 Task: Look for Airbnb options in Prijedor, Bosnia and Herzegovina from 7th December, 2023 to 14th December, 2023 for 1 adult. Place can be shared room with 1  bedroom having 1 bed and 1 bathroom. Property type can be hotel. Amenities needed are: heating. Booking option can be shelf check-in. Look for 3 properties as per requirement.
Action: Mouse pressed left at (185, 115)
Screenshot: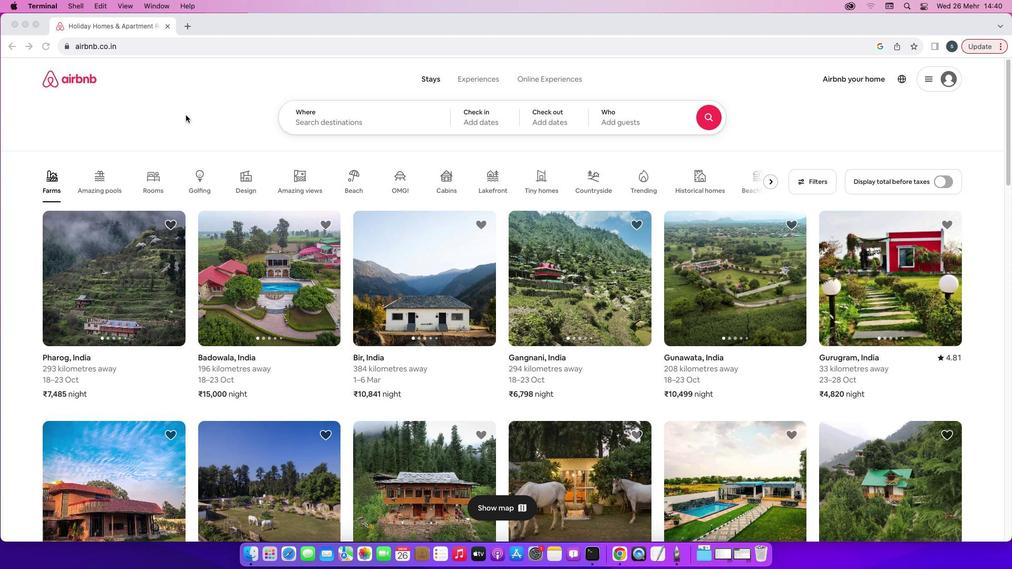 
Action: Mouse moved to (343, 126)
Screenshot: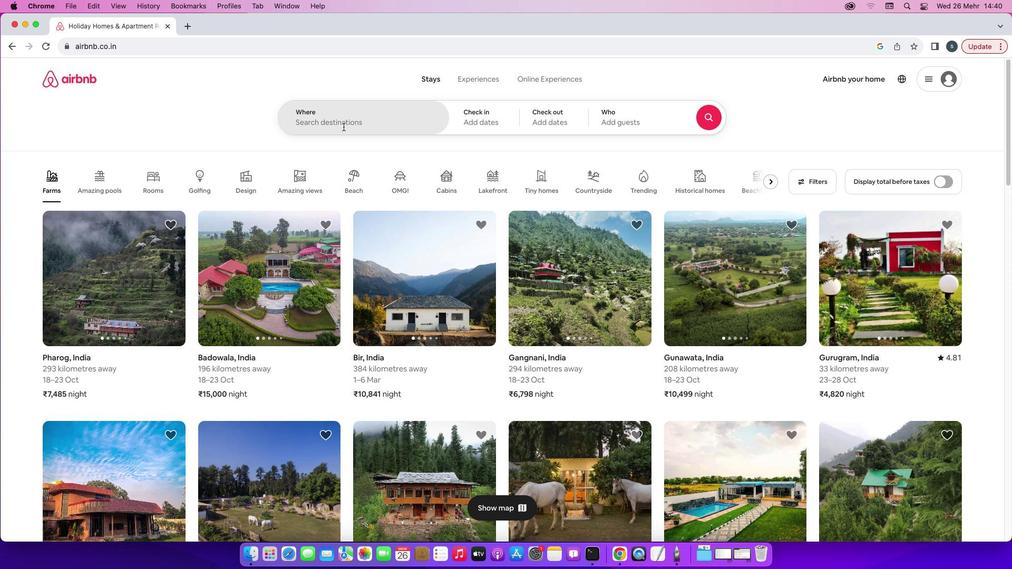 
Action: Mouse pressed left at (343, 126)
Screenshot: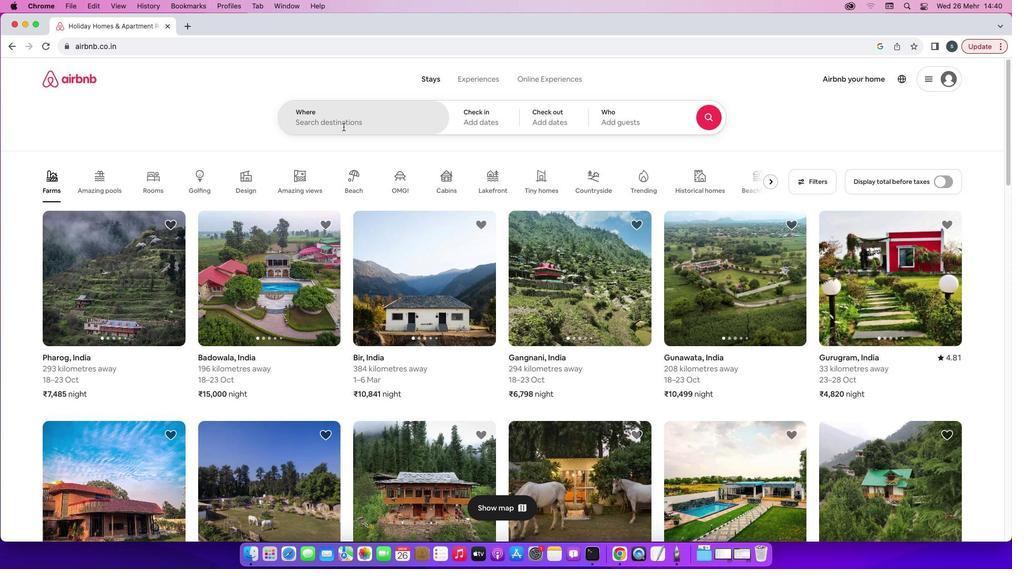 
Action: Key pressed 'P'Key.caps_lock'r''i''j''e''d''o''r'','Key.spaceKey.caps_lock'B'Key.caps_lock'o''s''n''i''a'Key.space'a''n''d'Key.spaceKey.caps_lock'H'Key.caps_lock'e''r''z''e''g''o''v''i''n''a'
Screenshot: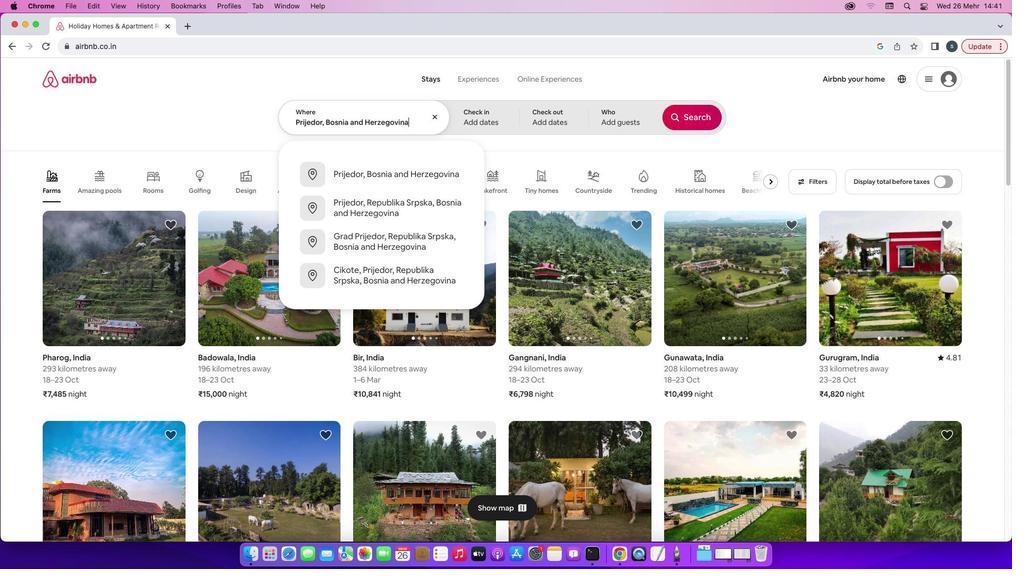 
Action: Mouse moved to (360, 200)
Screenshot: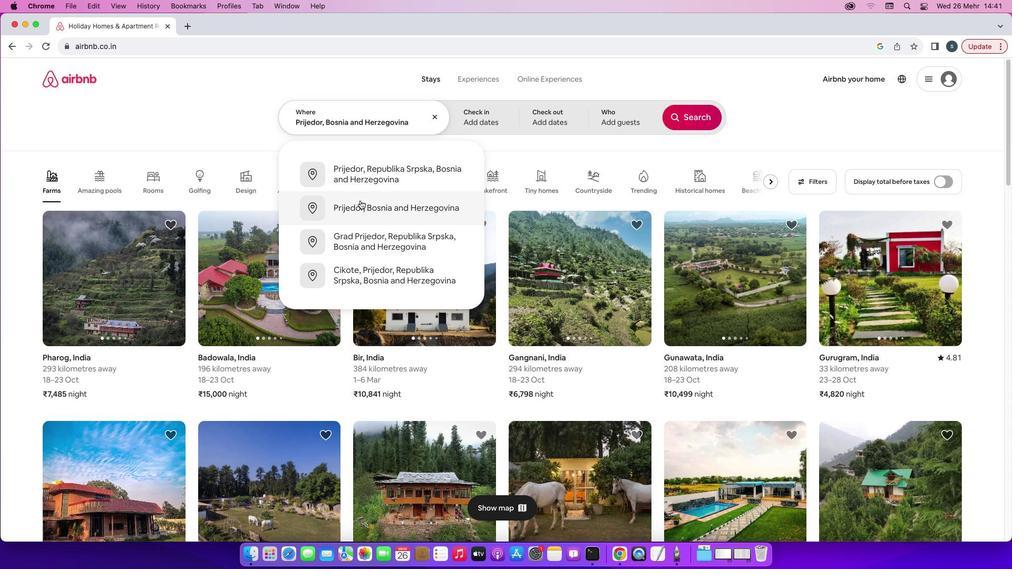 
Action: Mouse pressed left at (360, 200)
Screenshot: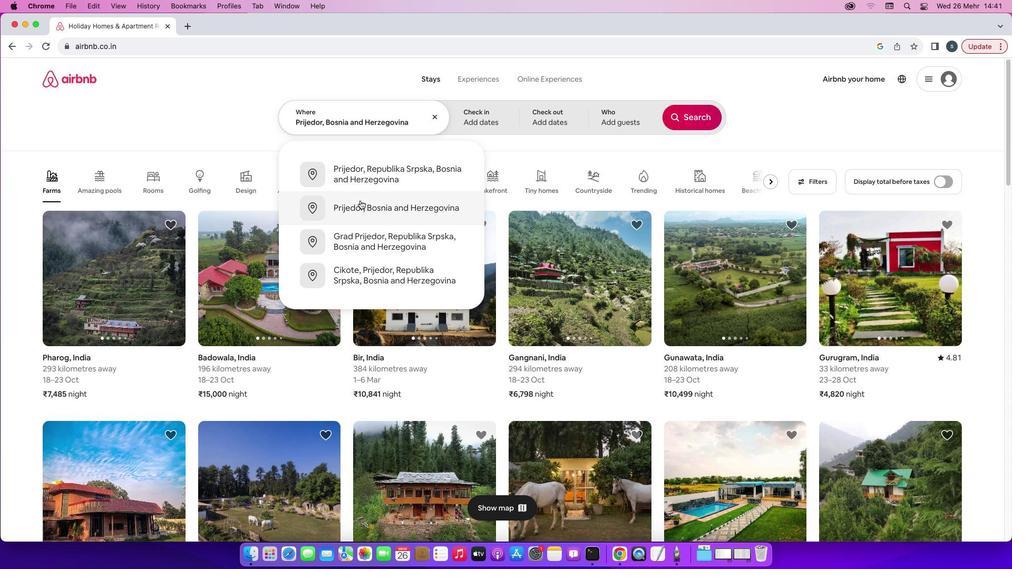 
Action: Mouse moved to (695, 200)
Screenshot: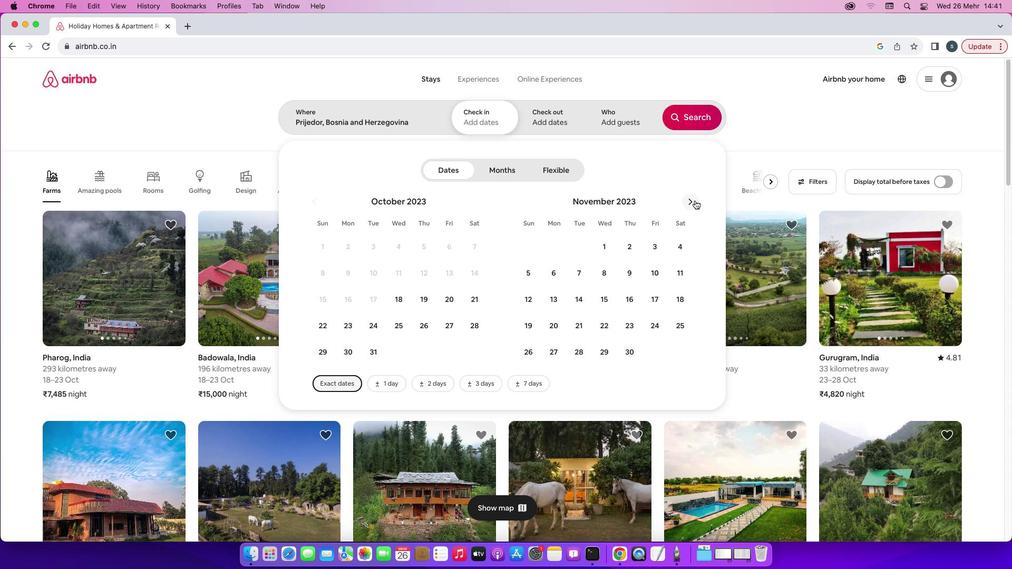 
Action: Mouse pressed left at (695, 200)
Screenshot: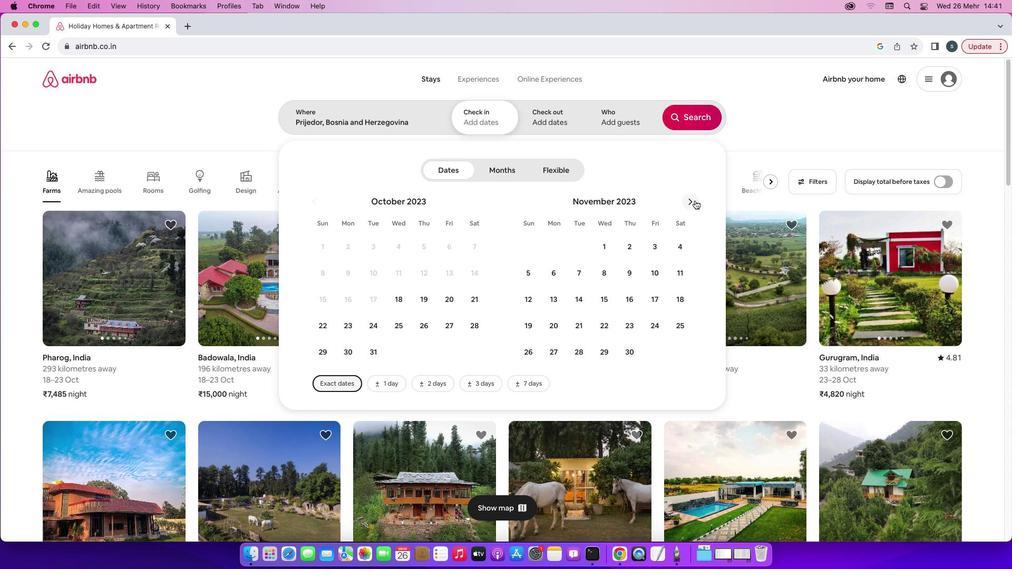 
Action: Mouse moved to (636, 275)
Screenshot: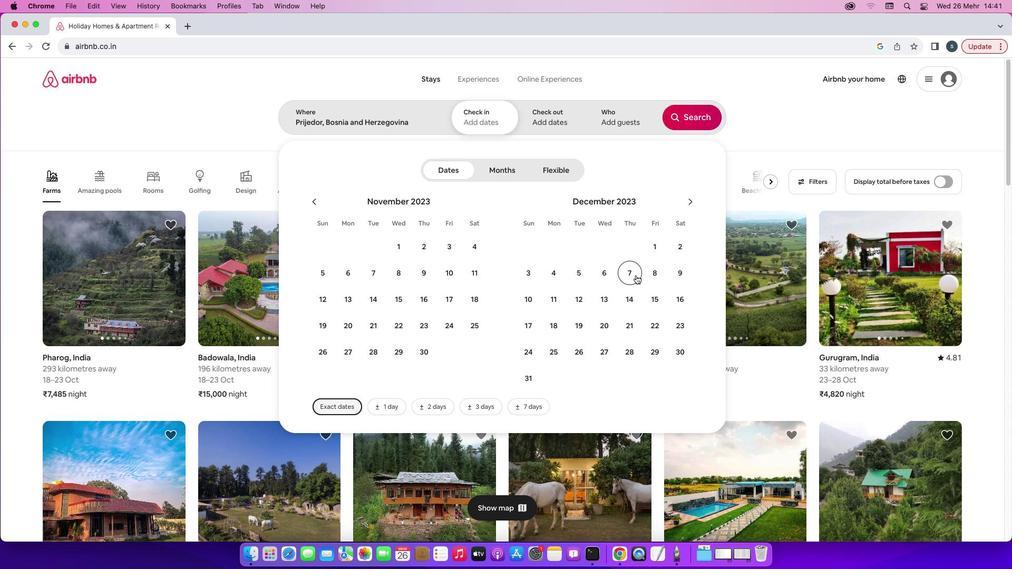 
Action: Mouse pressed left at (636, 275)
Screenshot: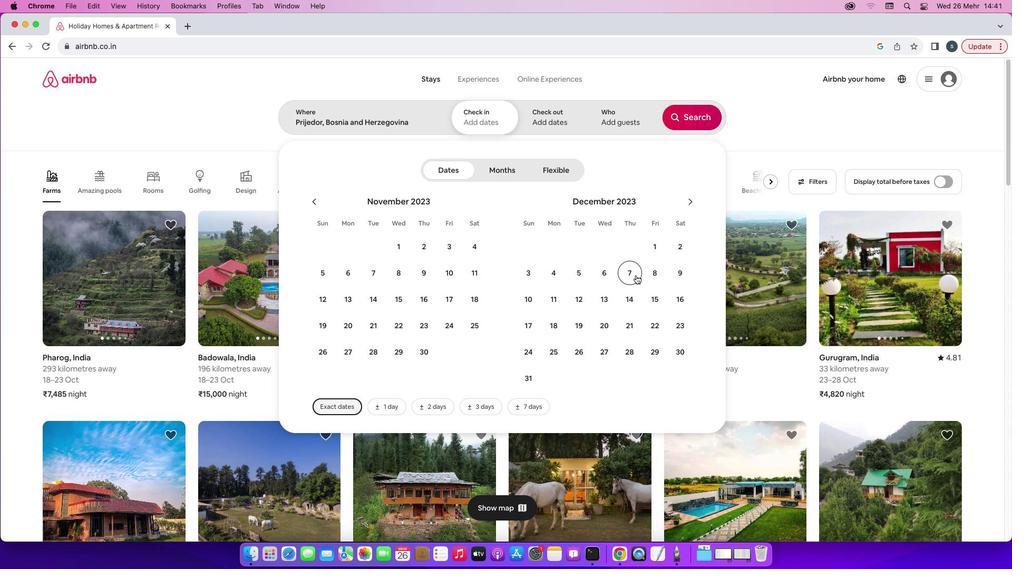 
Action: Mouse moved to (634, 299)
Screenshot: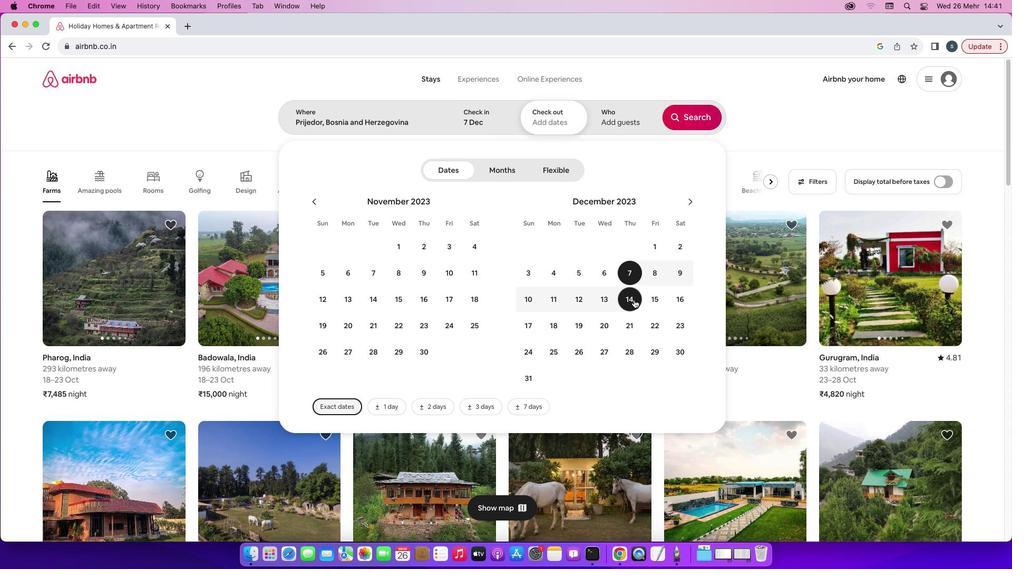 
Action: Mouse pressed left at (634, 299)
Screenshot: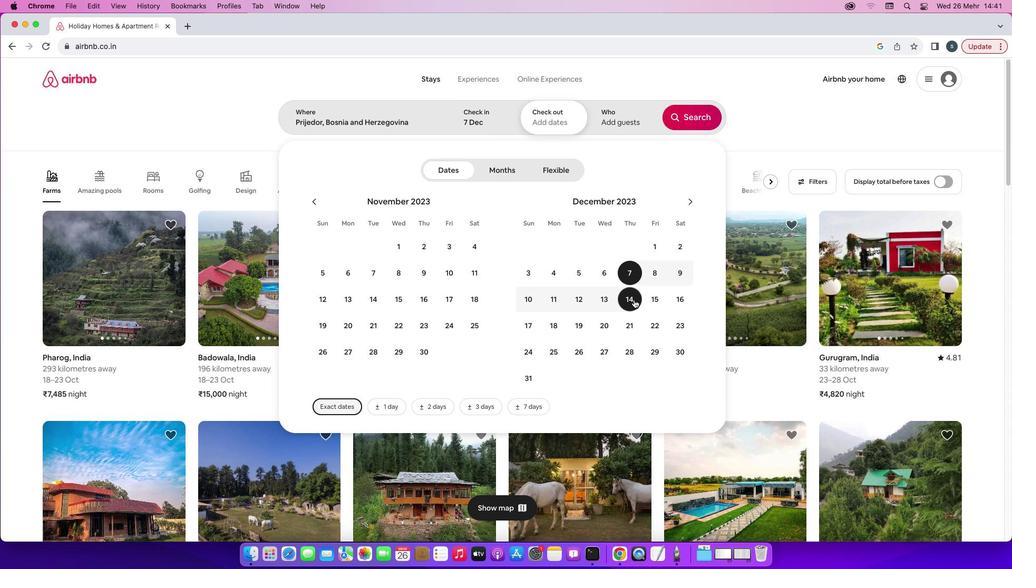 
Action: Mouse moved to (620, 123)
Screenshot: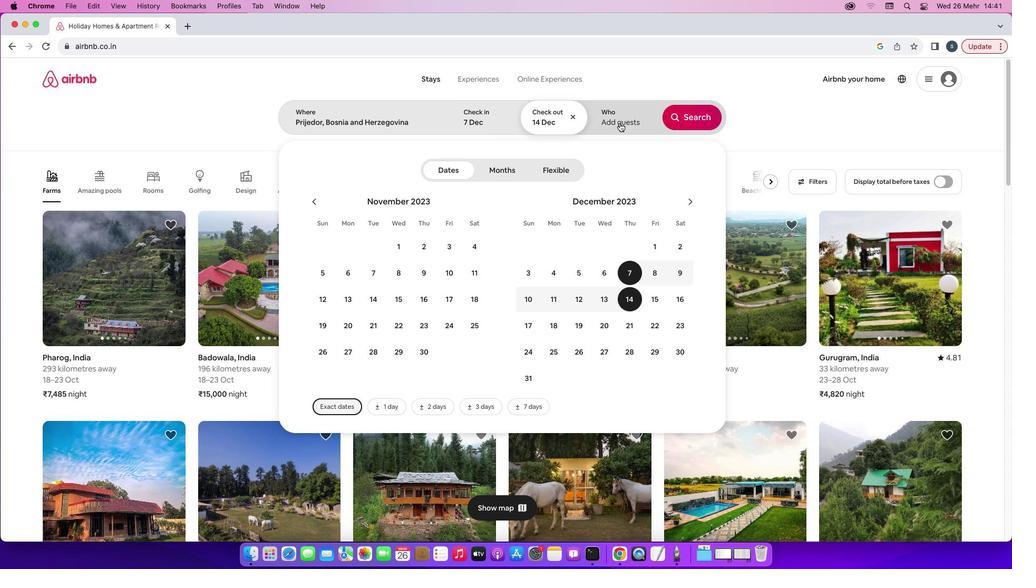 
Action: Mouse pressed left at (620, 123)
Screenshot: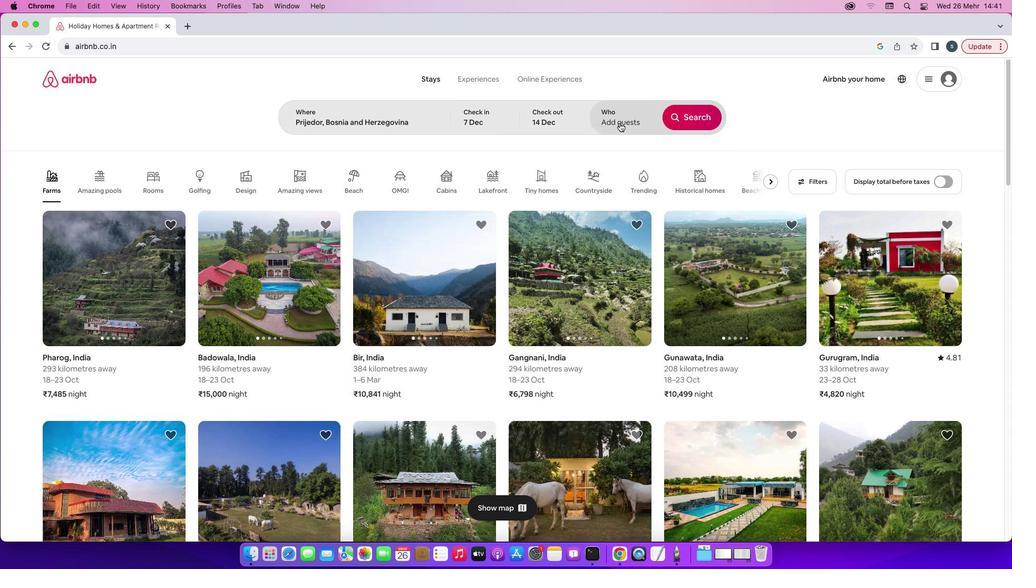 
Action: Mouse moved to (697, 171)
Screenshot: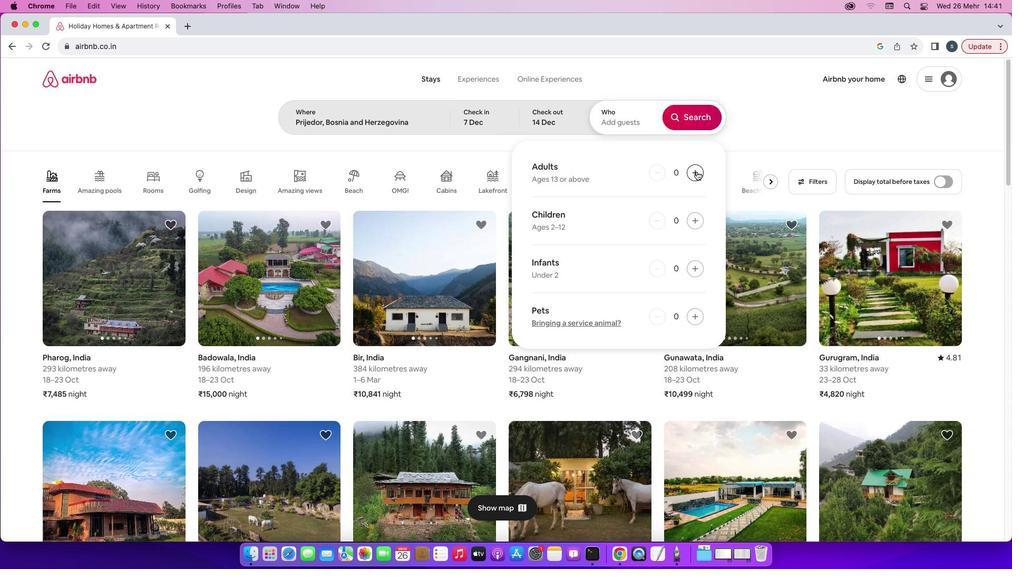 
Action: Mouse pressed left at (697, 171)
Screenshot: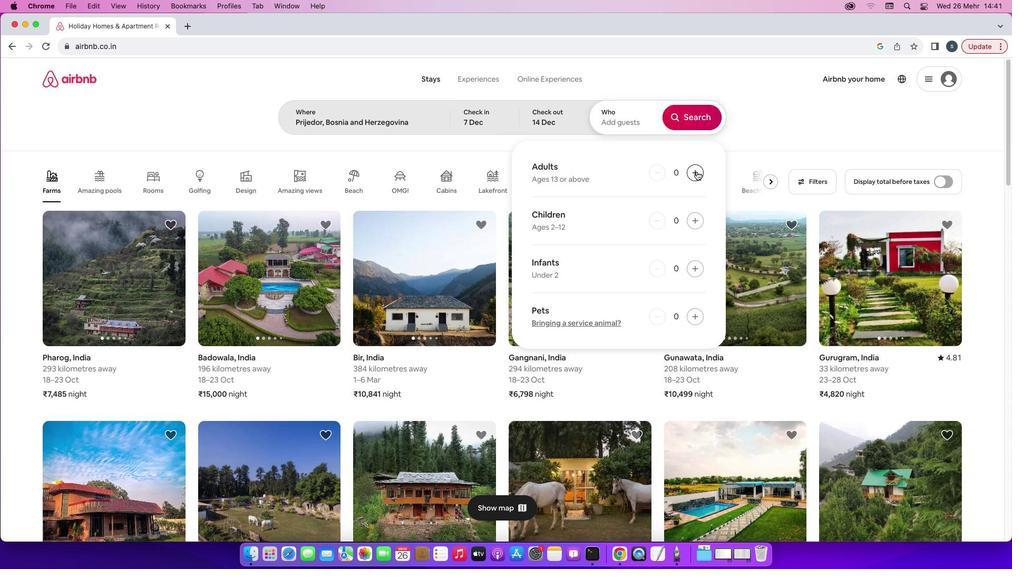 
Action: Mouse moved to (699, 120)
Screenshot: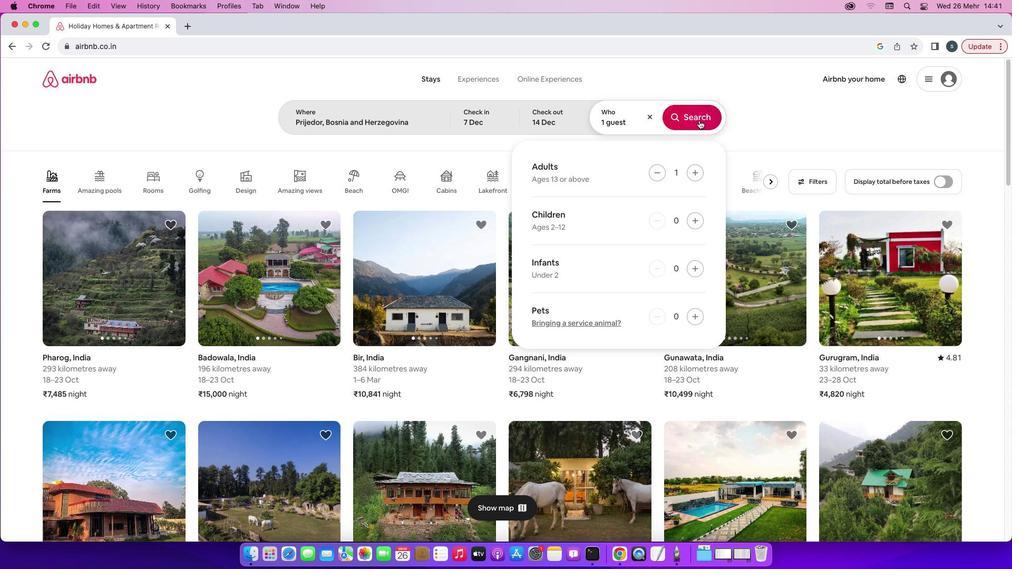 
Action: Mouse pressed left at (699, 120)
Screenshot: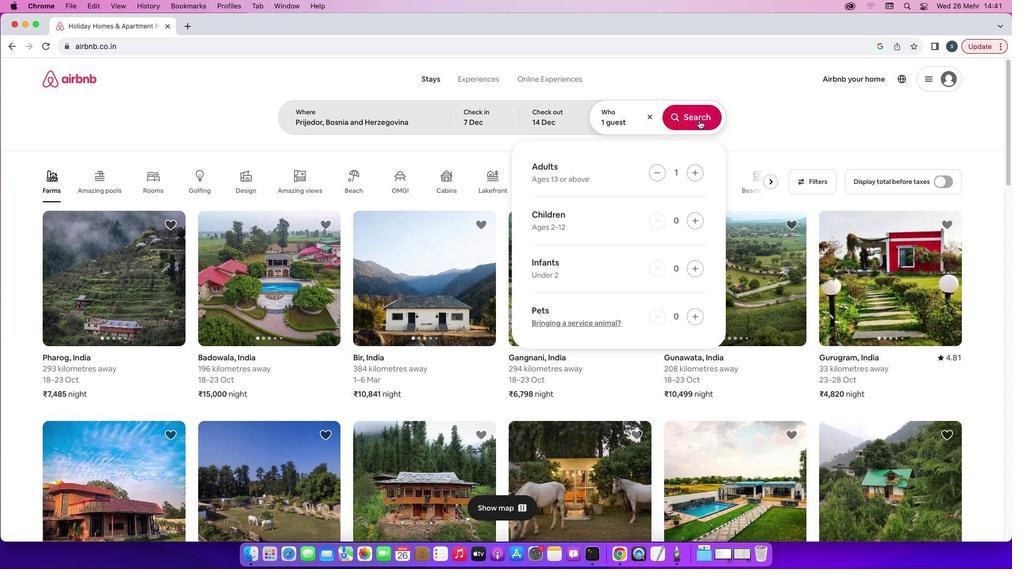 
Action: Mouse moved to (834, 119)
Screenshot: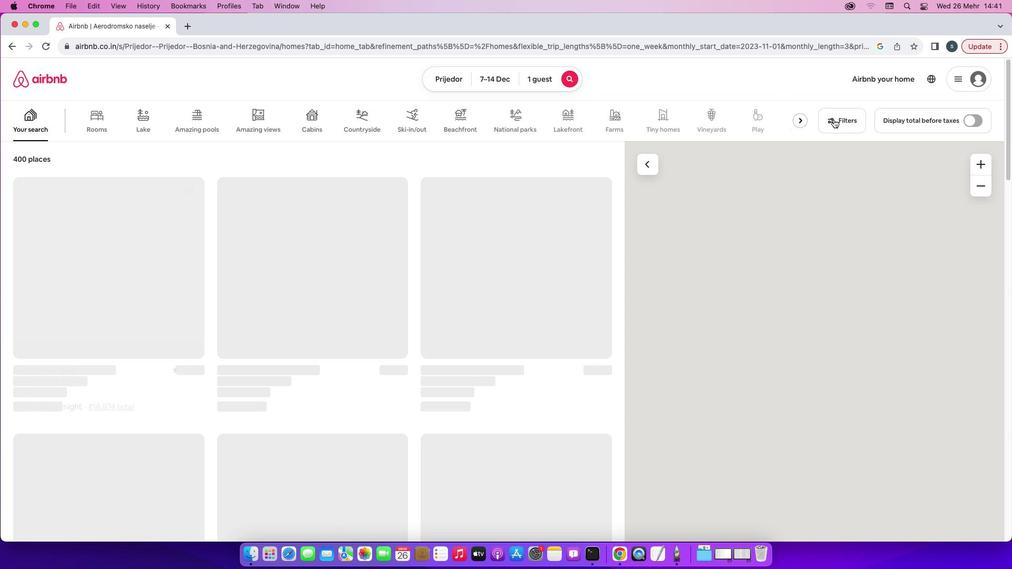 
Action: Mouse pressed left at (834, 119)
Screenshot: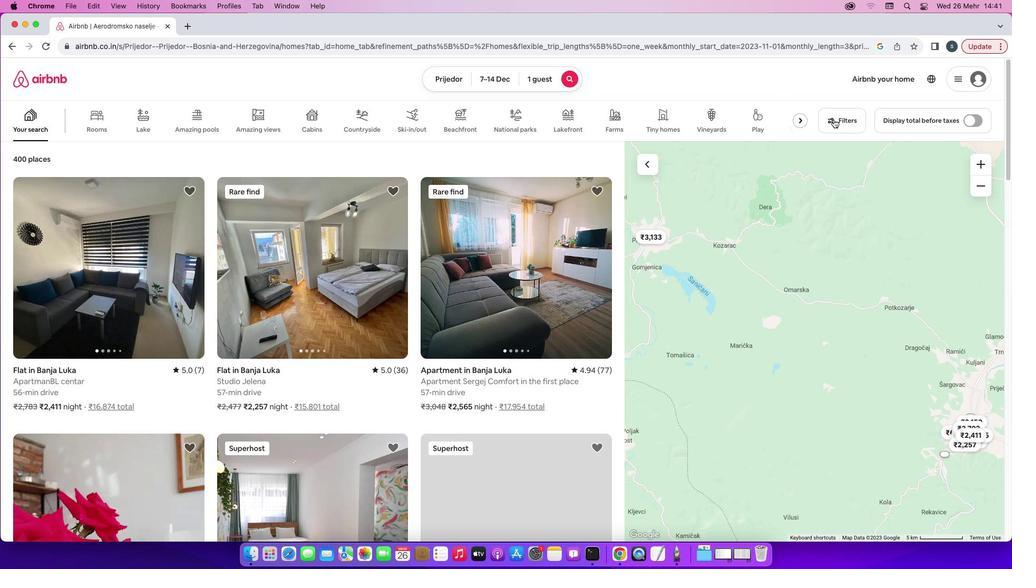 
Action: Mouse moved to (477, 242)
Screenshot: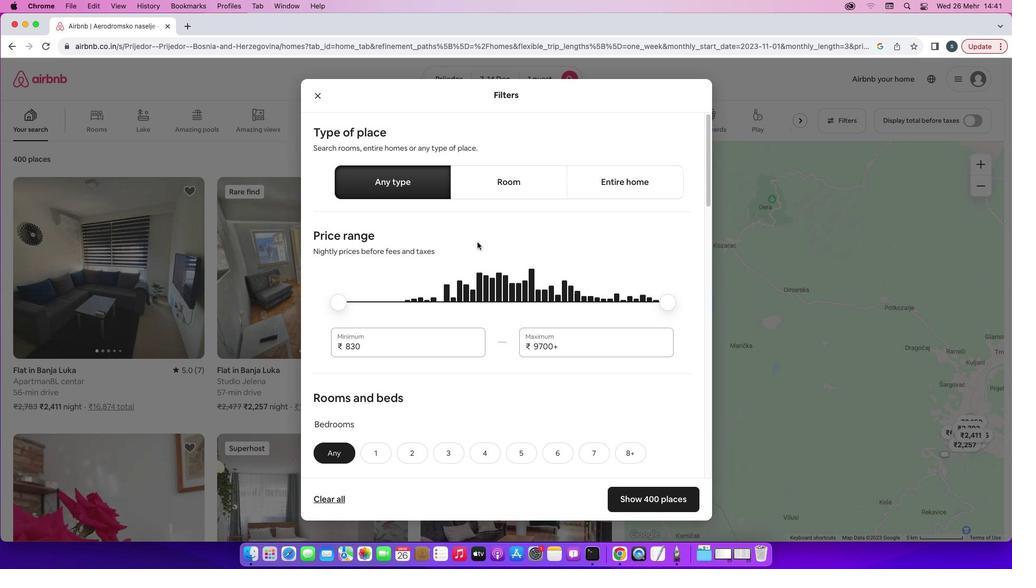 
Action: Mouse scrolled (477, 242) with delta (0, 0)
Screenshot: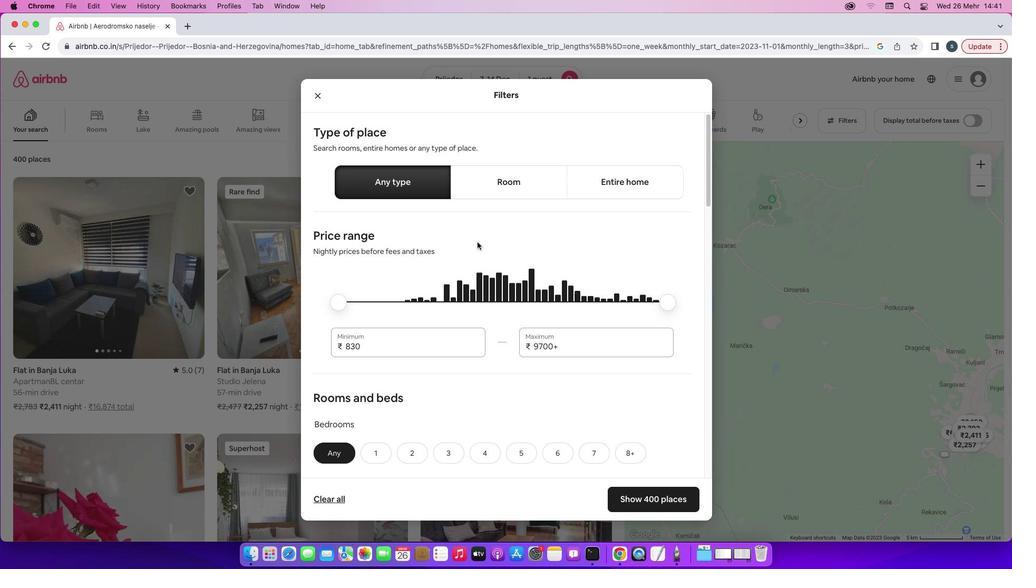 
Action: Mouse scrolled (477, 242) with delta (0, 0)
Screenshot: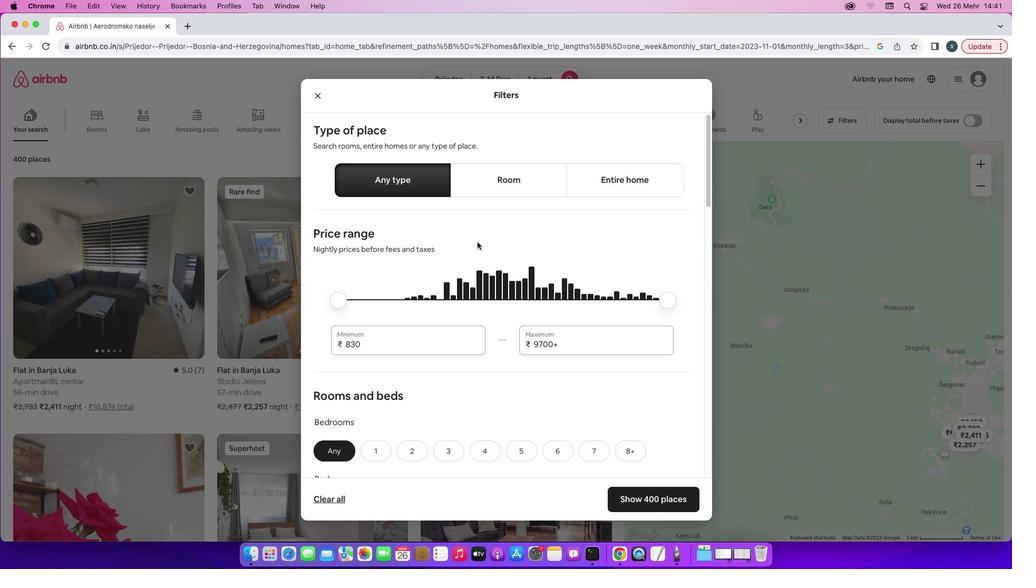 
Action: Mouse scrolled (477, 242) with delta (0, 0)
Screenshot: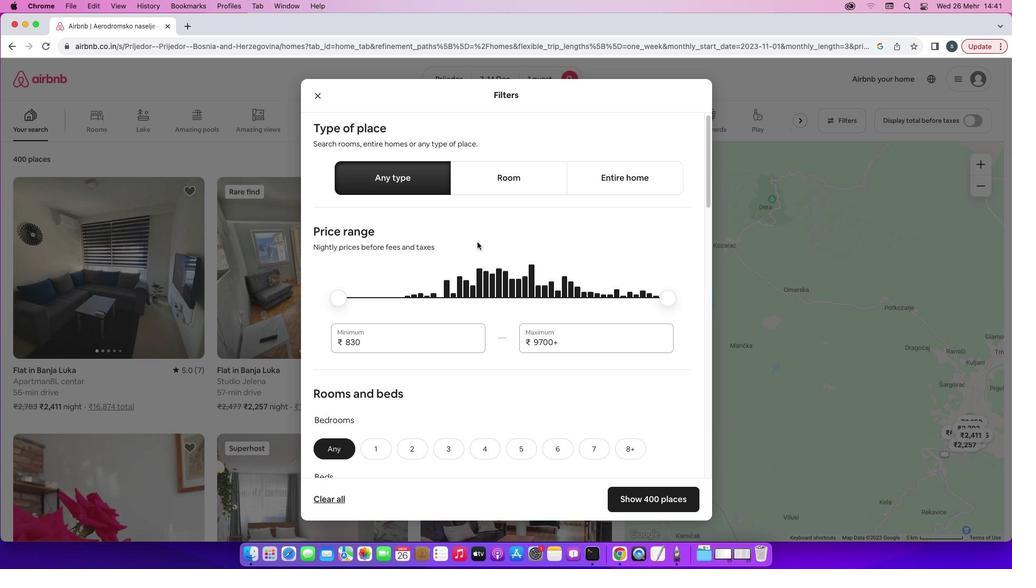 
Action: Mouse scrolled (477, 242) with delta (0, 0)
Screenshot: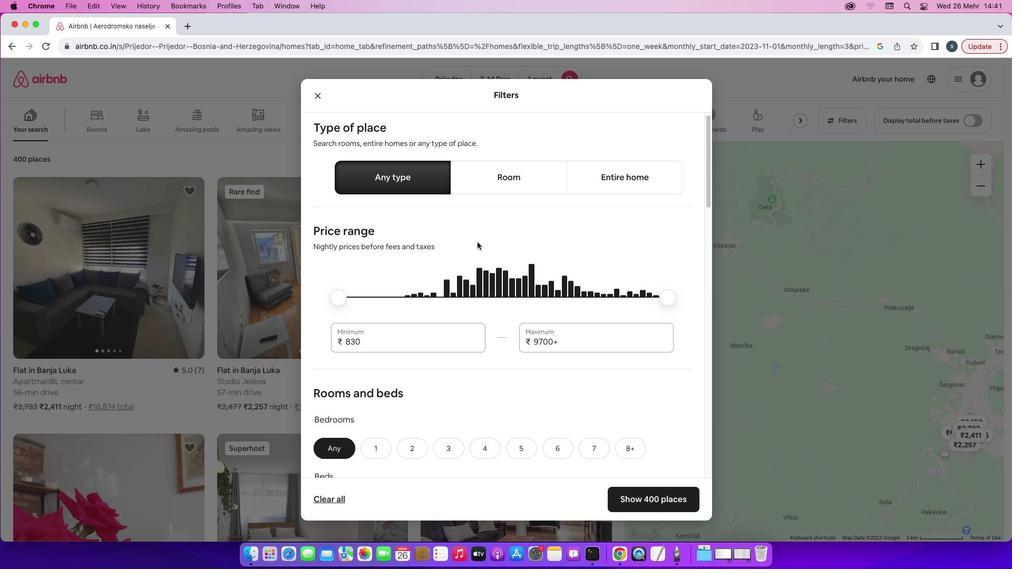 
Action: Mouse scrolled (477, 242) with delta (0, 0)
Screenshot: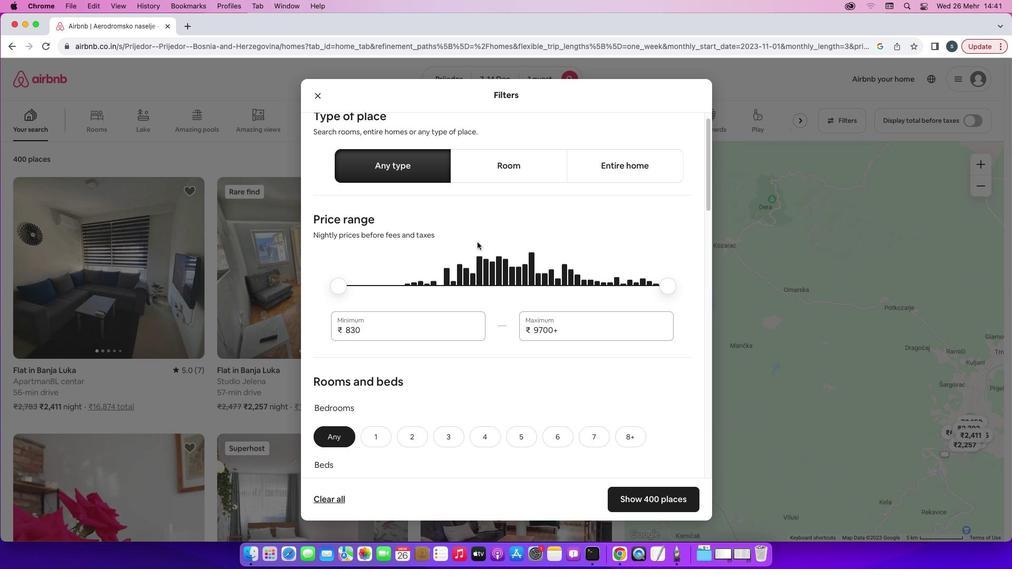
Action: Mouse scrolled (477, 242) with delta (0, 0)
Screenshot: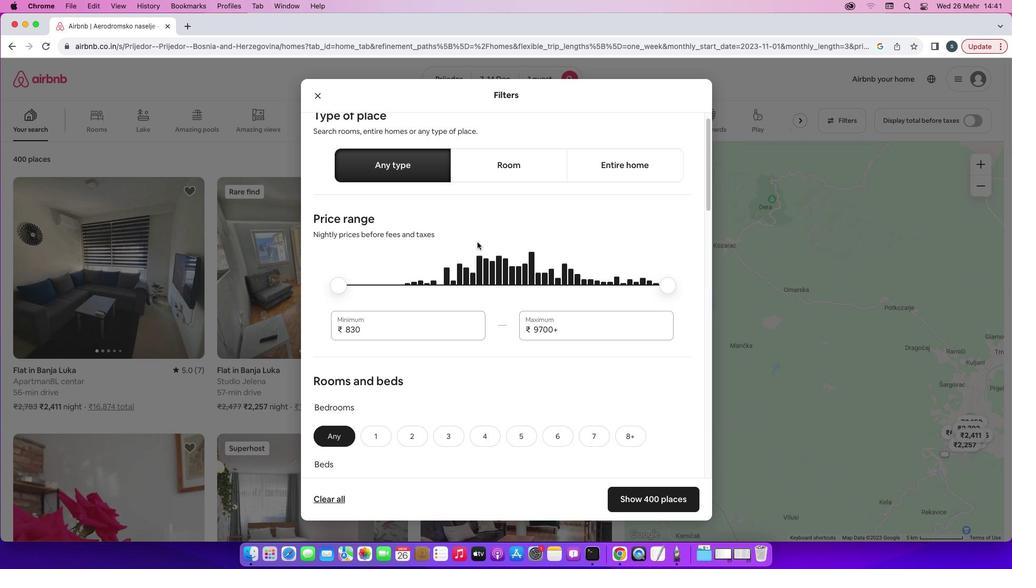
Action: Mouse scrolled (477, 242) with delta (0, -1)
Screenshot: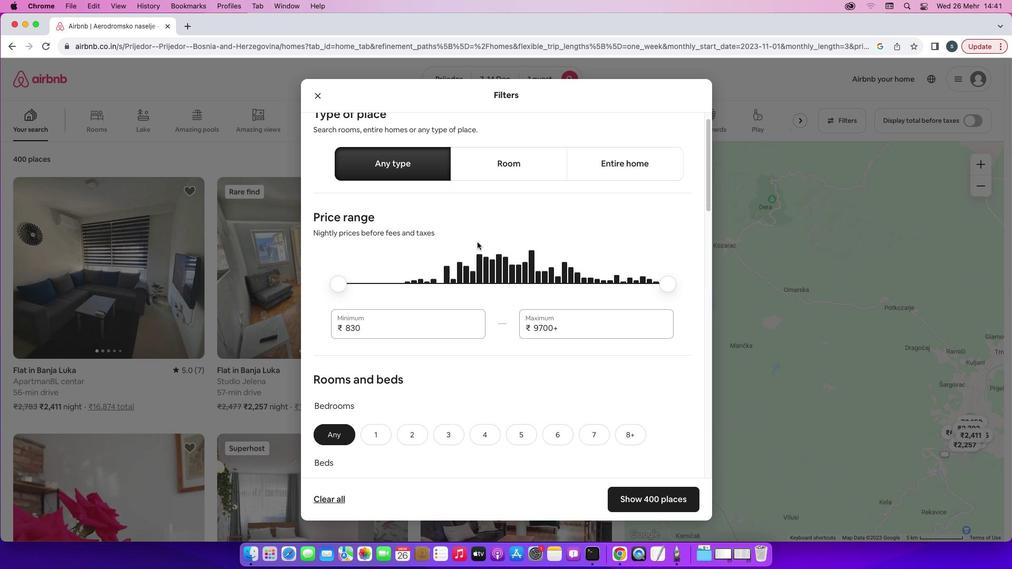 
Action: Mouse scrolled (477, 242) with delta (0, 0)
Screenshot: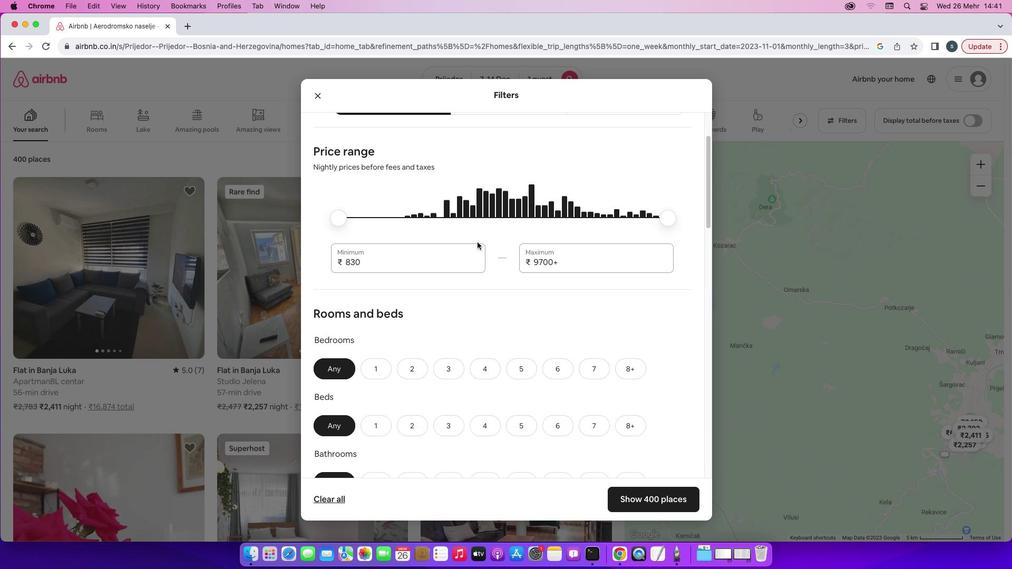 
Action: Mouse scrolled (477, 242) with delta (0, -1)
Screenshot: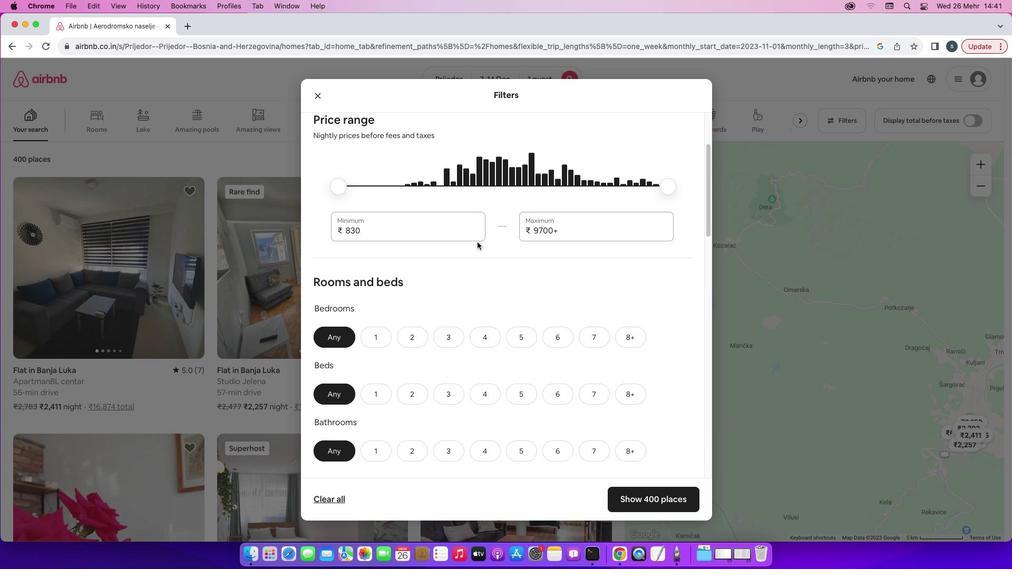 
Action: Mouse scrolled (477, 242) with delta (0, 0)
Screenshot: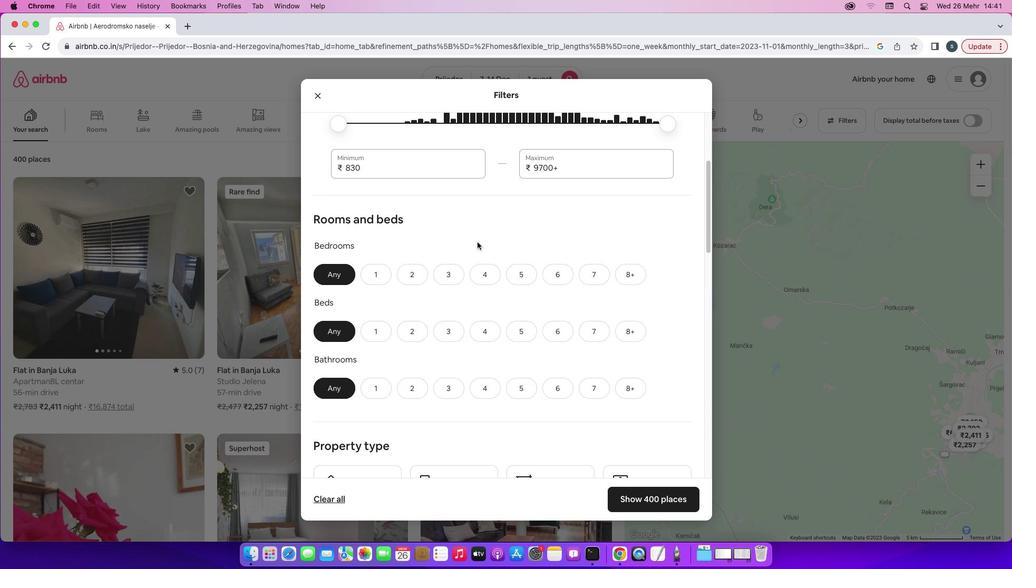 
Action: Mouse scrolled (477, 242) with delta (0, 0)
Screenshot: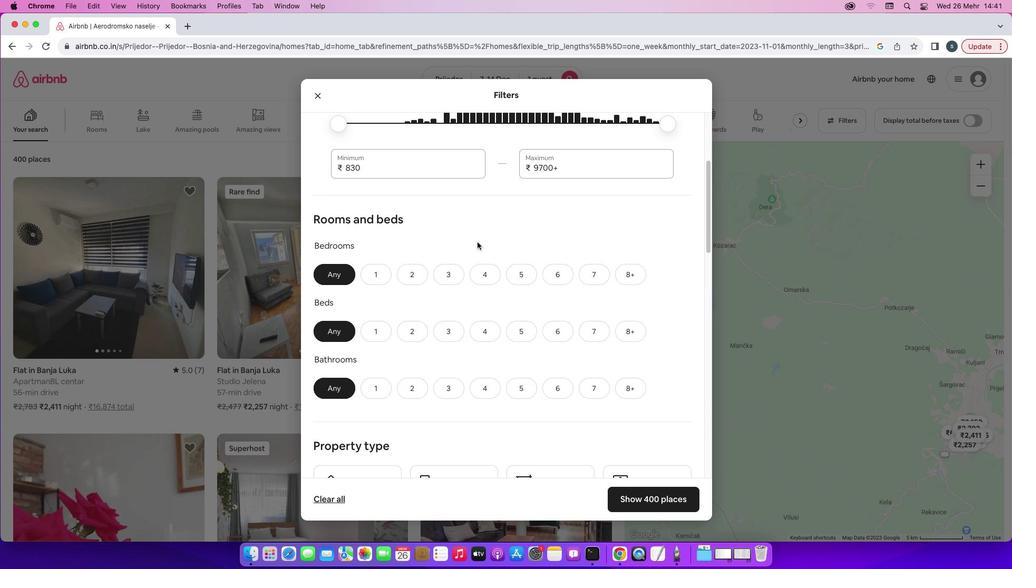 
Action: Mouse moved to (375, 261)
Screenshot: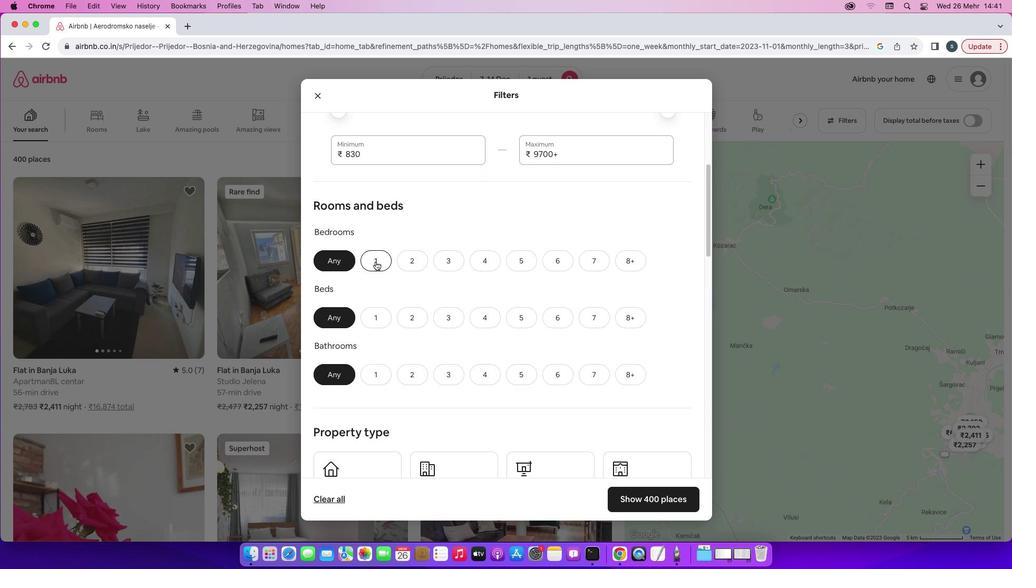 
Action: Mouse pressed left at (375, 261)
Screenshot: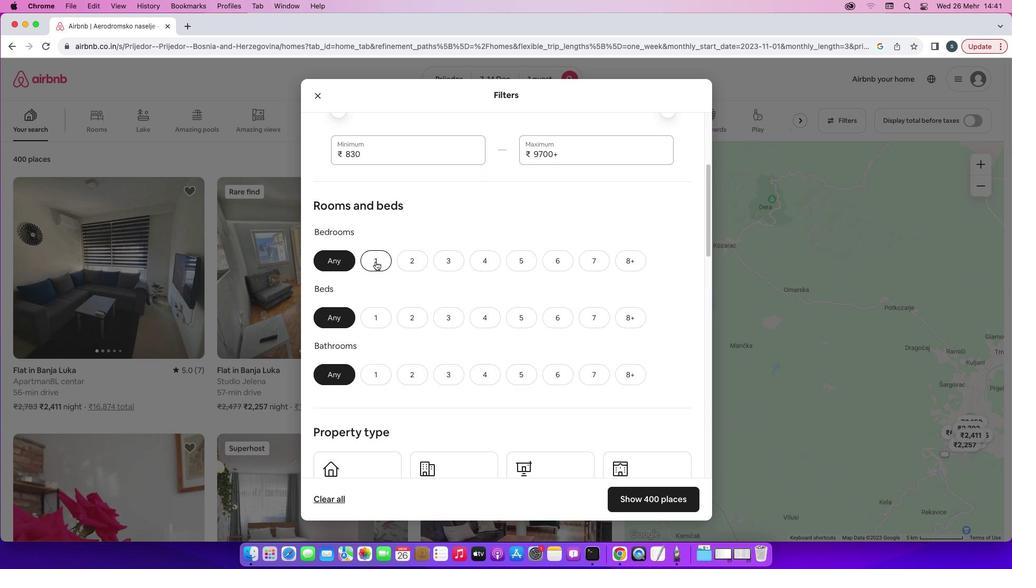 
Action: Mouse moved to (375, 315)
Screenshot: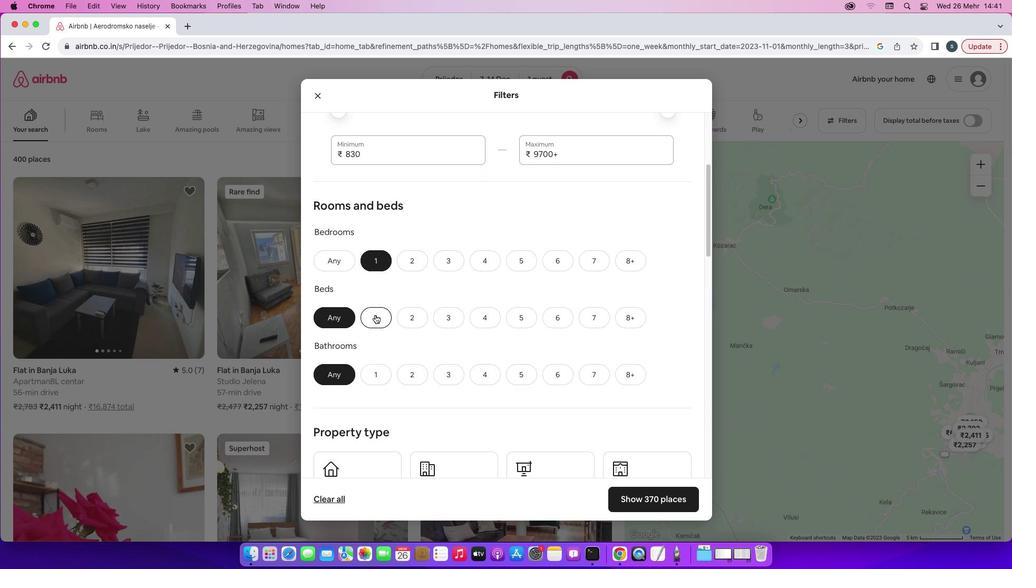 
Action: Mouse pressed left at (375, 315)
Screenshot: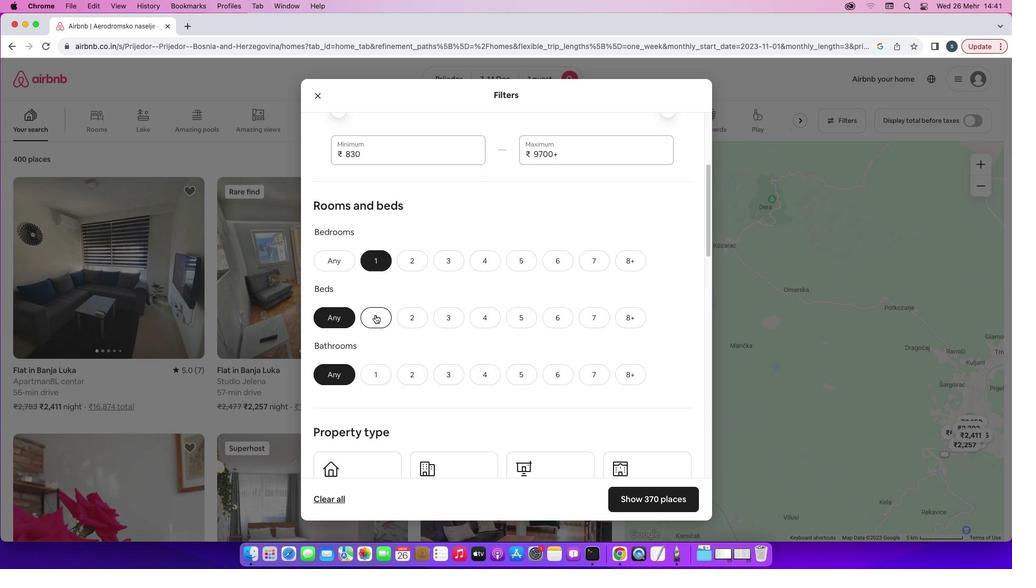 
Action: Mouse moved to (371, 375)
Screenshot: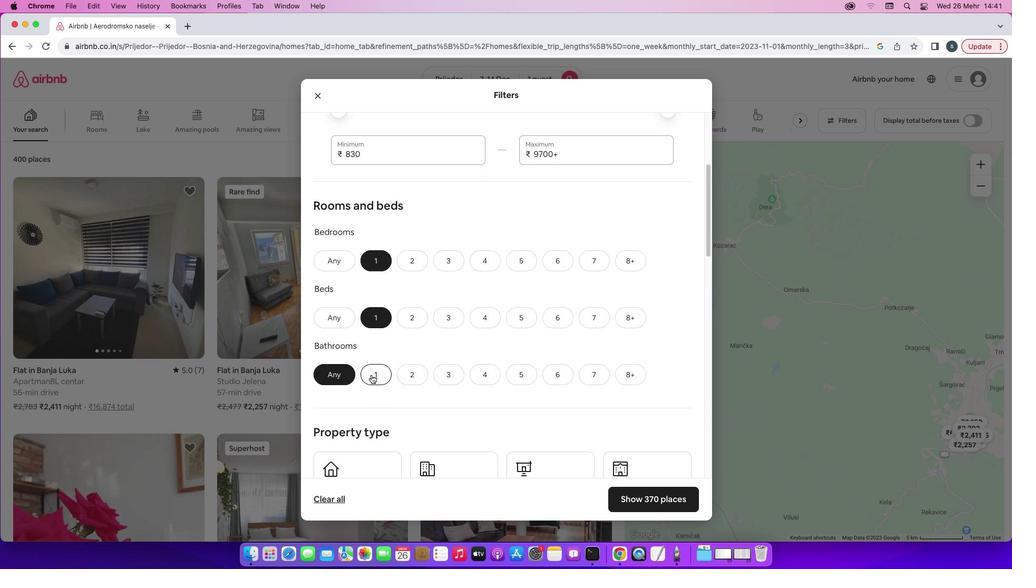 
Action: Mouse pressed left at (371, 375)
Screenshot: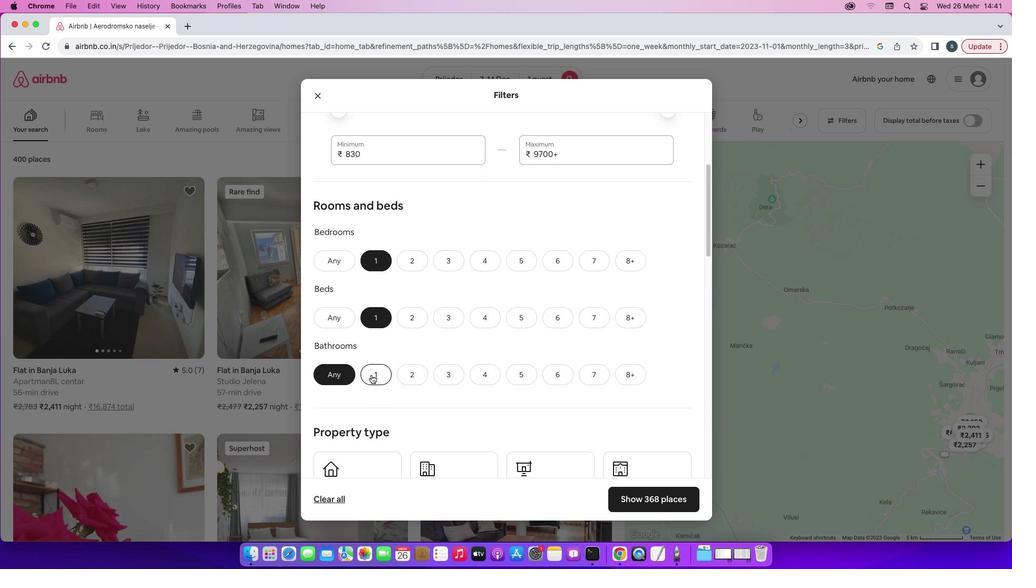 
Action: Mouse moved to (460, 329)
Screenshot: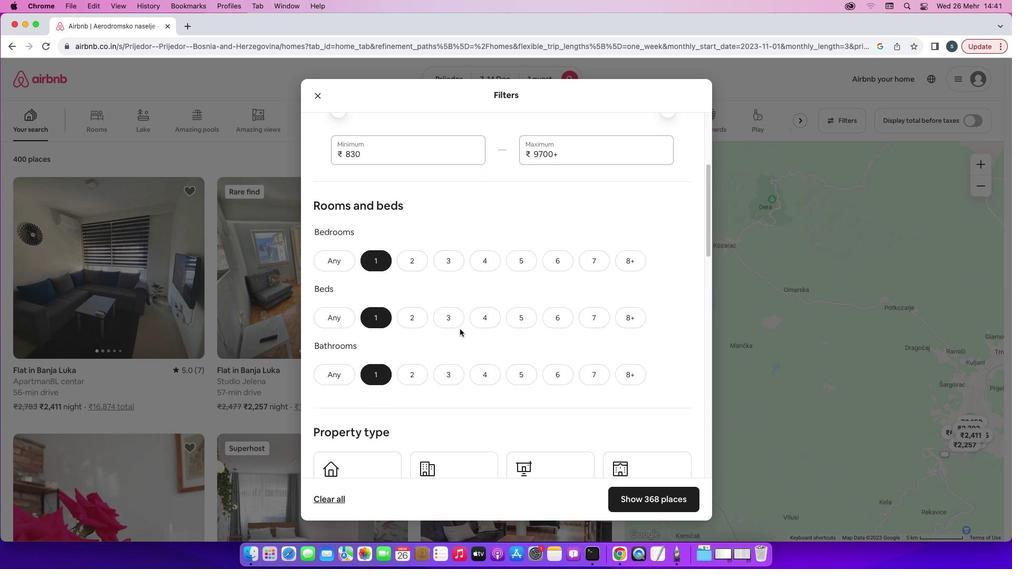 
Action: Mouse scrolled (460, 329) with delta (0, 0)
Screenshot: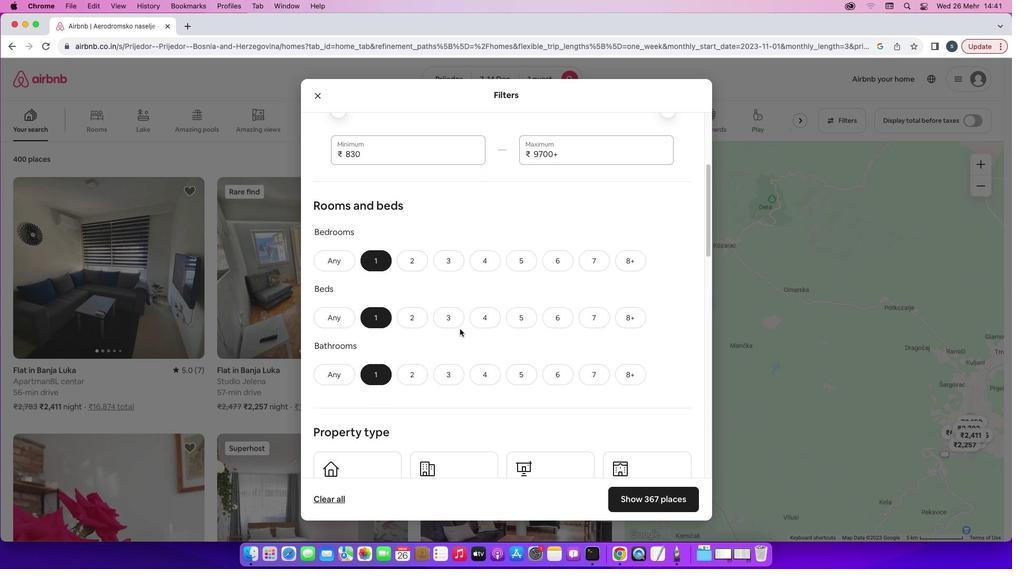 
Action: Mouse scrolled (460, 329) with delta (0, 0)
Screenshot: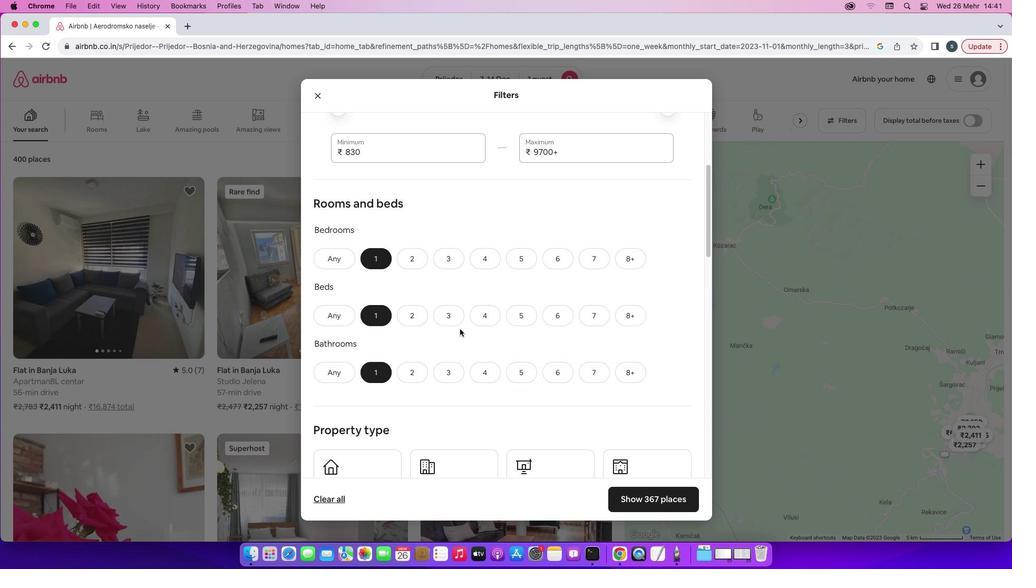 
Action: Mouse scrolled (460, 329) with delta (0, 0)
Screenshot: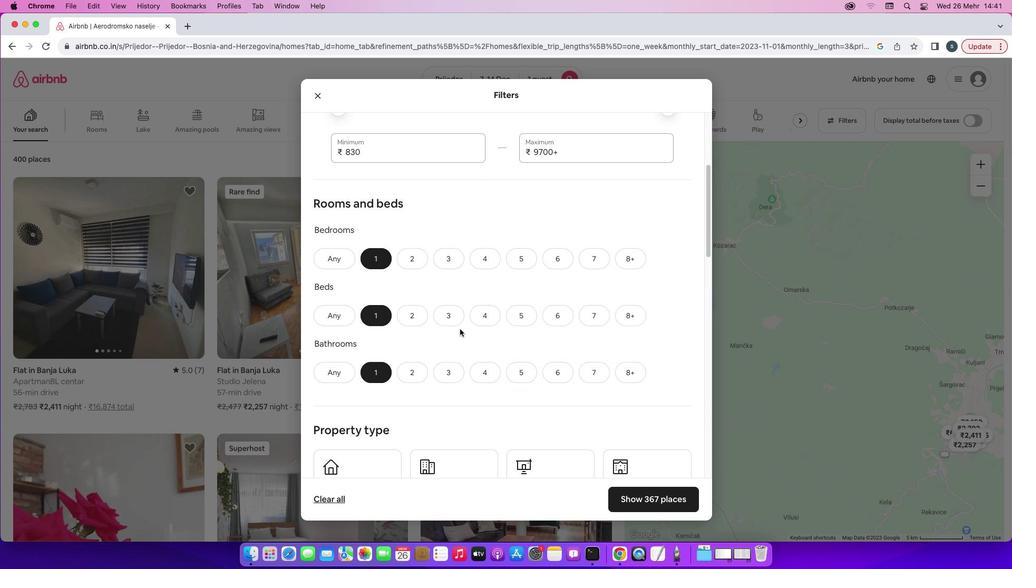 
Action: Mouse scrolled (460, 329) with delta (0, 0)
Screenshot: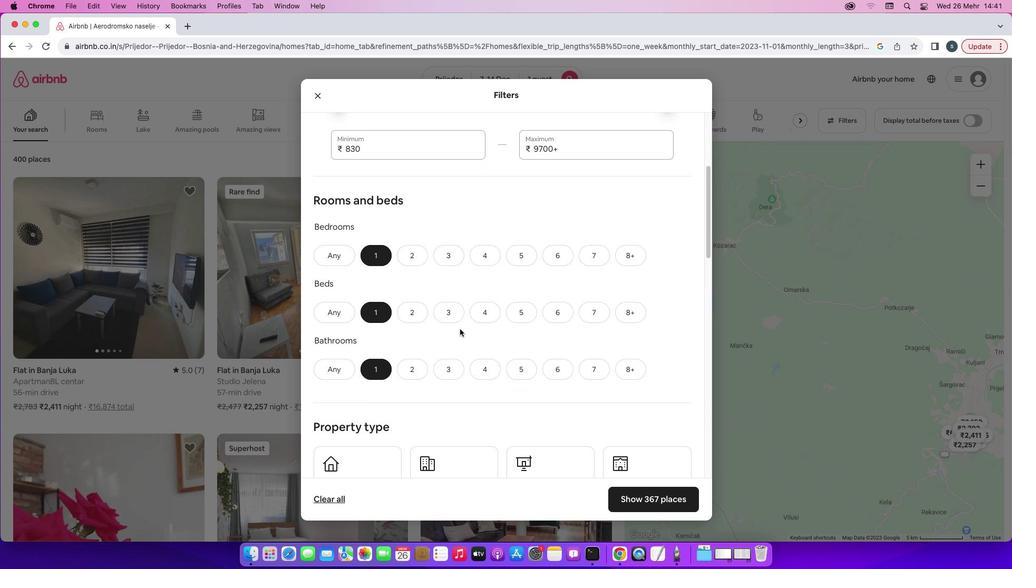 
Action: Mouse moved to (460, 329)
Screenshot: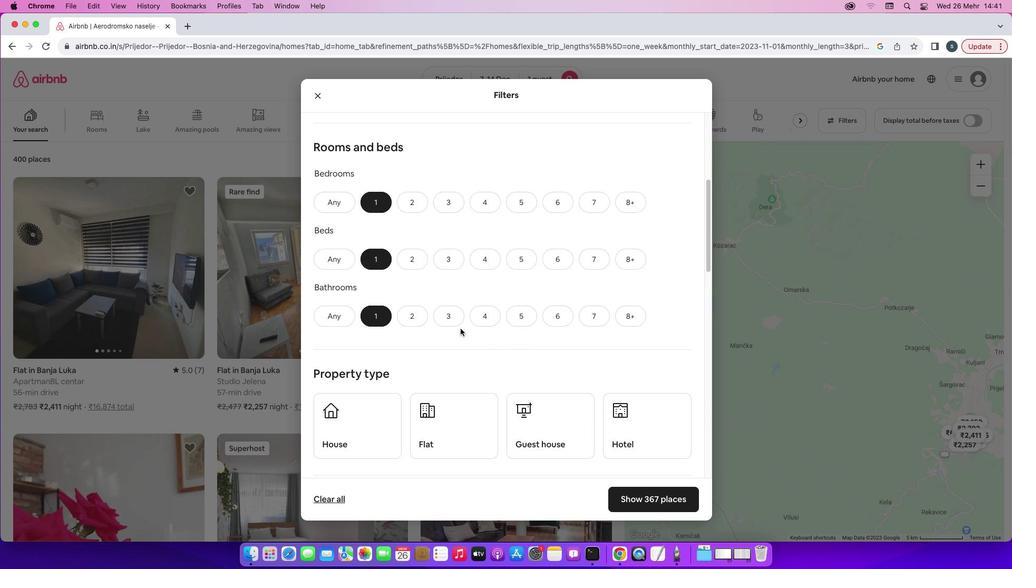 
Action: Mouse scrolled (460, 329) with delta (0, 0)
Screenshot: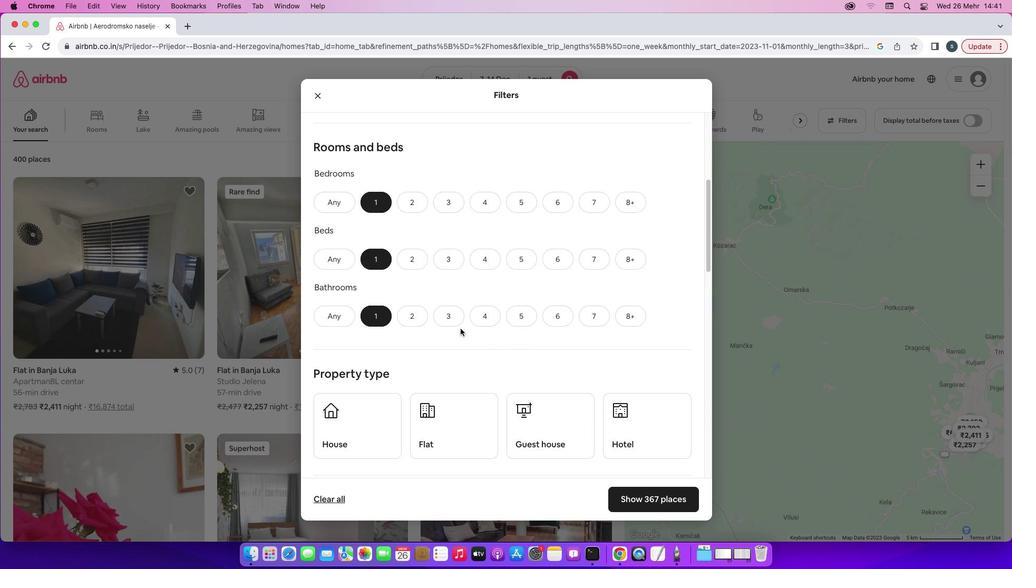 
Action: Mouse scrolled (460, 329) with delta (0, 0)
Screenshot: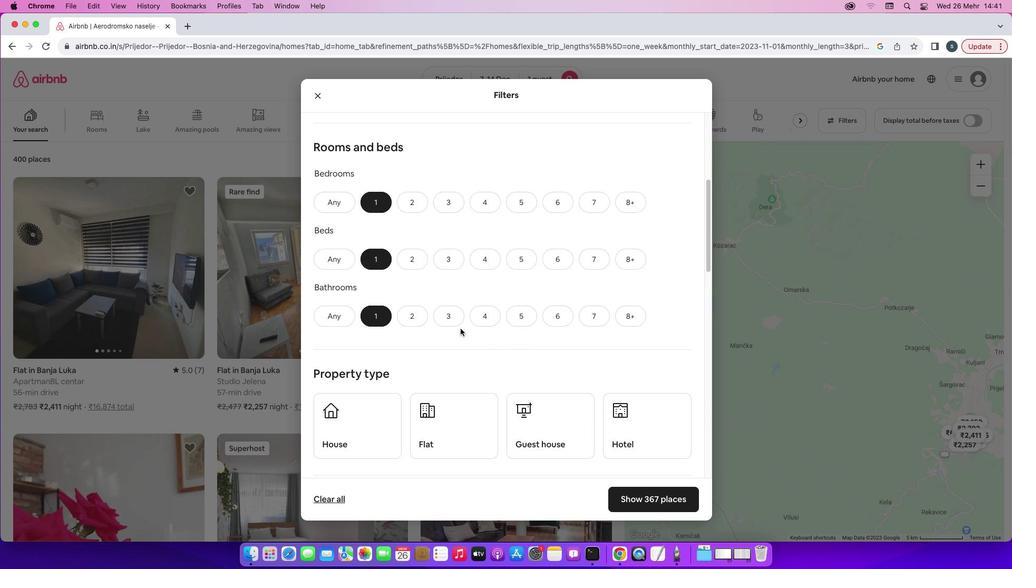 
Action: Mouse scrolled (460, 329) with delta (0, -1)
Screenshot: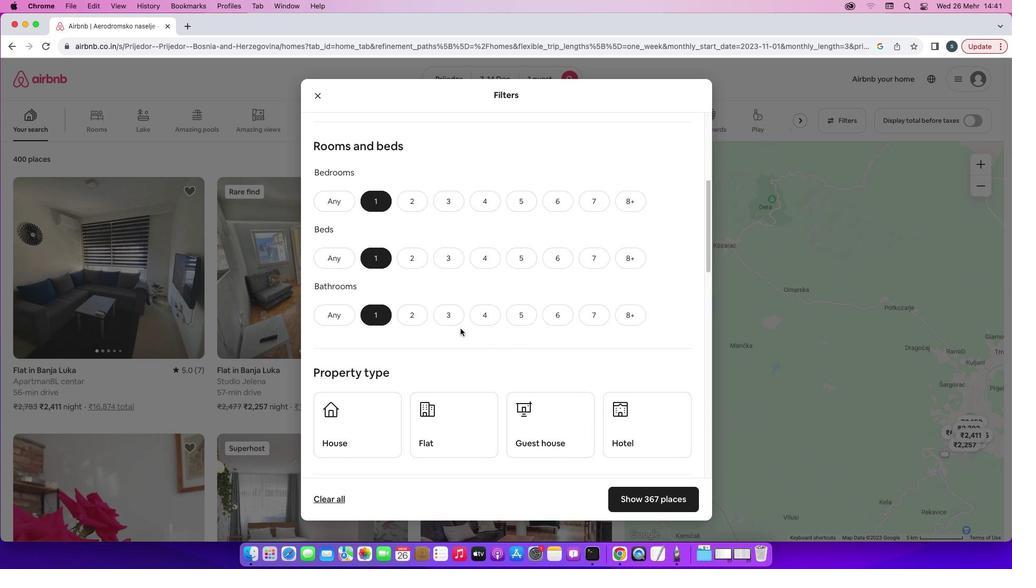 
Action: Mouse scrolled (460, 329) with delta (0, -1)
Screenshot: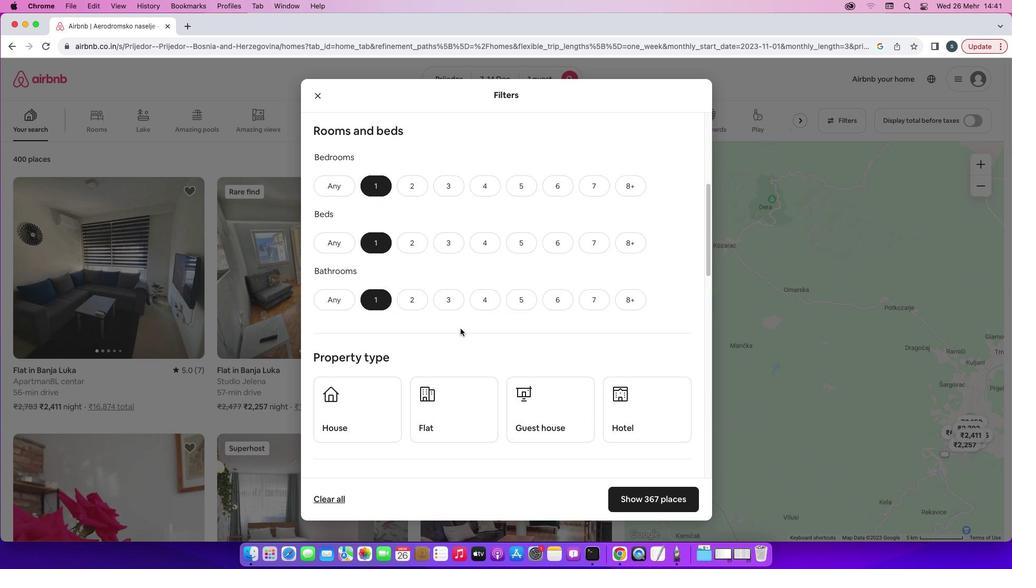 
Action: Mouse moved to (635, 289)
Screenshot: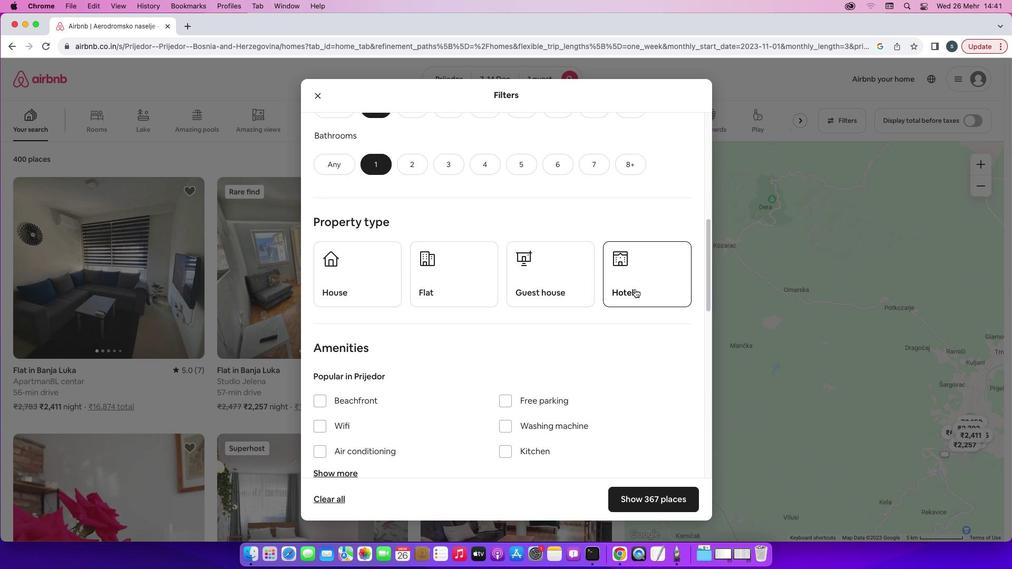 
Action: Mouse pressed left at (635, 289)
Screenshot: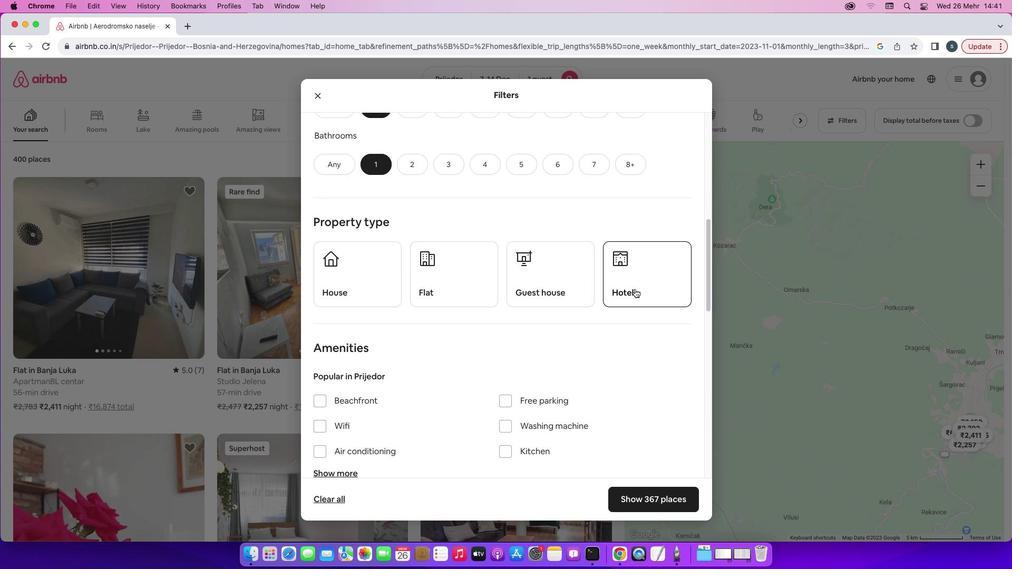 
Action: Mouse moved to (562, 359)
Screenshot: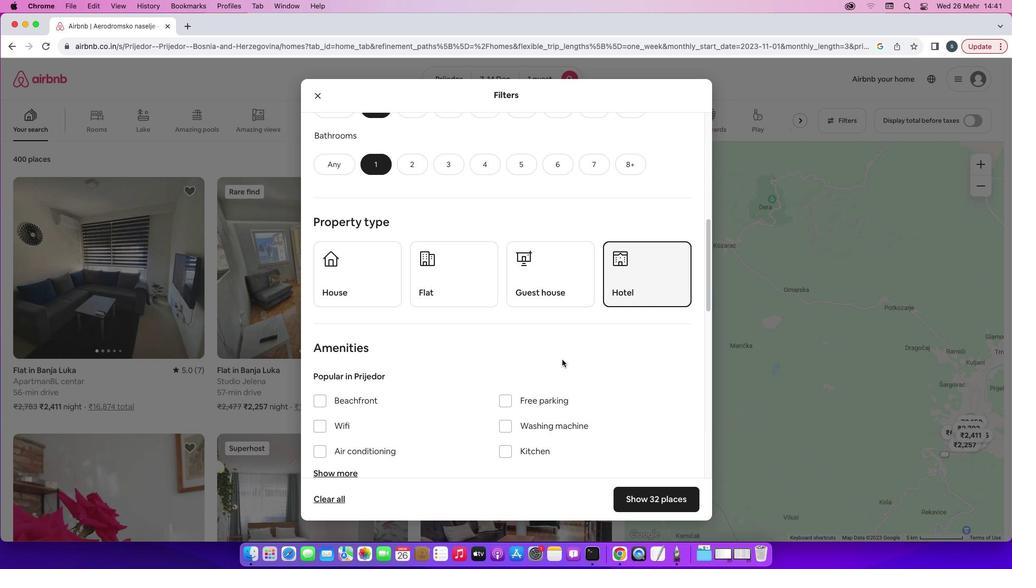 
Action: Mouse scrolled (562, 359) with delta (0, 0)
Screenshot: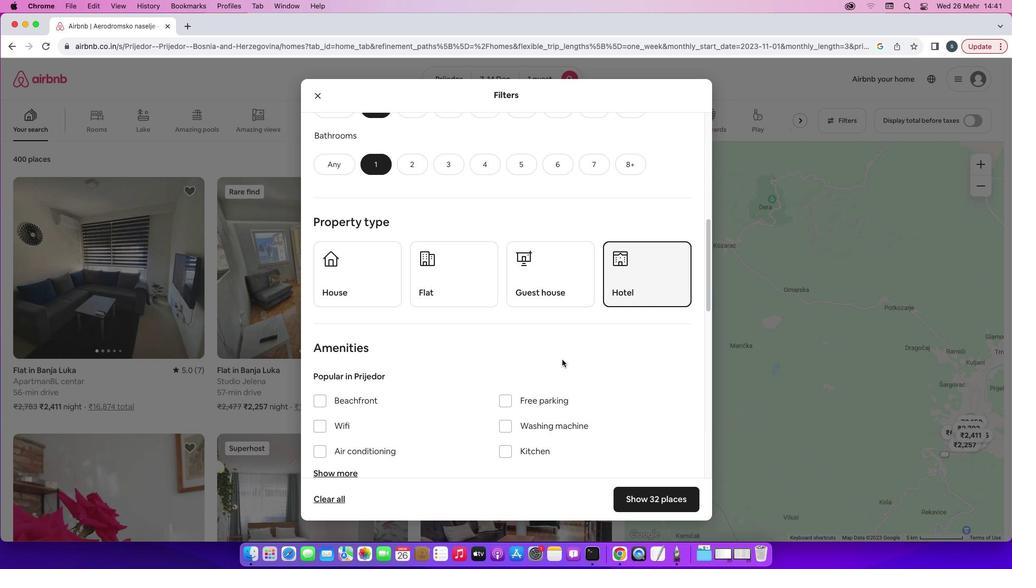 
Action: Mouse scrolled (562, 359) with delta (0, 0)
Screenshot: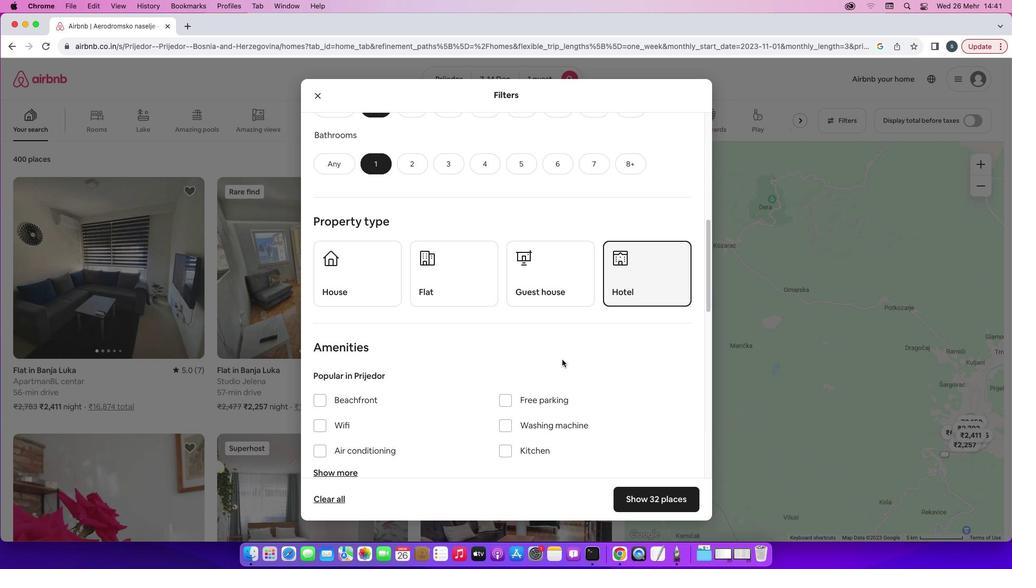 
Action: Mouse scrolled (562, 359) with delta (0, -1)
Screenshot: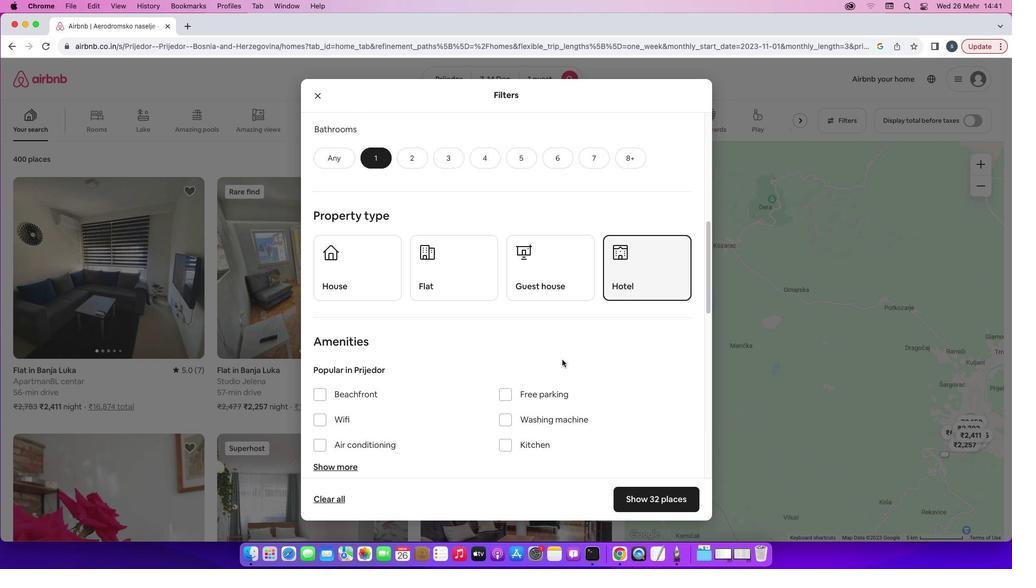 
Action: Mouse scrolled (562, 359) with delta (0, -1)
Screenshot: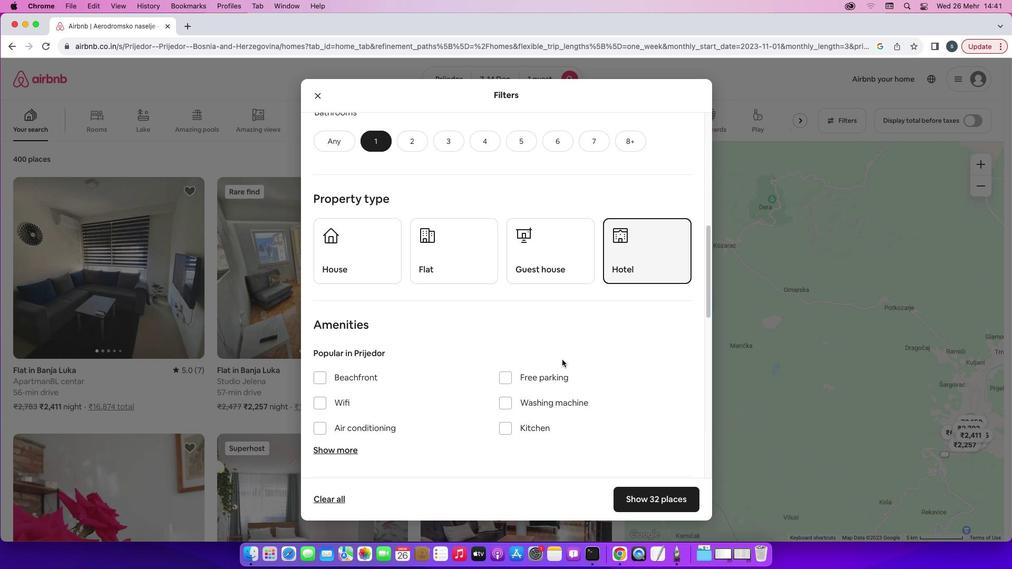 
Action: Mouse scrolled (562, 359) with delta (0, 0)
Screenshot: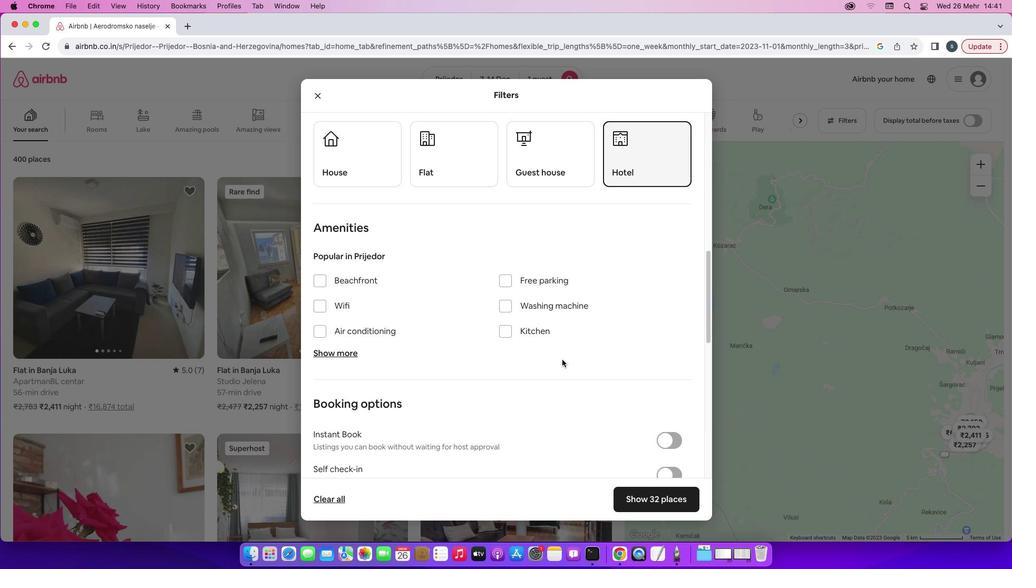 
Action: Mouse scrolled (562, 359) with delta (0, 0)
Screenshot: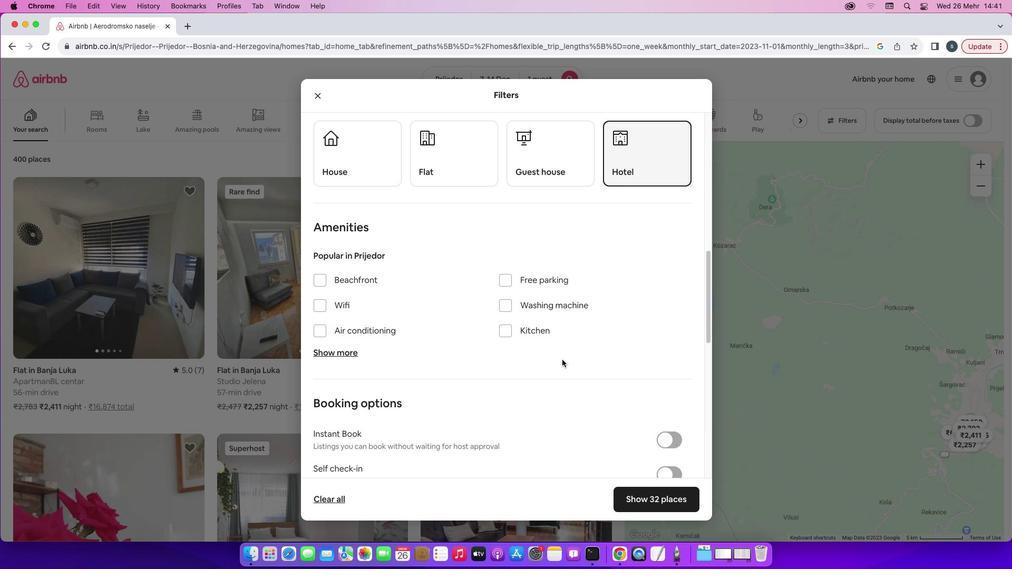 
Action: Mouse moved to (343, 336)
Screenshot: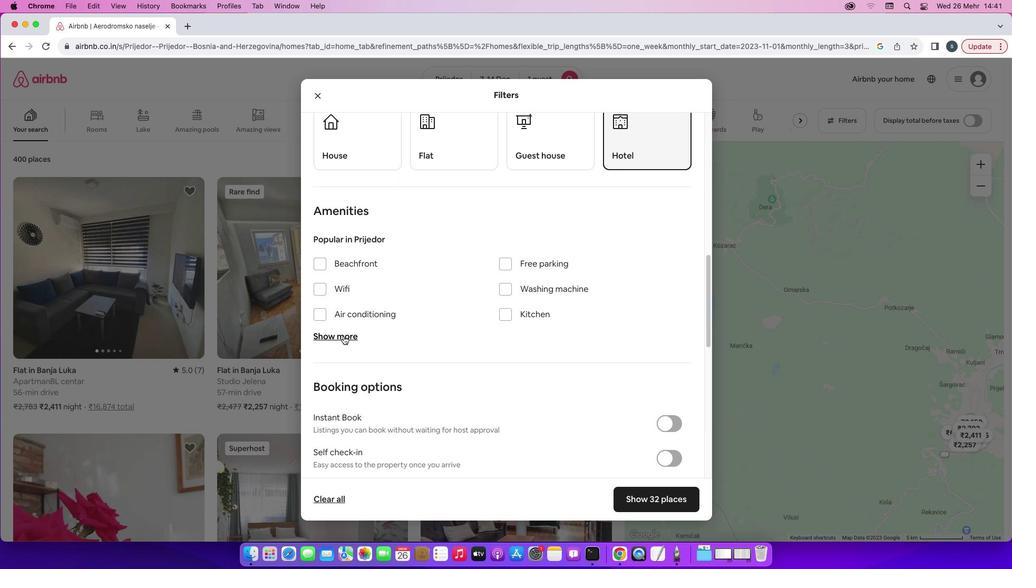
Action: Mouse pressed left at (343, 336)
Screenshot: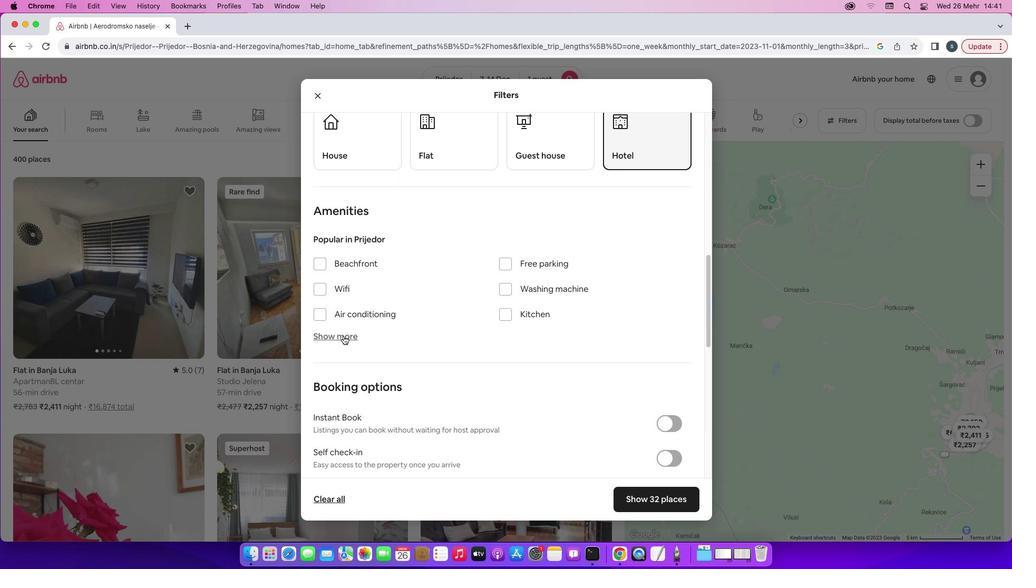 
Action: Mouse moved to (438, 379)
Screenshot: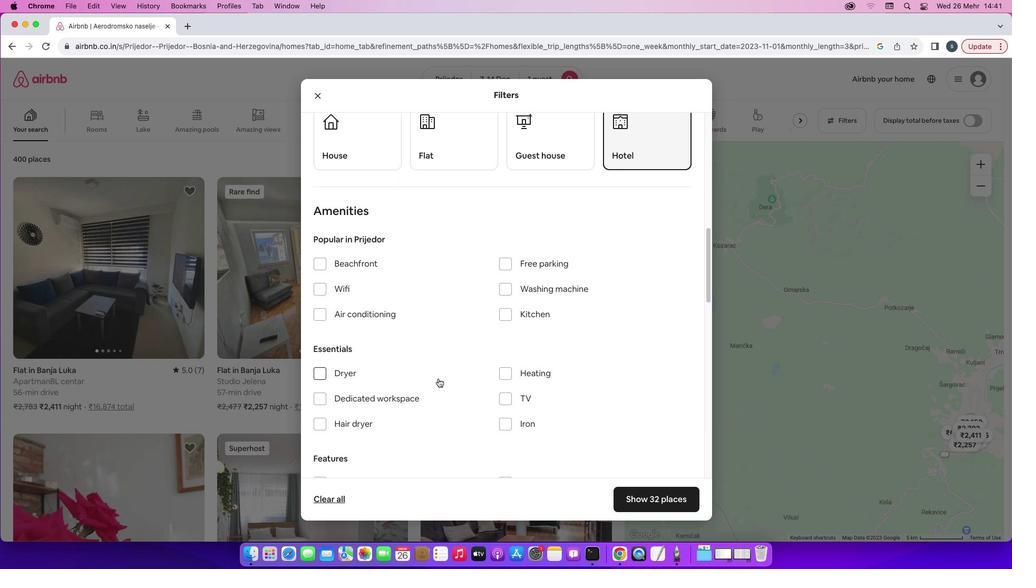 
Action: Mouse scrolled (438, 379) with delta (0, 0)
Screenshot: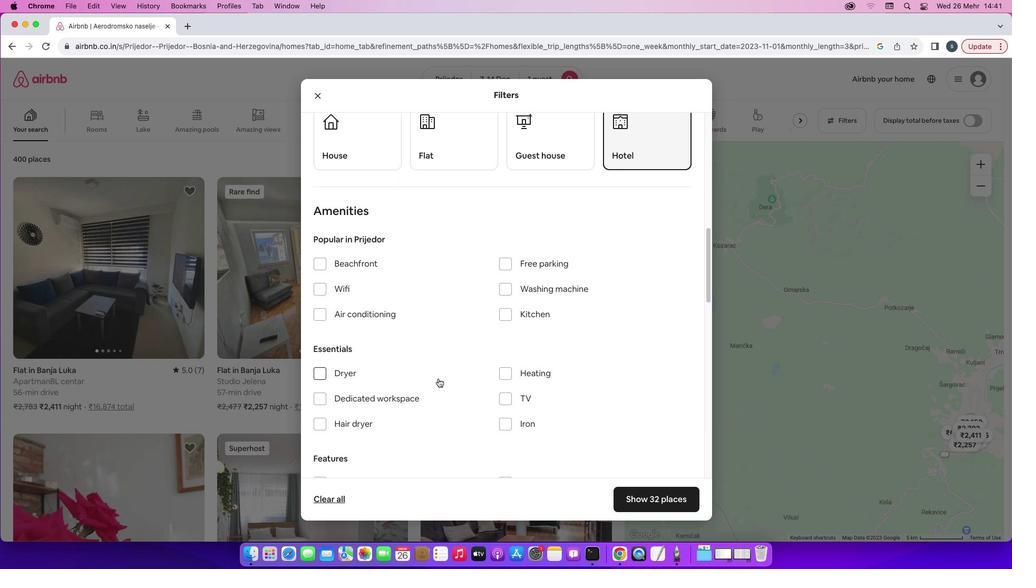 
Action: Mouse moved to (438, 378)
Screenshot: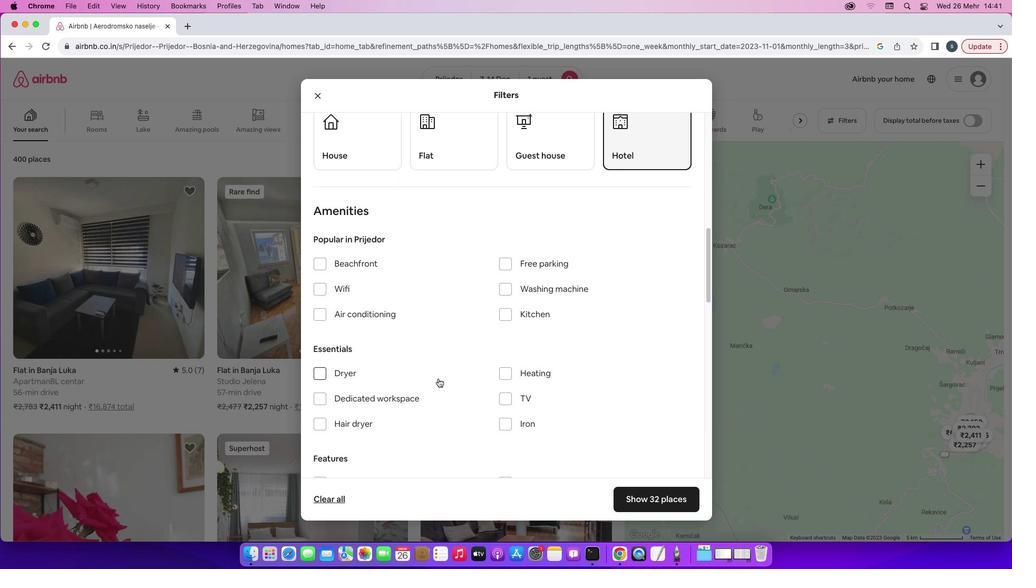 
Action: Mouse scrolled (438, 378) with delta (0, 0)
Screenshot: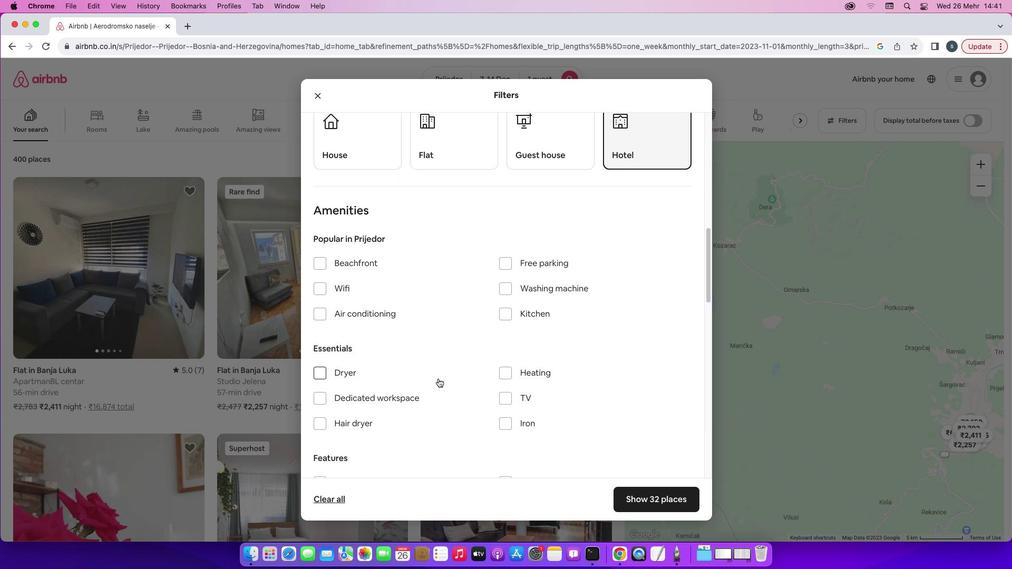 
Action: Mouse scrolled (438, 378) with delta (0, -1)
Screenshot: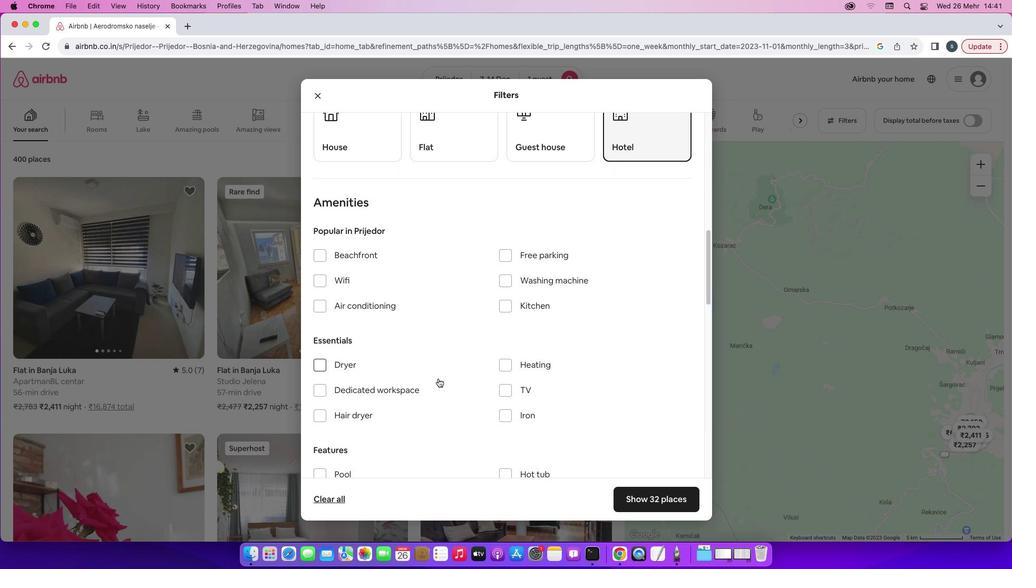 
Action: Mouse scrolled (438, 378) with delta (0, 0)
Screenshot: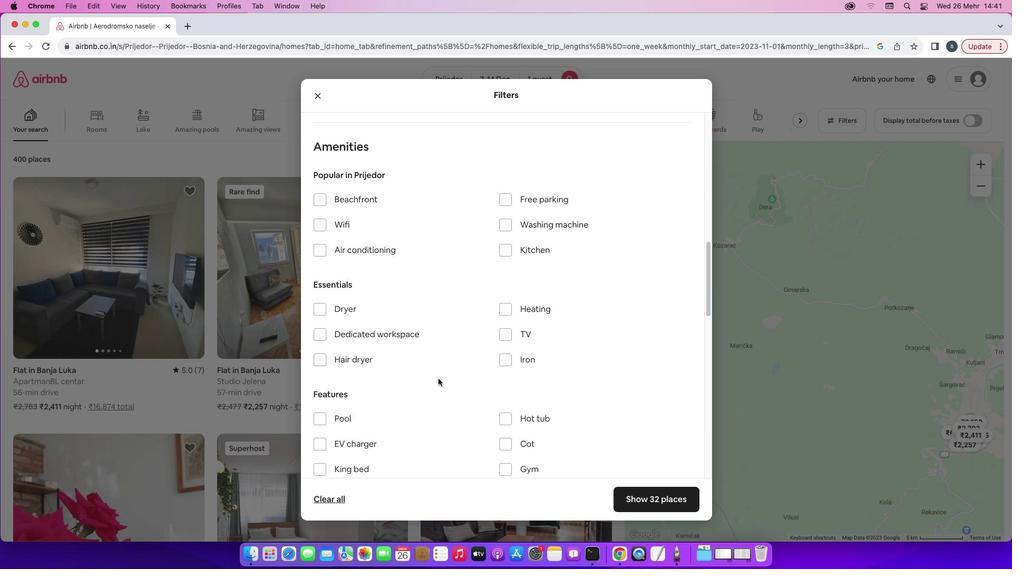 
Action: Mouse scrolled (438, 378) with delta (0, 0)
Screenshot: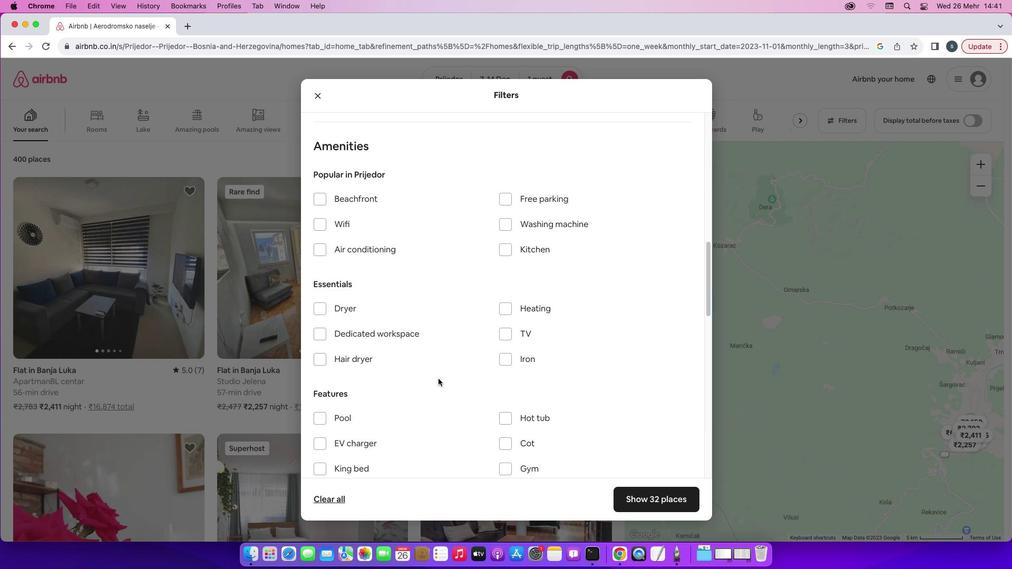 
Action: Mouse scrolled (438, 378) with delta (0, -1)
Screenshot: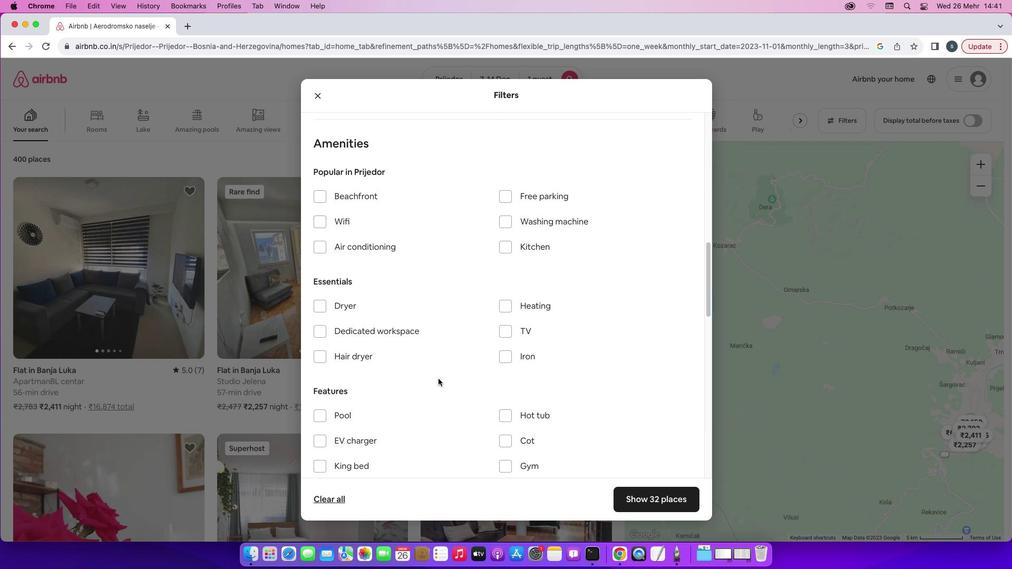 
Action: Mouse moved to (510, 232)
Screenshot: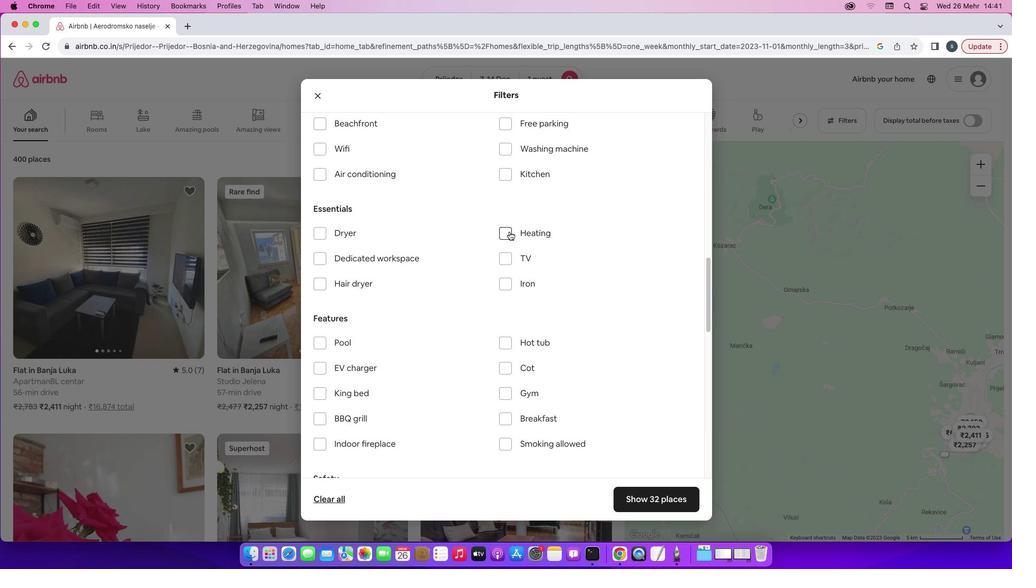 
Action: Mouse pressed left at (510, 232)
Screenshot: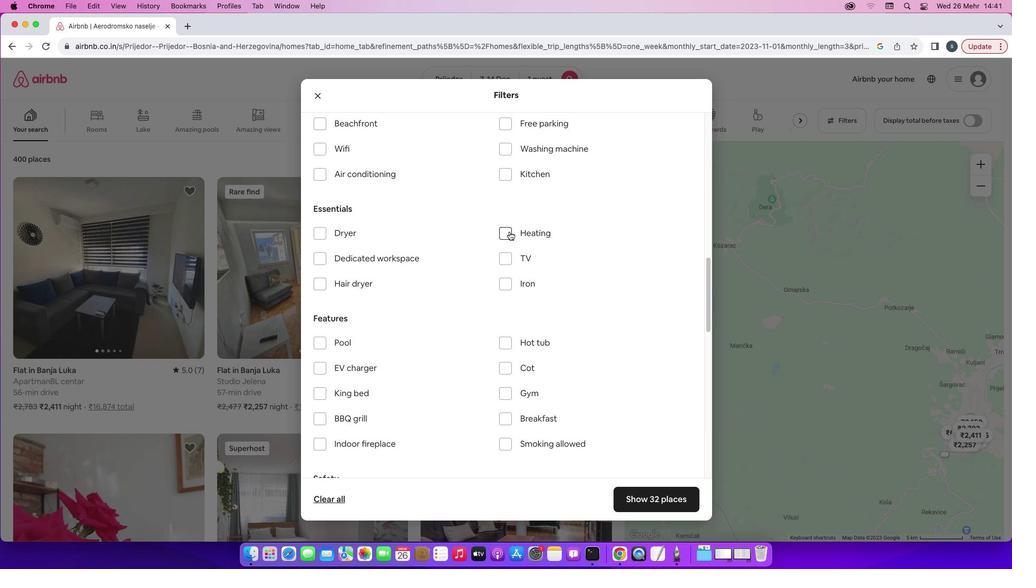 
Action: Mouse moved to (601, 373)
Screenshot: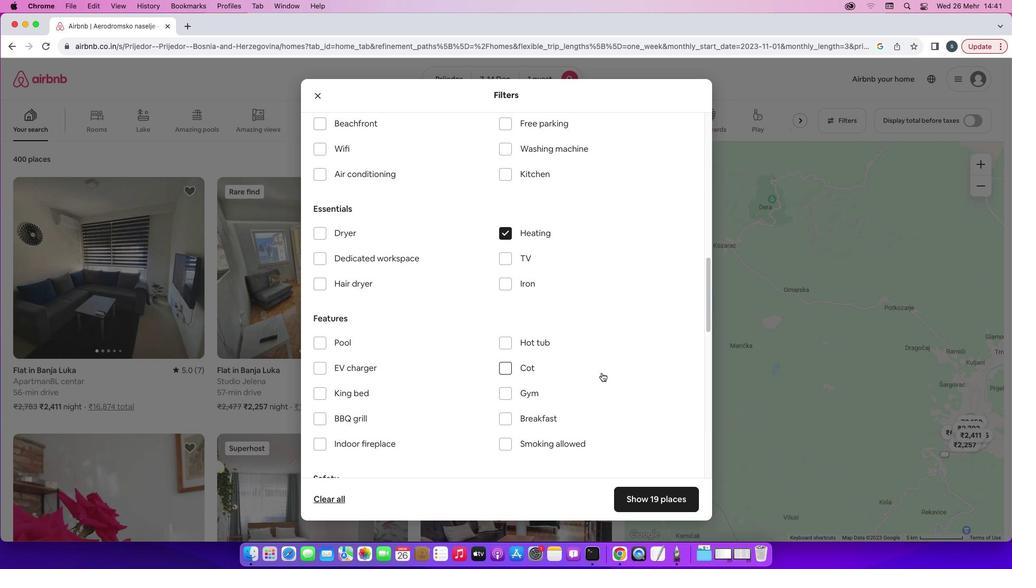 
Action: Mouse scrolled (601, 373) with delta (0, 0)
Screenshot: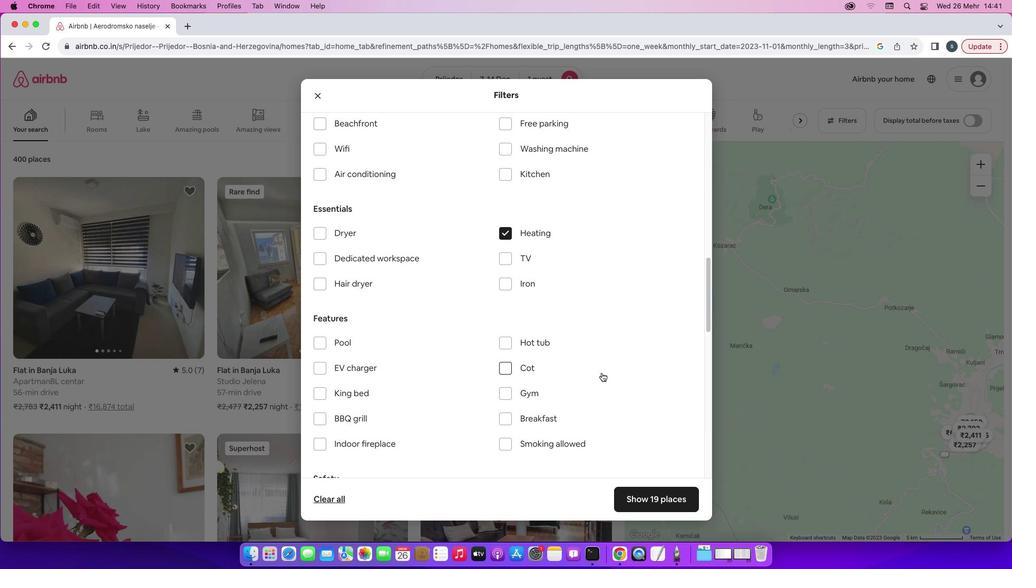 
Action: Mouse scrolled (601, 373) with delta (0, 0)
Screenshot: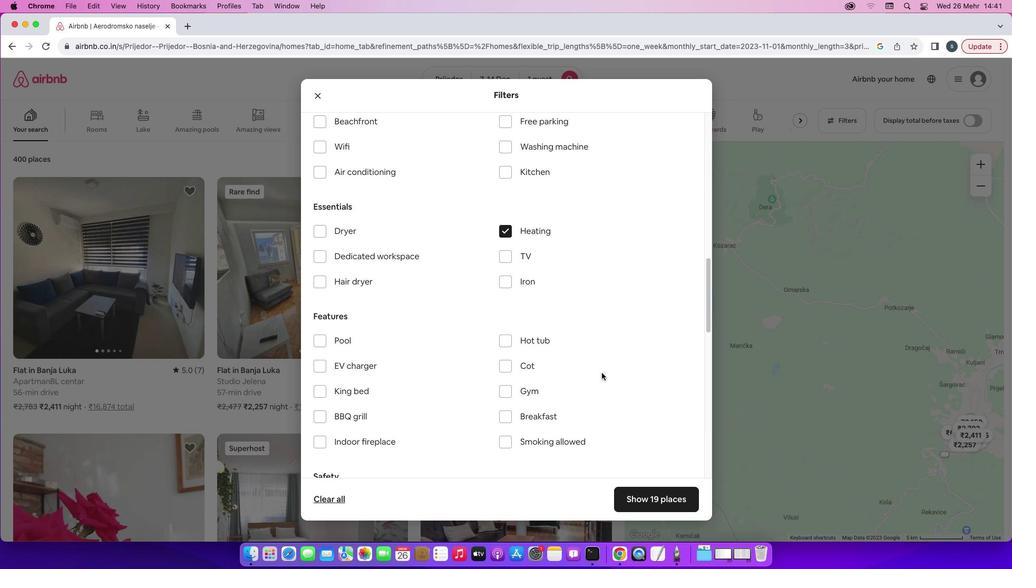 
Action: Mouse scrolled (601, 373) with delta (0, 0)
Screenshot: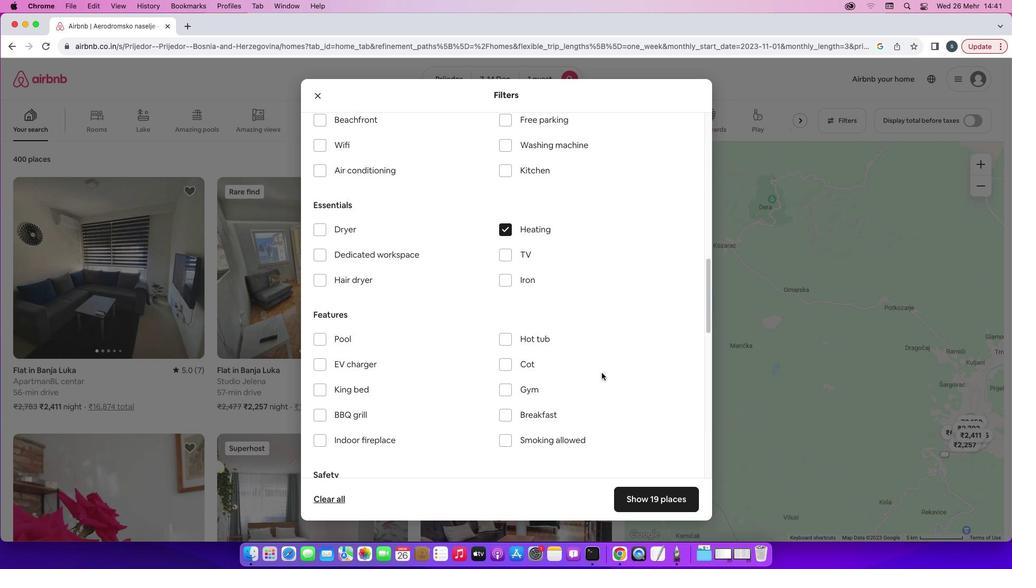 
Action: Mouse scrolled (601, 373) with delta (0, 0)
Screenshot: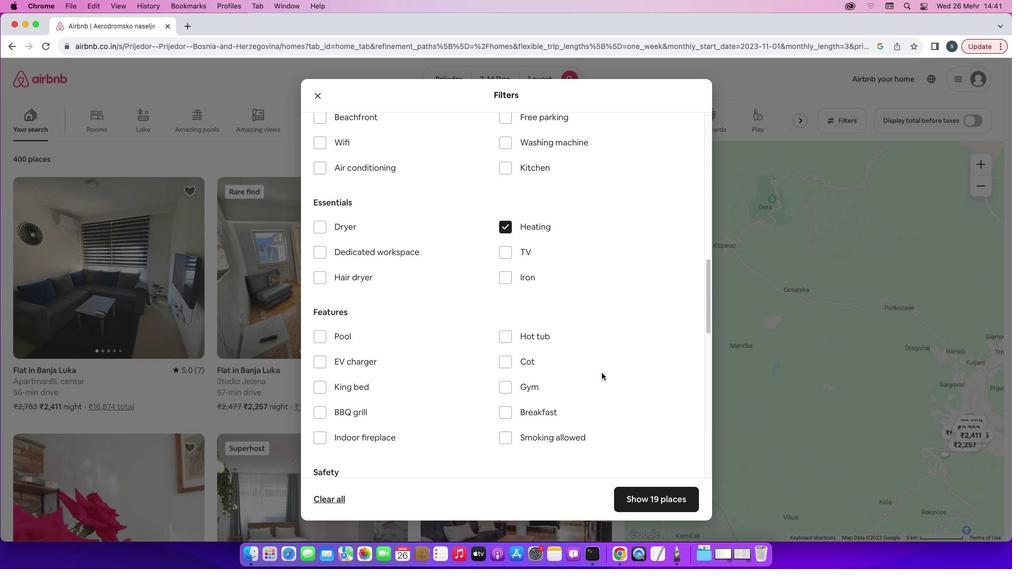 
Action: Mouse scrolled (601, 373) with delta (0, -1)
Screenshot: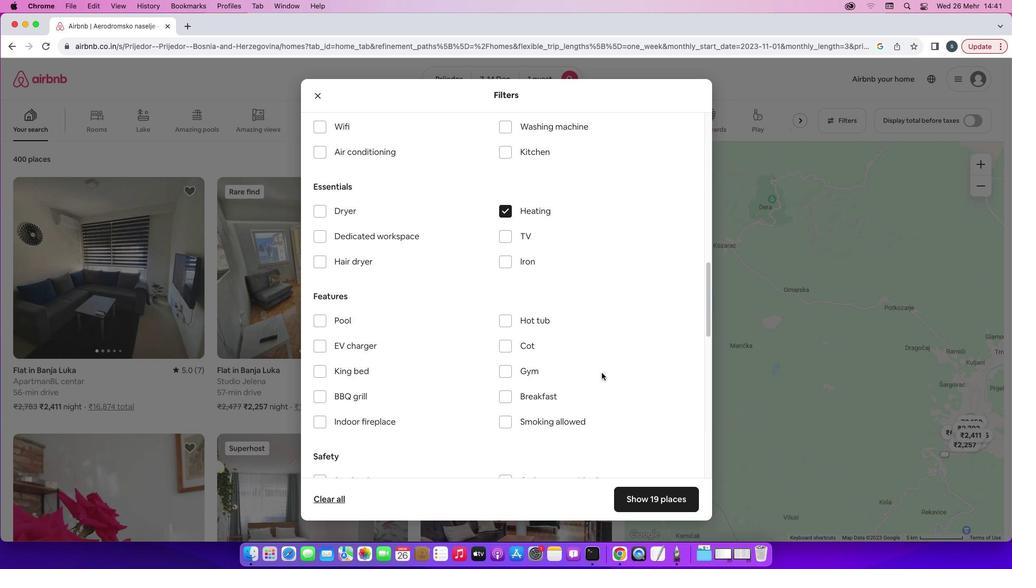 
Action: Mouse scrolled (601, 373) with delta (0, 0)
Screenshot: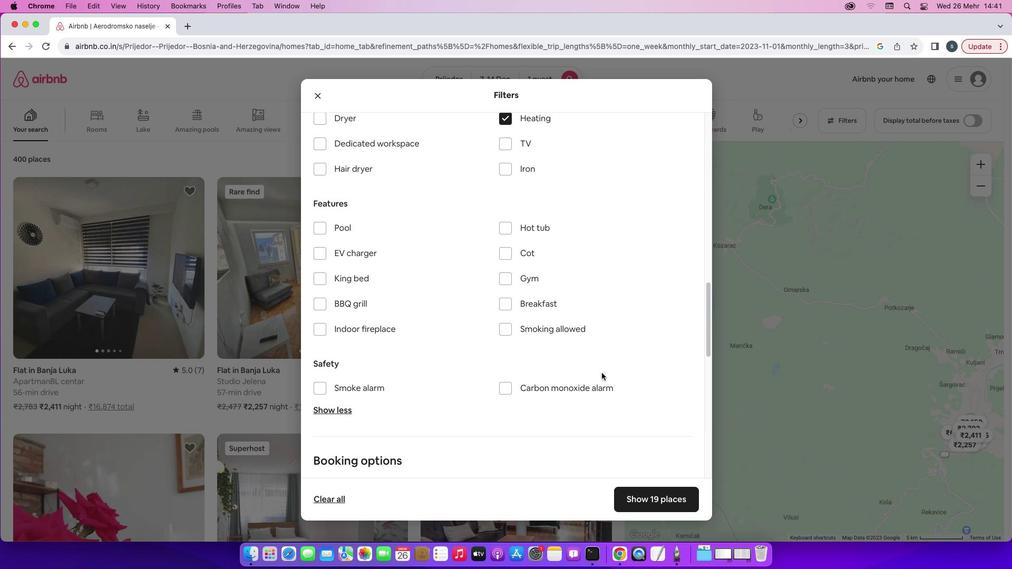 
Action: Mouse scrolled (601, 373) with delta (0, 0)
Screenshot: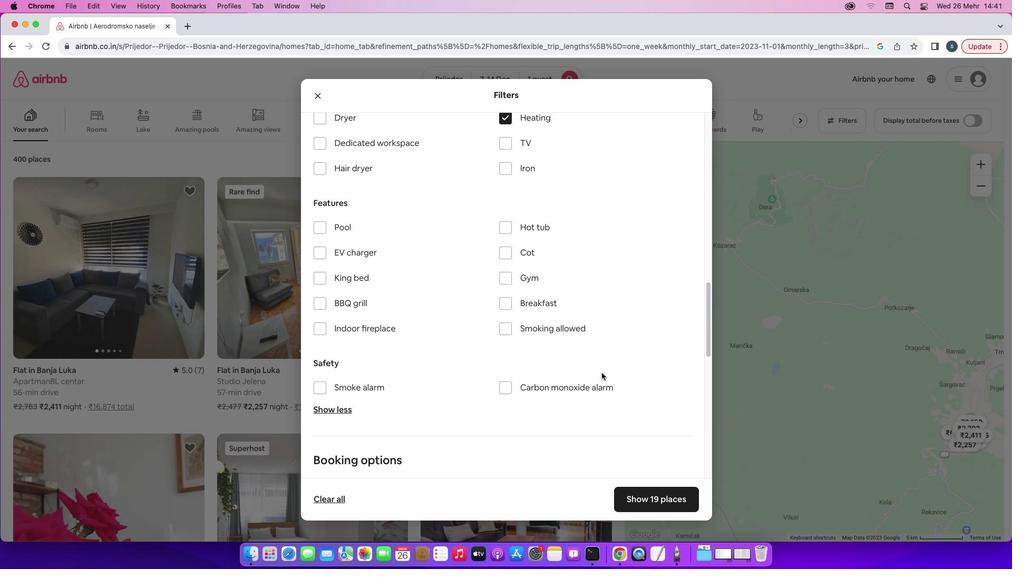 
Action: Mouse scrolled (601, 373) with delta (0, -1)
Screenshot: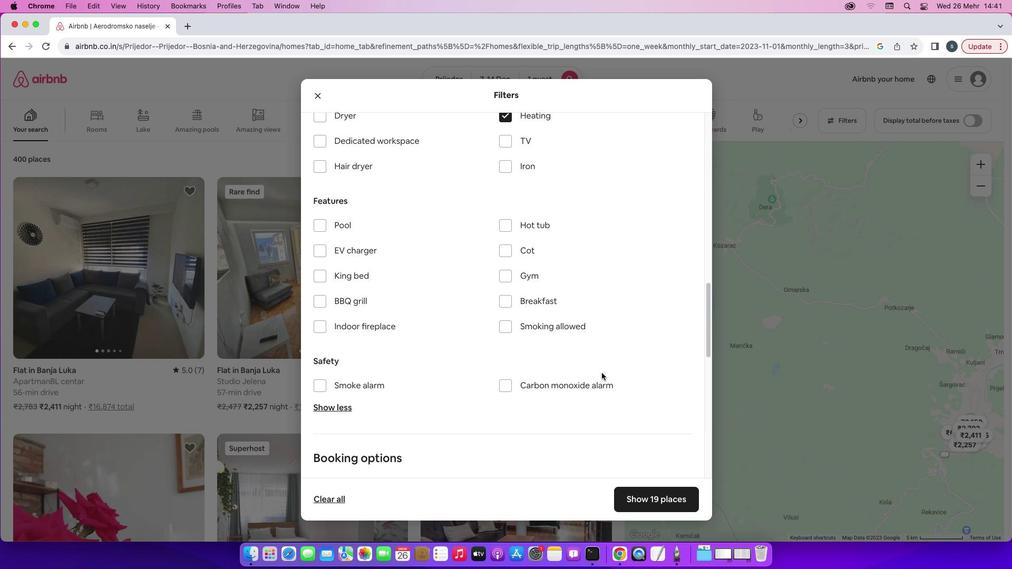 
Action: Mouse scrolled (601, 373) with delta (0, -2)
Screenshot: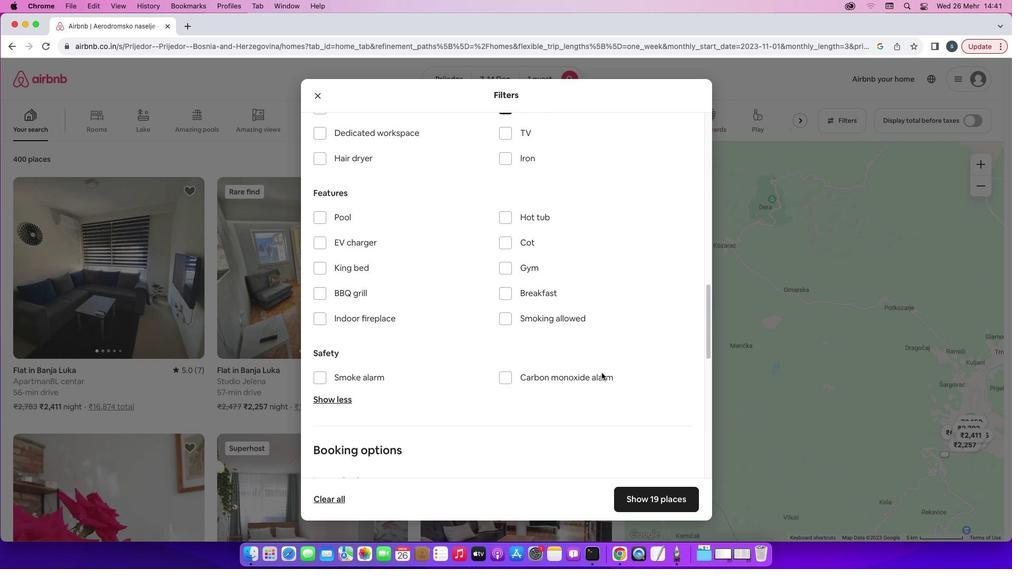 
Action: Mouse moved to (670, 375)
Screenshot: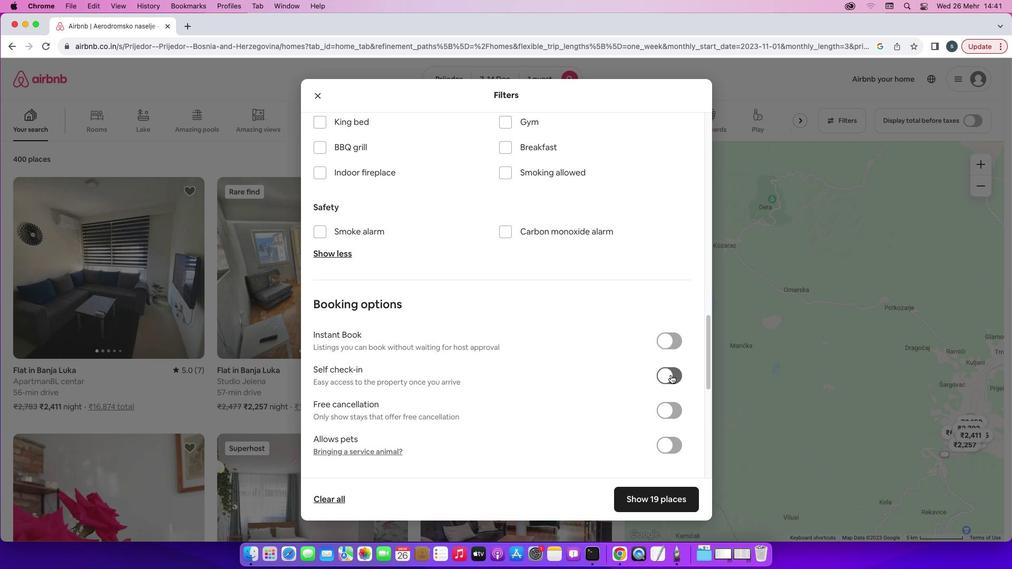 
Action: Mouse pressed left at (670, 375)
Screenshot: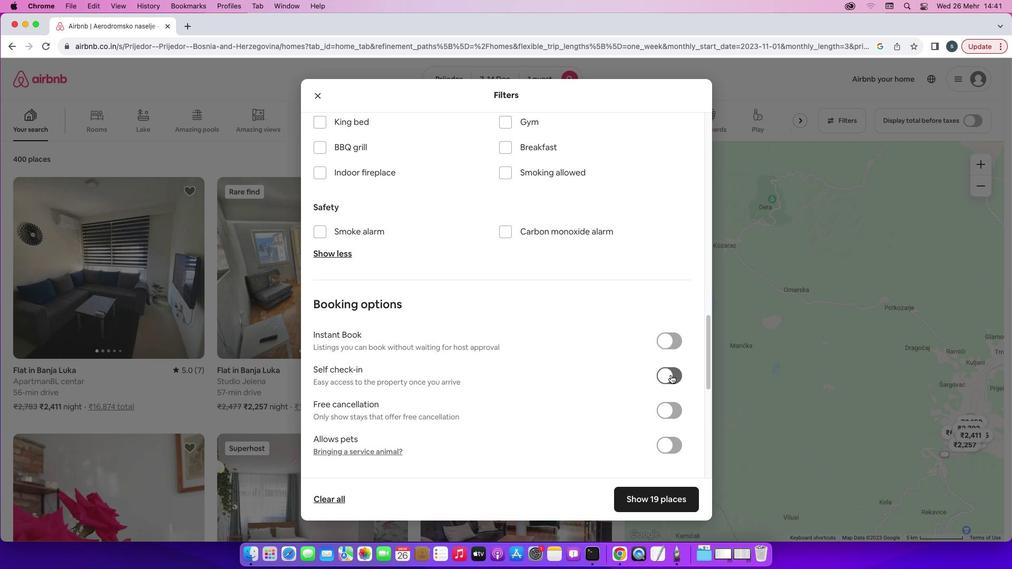 
Action: Mouse moved to (595, 383)
Screenshot: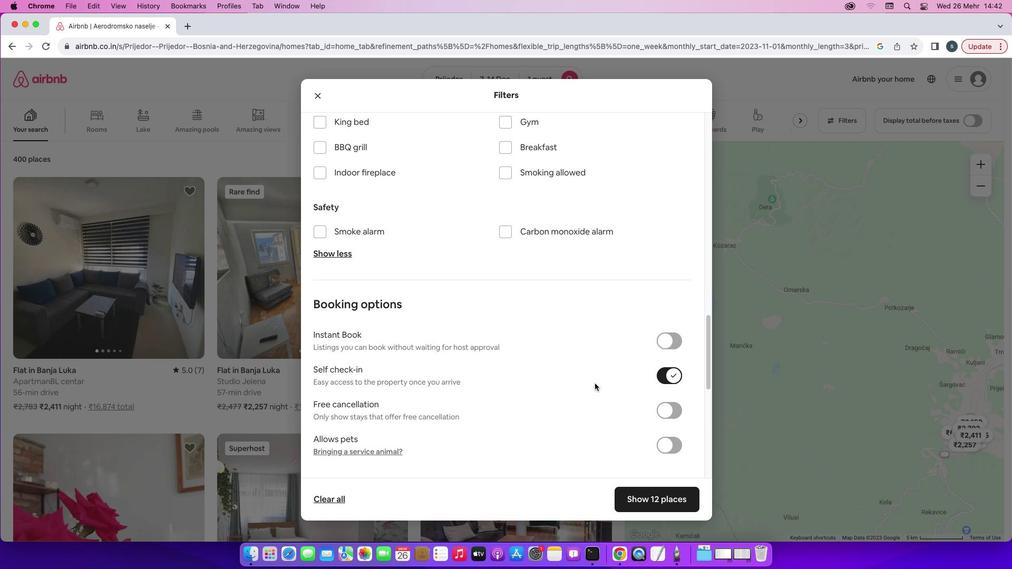 
Action: Mouse scrolled (595, 383) with delta (0, 0)
Screenshot: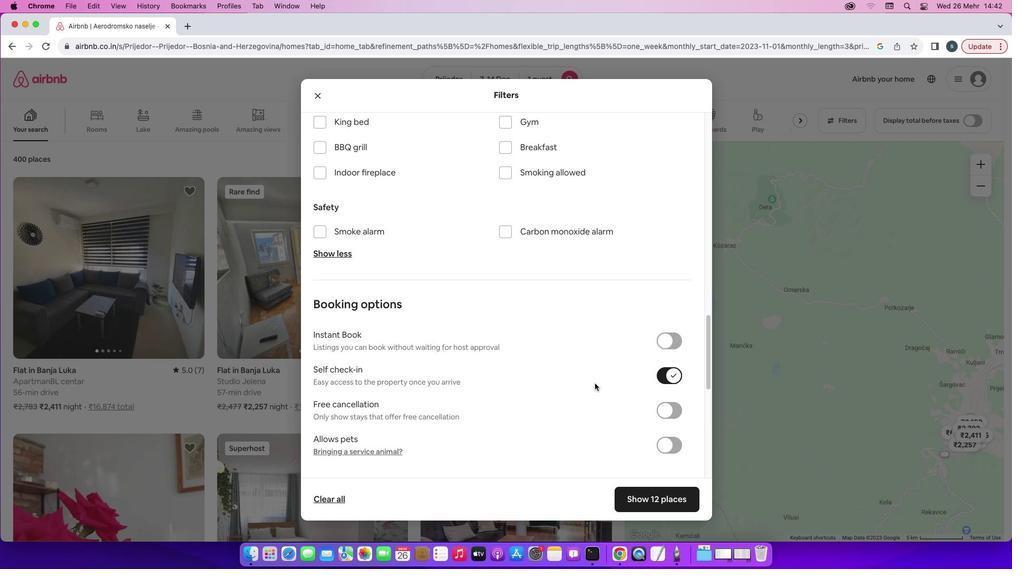 
Action: Mouse scrolled (595, 383) with delta (0, 0)
Screenshot: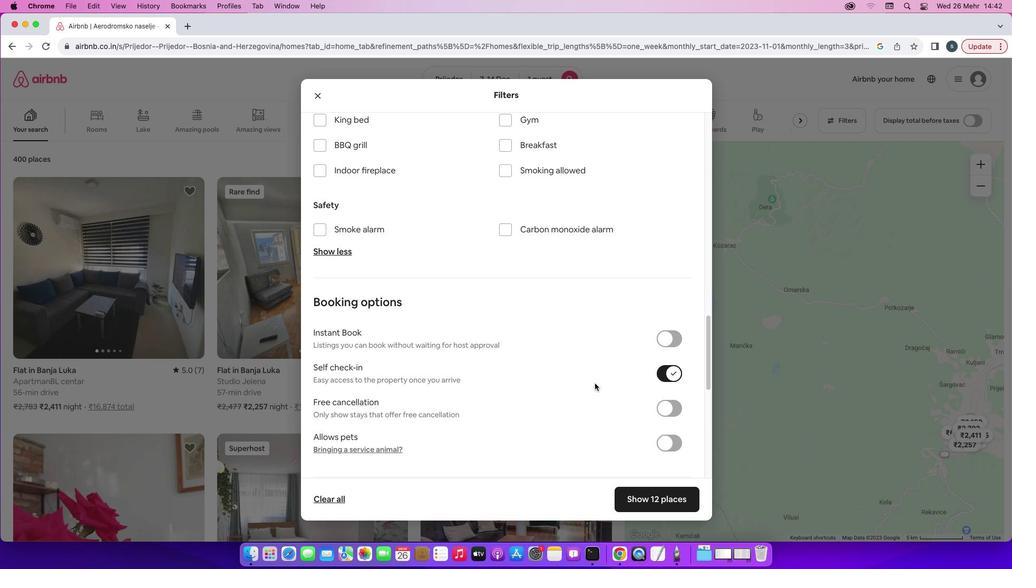 
Action: Mouse scrolled (595, 383) with delta (0, 0)
Screenshot: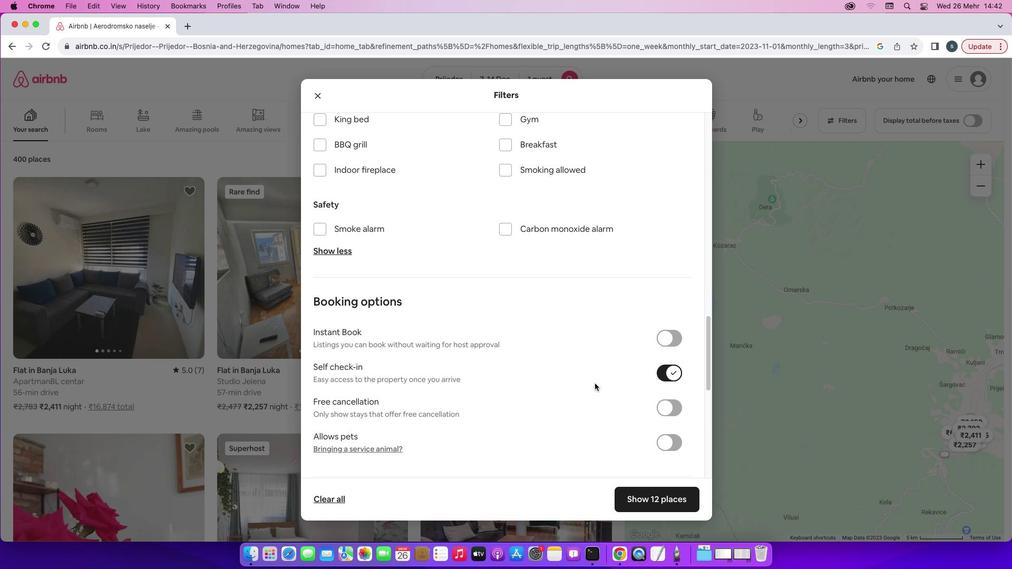 
Action: Mouse scrolled (595, 383) with delta (0, 0)
Screenshot: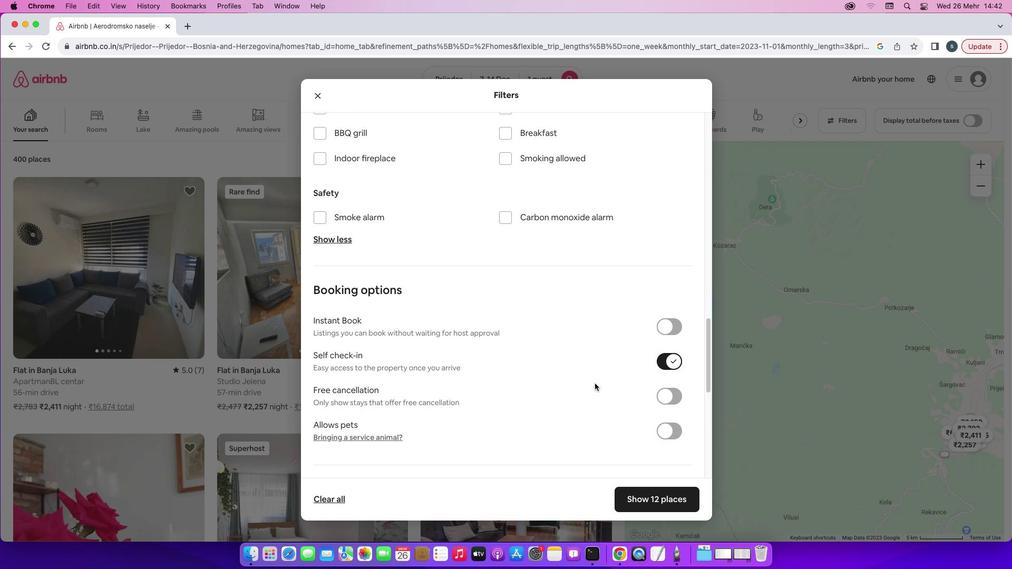 
Action: Mouse scrolled (595, 383) with delta (0, 0)
Screenshot: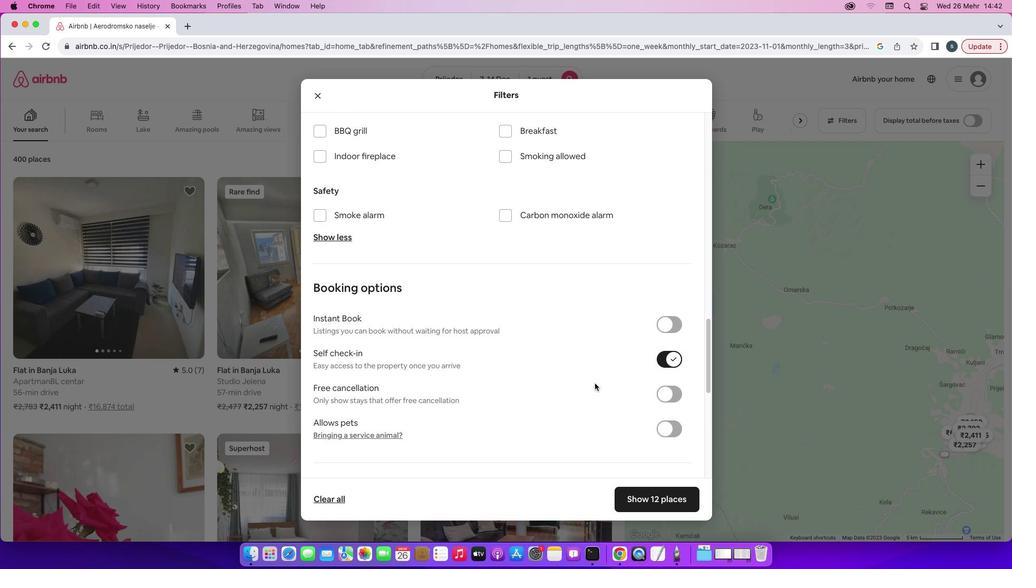 
Action: Mouse scrolled (595, 383) with delta (0, 0)
Screenshot: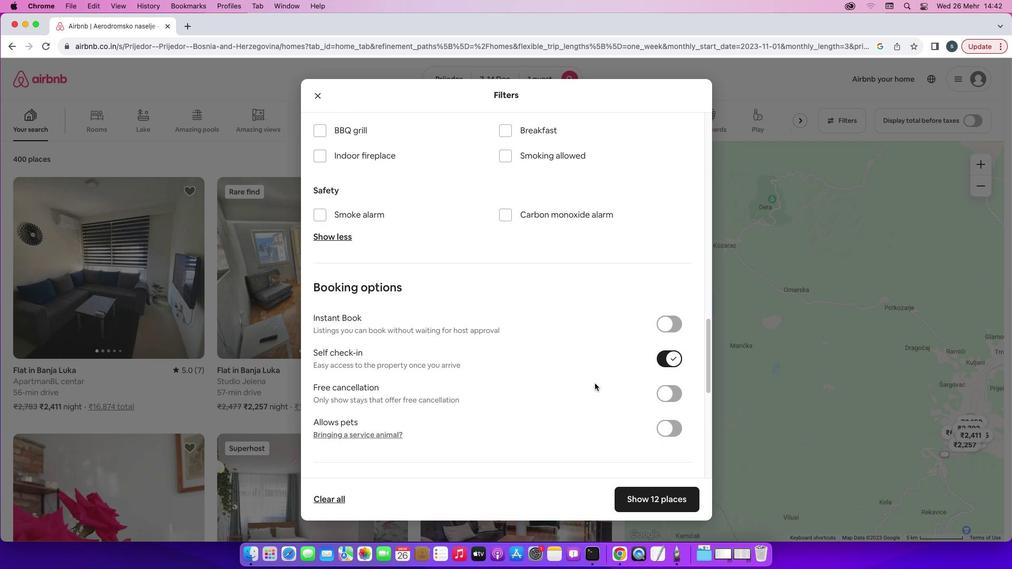 
Action: Mouse scrolled (595, 383) with delta (0, 0)
Screenshot: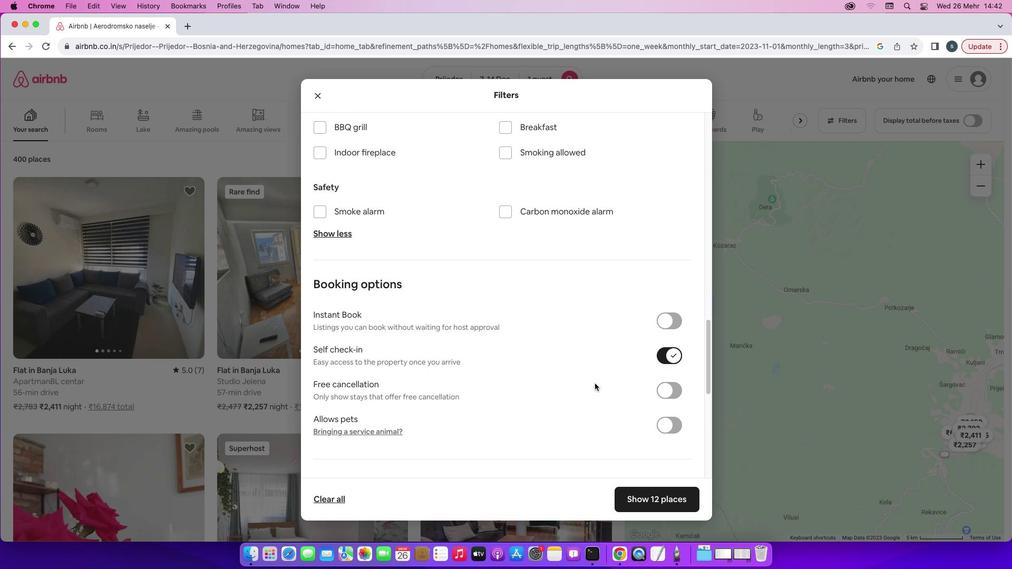 
Action: Mouse scrolled (595, 383) with delta (0, 0)
Screenshot: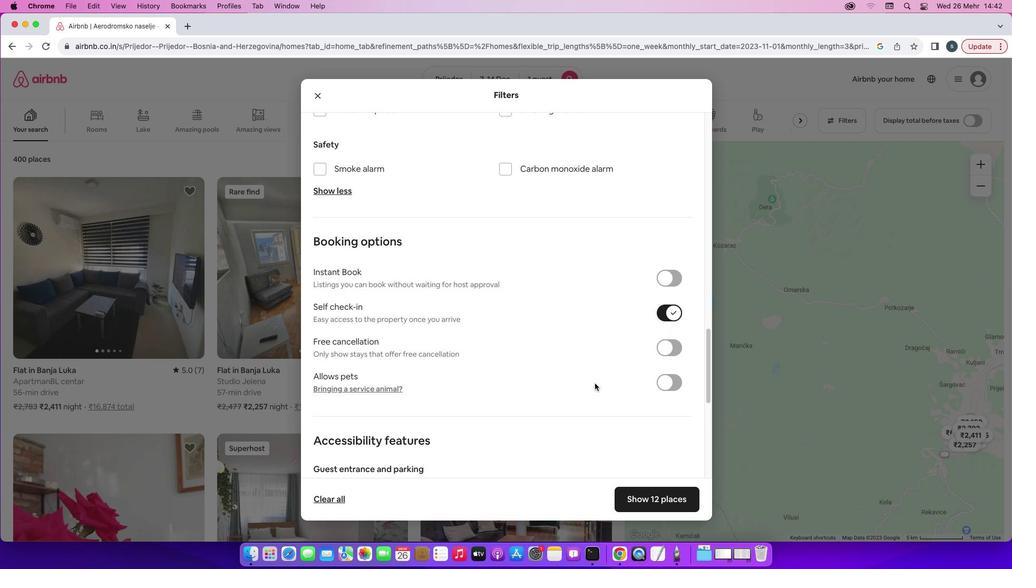 
Action: Mouse scrolled (595, 383) with delta (0, 0)
Screenshot: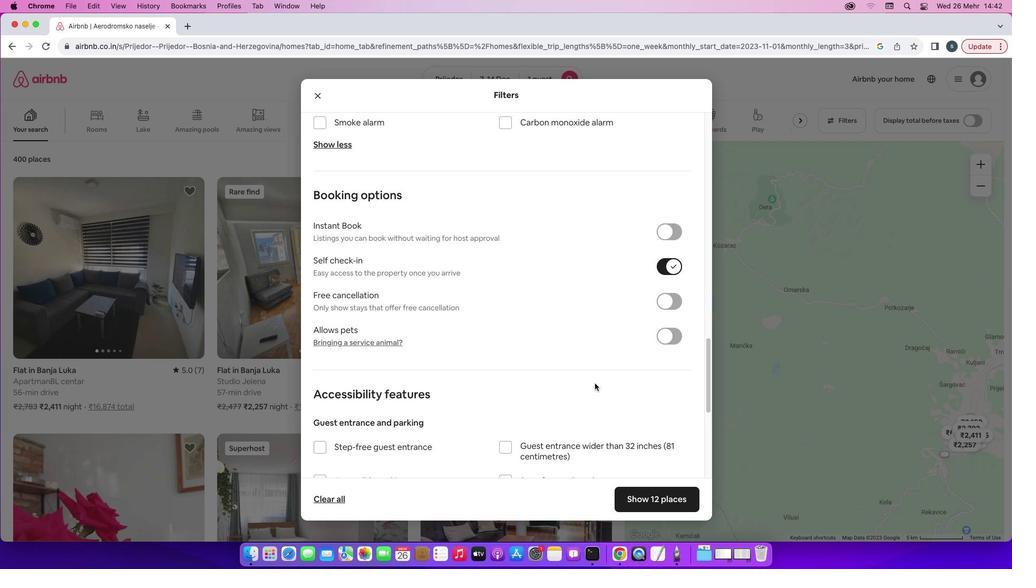 
Action: Mouse scrolled (595, 383) with delta (0, 0)
Screenshot: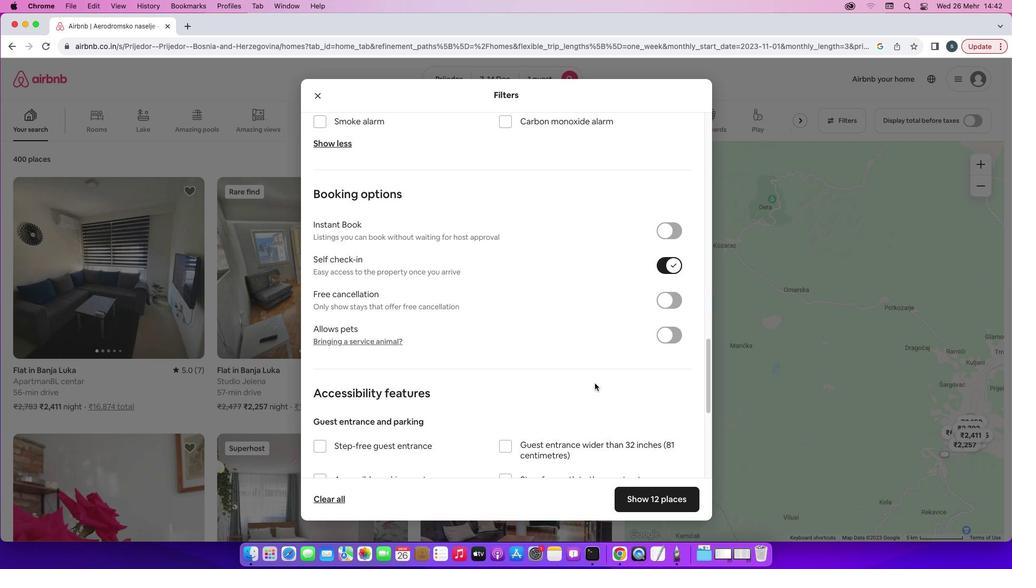 
Action: Mouse scrolled (595, 383) with delta (0, 0)
Screenshot: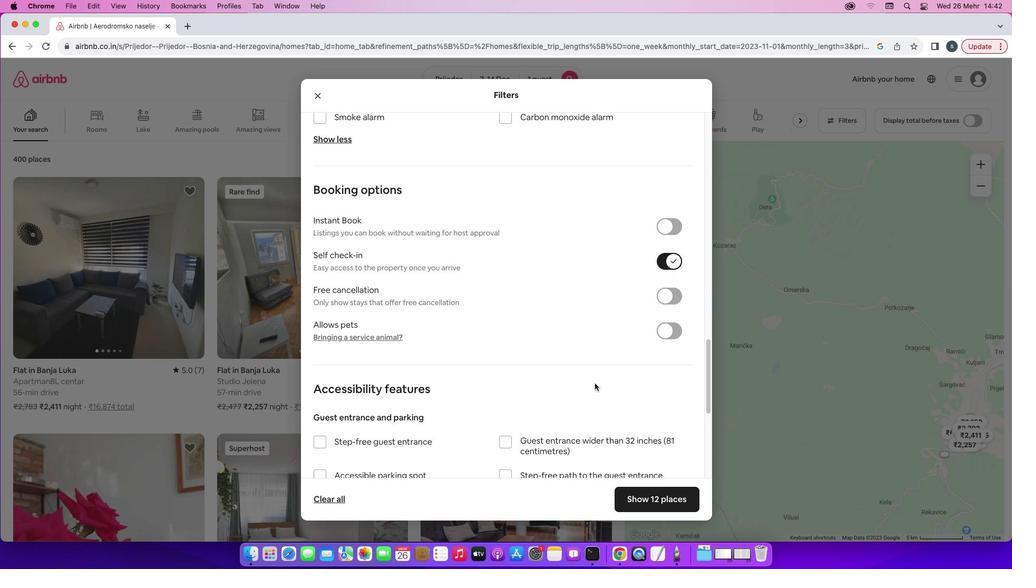 
Action: Mouse scrolled (595, 383) with delta (0, -1)
Screenshot: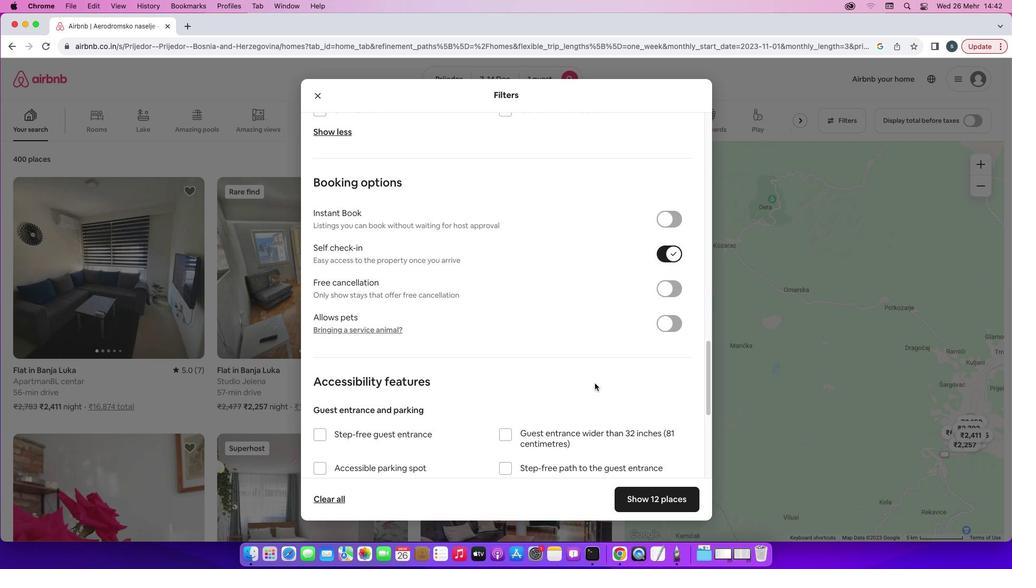
Action: Mouse moved to (635, 500)
Screenshot: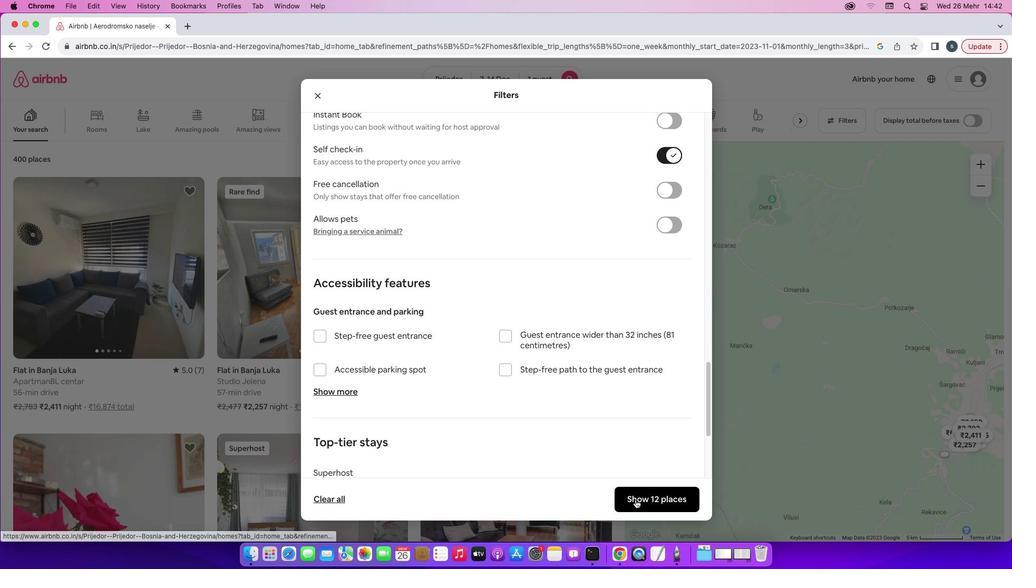 
Action: Mouse pressed left at (635, 500)
Screenshot: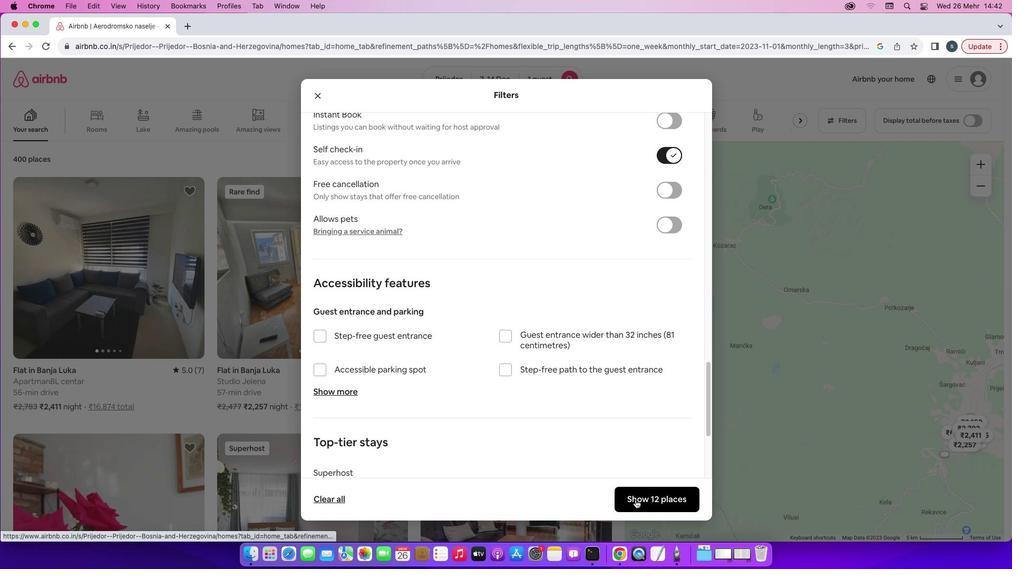 
Action: Mouse moved to (361, 290)
Screenshot: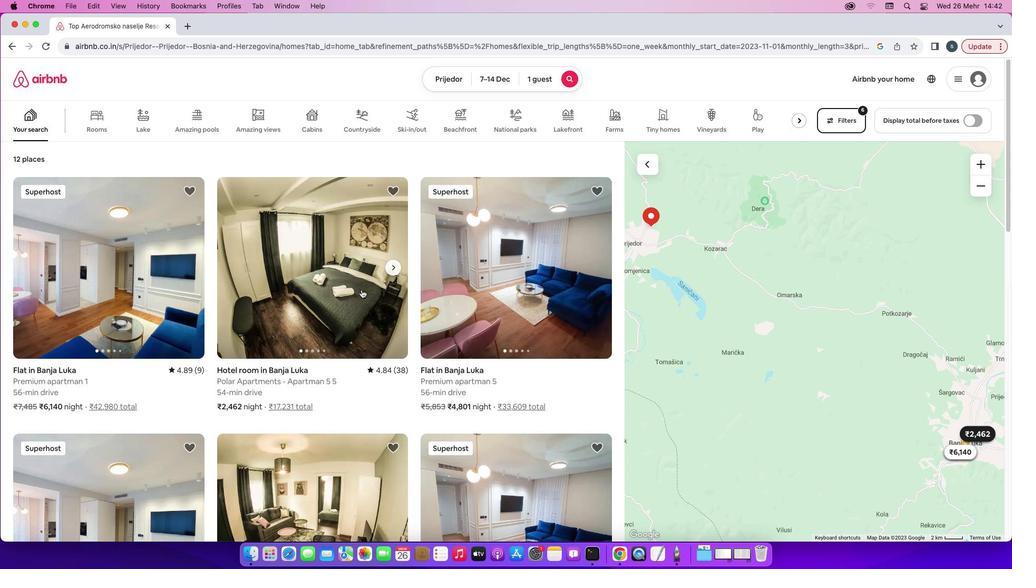 
Action: Mouse scrolled (361, 290) with delta (0, 0)
Screenshot: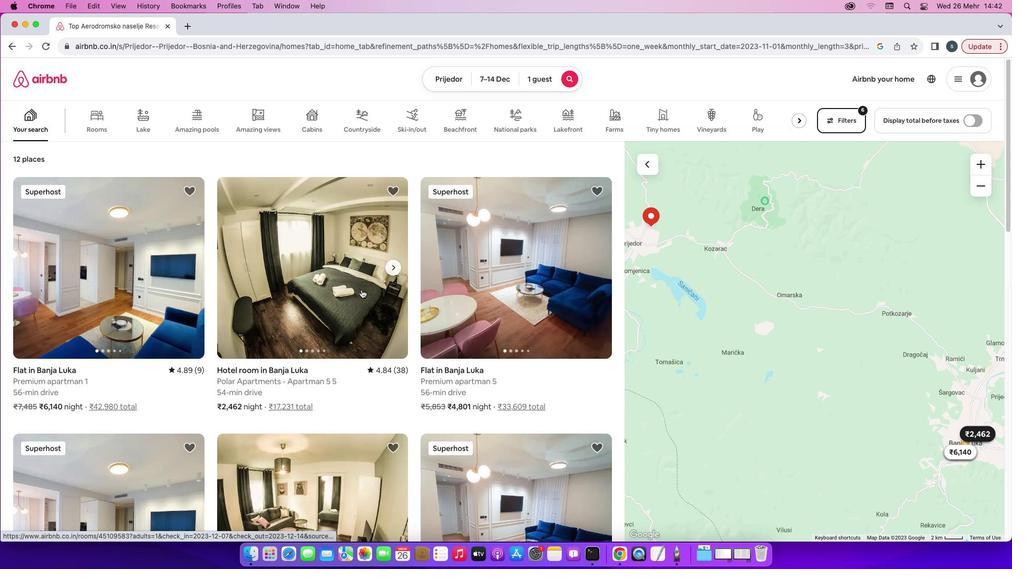 
Action: Mouse scrolled (361, 290) with delta (0, 0)
Screenshot: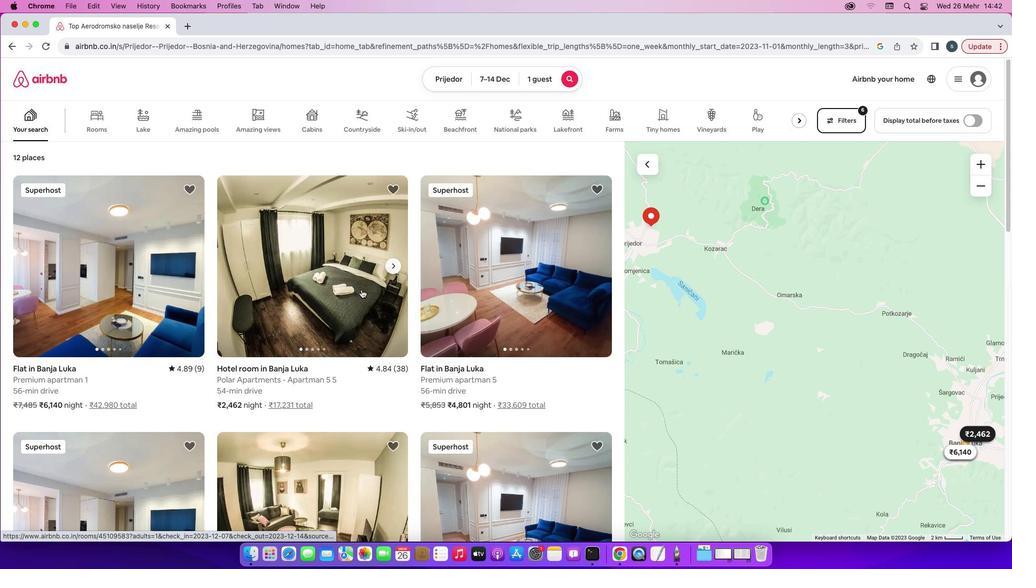 
Action: Mouse scrolled (361, 290) with delta (0, 0)
Screenshot: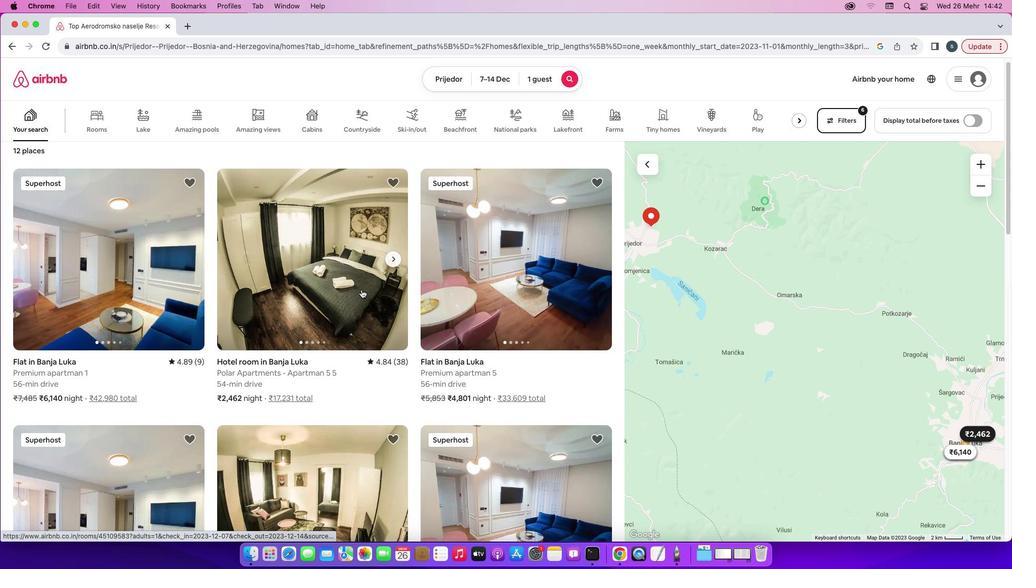 
Action: Mouse scrolled (361, 290) with delta (0, -1)
Screenshot: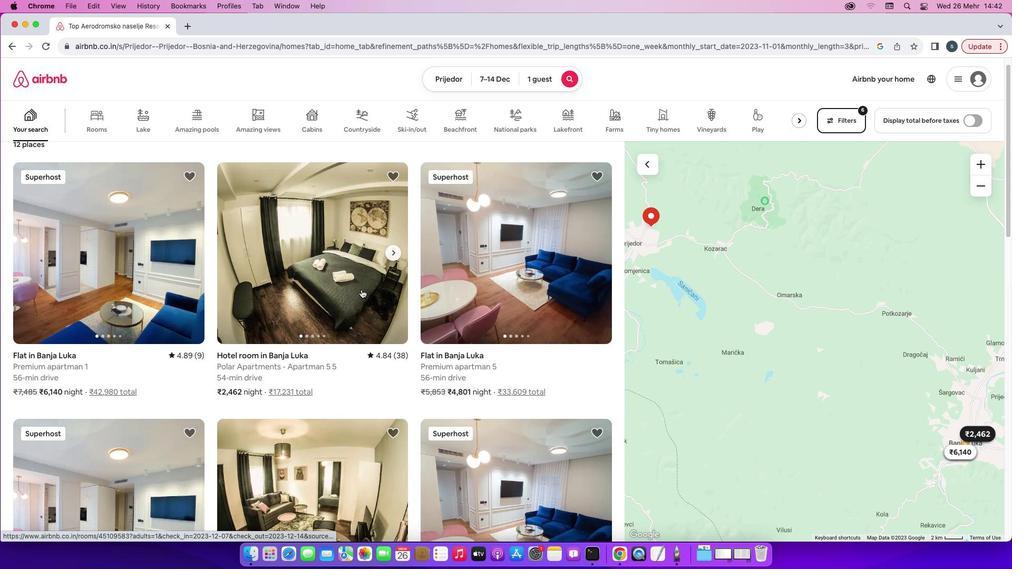 
Action: Mouse scrolled (361, 290) with delta (0, -1)
Screenshot: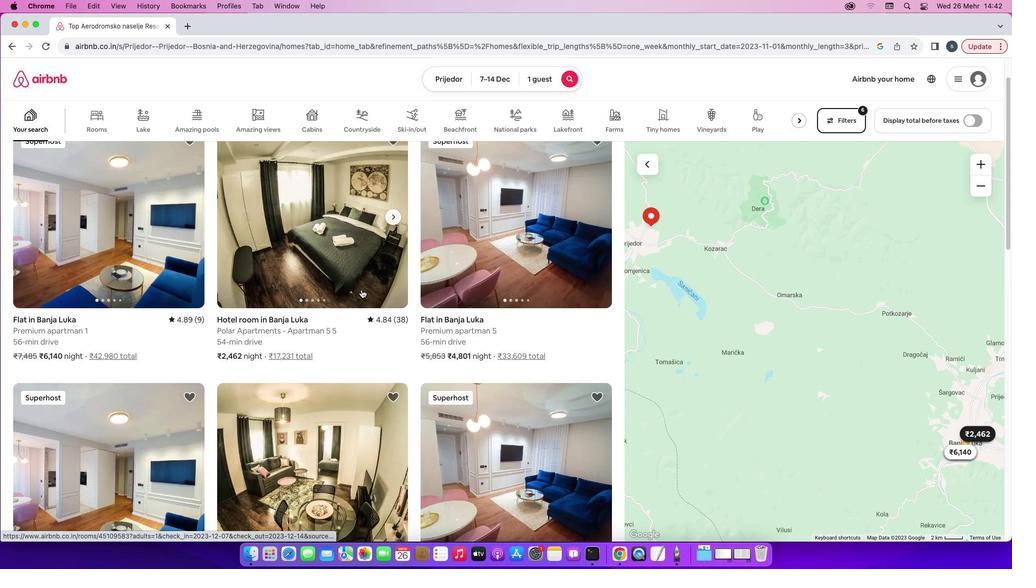 
Action: Mouse scrolled (361, 290) with delta (0, 0)
Screenshot: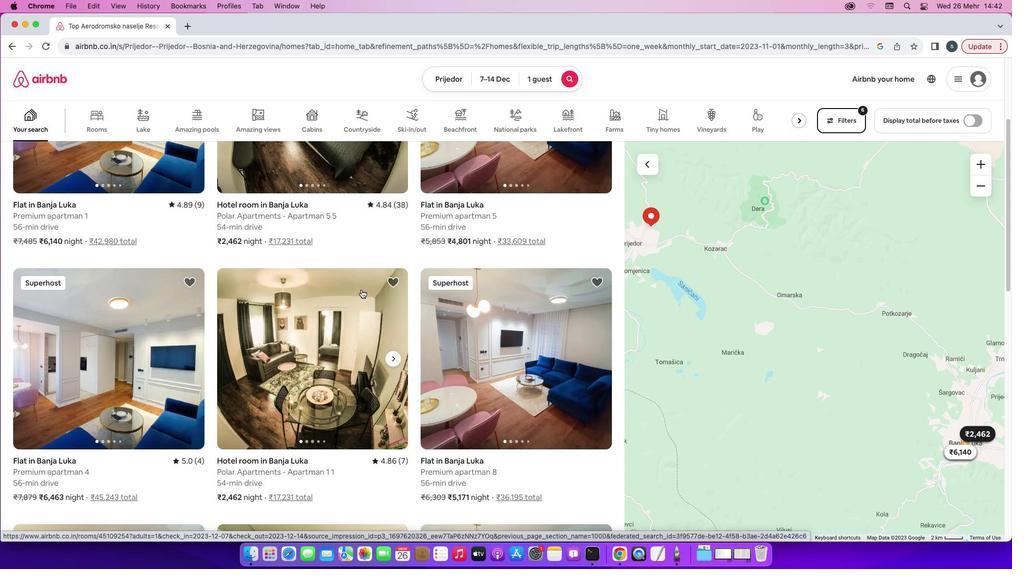 
Action: Mouse scrolled (361, 290) with delta (0, 0)
Screenshot: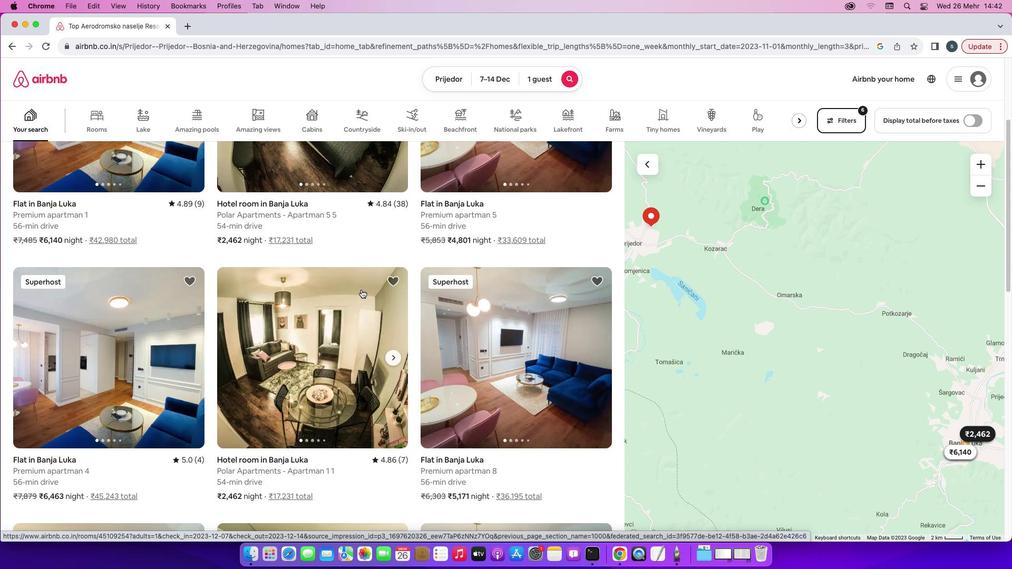 
Action: Mouse scrolled (361, 290) with delta (0, -1)
Screenshot: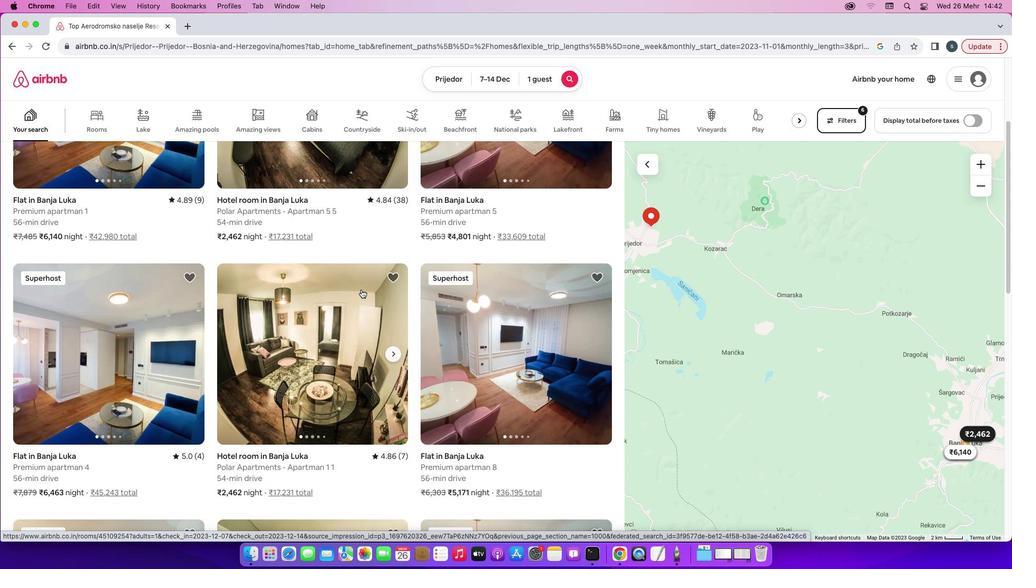 
Action: Mouse scrolled (361, 290) with delta (0, -1)
Screenshot: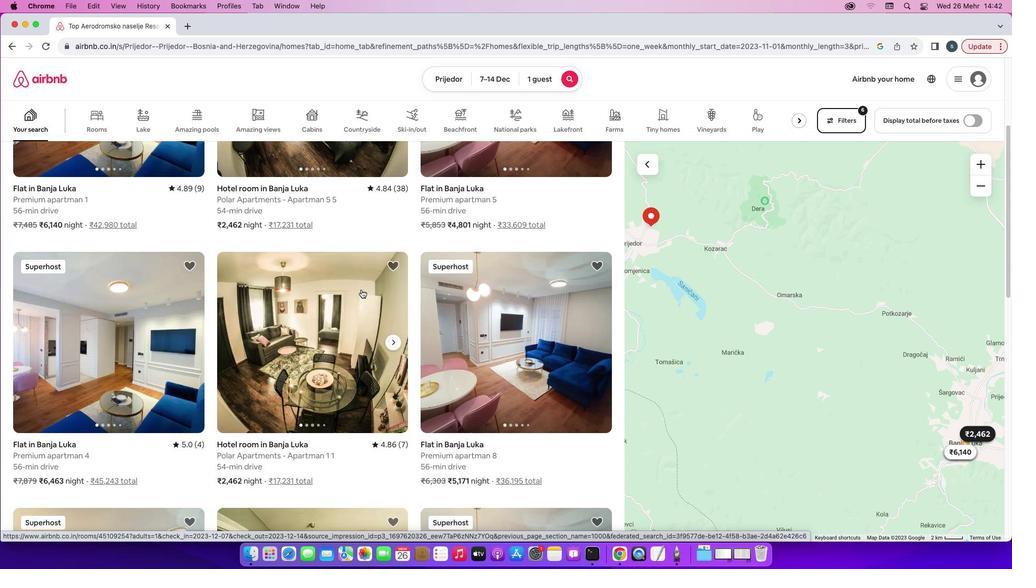 
Action: Mouse scrolled (361, 290) with delta (0, -1)
Screenshot: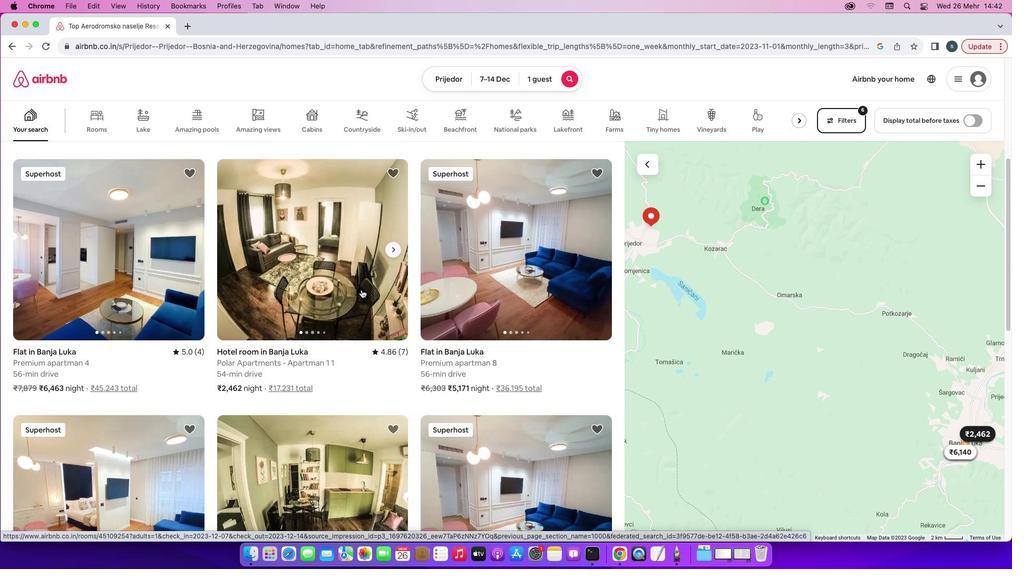 
Action: Mouse scrolled (361, 290) with delta (0, 0)
Screenshot: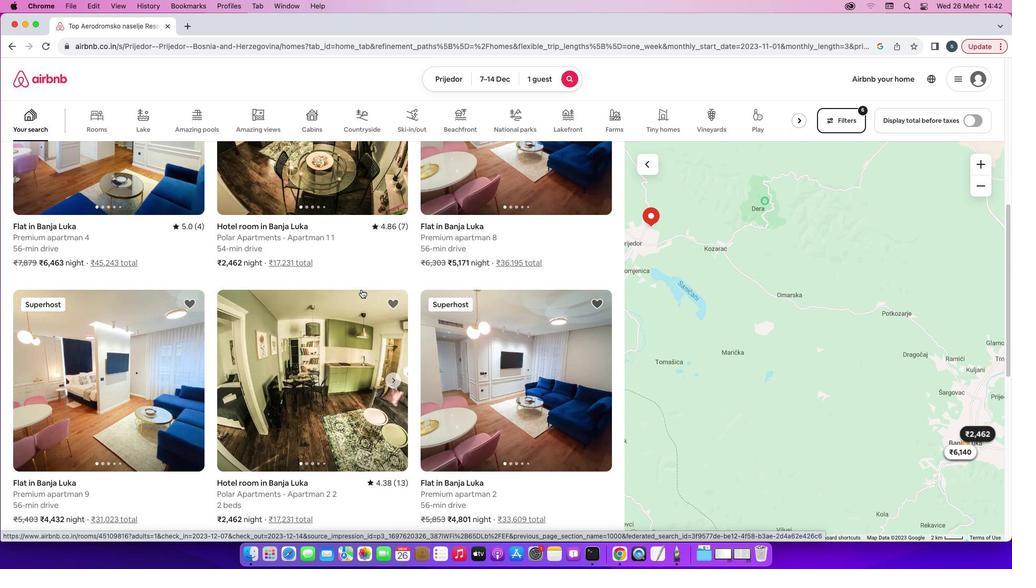 
Action: Mouse scrolled (361, 290) with delta (0, 0)
Screenshot: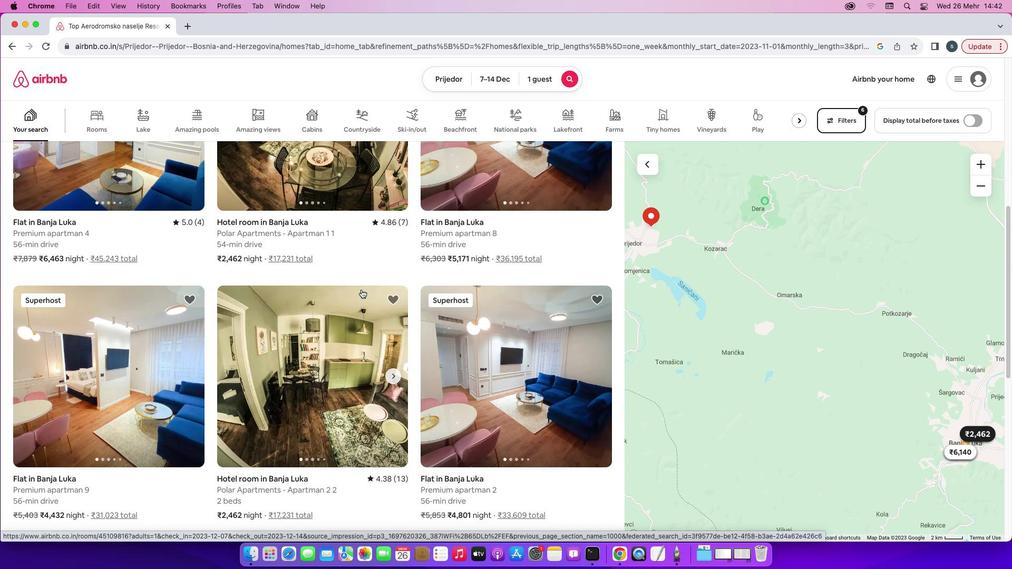 
Action: Mouse scrolled (361, 290) with delta (0, -1)
Screenshot: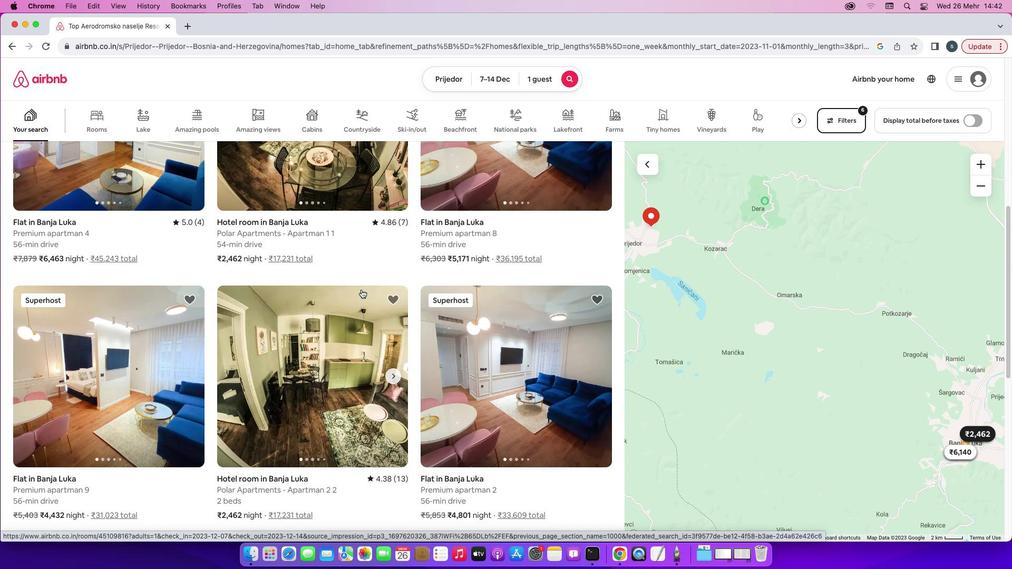 
Action: Mouse scrolled (361, 290) with delta (0, -2)
Screenshot: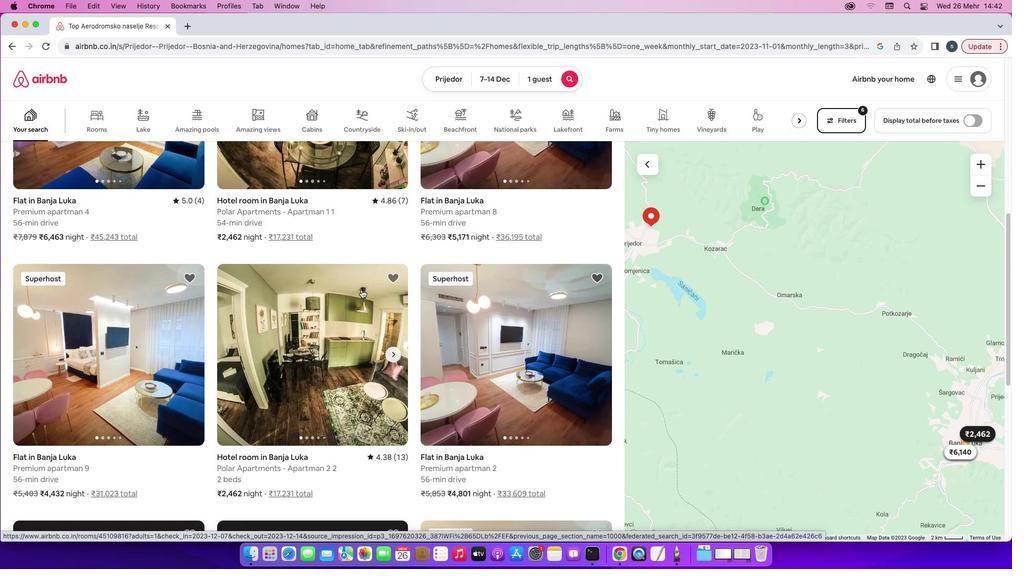 
Action: Mouse scrolled (361, 290) with delta (0, 0)
Screenshot: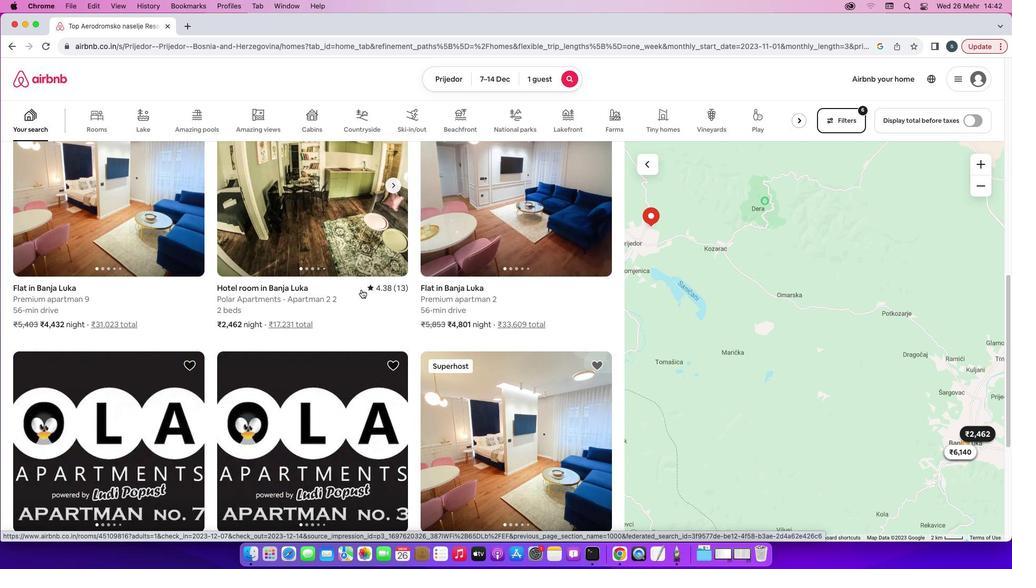 
Action: Mouse scrolled (361, 290) with delta (0, 0)
Screenshot: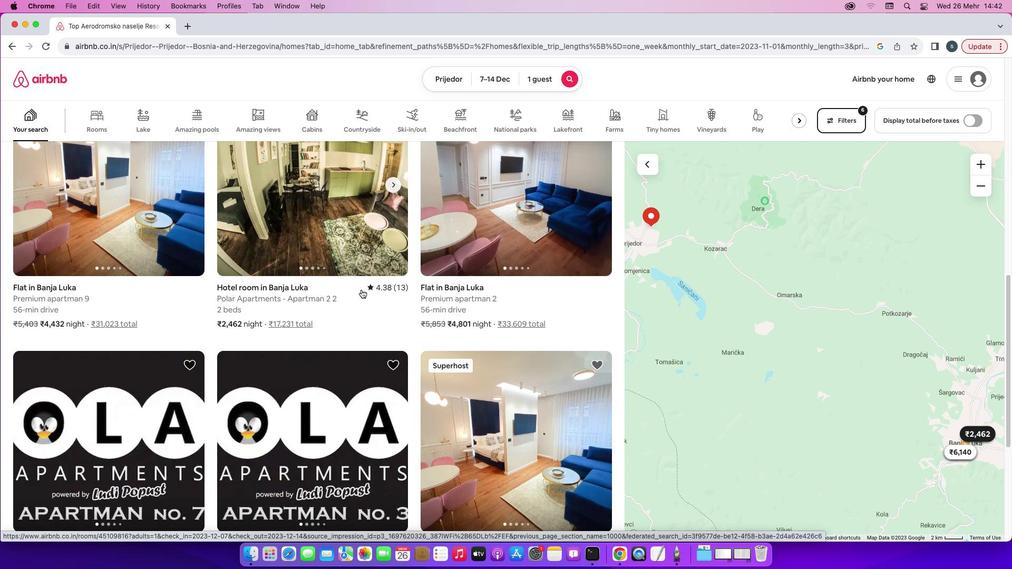 
Action: Mouse scrolled (361, 290) with delta (0, -1)
Screenshot: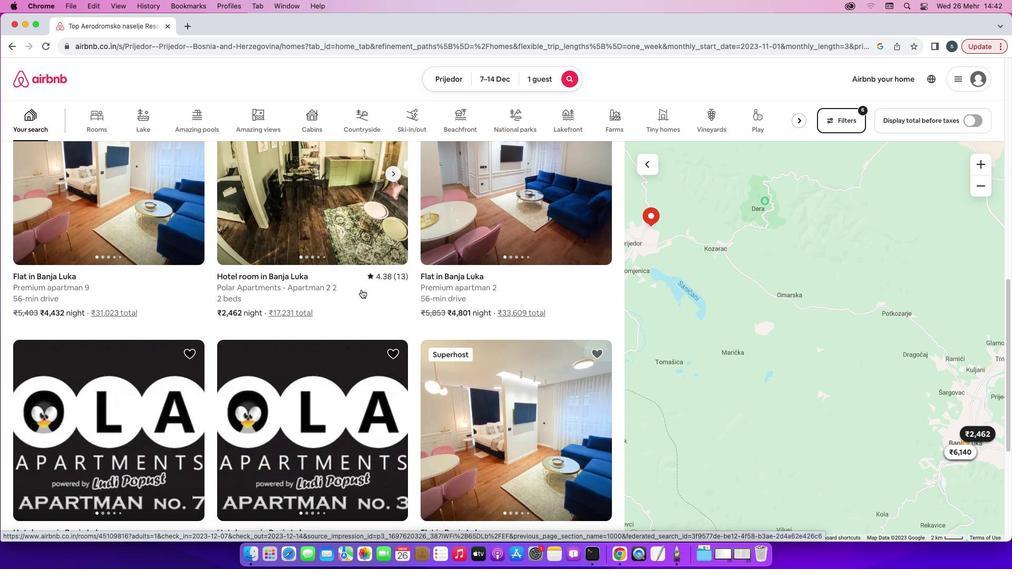 
Action: Mouse scrolled (361, 290) with delta (0, -1)
Screenshot: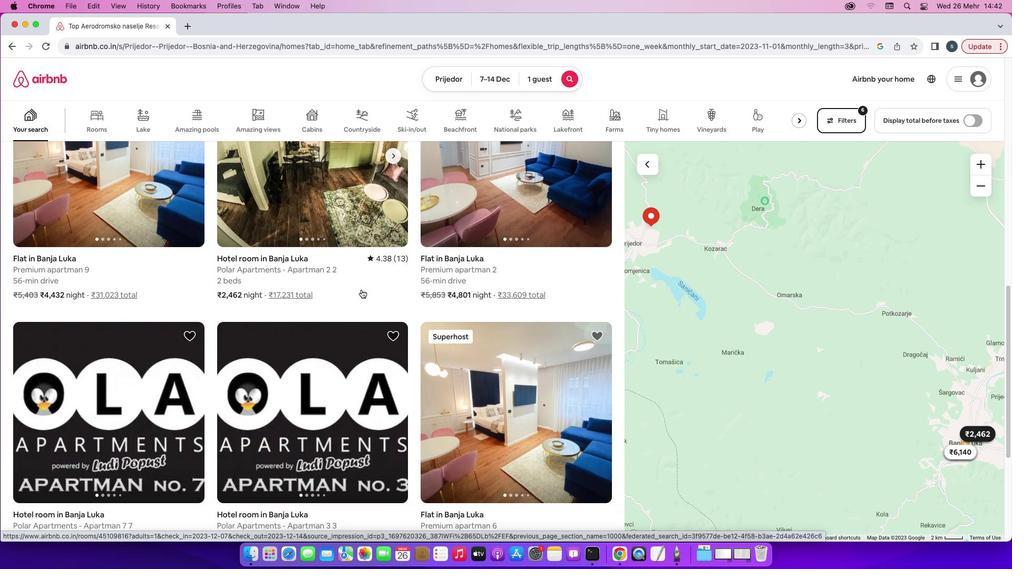 
Action: Mouse scrolled (361, 290) with delta (0, -1)
Screenshot: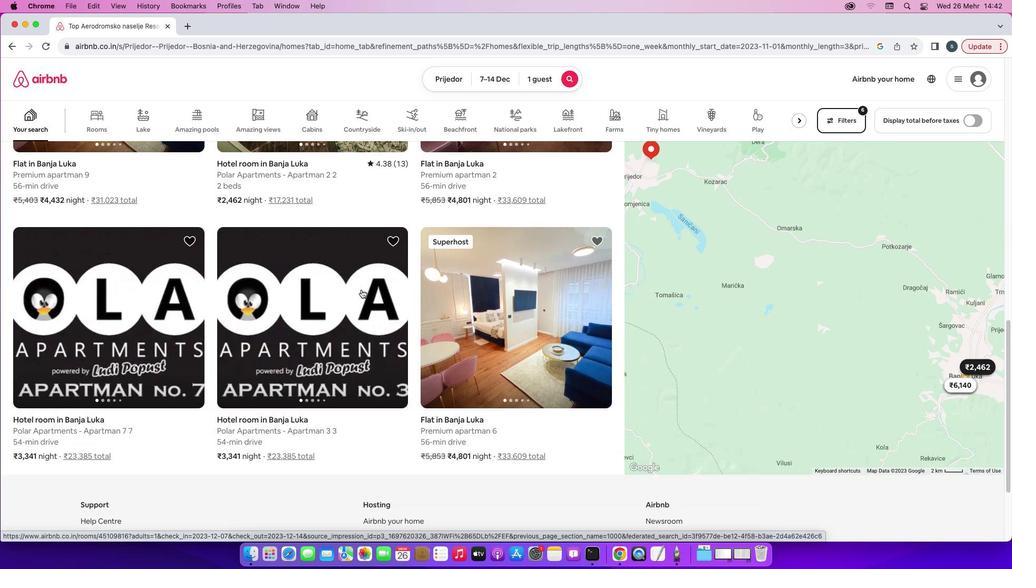
Action: Mouse scrolled (361, 290) with delta (0, 0)
Screenshot: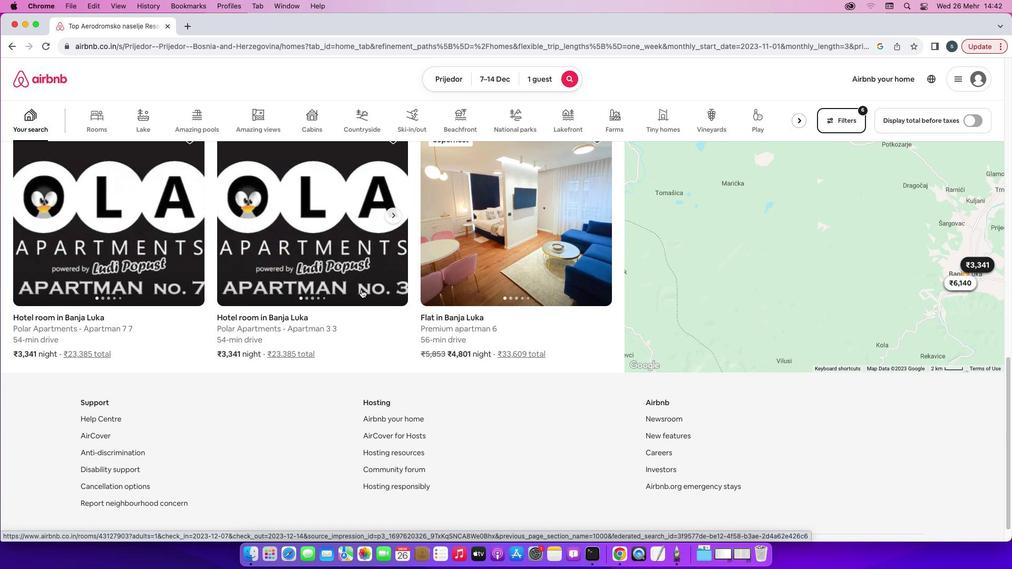 
Action: Mouse scrolled (361, 290) with delta (0, 0)
Screenshot: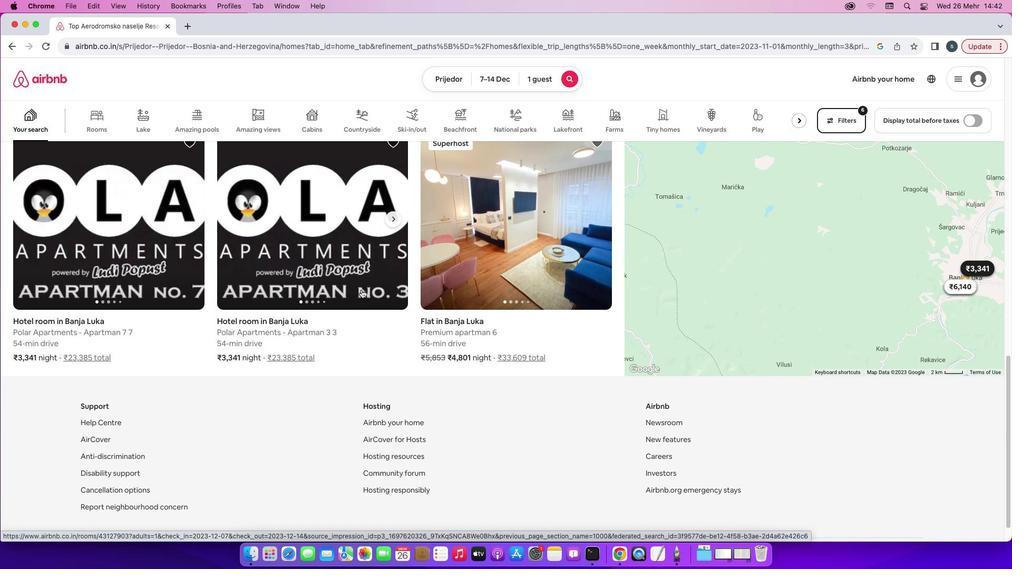 
Action: Mouse scrolled (361, 290) with delta (0, 1)
Screenshot: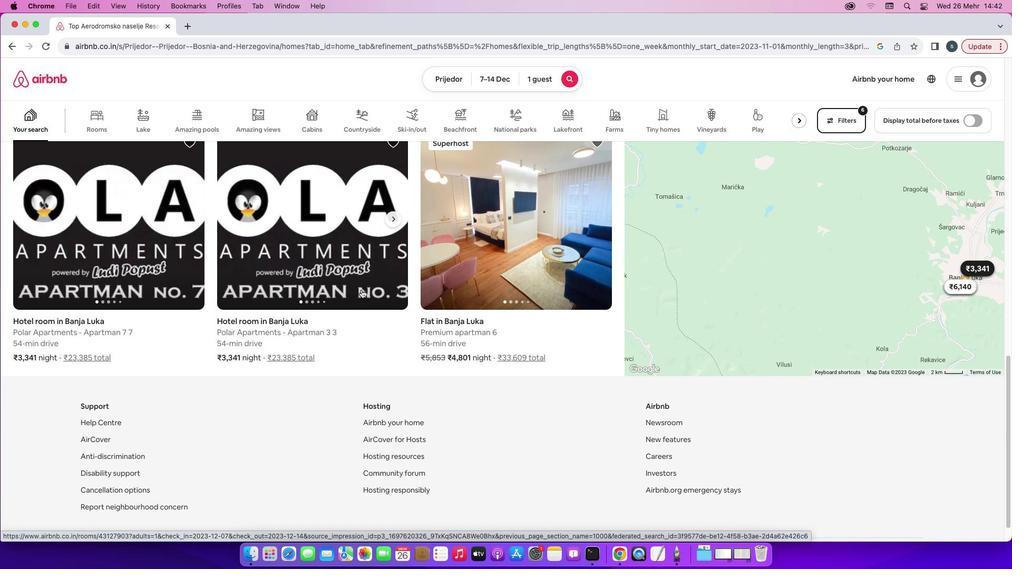
Action: Mouse scrolled (361, 290) with delta (0, 2)
Screenshot: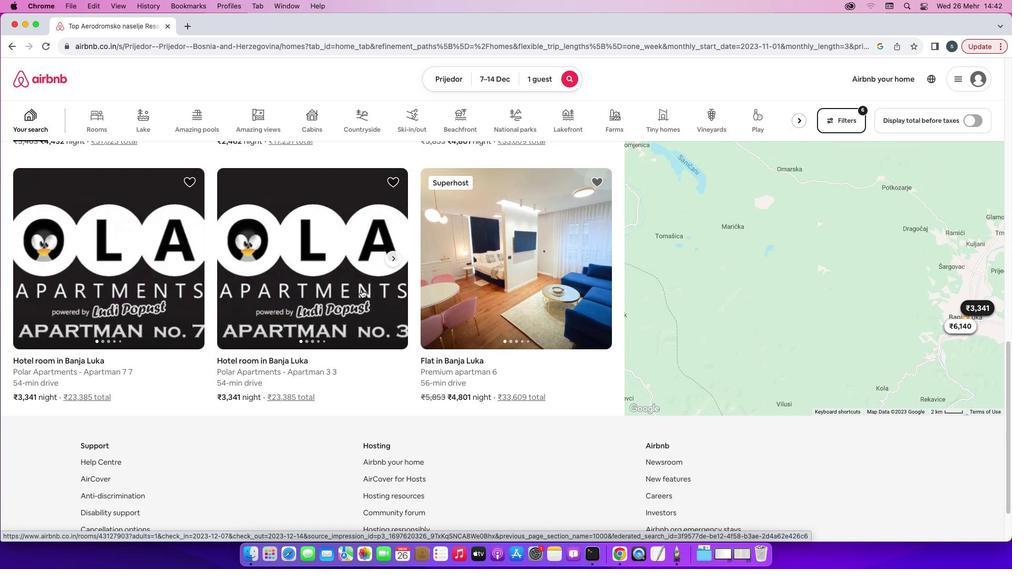 
Action: Mouse scrolled (361, 290) with delta (0, 3)
Screenshot: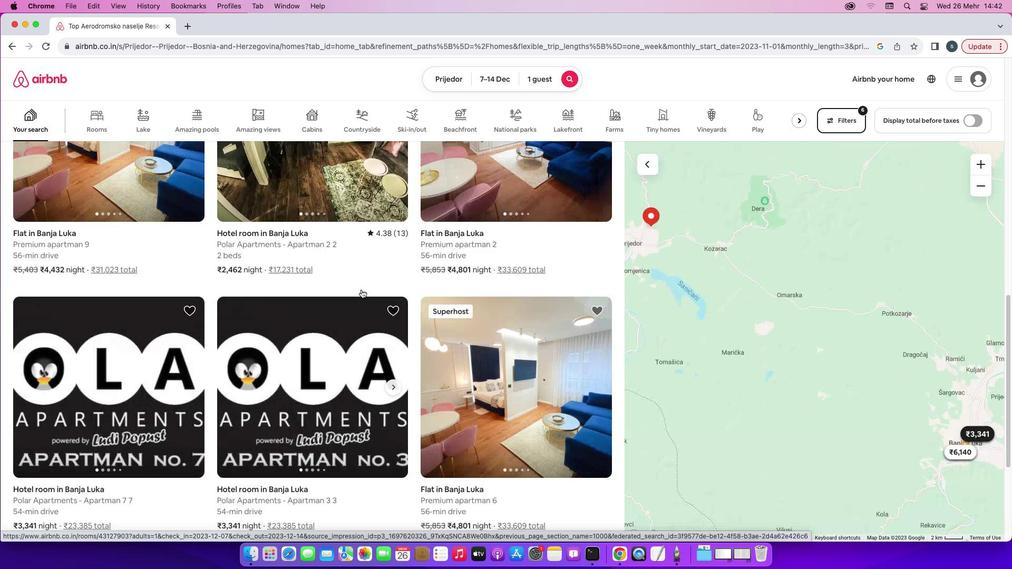 
Action: Mouse scrolled (361, 290) with delta (0, 0)
Screenshot: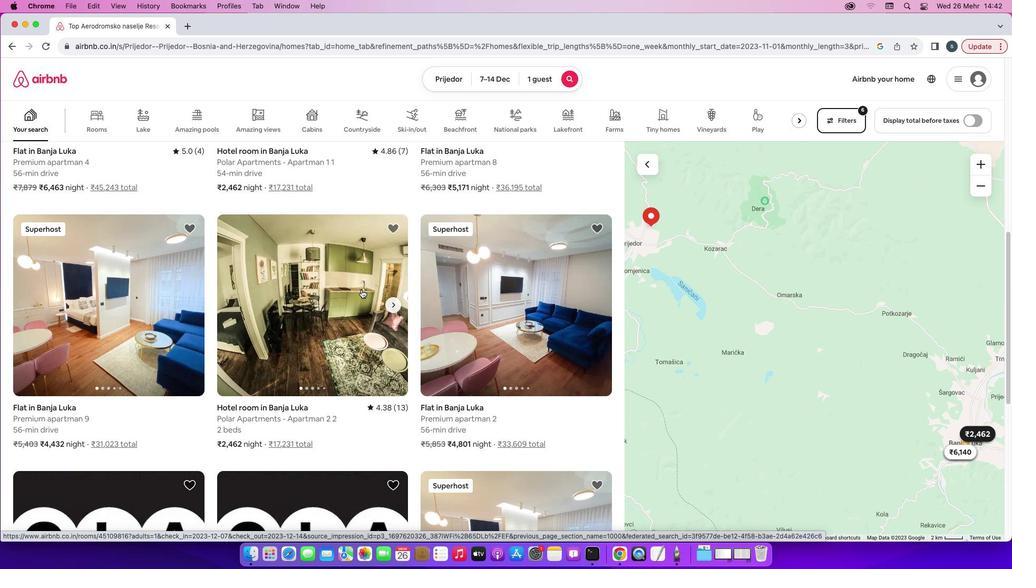 
Action: Mouse scrolled (361, 290) with delta (0, 0)
Screenshot: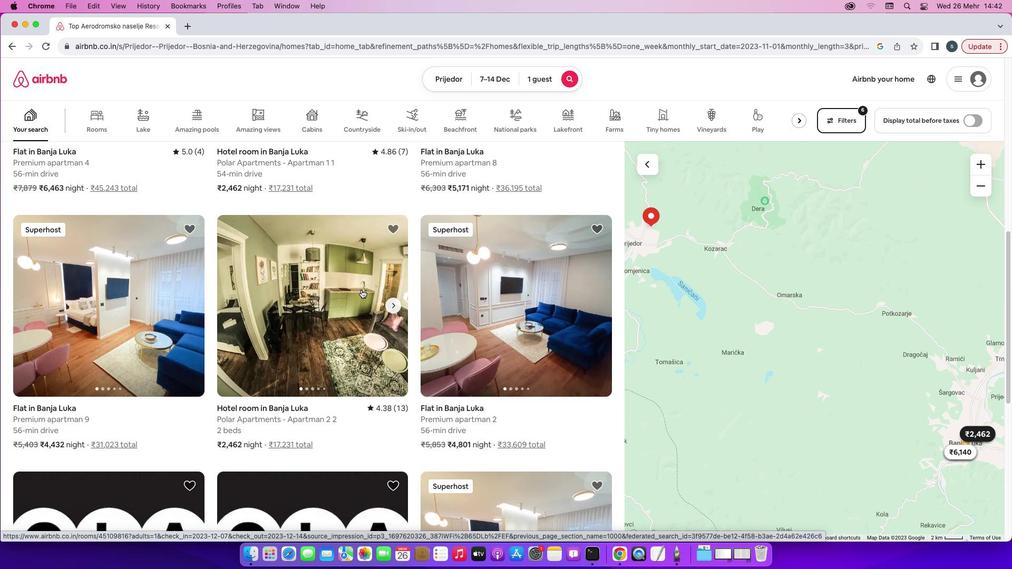 
Action: Mouse moved to (129, 275)
Screenshot: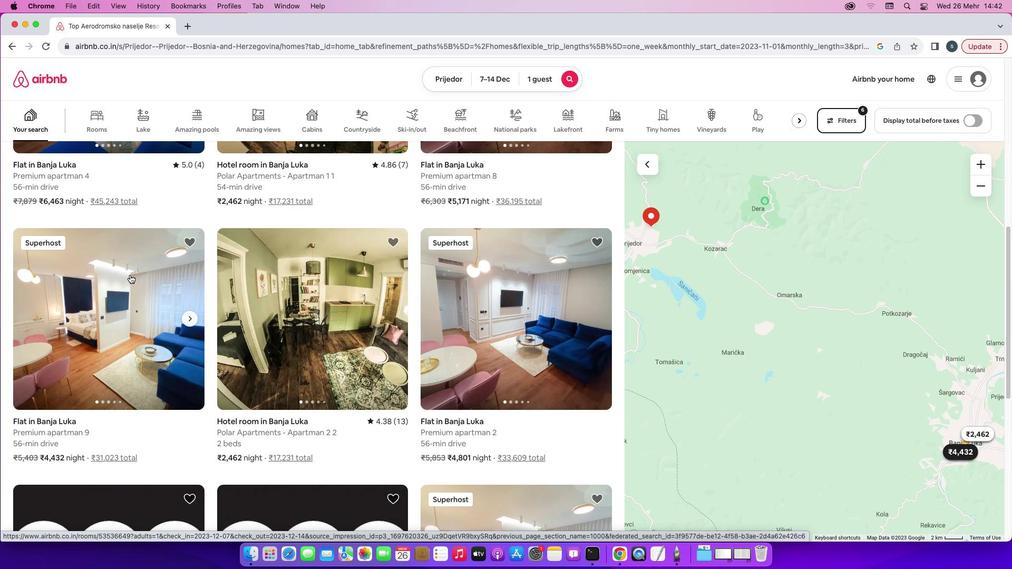 
Action: Mouse scrolled (129, 275) with delta (0, 0)
Screenshot: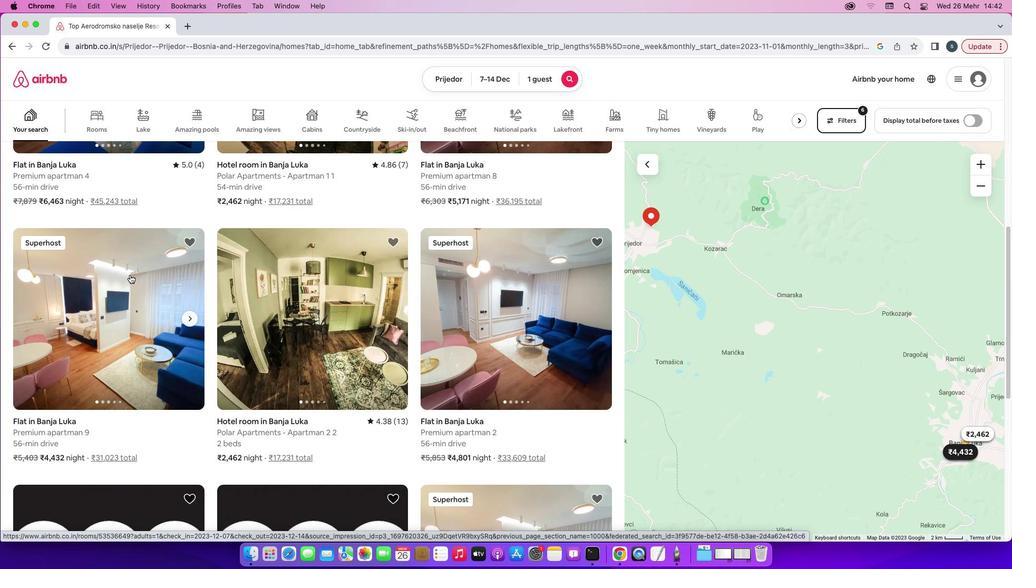 
Action: Mouse scrolled (129, 275) with delta (0, 0)
Screenshot: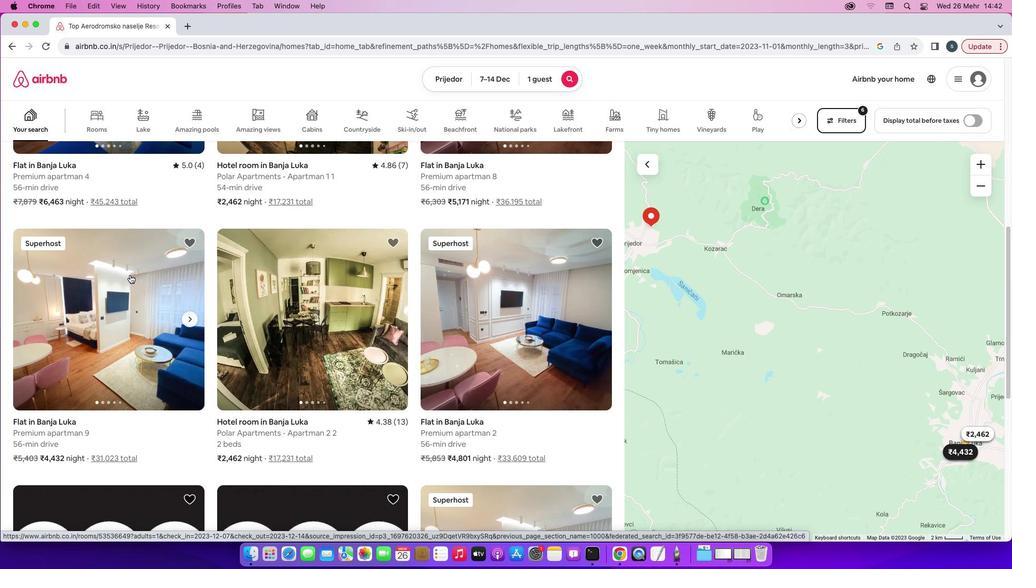 
Action: Mouse scrolled (129, 275) with delta (0, 1)
Screenshot: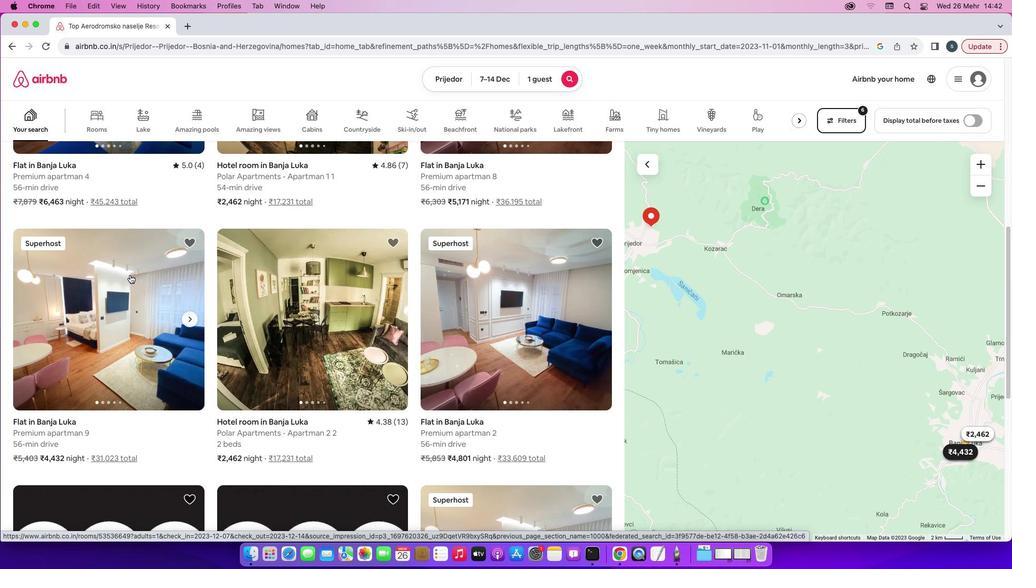 
Action: Mouse scrolled (129, 275) with delta (0, 2)
Screenshot: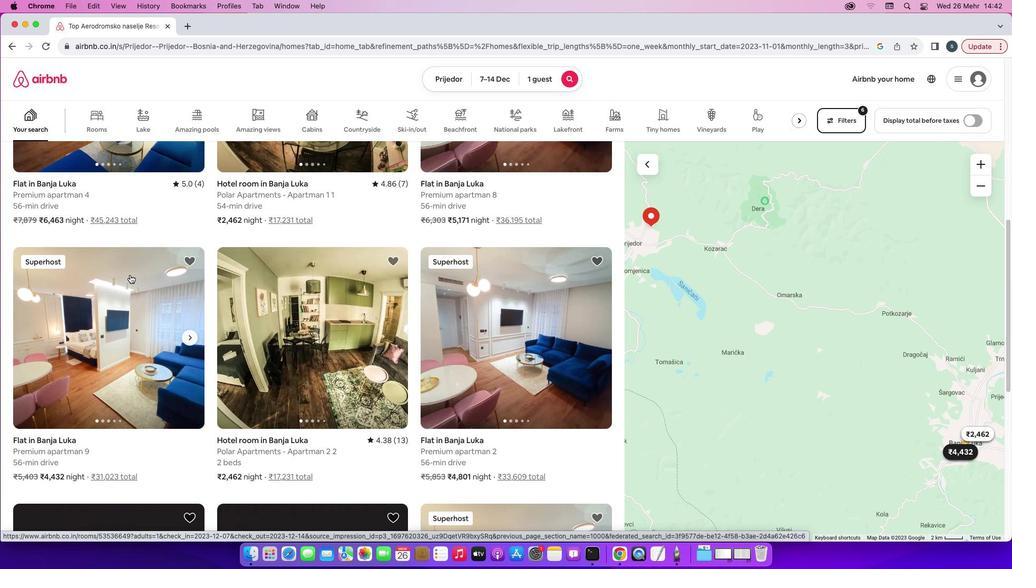 
Action: Mouse scrolled (129, 275) with delta (0, 2)
Screenshot: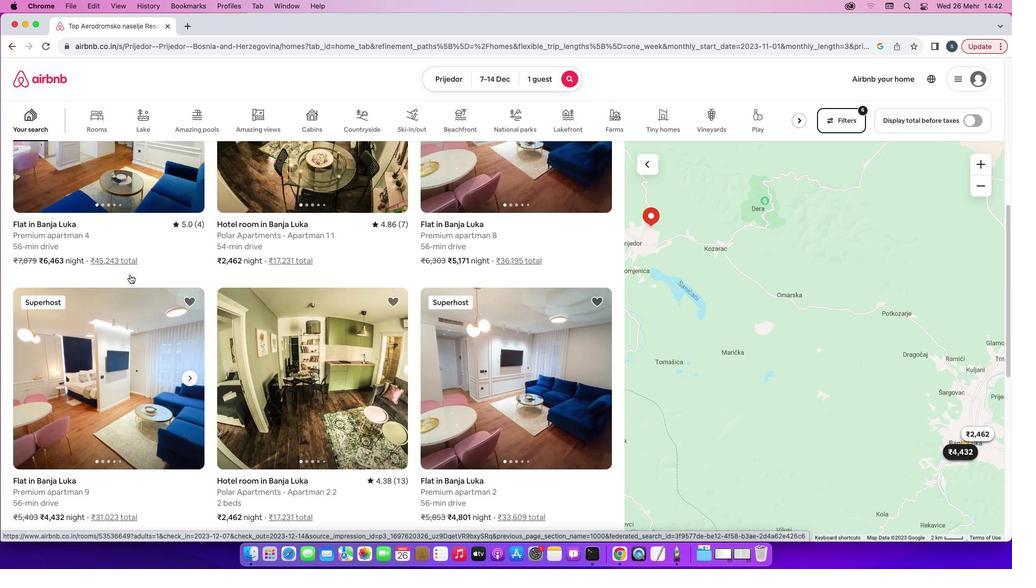 
Action: Mouse moved to (133, 270)
Screenshot: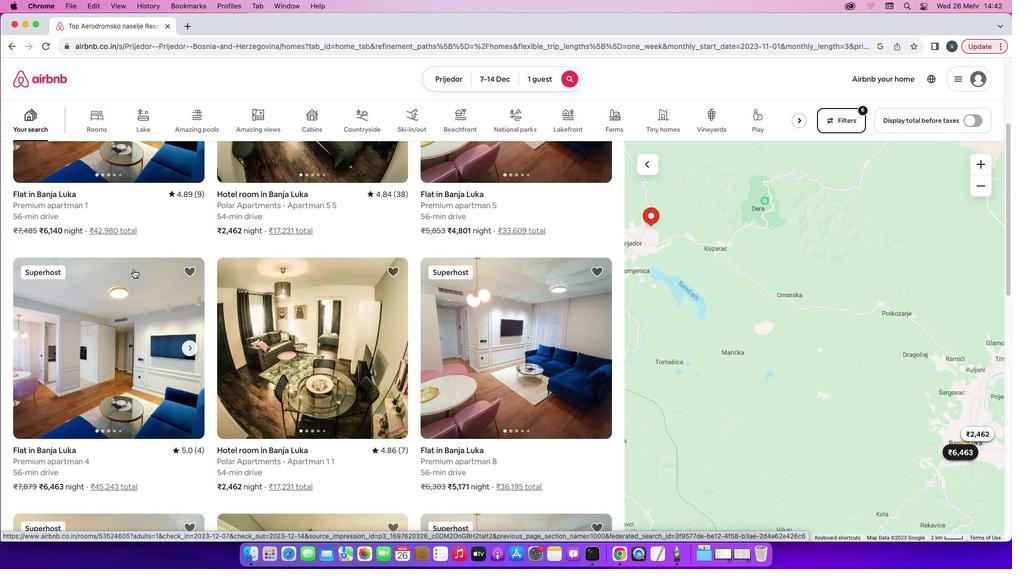 
Action: Mouse scrolled (133, 270) with delta (0, 0)
Screenshot: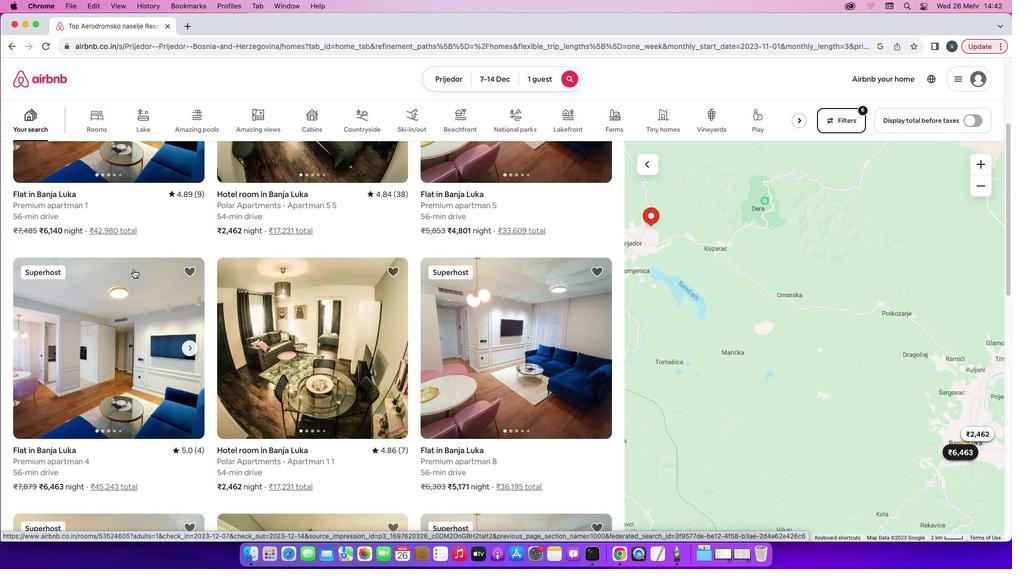 
Action: Mouse scrolled (133, 270) with delta (0, 0)
Screenshot: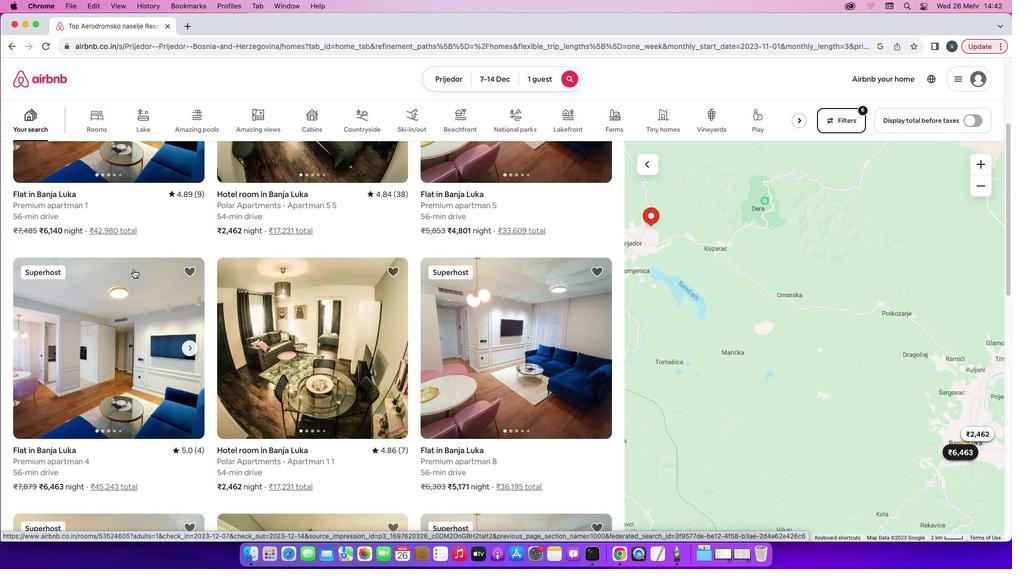 
Action: Mouse scrolled (133, 270) with delta (0, 1)
Screenshot: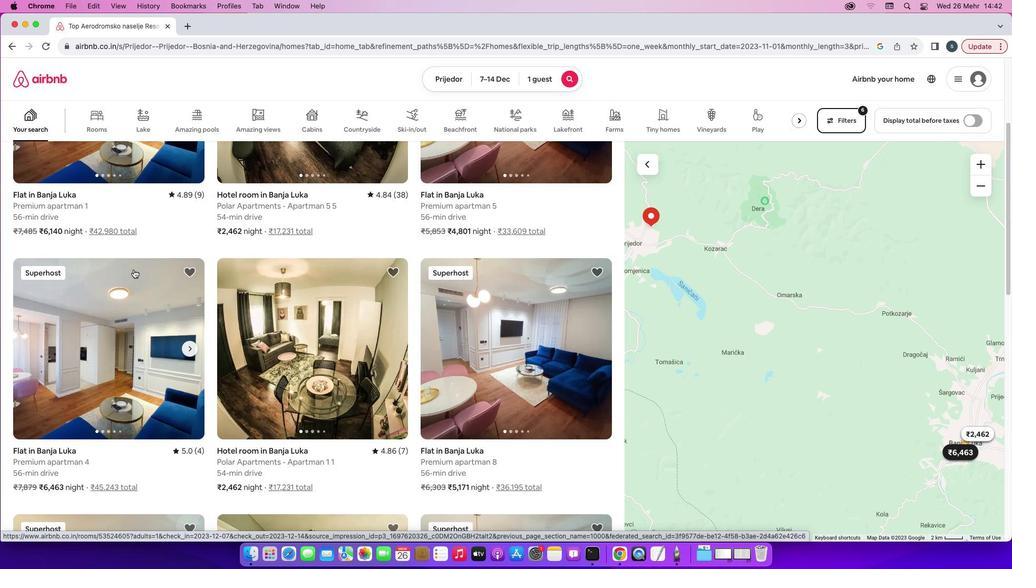 
Action: Mouse scrolled (133, 270) with delta (0, 2)
Screenshot: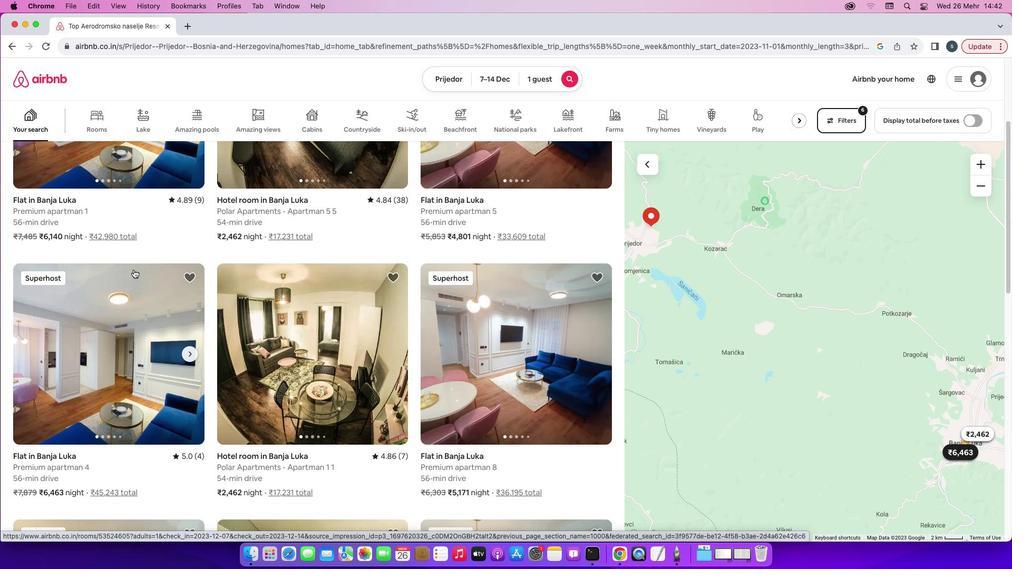 
Action: Mouse moved to (132, 227)
Screenshot: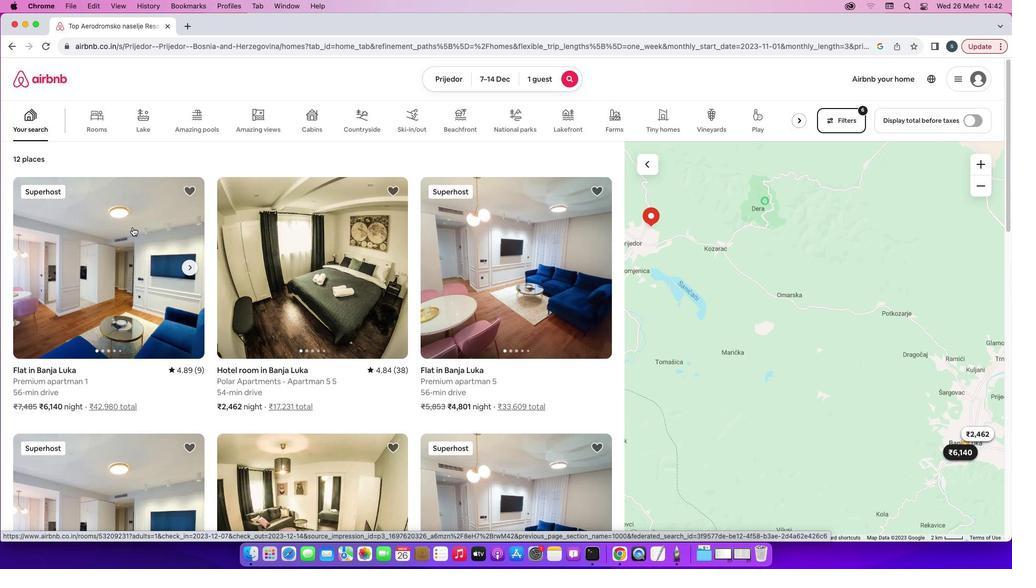 
Action: Mouse pressed left at (132, 227)
Screenshot: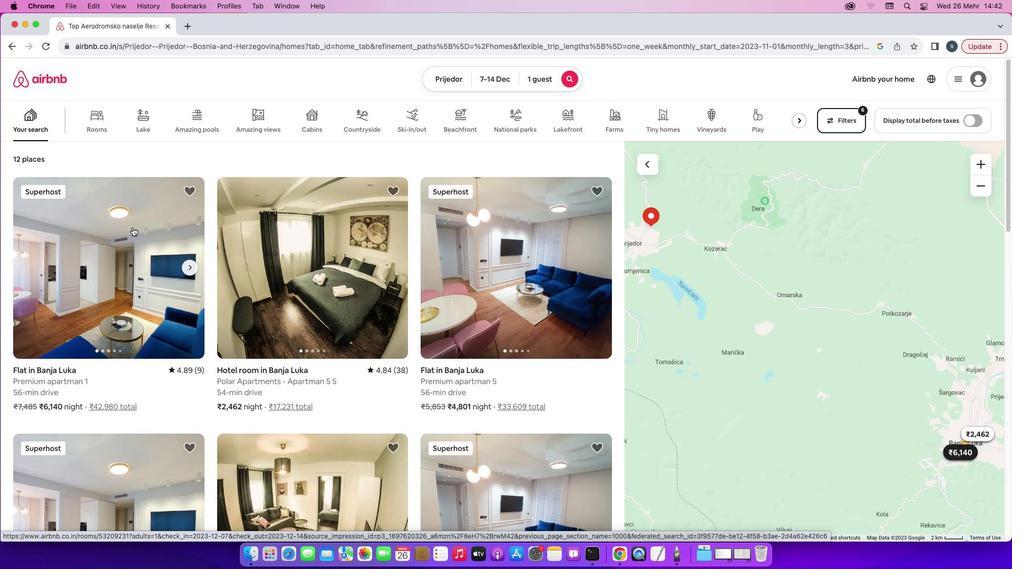 
Action: Mouse moved to (756, 393)
Screenshot: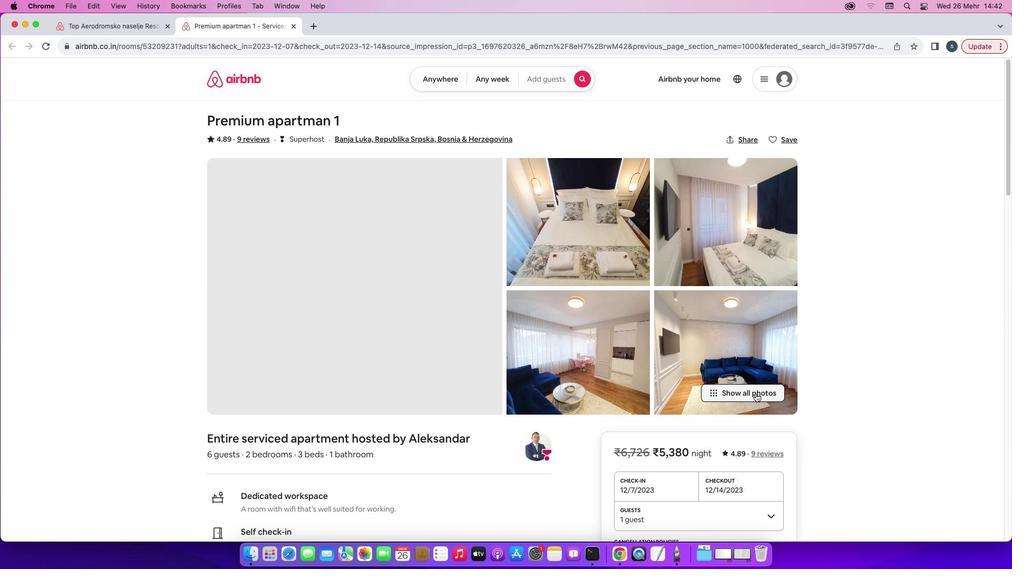 
Action: Mouse pressed left at (756, 393)
Screenshot: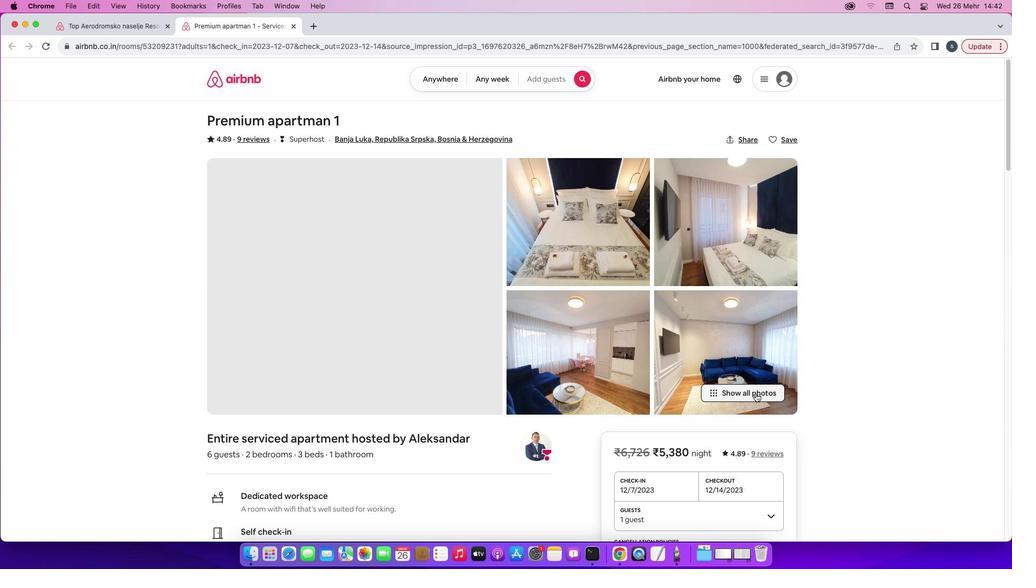 
Action: Mouse moved to (861, 413)
Screenshot: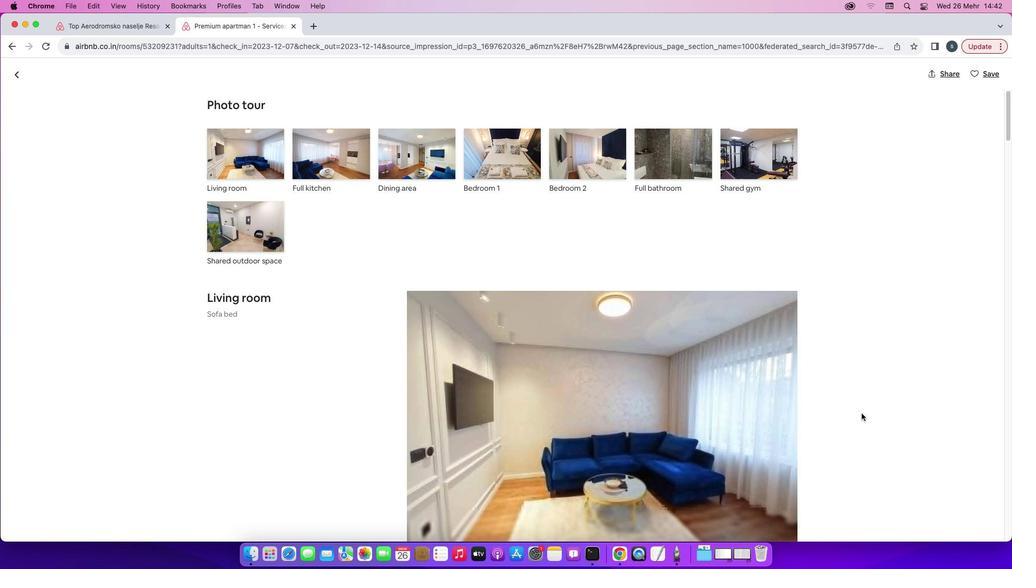 
Action: Mouse scrolled (861, 413) with delta (0, 0)
Screenshot: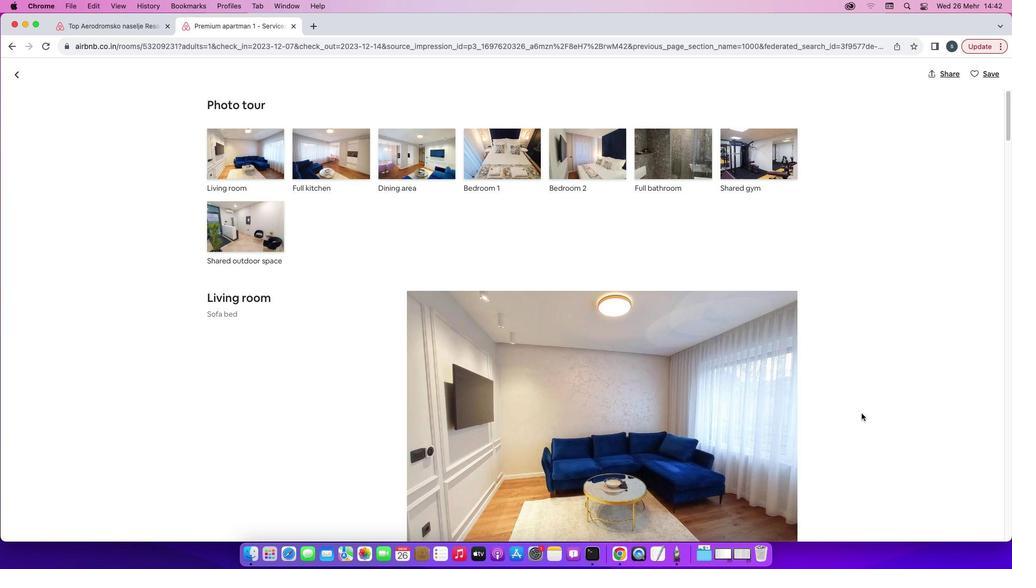 
Action: Mouse scrolled (861, 413) with delta (0, 0)
Screenshot: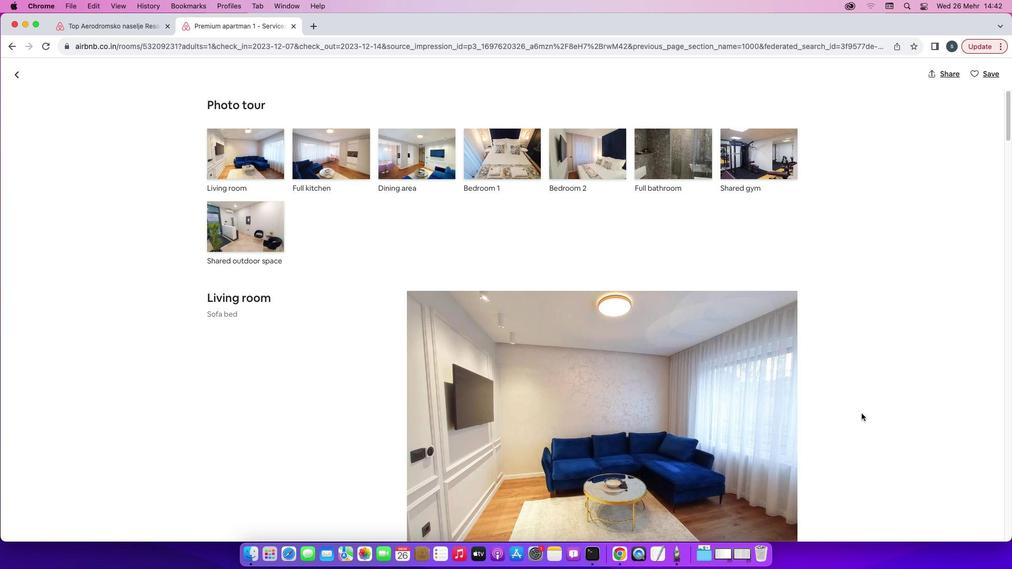
Action: Mouse scrolled (861, 413) with delta (0, -1)
Screenshot: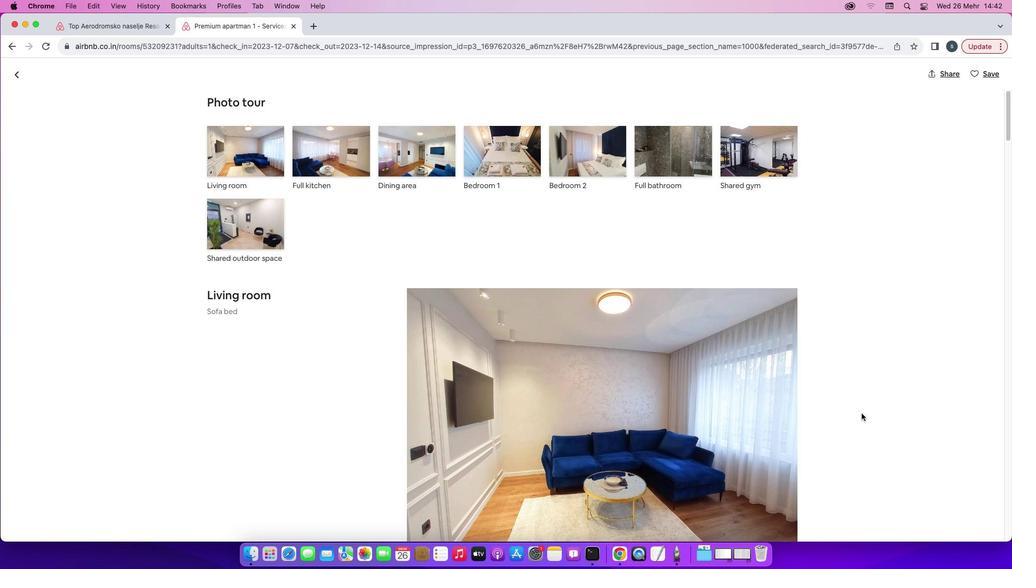 
Action: Mouse scrolled (861, 413) with delta (0, -1)
Screenshot: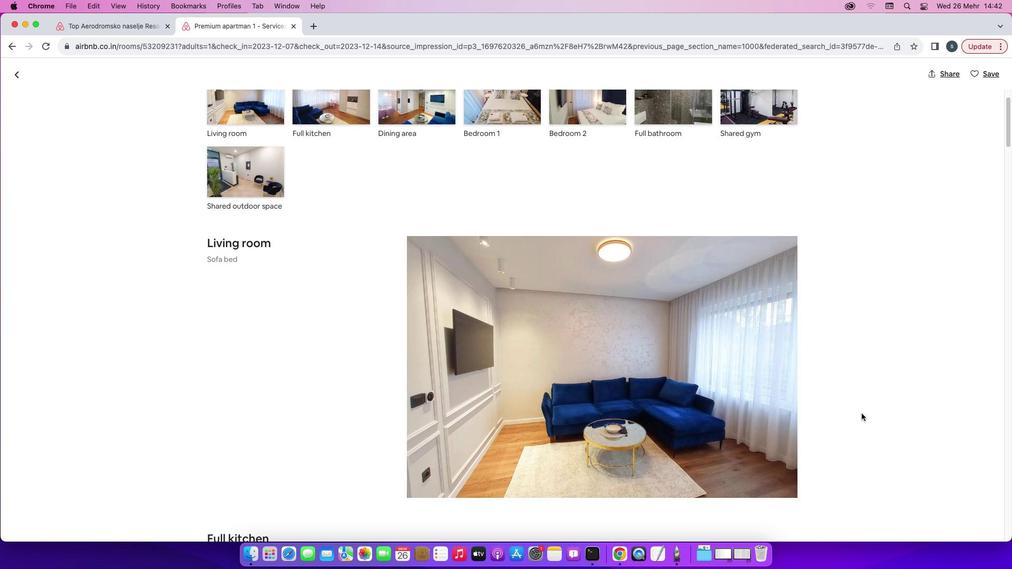 
Action: Mouse scrolled (861, 413) with delta (0, -1)
Screenshot: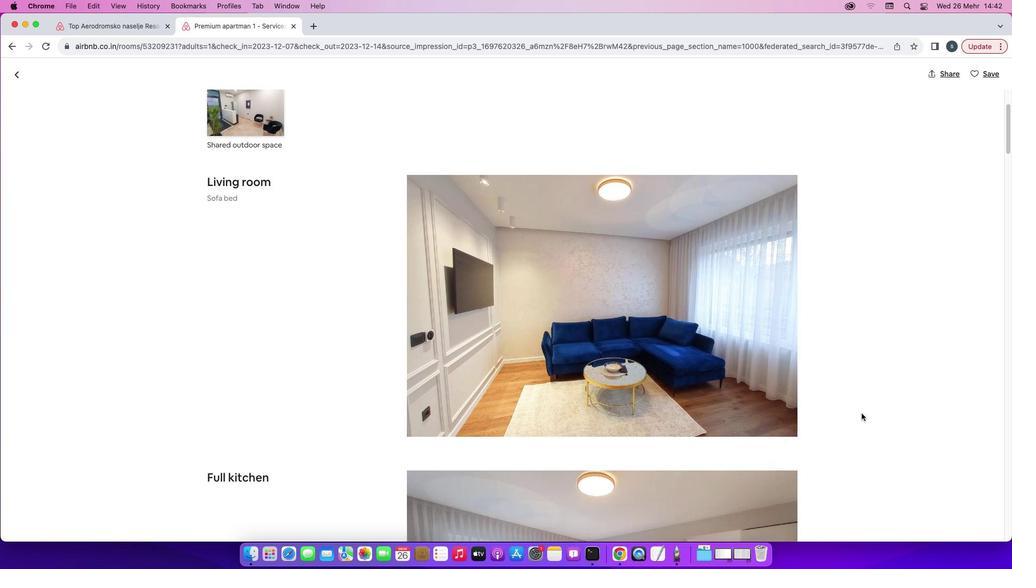 
Action: Mouse scrolled (861, 413) with delta (0, 0)
Screenshot: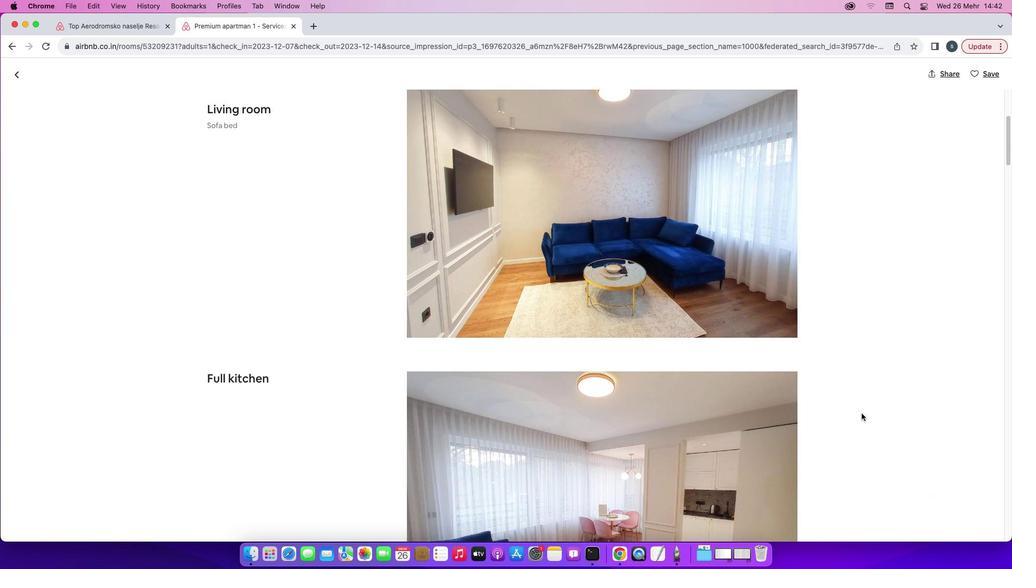 
Action: Mouse scrolled (861, 413) with delta (0, 0)
Screenshot: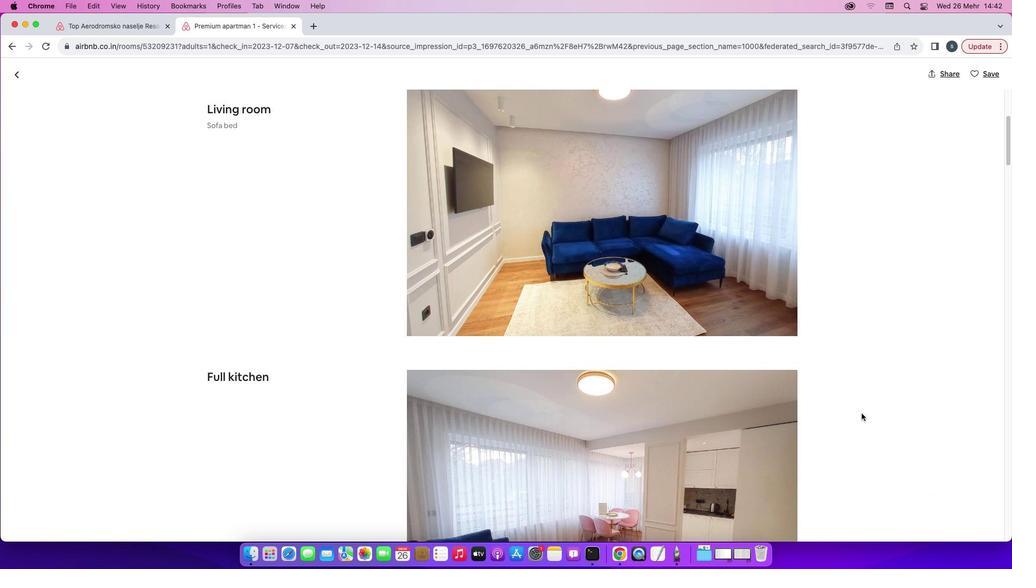 
Action: Mouse scrolled (861, 413) with delta (0, -1)
Screenshot: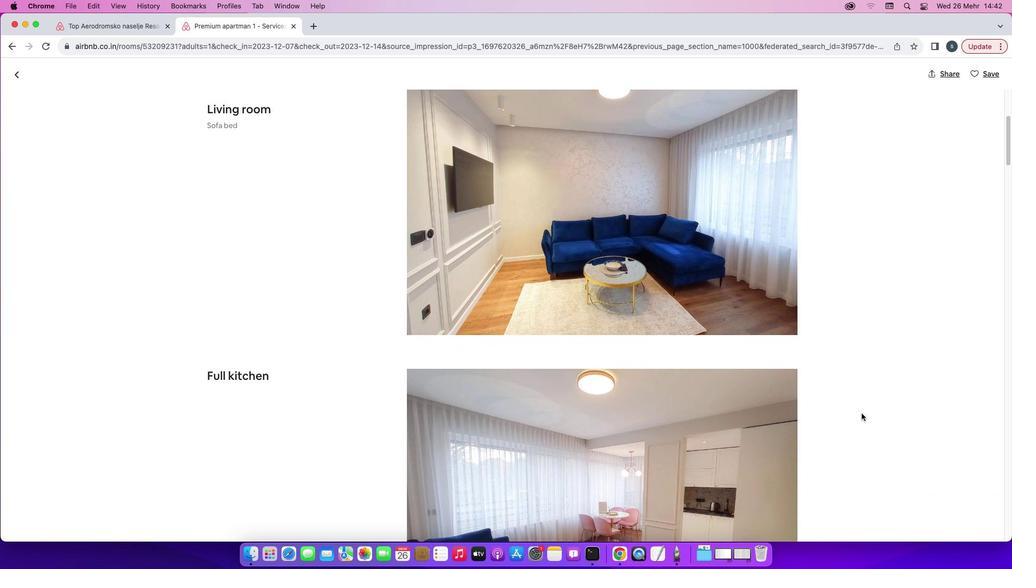 
Action: Mouse scrolled (861, 413) with delta (0, -1)
Screenshot: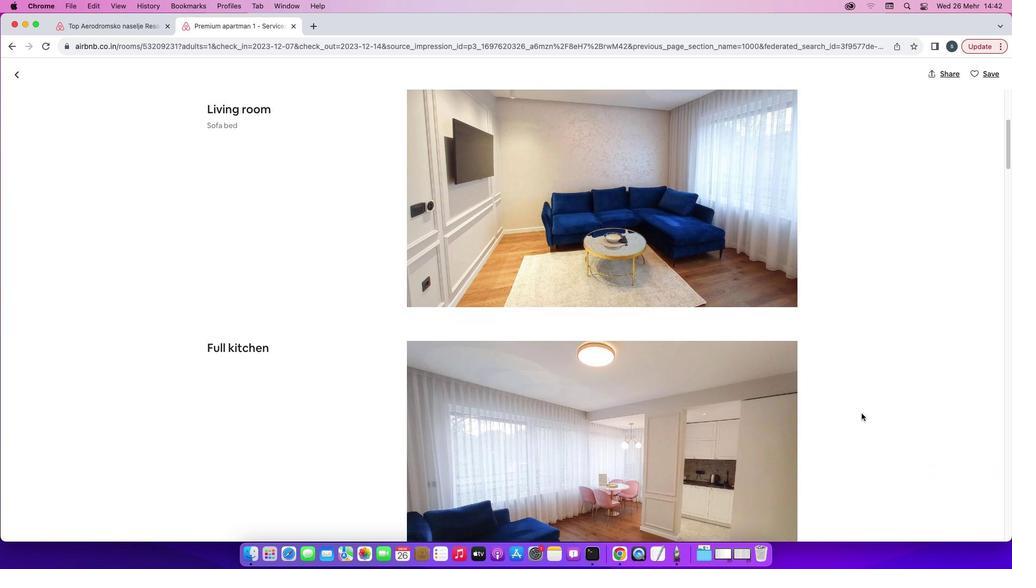 
Action: Mouse scrolled (861, 413) with delta (0, -1)
Screenshot: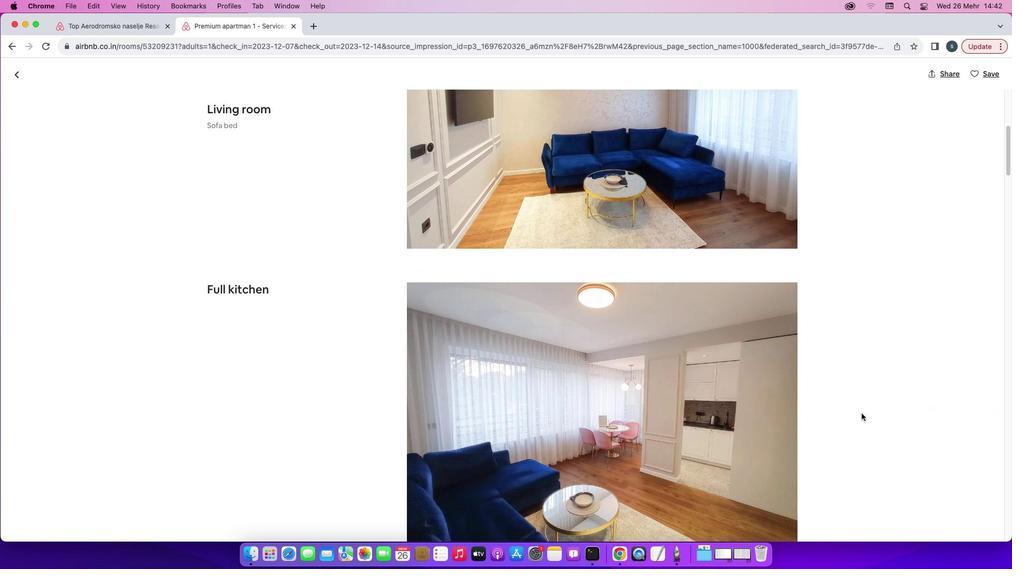 
Action: Mouse scrolled (861, 413) with delta (0, 0)
Screenshot: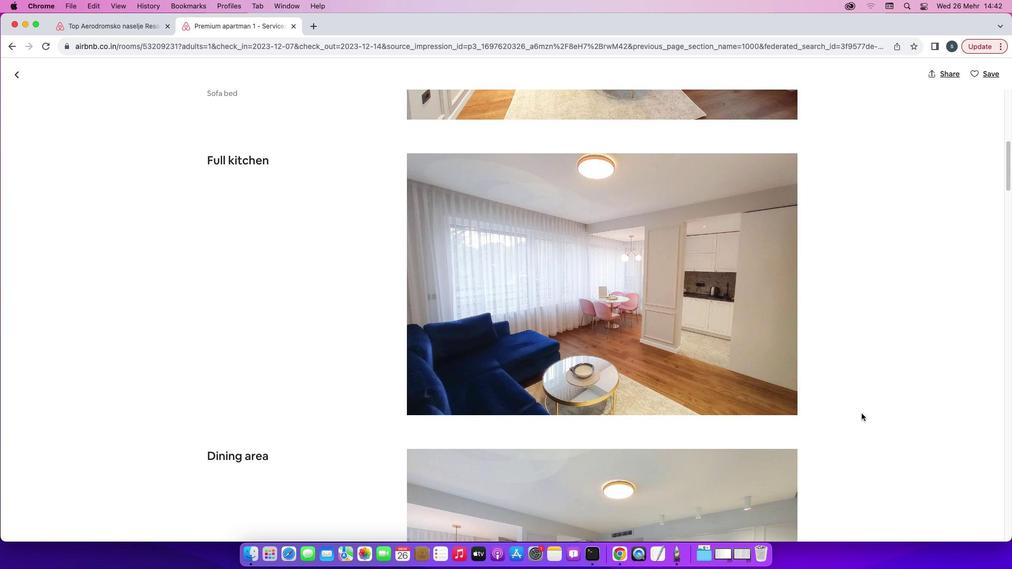 
Action: Mouse scrolled (861, 413) with delta (0, 0)
Screenshot: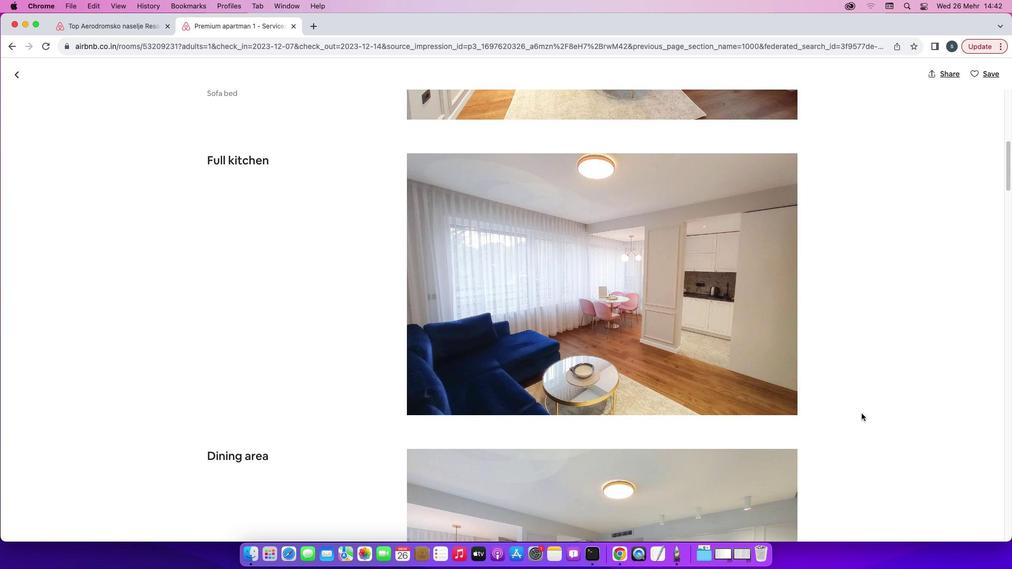 
Action: Mouse scrolled (861, 413) with delta (0, -1)
Screenshot: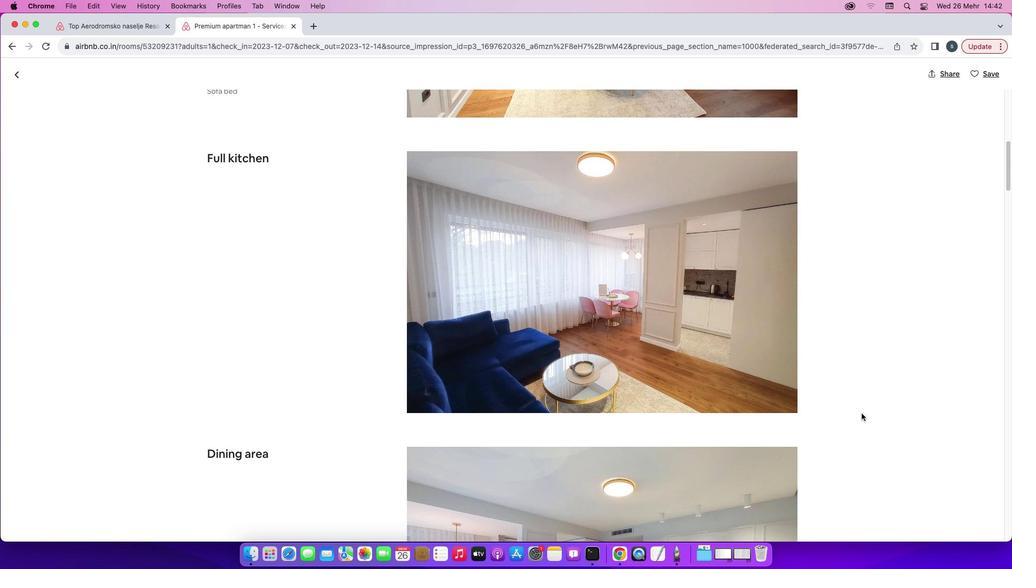 
Action: Mouse scrolled (861, 413) with delta (0, -2)
Screenshot: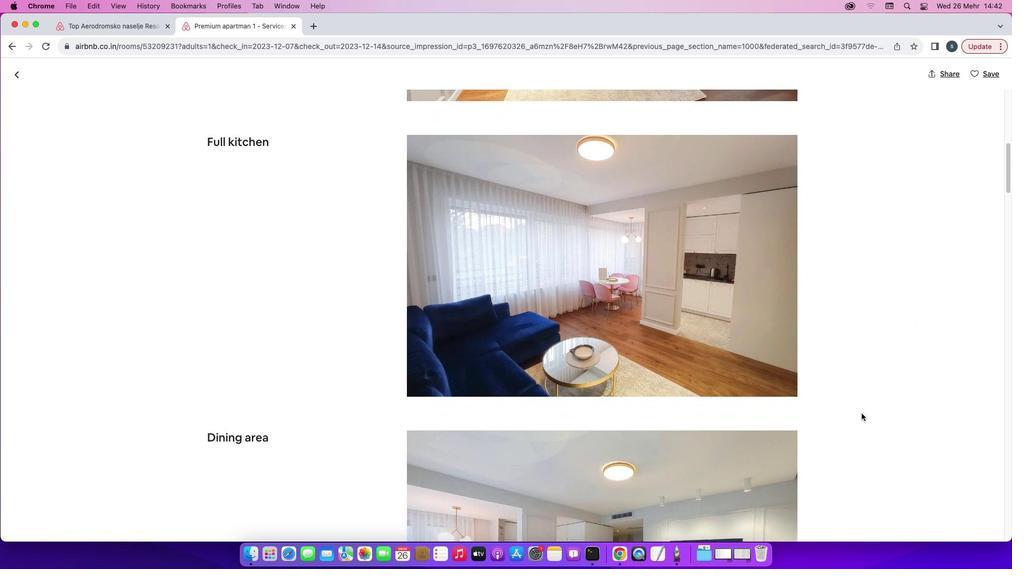 
Action: Mouse scrolled (861, 413) with delta (0, -2)
Screenshot: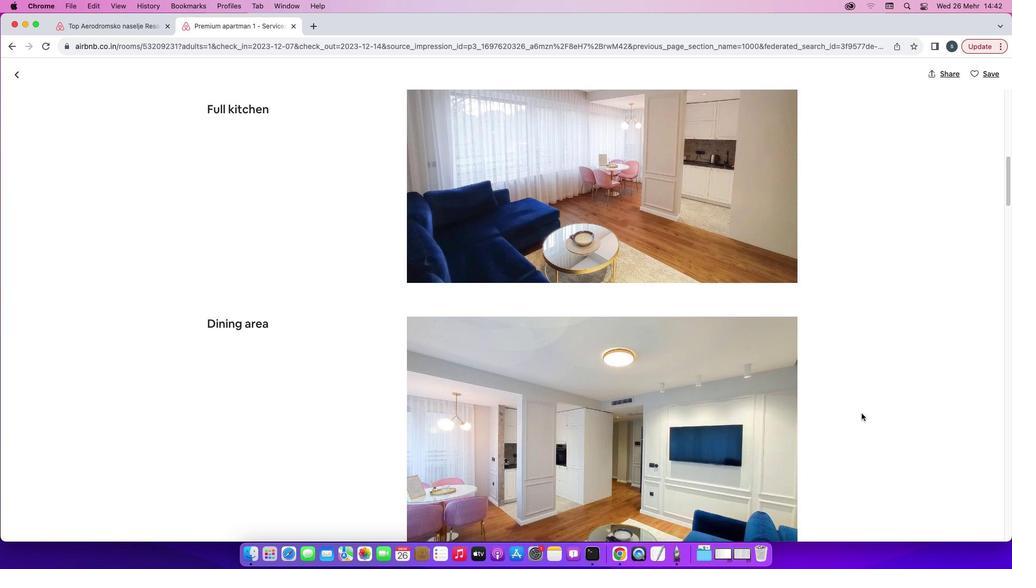 
Action: Mouse scrolled (861, 413) with delta (0, 0)
Screenshot: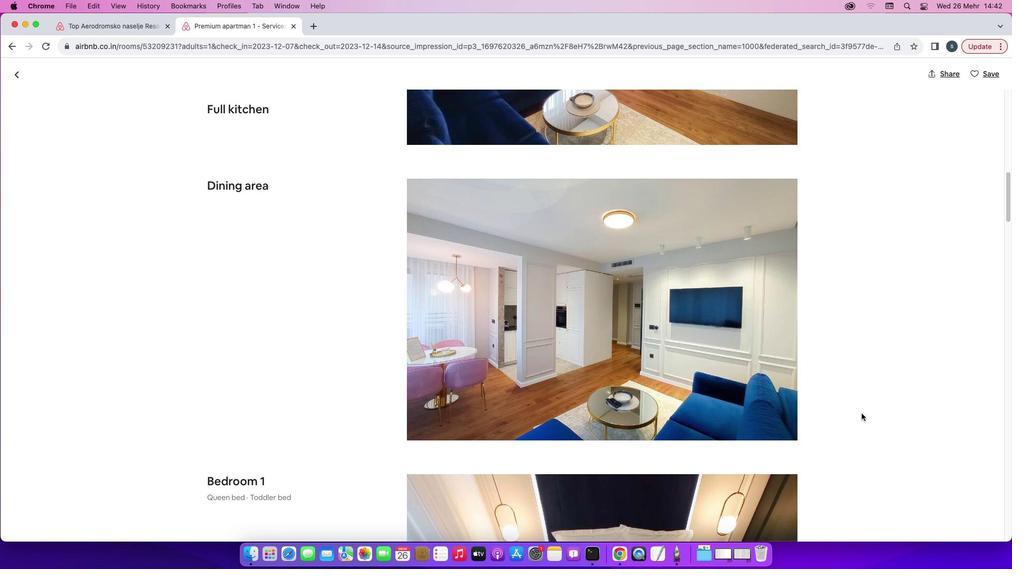 
Action: Mouse scrolled (861, 413) with delta (0, 0)
Screenshot: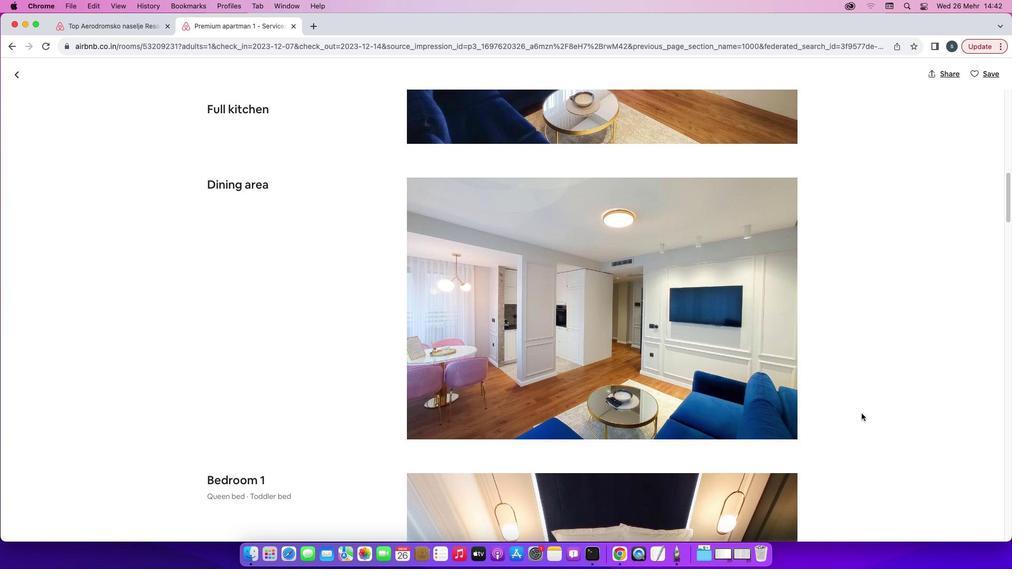 
Action: Mouse scrolled (861, 413) with delta (0, 0)
Screenshot: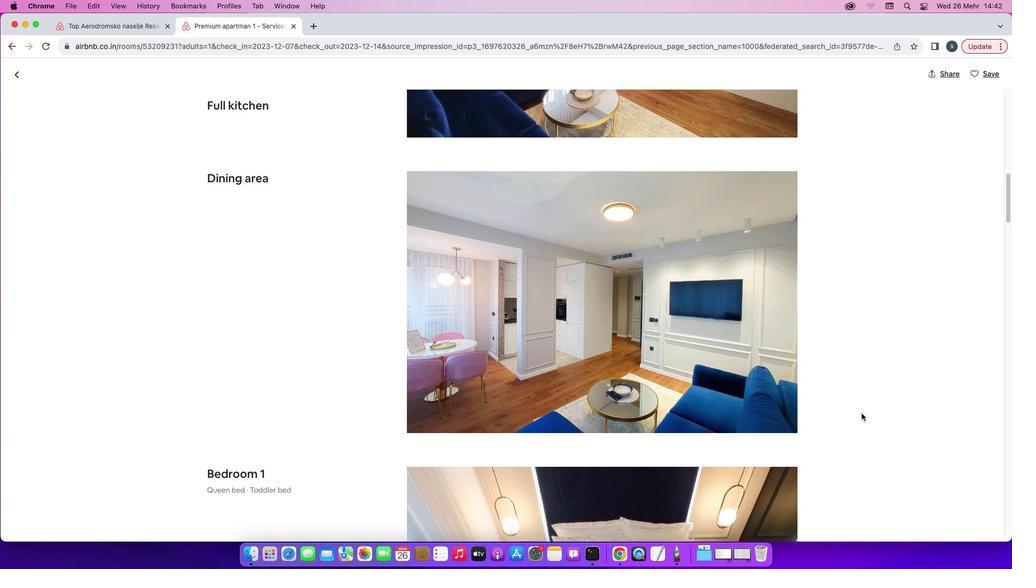 
Action: Mouse scrolled (861, 413) with delta (0, 0)
Screenshot: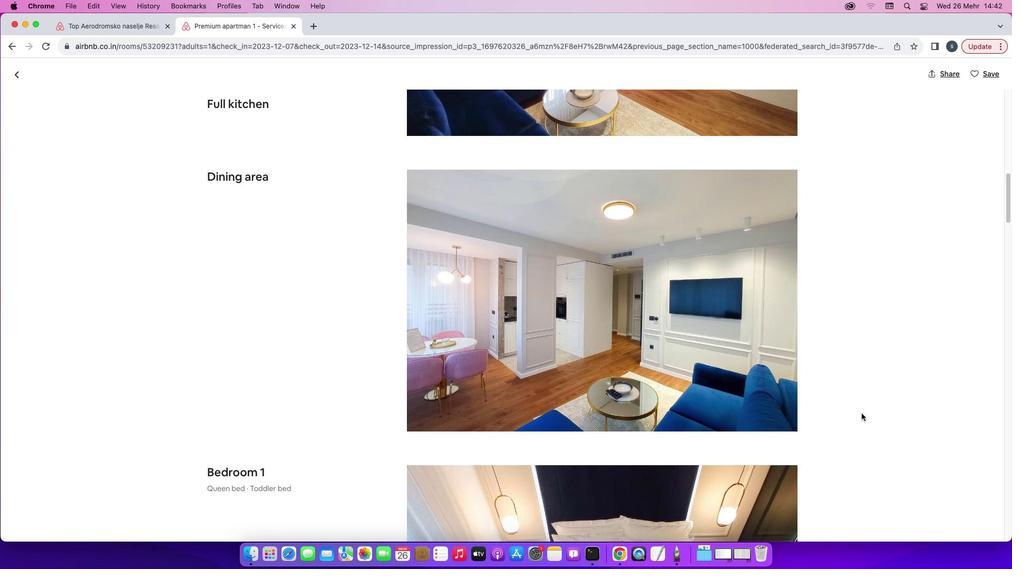 
Action: Mouse scrolled (861, 413) with delta (0, -1)
Screenshot: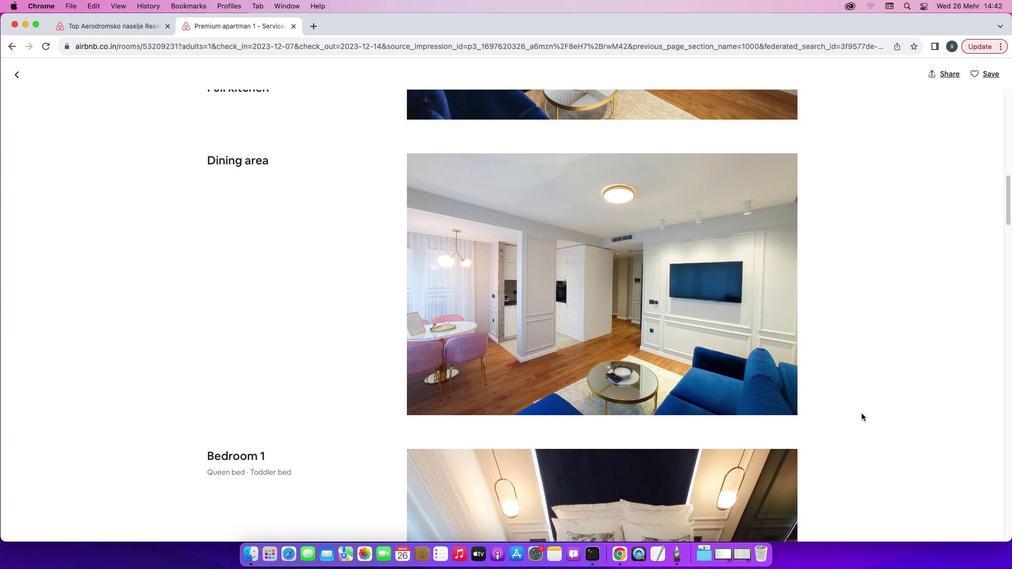 
Action: Mouse moved to (861, 413)
Screenshot: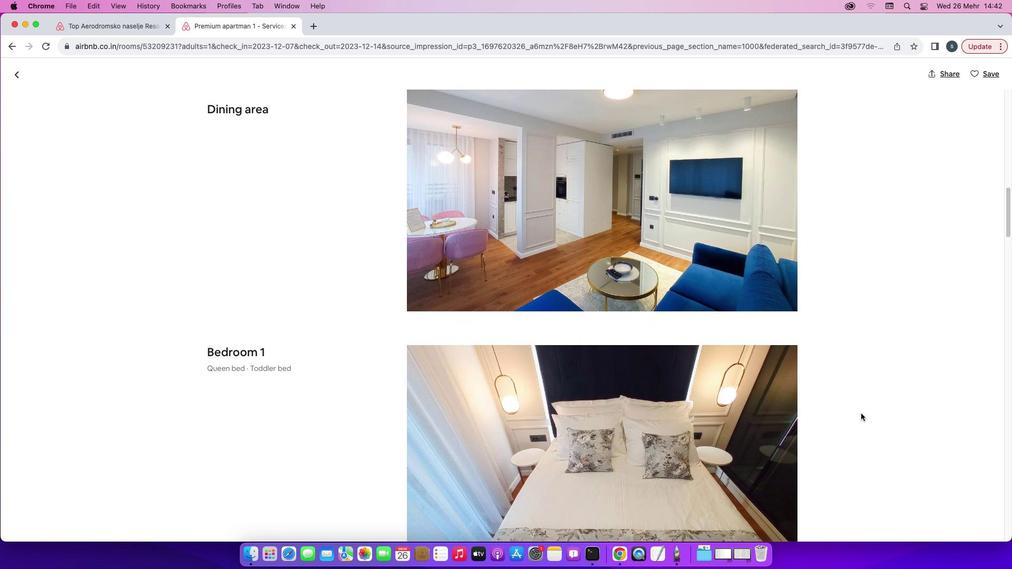 
Action: Mouse scrolled (861, 413) with delta (0, 0)
Screenshot: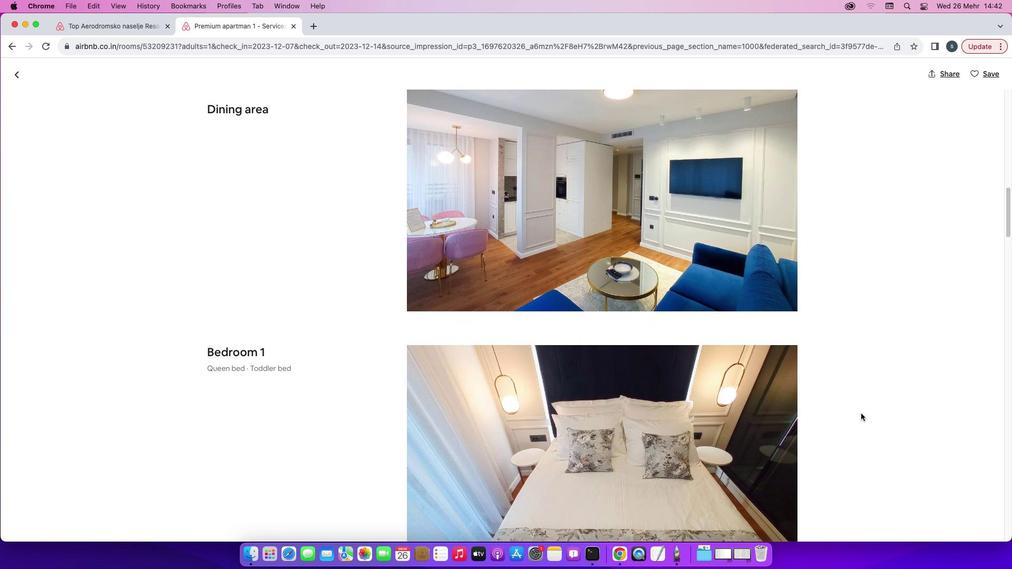
Action: Mouse scrolled (861, 413) with delta (0, 0)
Screenshot: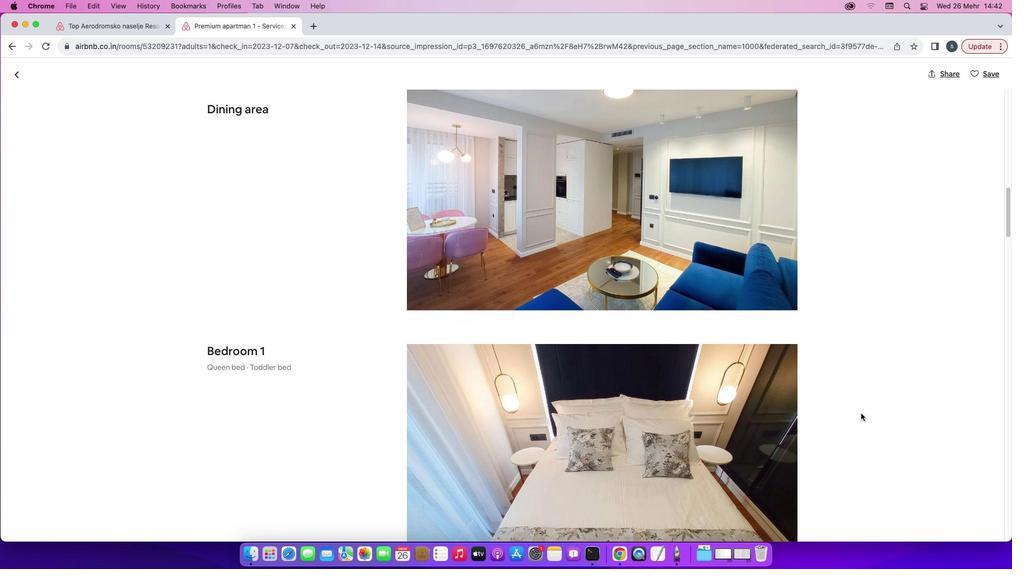 
Action: Mouse scrolled (861, 413) with delta (0, -1)
Screenshot: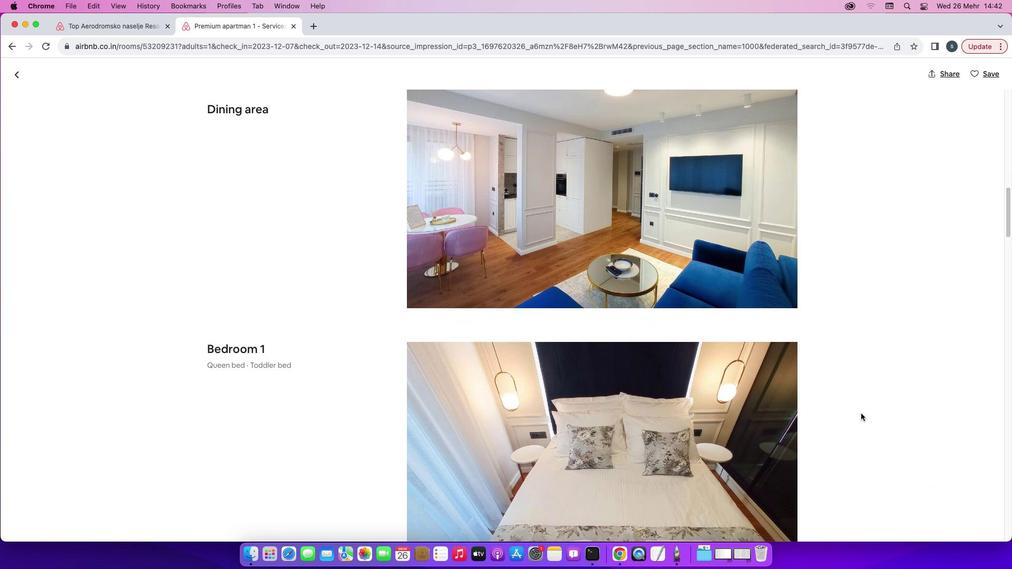 
Action: Mouse moved to (861, 414)
Screenshot: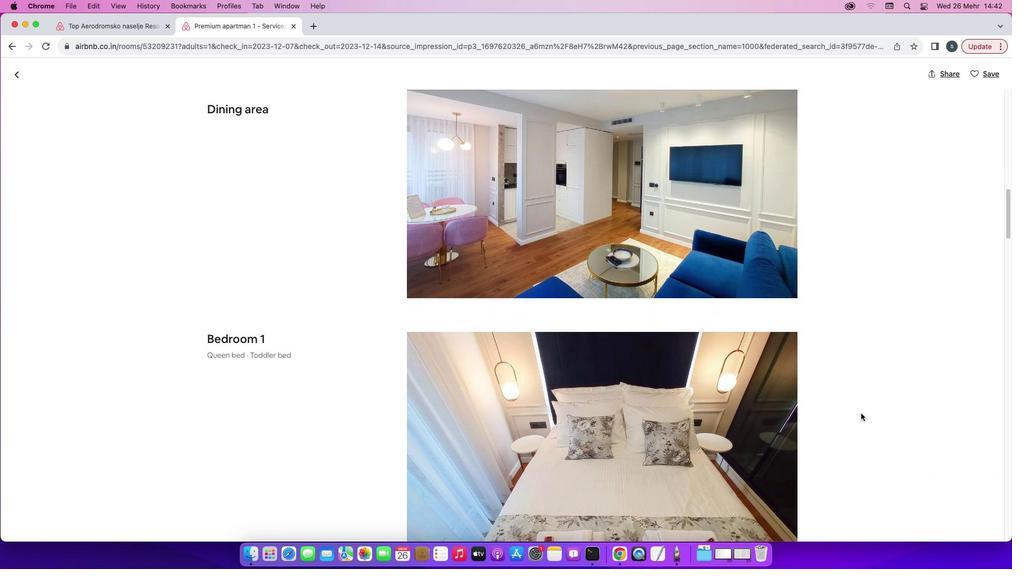 
Action: Mouse scrolled (861, 414) with delta (0, -1)
Screenshot: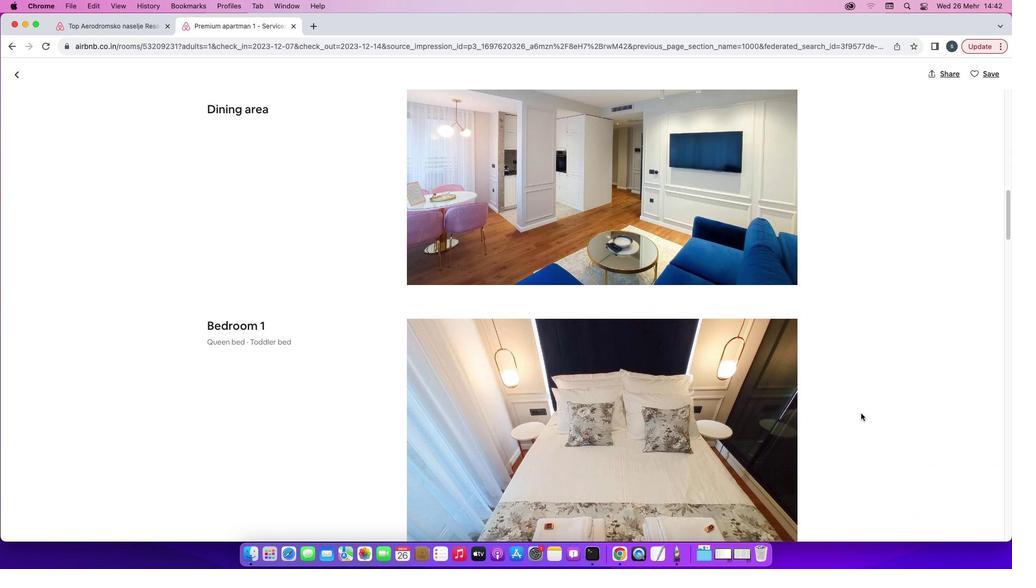 
Action: Mouse scrolled (861, 414) with delta (0, 0)
Screenshot: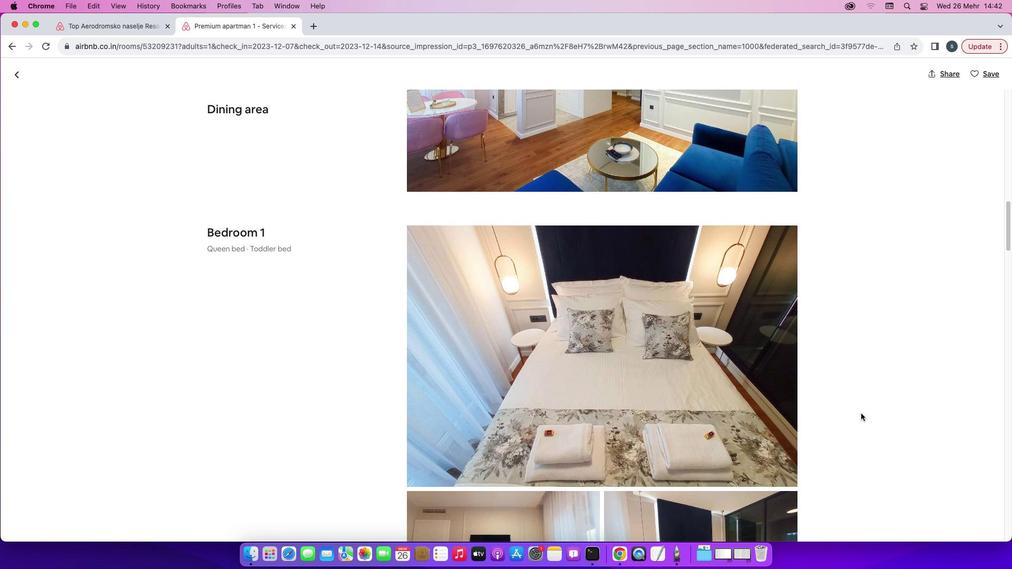 
Action: Mouse scrolled (861, 414) with delta (0, 0)
Screenshot: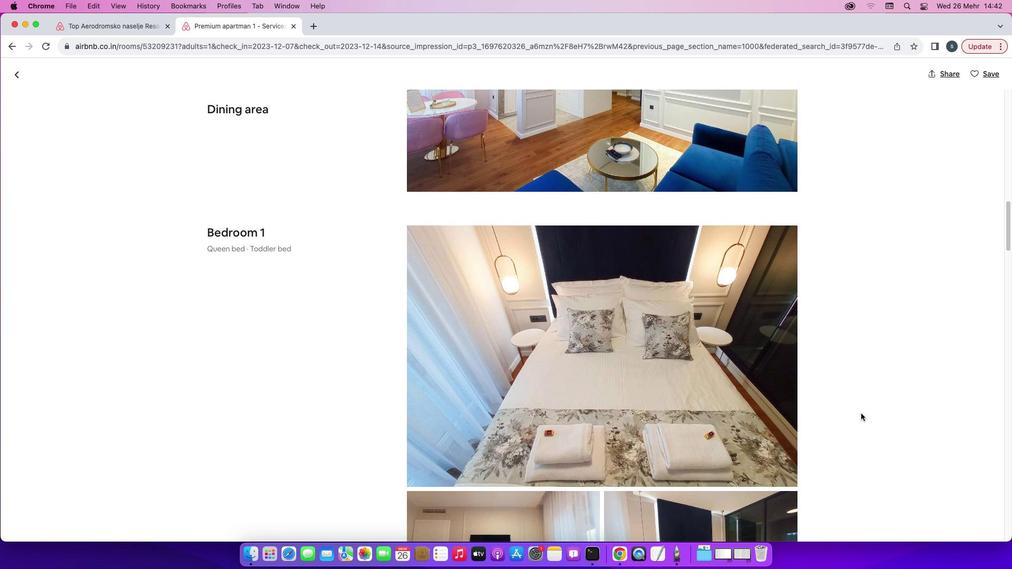 
Action: Mouse scrolled (861, 414) with delta (0, -1)
Screenshot: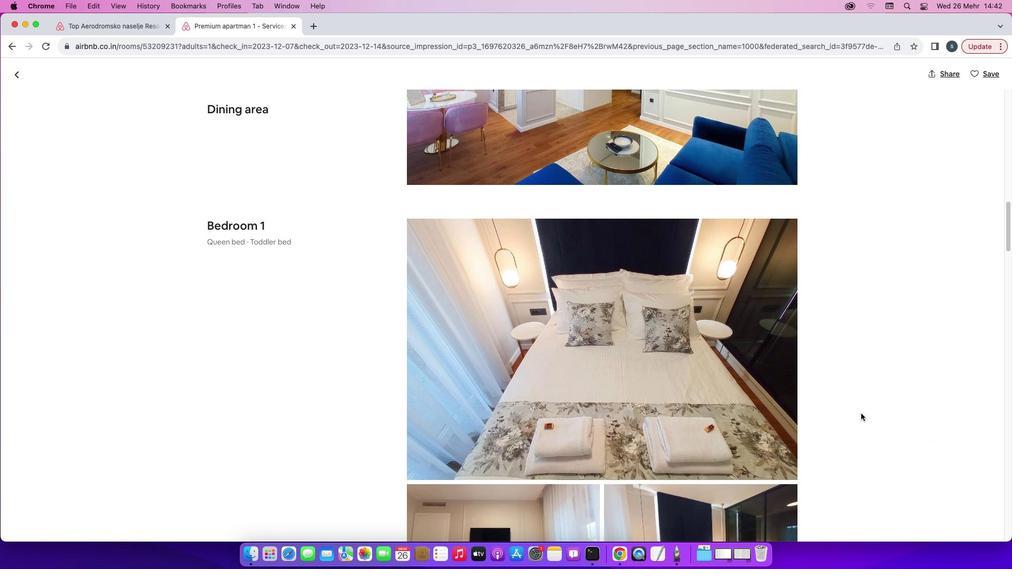 
Action: Mouse scrolled (861, 414) with delta (0, -1)
Screenshot: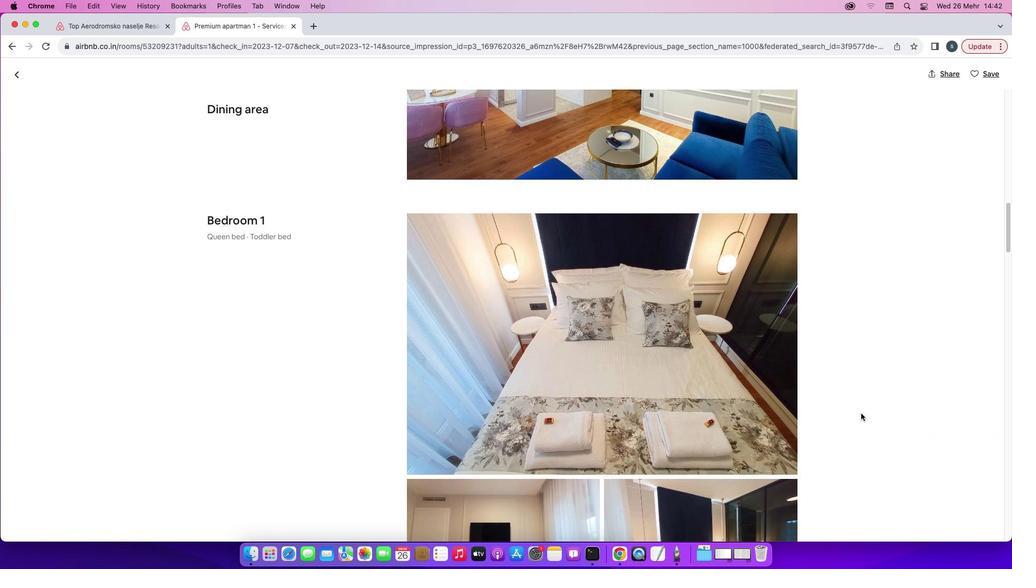 
Action: Mouse moved to (851, 410)
Screenshot: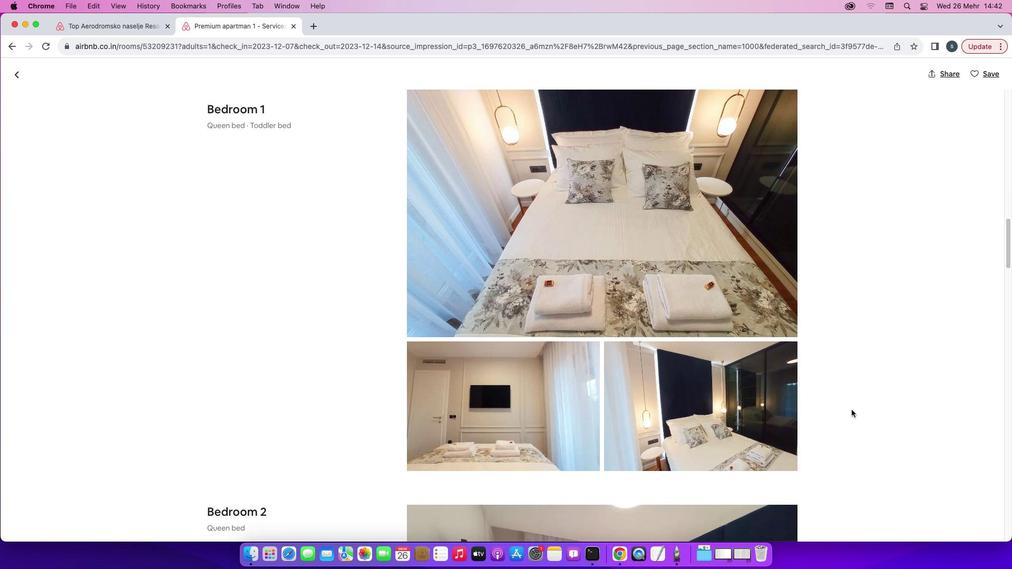 
Action: Mouse scrolled (851, 410) with delta (0, 0)
Screenshot: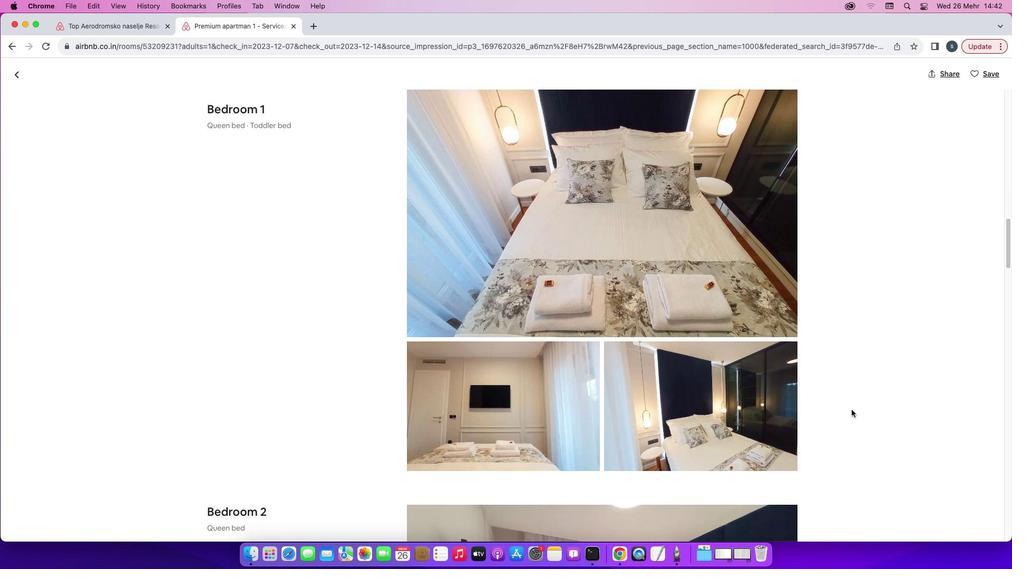 
Action: Mouse scrolled (851, 410) with delta (0, 0)
Screenshot: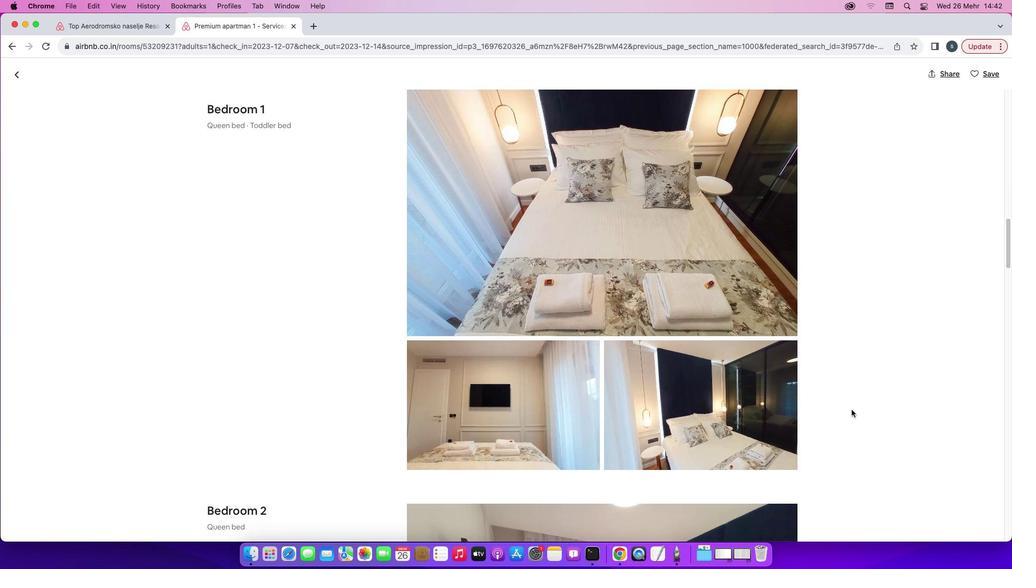 
Action: Mouse scrolled (851, 410) with delta (0, 0)
Screenshot: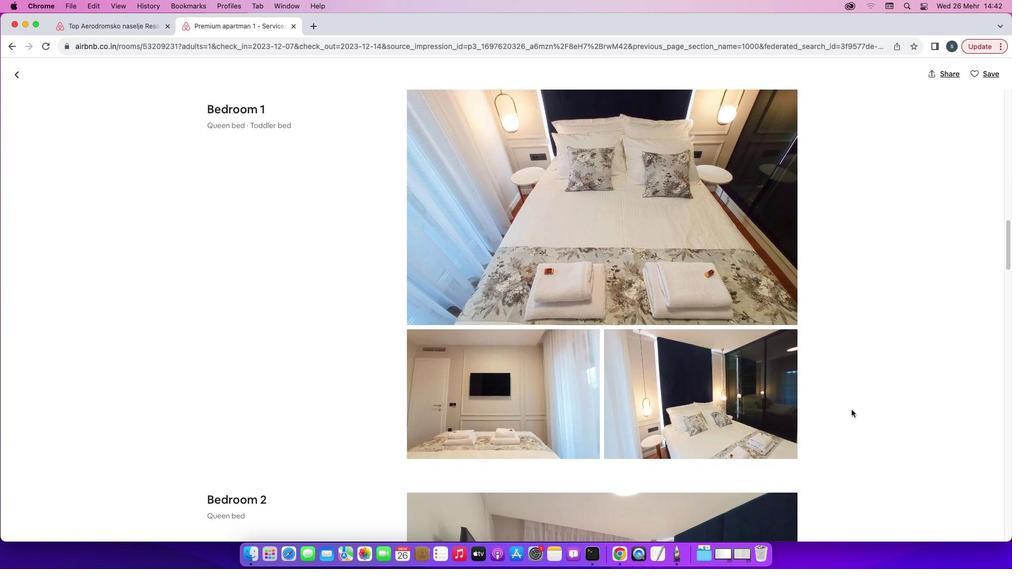 
Action: Mouse scrolled (851, 410) with delta (0, 0)
Screenshot: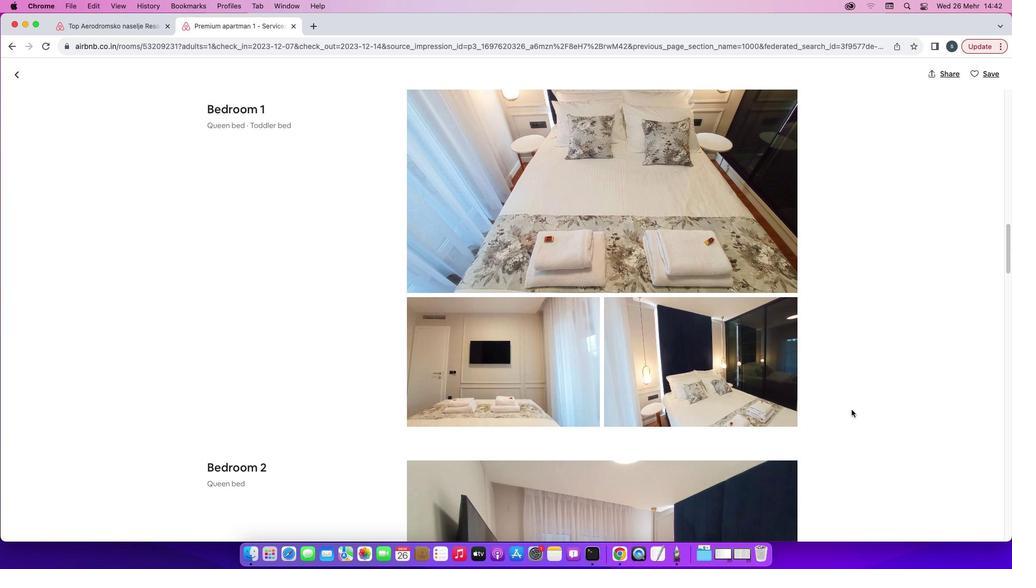 
Action: Mouse scrolled (851, 410) with delta (0, 0)
Screenshot: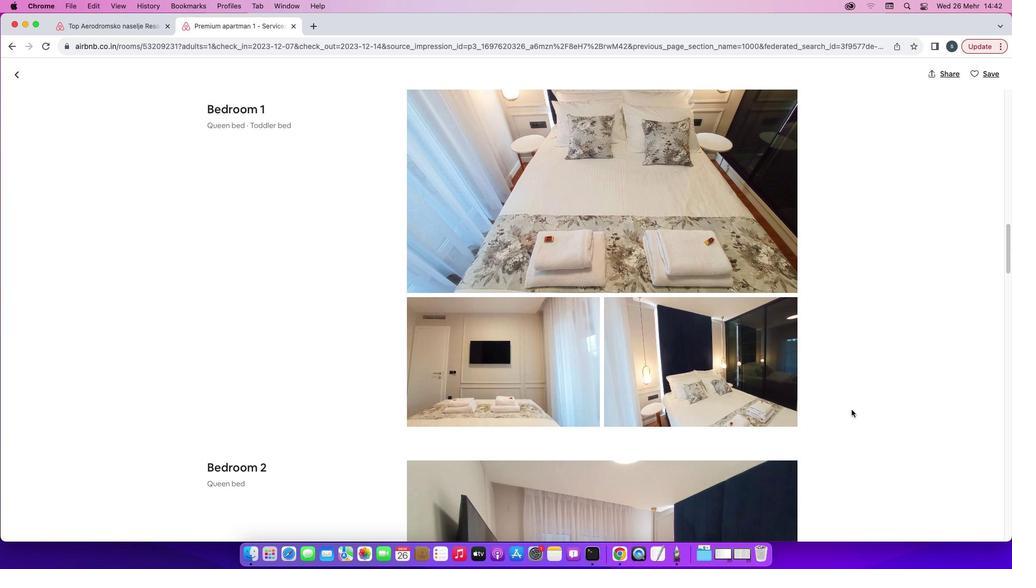 
Action: Mouse scrolled (851, 410) with delta (0, -1)
Screenshot: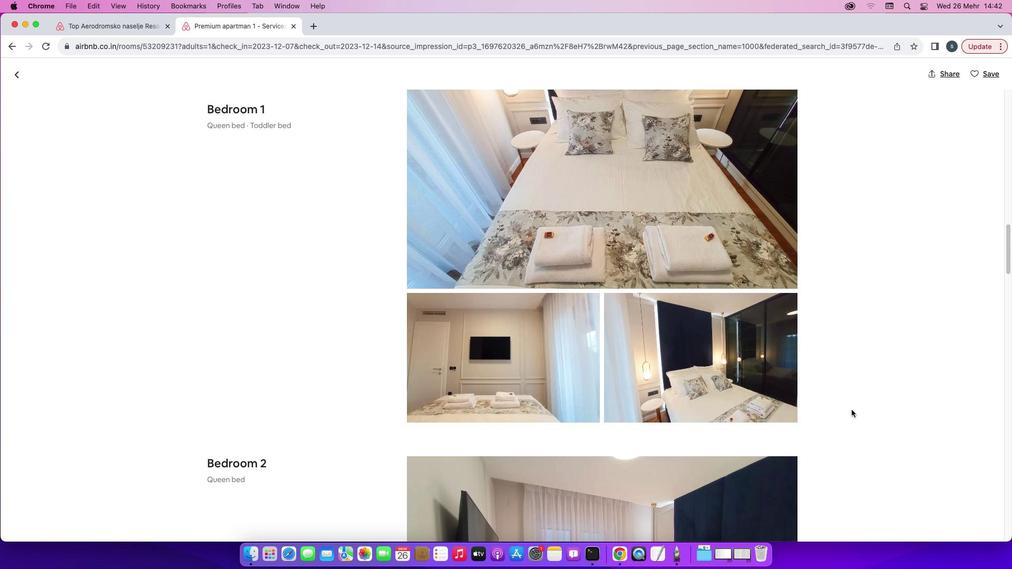 
Action: Mouse scrolled (851, 410) with delta (0, -2)
Screenshot: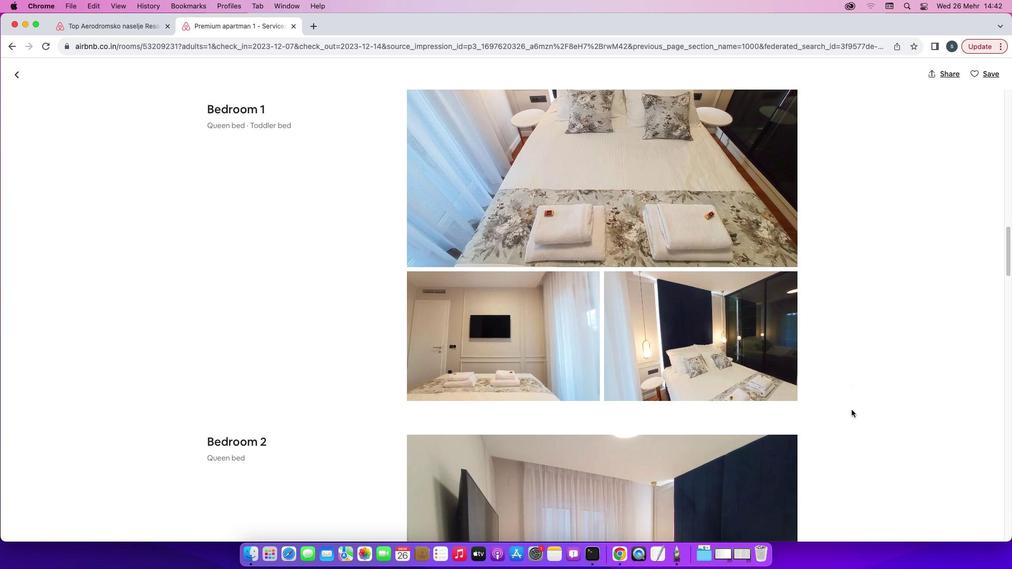
Action: Mouse scrolled (851, 410) with delta (0, 0)
Screenshot: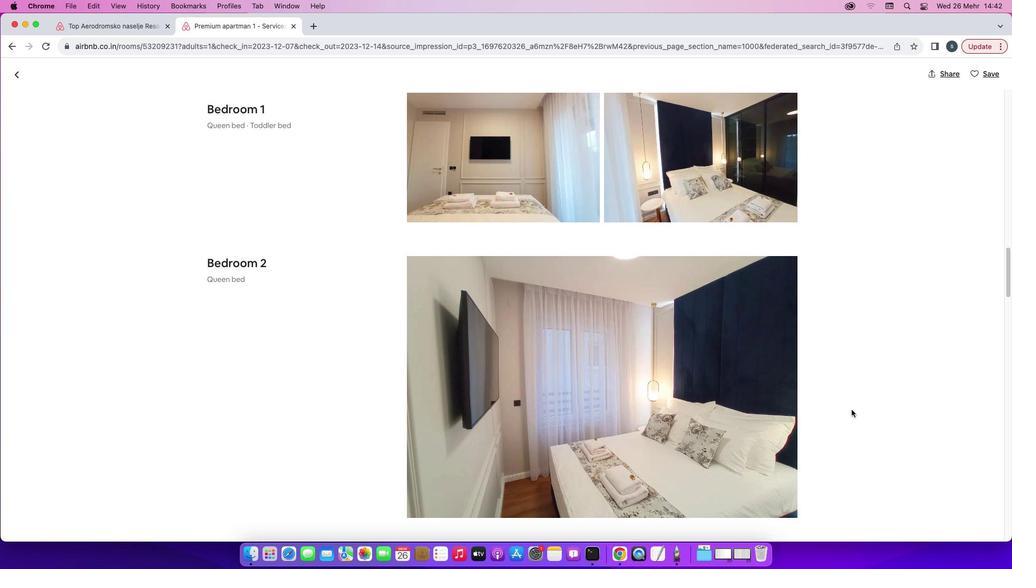 
Action: Mouse scrolled (851, 410) with delta (0, 0)
Screenshot: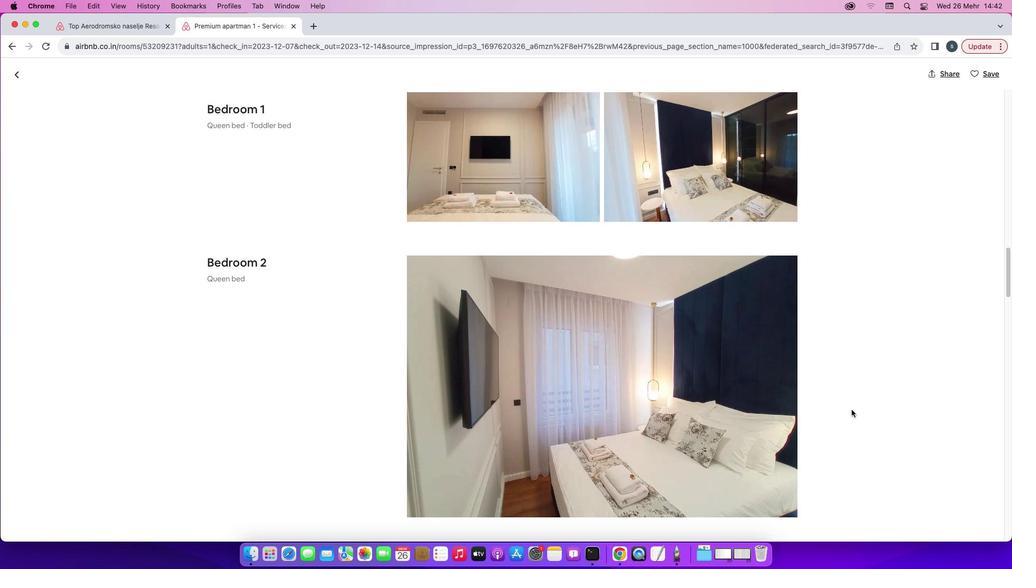 
Action: Mouse scrolled (851, 410) with delta (0, -1)
Screenshot: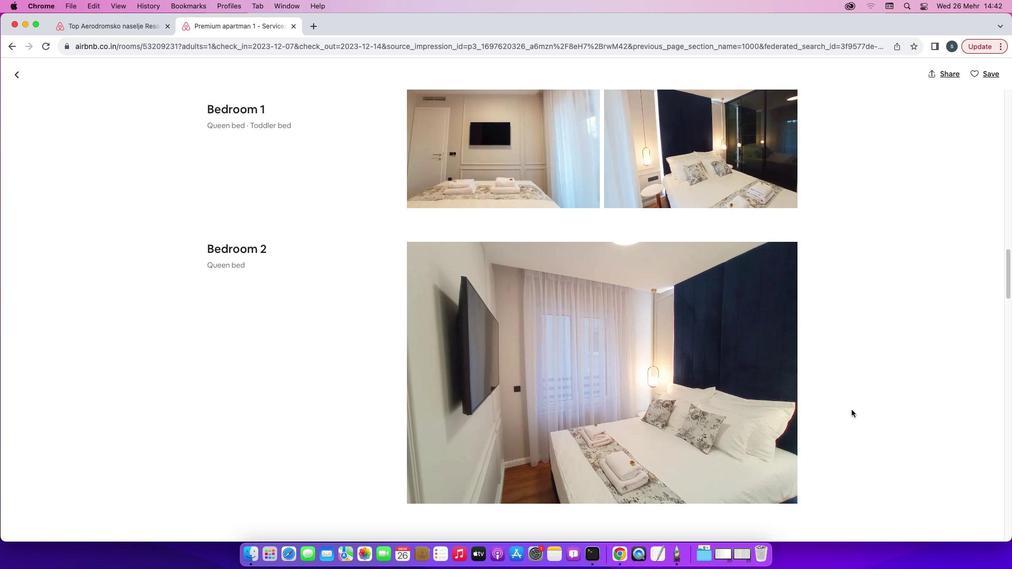 
Action: Mouse scrolled (851, 410) with delta (0, -2)
Screenshot: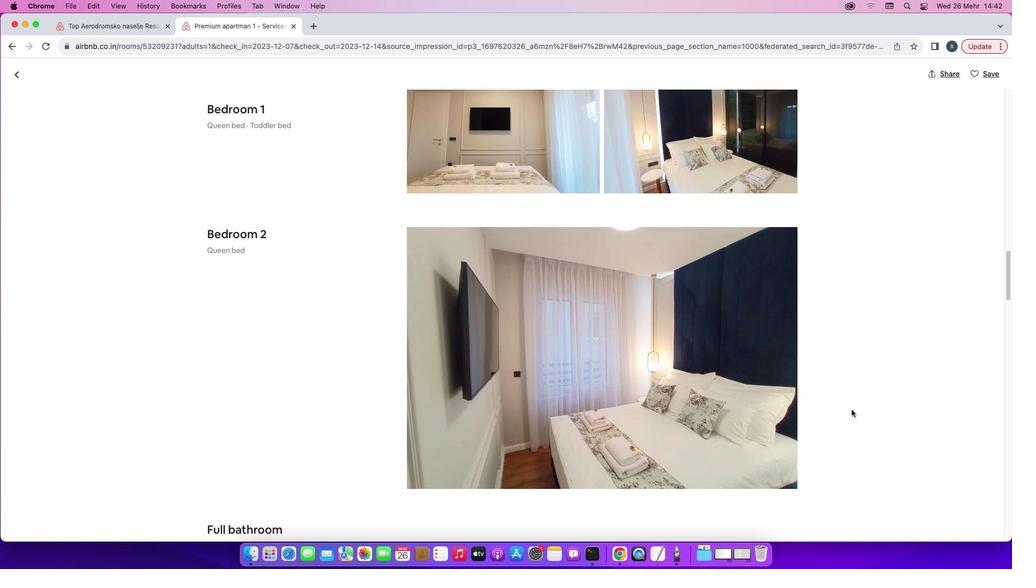
Action: Mouse scrolled (851, 410) with delta (0, 0)
Screenshot: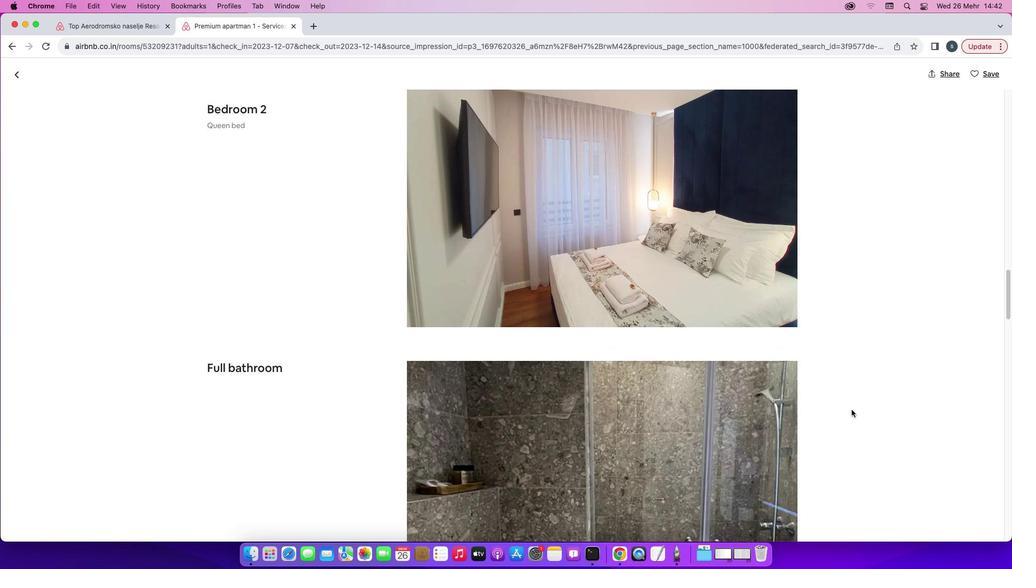 
Action: Mouse scrolled (851, 410) with delta (0, 0)
Screenshot: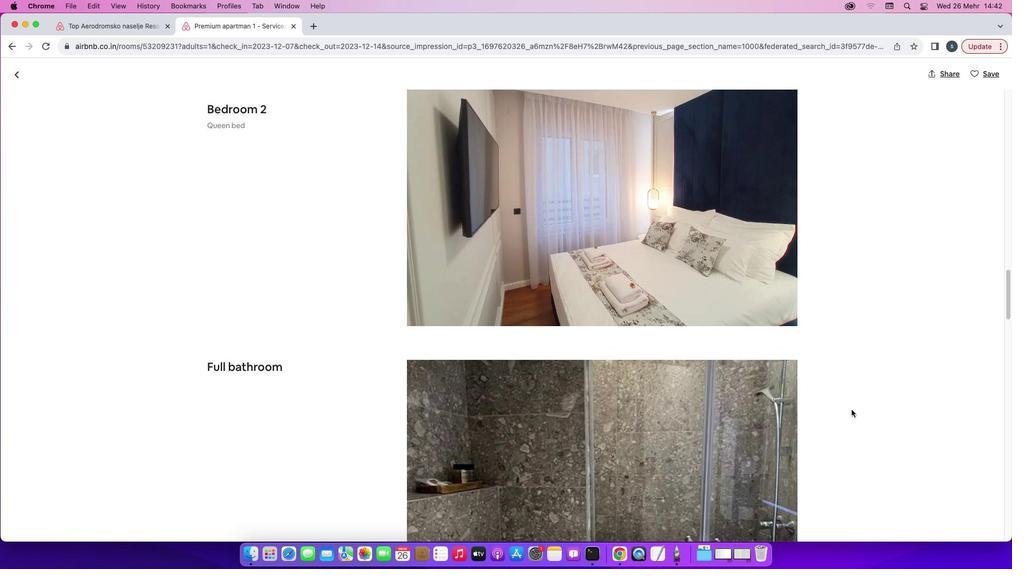 
Action: Mouse scrolled (851, 410) with delta (0, 0)
Screenshot: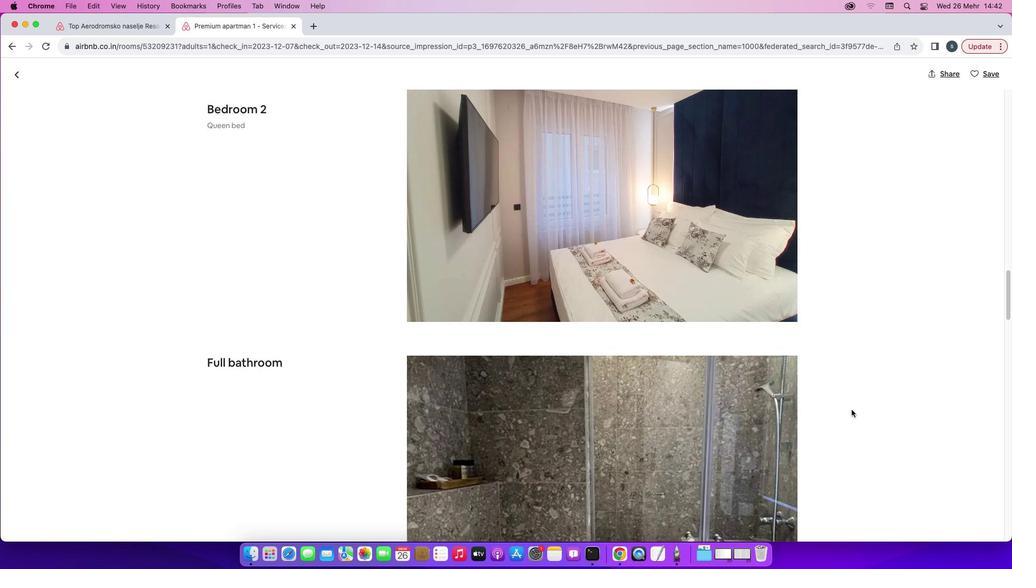 
Action: Mouse scrolled (851, 410) with delta (0, -1)
Screenshot: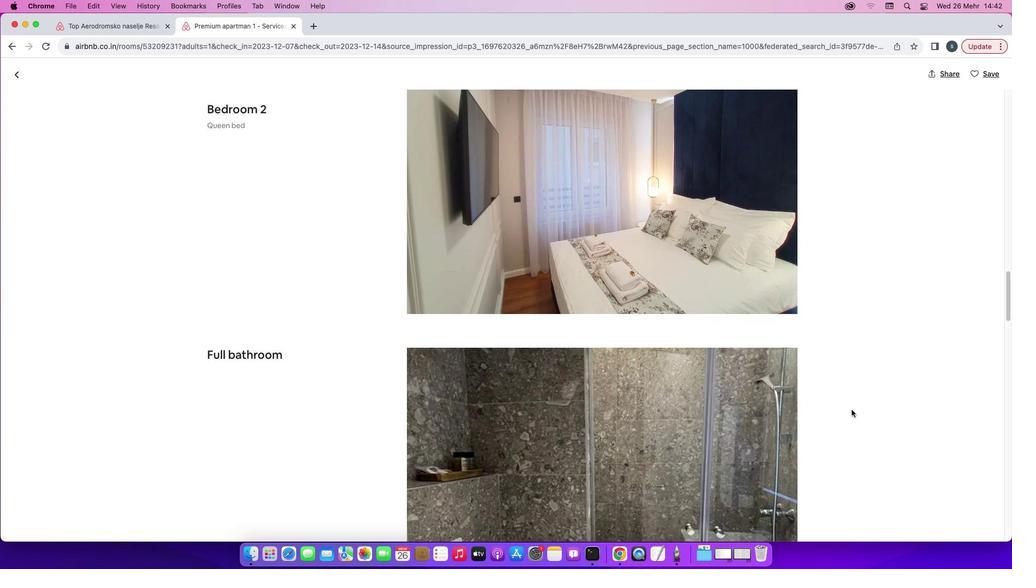 
Action: Mouse moved to (851, 410)
Screenshot: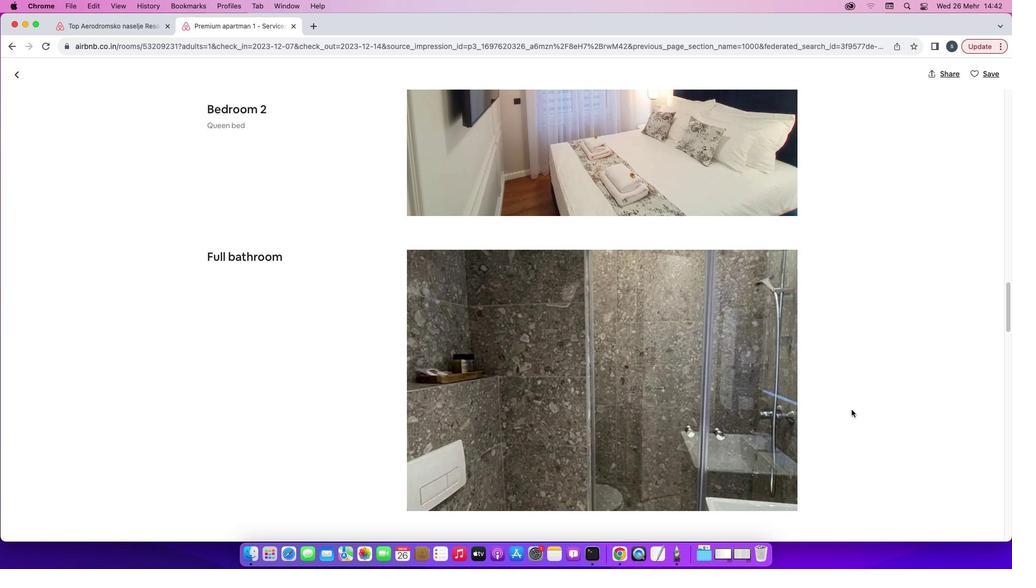 
Action: Mouse scrolled (851, 410) with delta (0, 0)
Screenshot: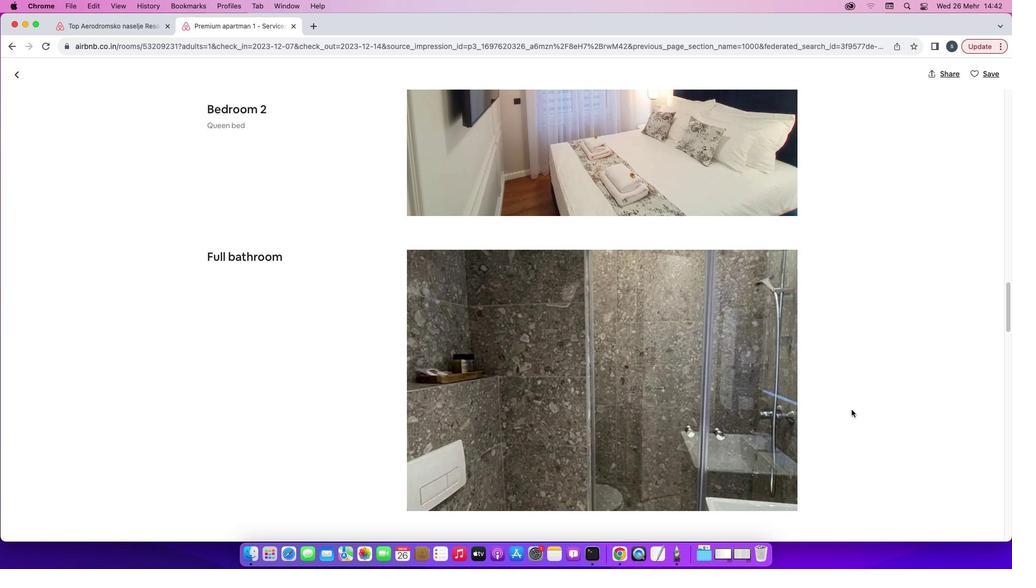 
Action: Mouse scrolled (851, 410) with delta (0, 0)
Screenshot: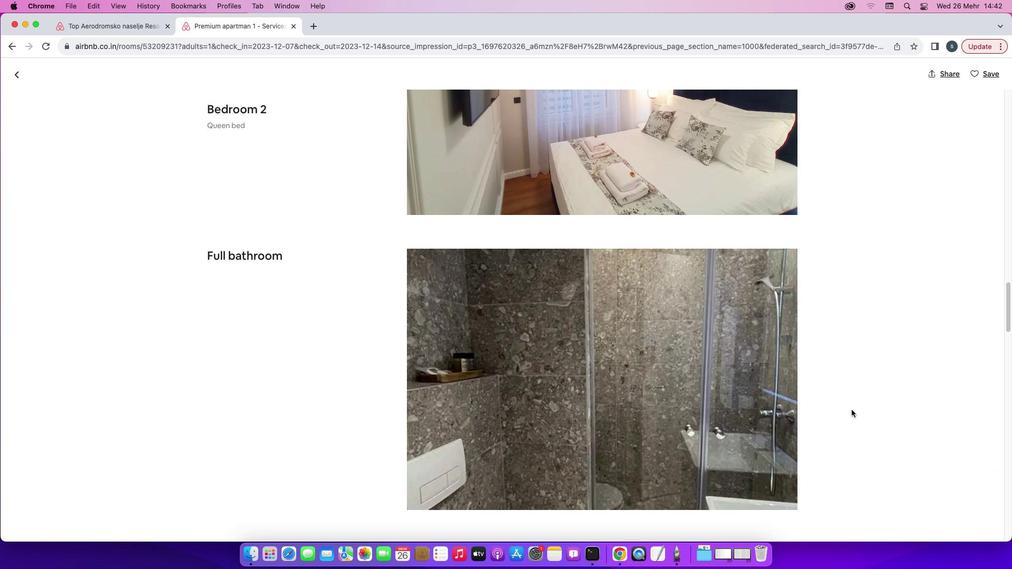 
Action: Mouse scrolled (851, 410) with delta (0, 0)
Screenshot: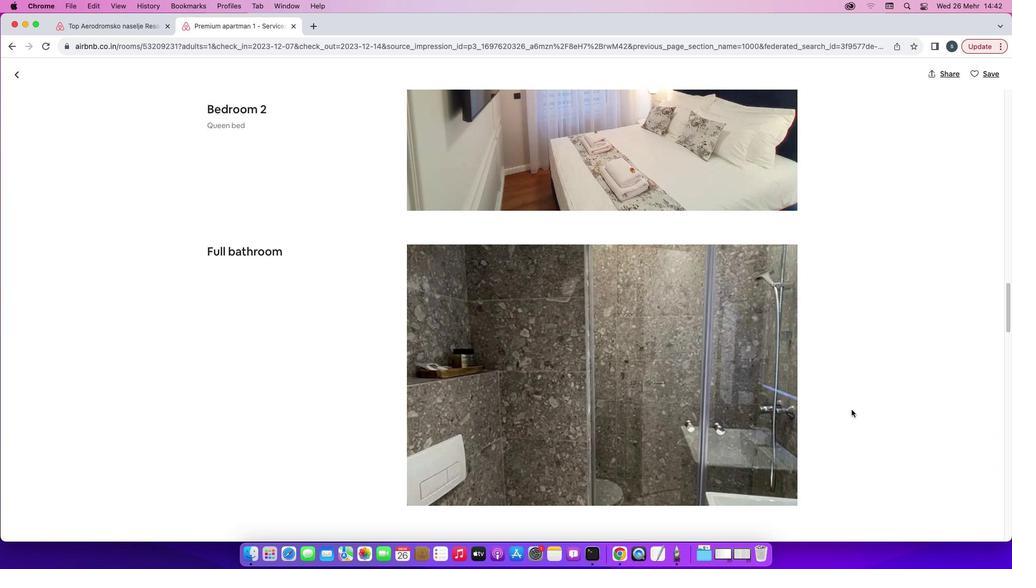 
Action: Mouse scrolled (851, 410) with delta (0, -1)
Screenshot: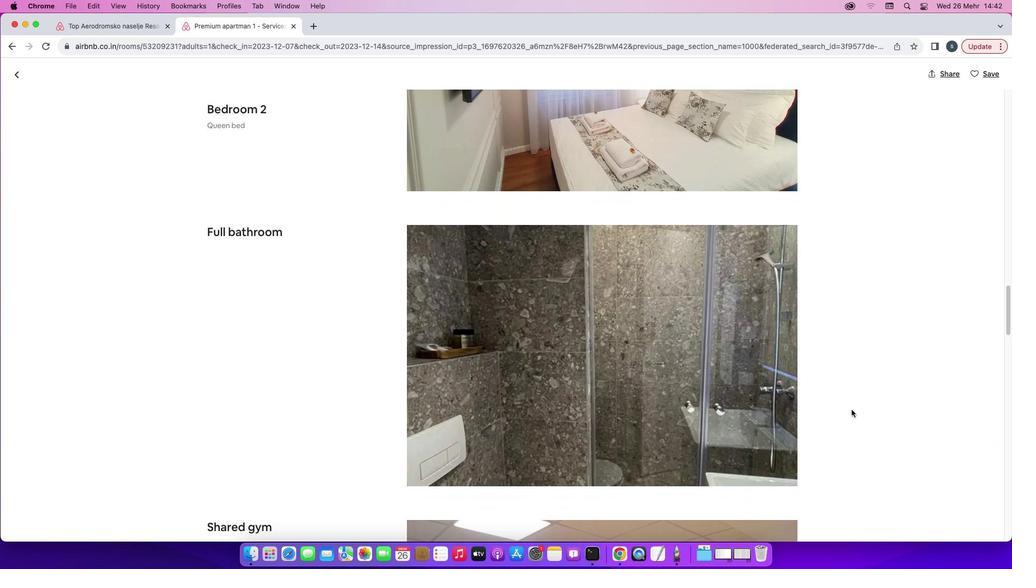 
Action: Mouse scrolled (851, 410) with delta (0, -1)
Screenshot: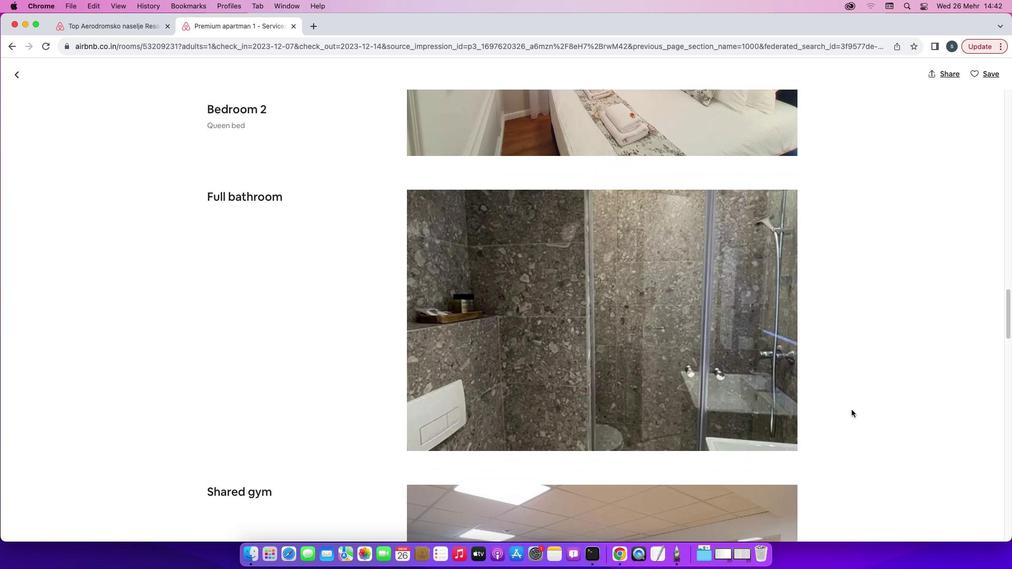 
Action: Mouse moved to (850, 410)
Screenshot: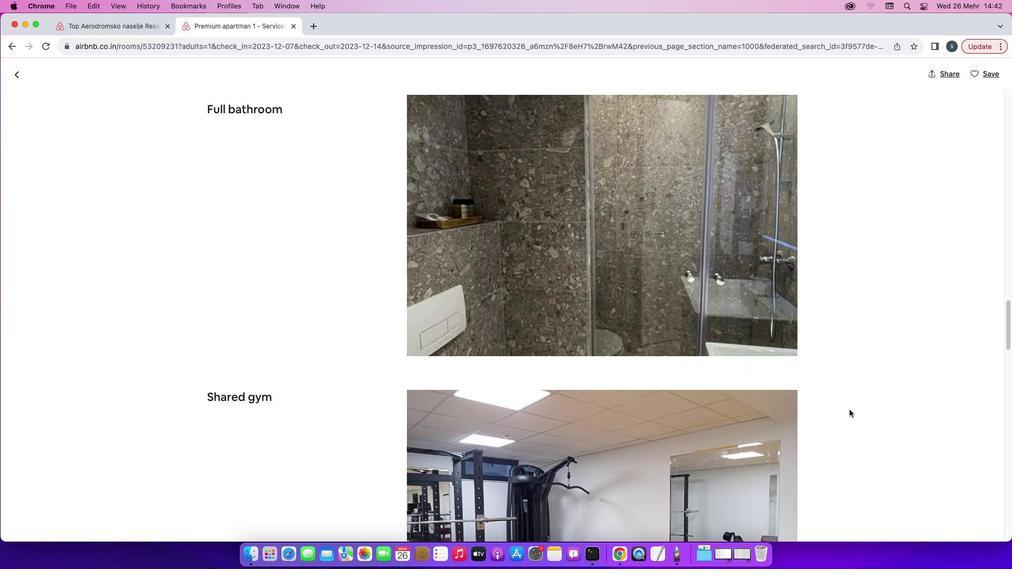 
Action: Mouse scrolled (850, 410) with delta (0, 0)
Screenshot: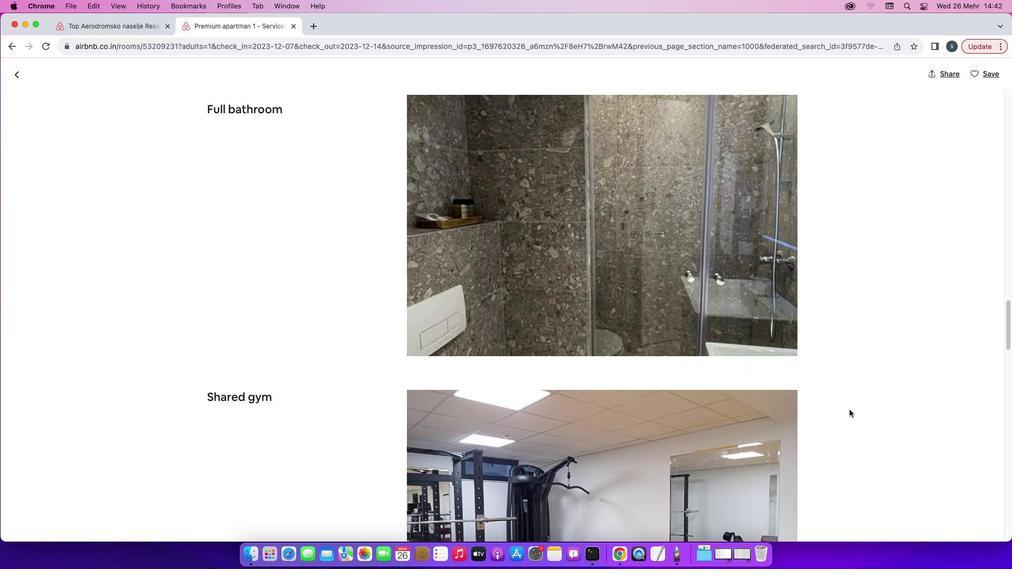 
Action: Mouse scrolled (850, 410) with delta (0, 0)
Screenshot: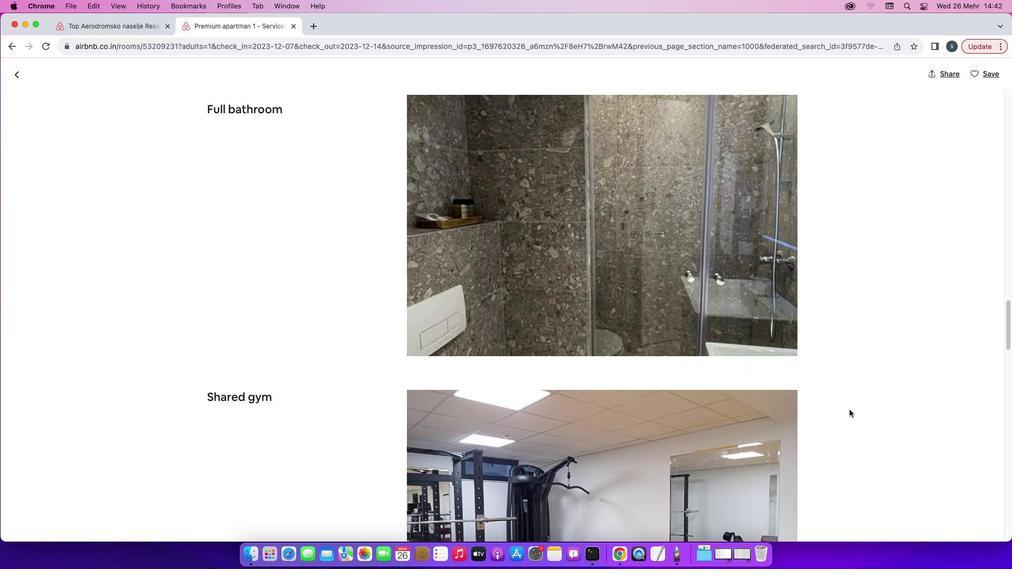 
Action: Mouse scrolled (850, 410) with delta (0, 0)
Screenshot: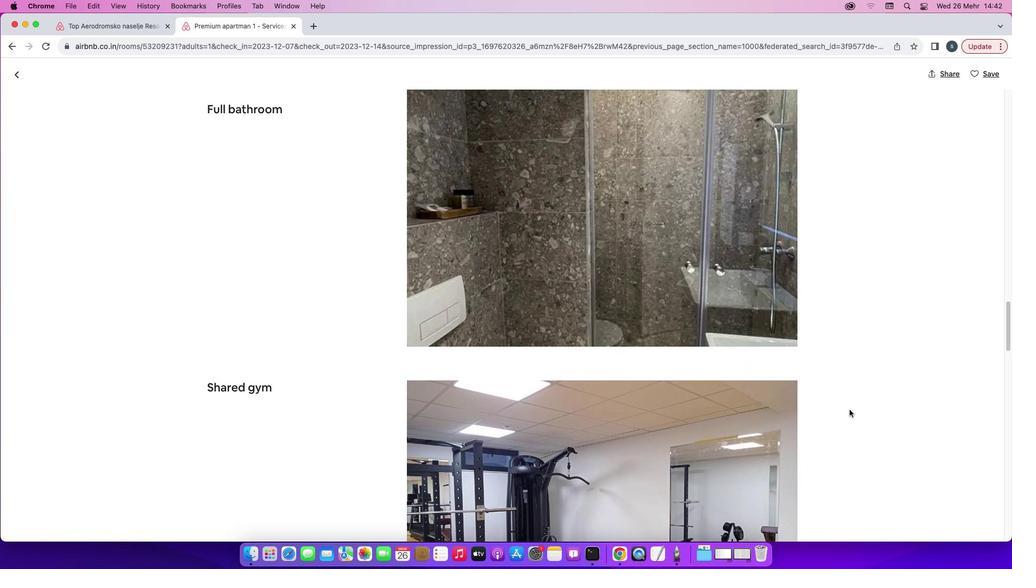 
Action: Mouse scrolled (850, 410) with delta (0, -1)
Screenshot: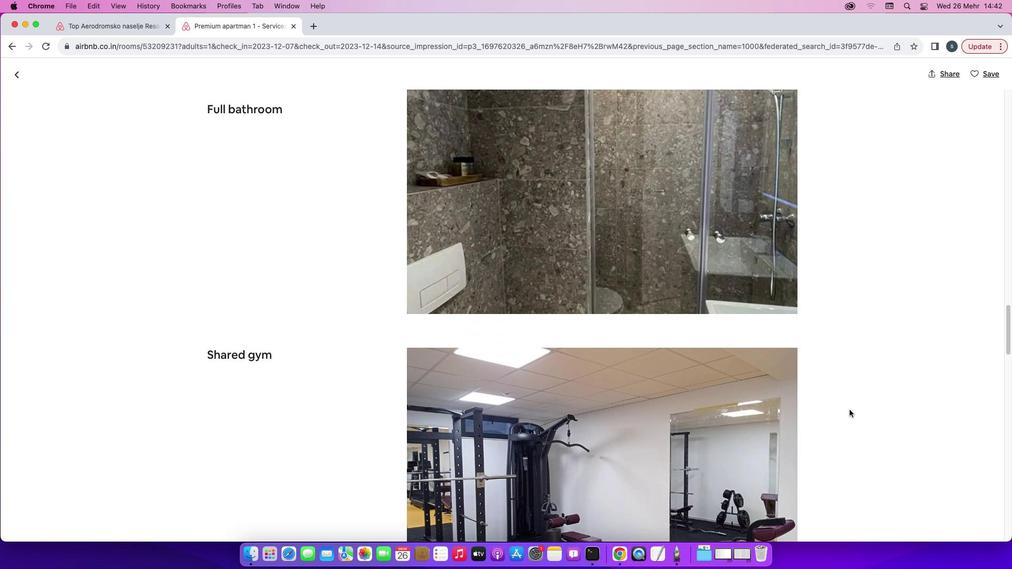
Action: Mouse scrolled (850, 410) with delta (0, -1)
Screenshot: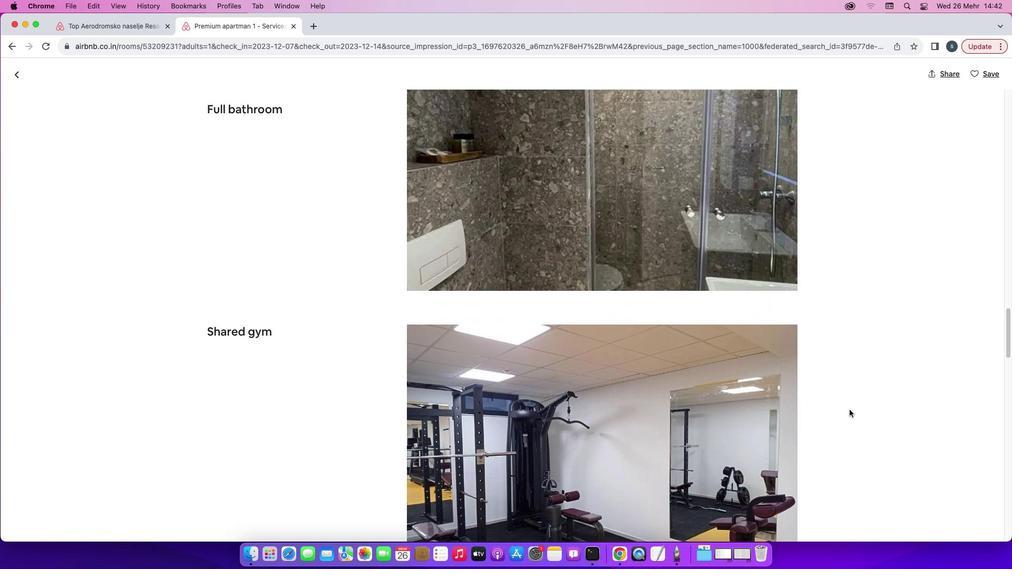 
Action: Mouse scrolled (850, 410) with delta (0, 0)
Screenshot: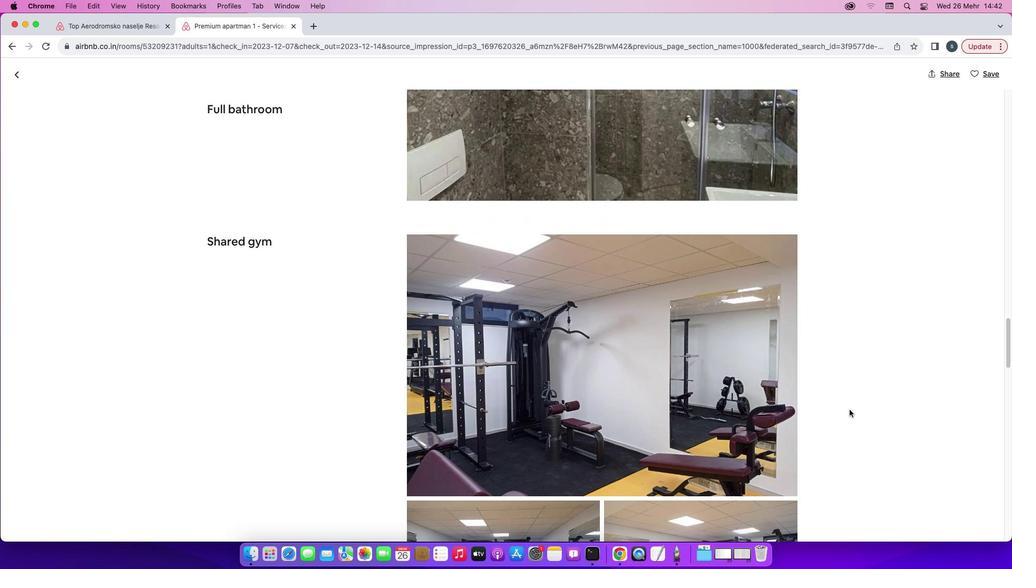 
Action: Mouse scrolled (850, 410) with delta (0, 0)
Screenshot: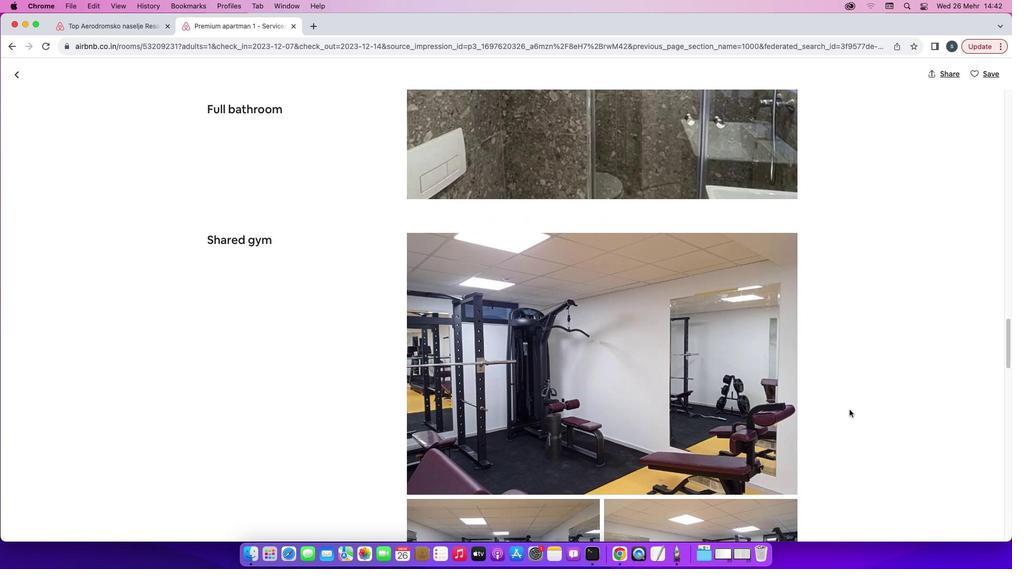 
Action: Mouse scrolled (850, 410) with delta (0, -1)
Screenshot: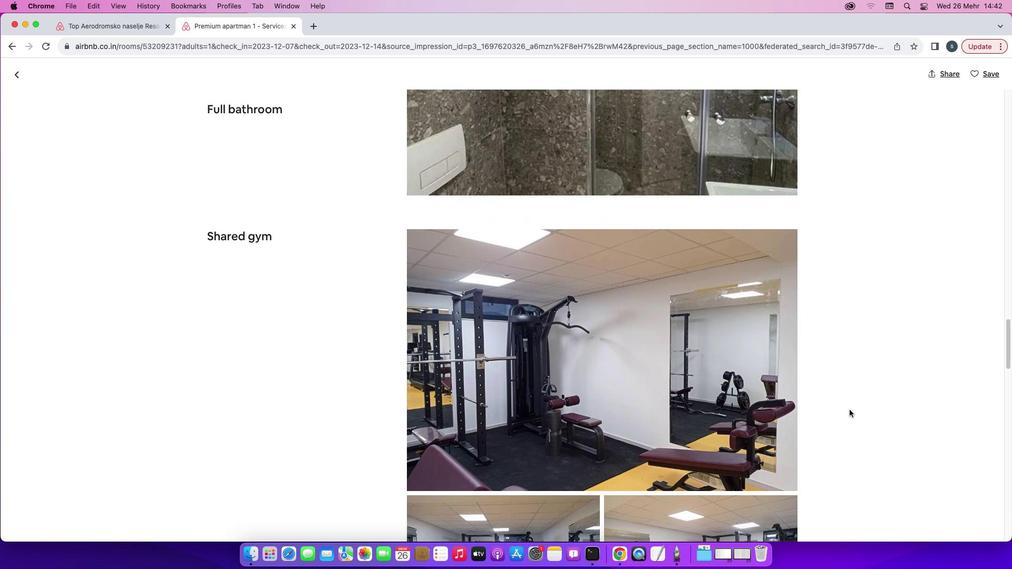 
Action: Mouse scrolled (850, 410) with delta (0, 0)
Screenshot: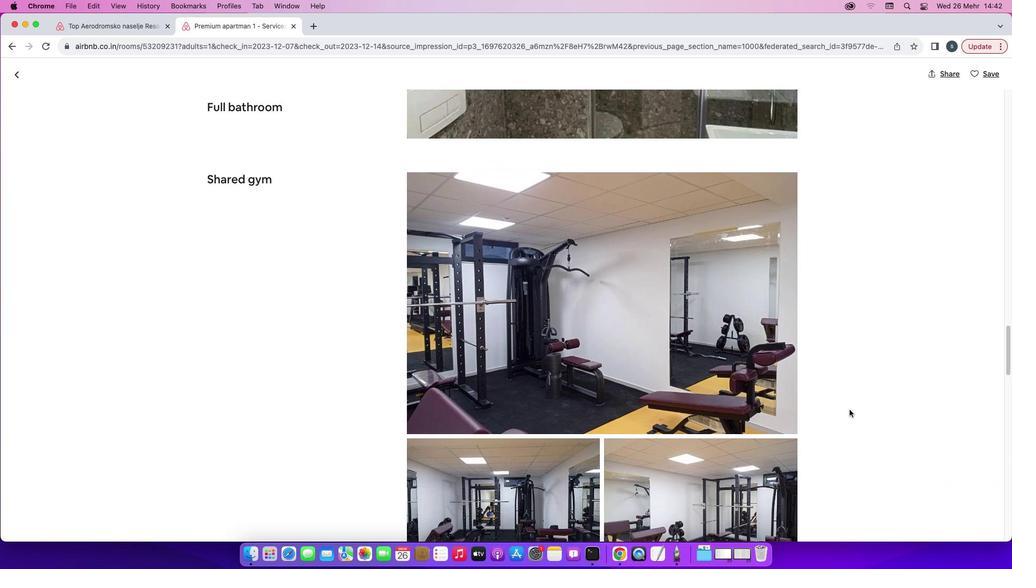 
Action: Mouse scrolled (850, 410) with delta (0, 0)
Screenshot: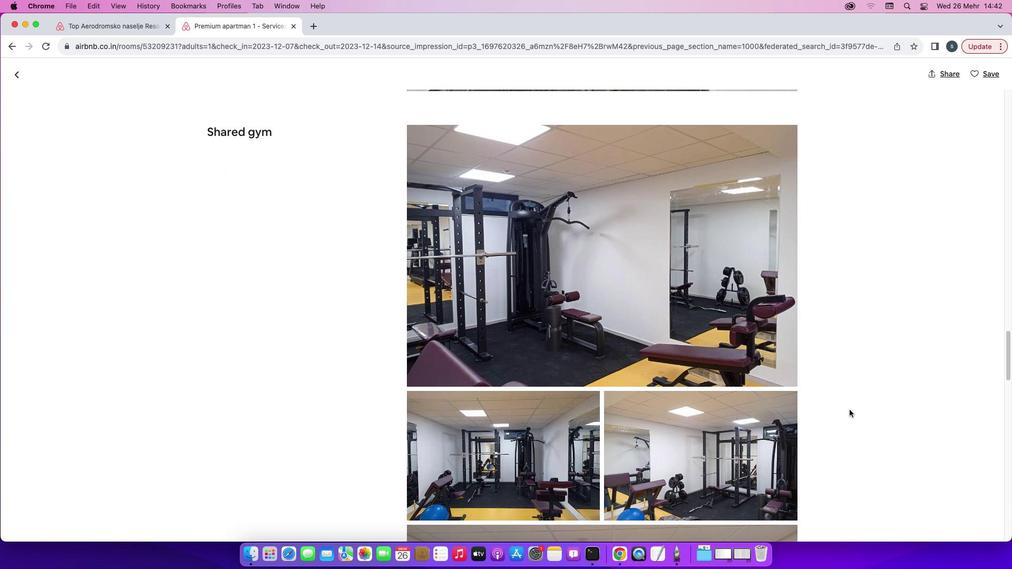 
Action: Mouse scrolled (850, 410) with delta (0, 0)
Screenshot: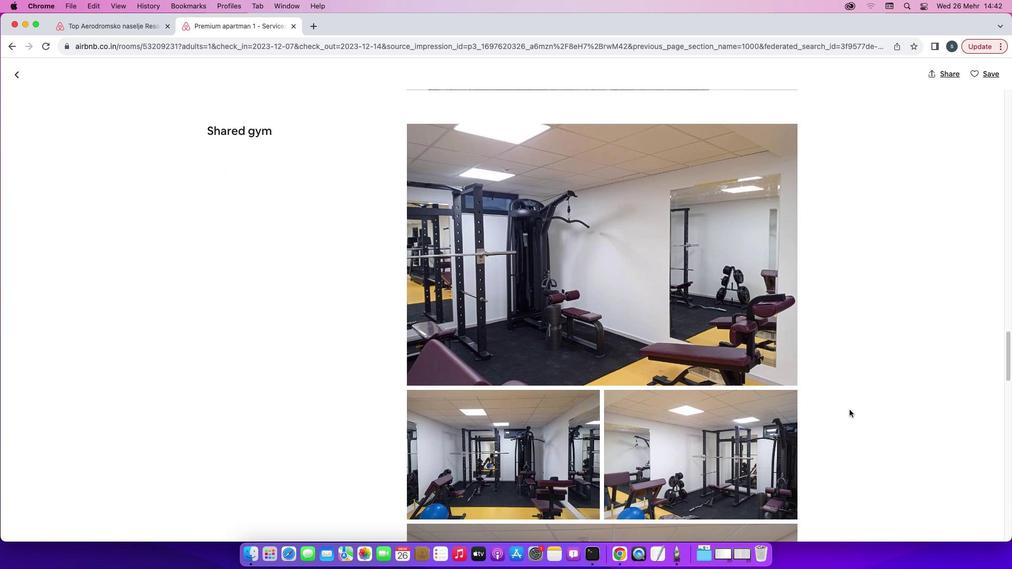 
Action: Mouse scrolled (850, 410) with delta (0, 0)
Screenshot: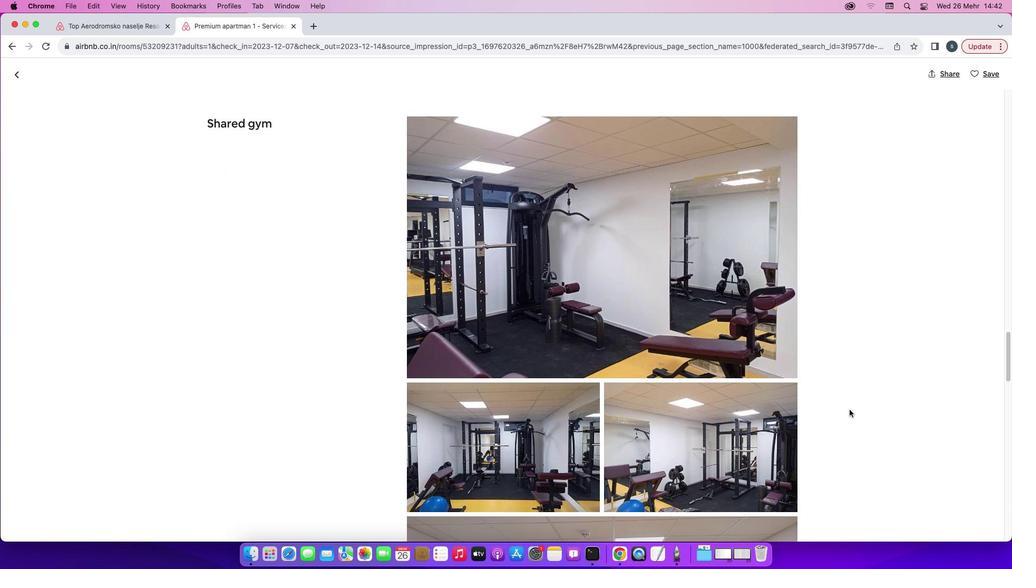 
Action: Mouse scrolled (850, 410) with delta (0, 0)
Screenshot: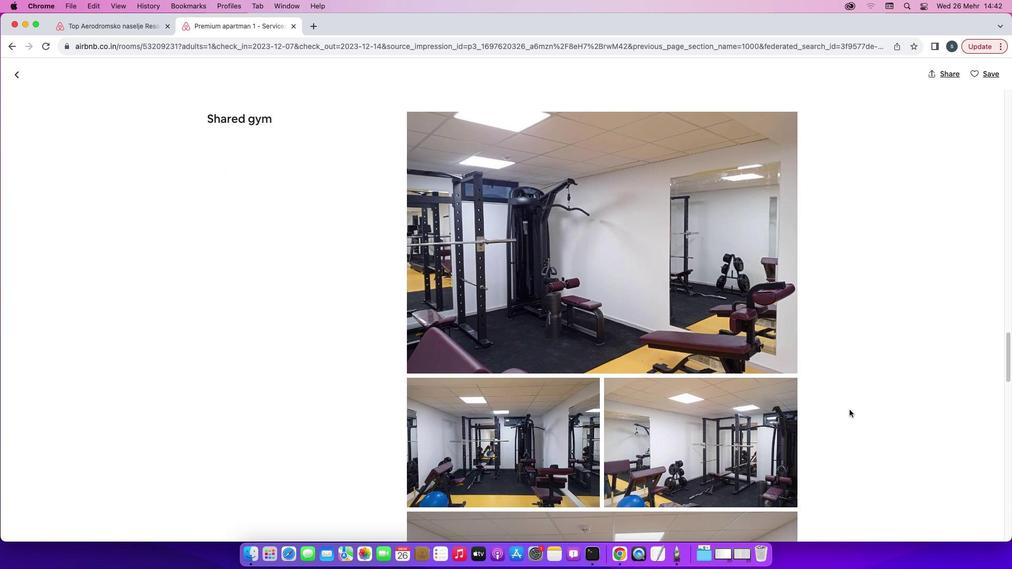 
Action: Mouse scrolled (850, 410) with delta (0, 0)
Screenshot: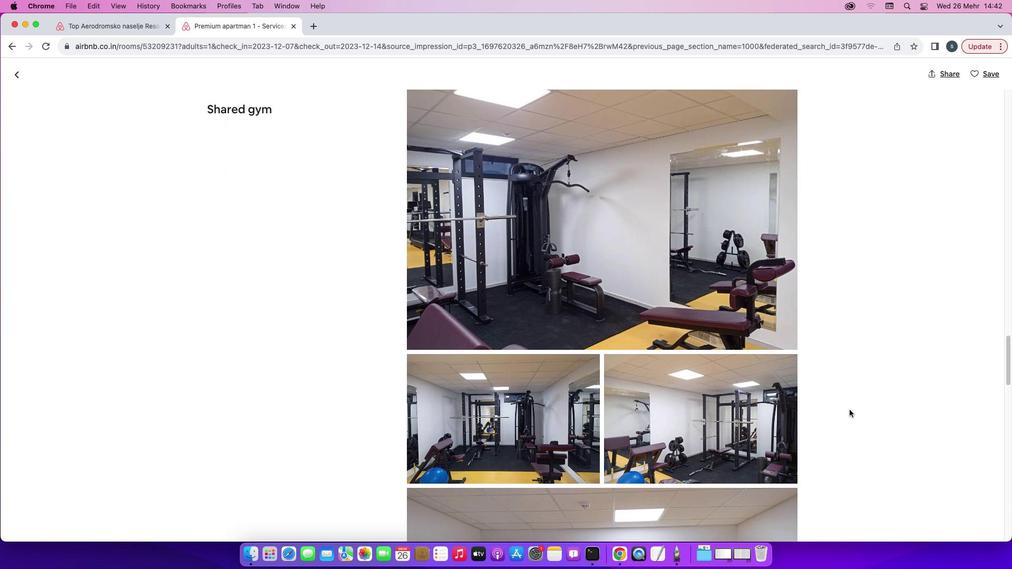 
Action: Mouse scrolled (850, 410) with delta (0, 0)
Screenshot: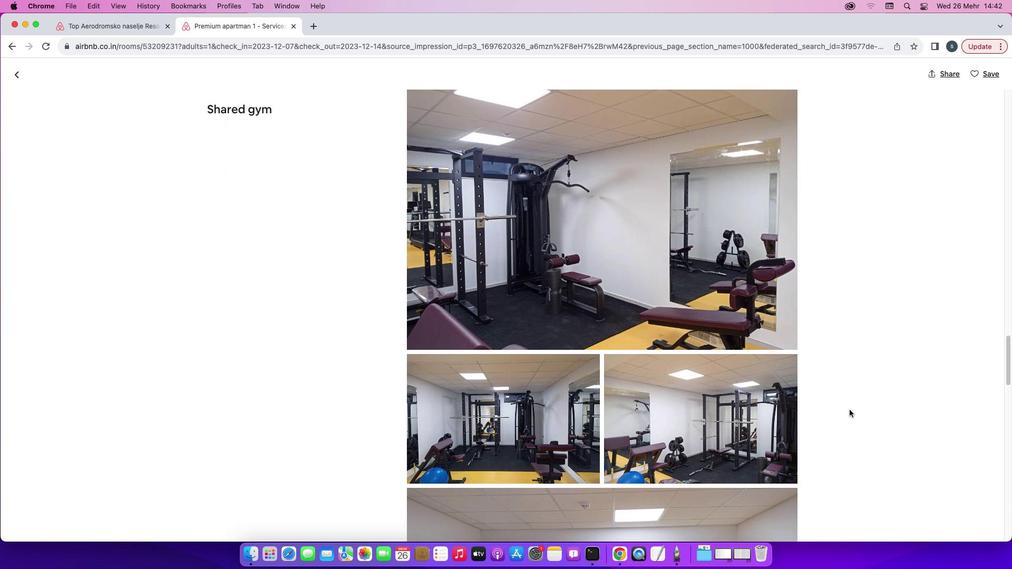 
Action: Mouse scrolled (850, 410) with delta (0, 0)
Screenshot: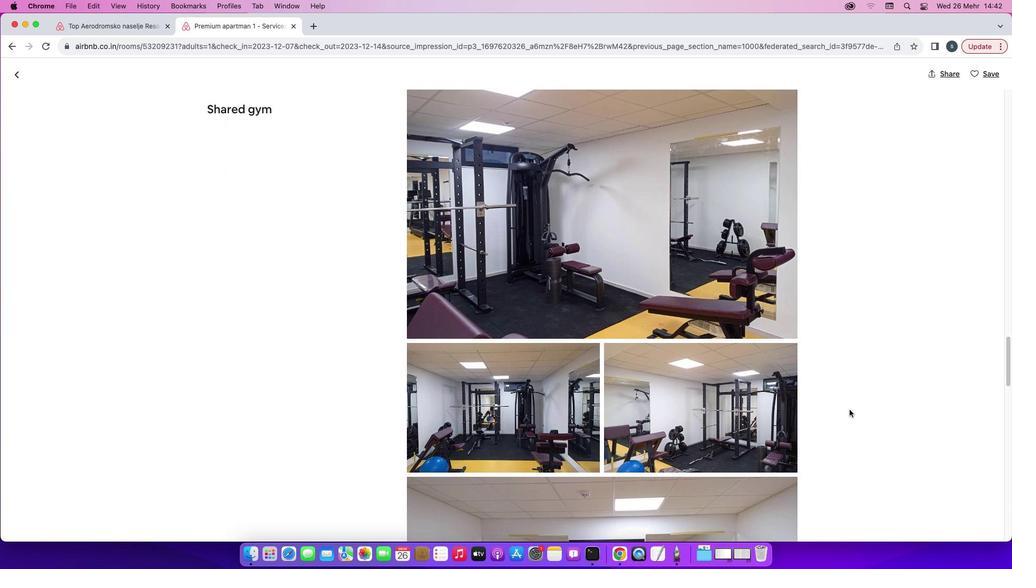 
Action: Mouse scrolled (850, 410) with delta (0, 0)
Screenshot: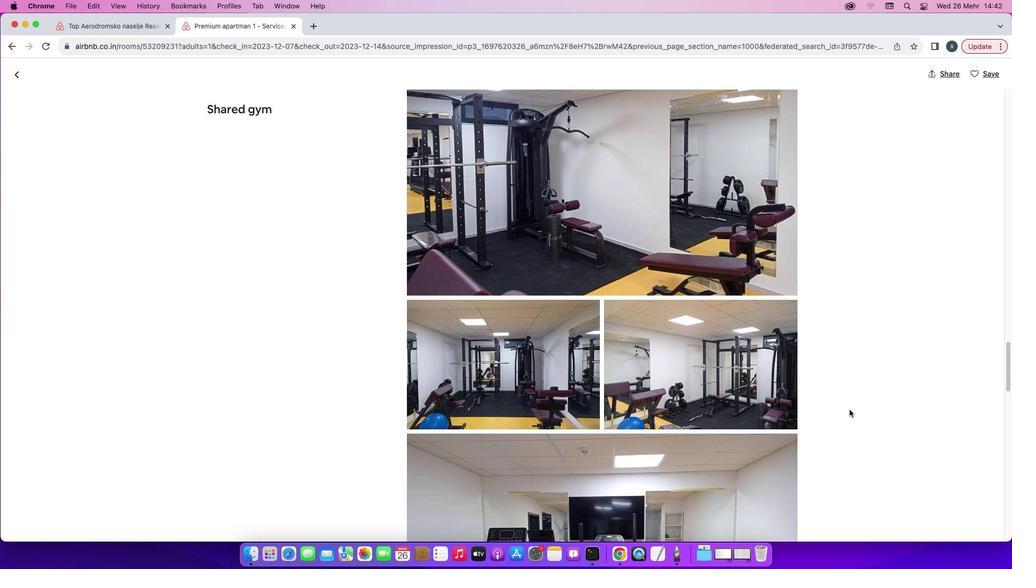
Action: Mouse scrolled (850, 410) with delta (0, 0)
Screenshot: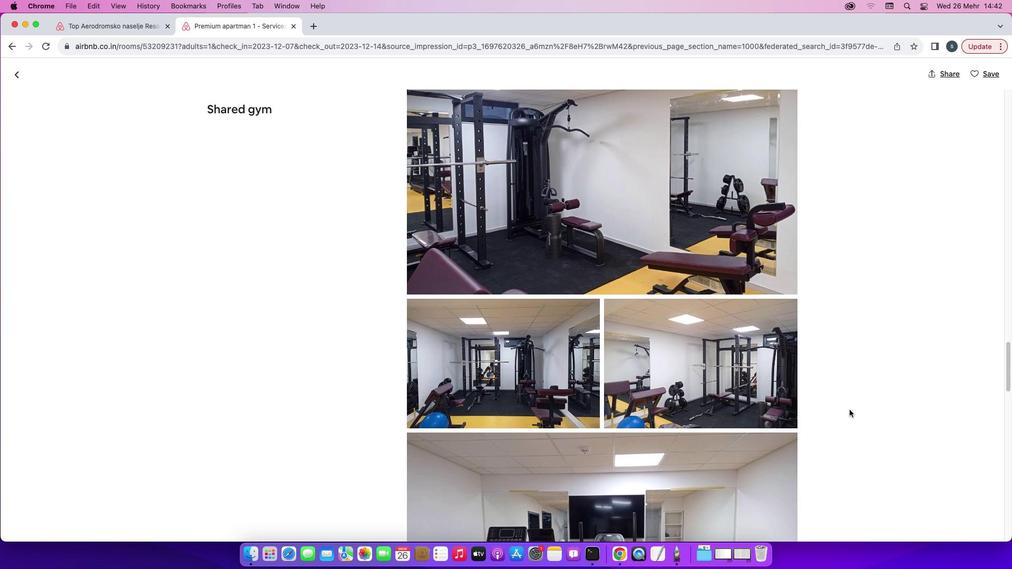 
Action: Mouse scrolled (850, 410) with delta (0, 0)
Screenshot: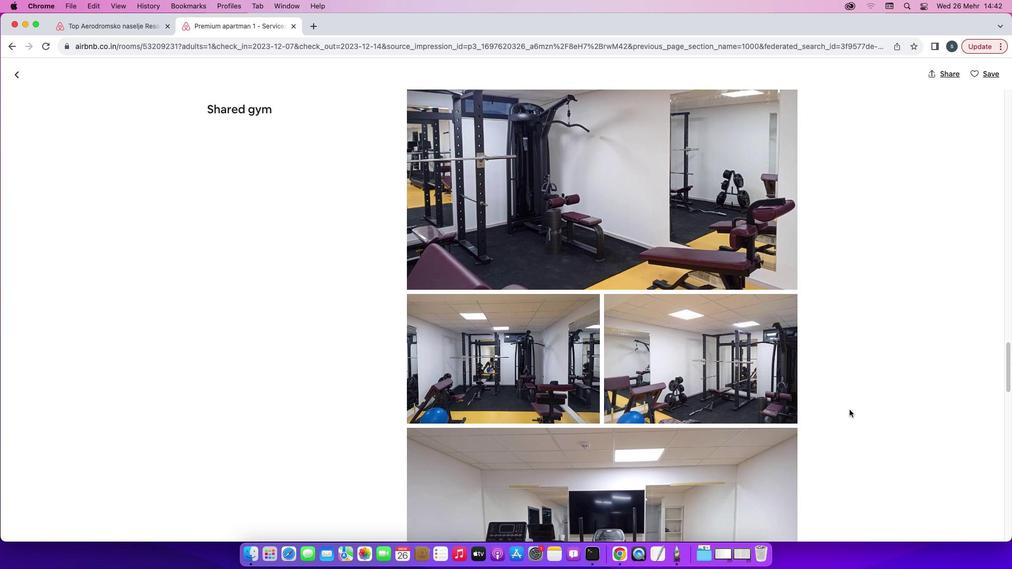 
Action: Mouse scrolled (850, 410) with delta (0, -1)
Screenshot: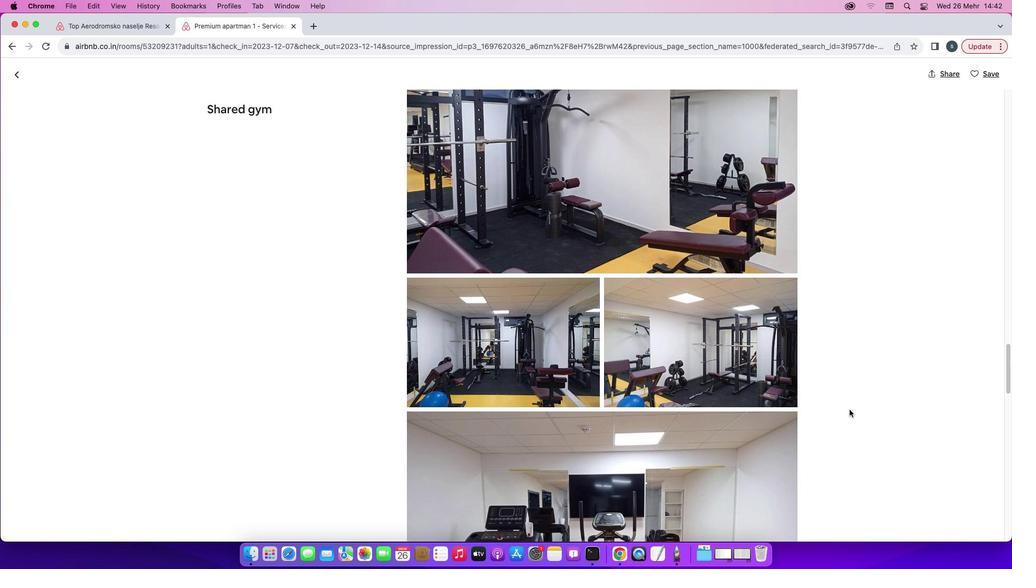 
Action: Mouse scrolled (850, 410) with delta (0, 0)
Screenshot: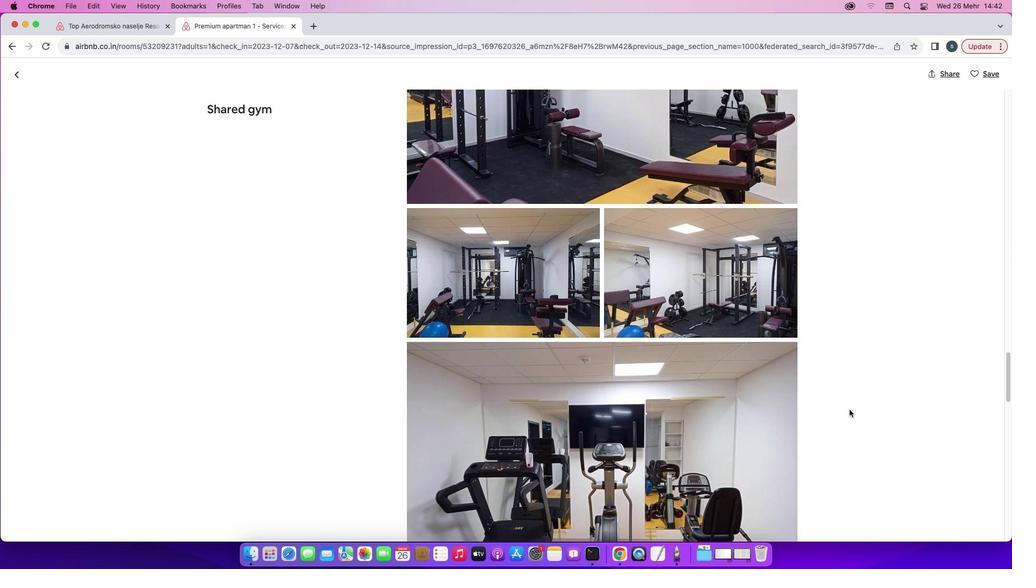 
Action: Mouse scrolled (850, 410) with delta (0, 0)
Screenshot: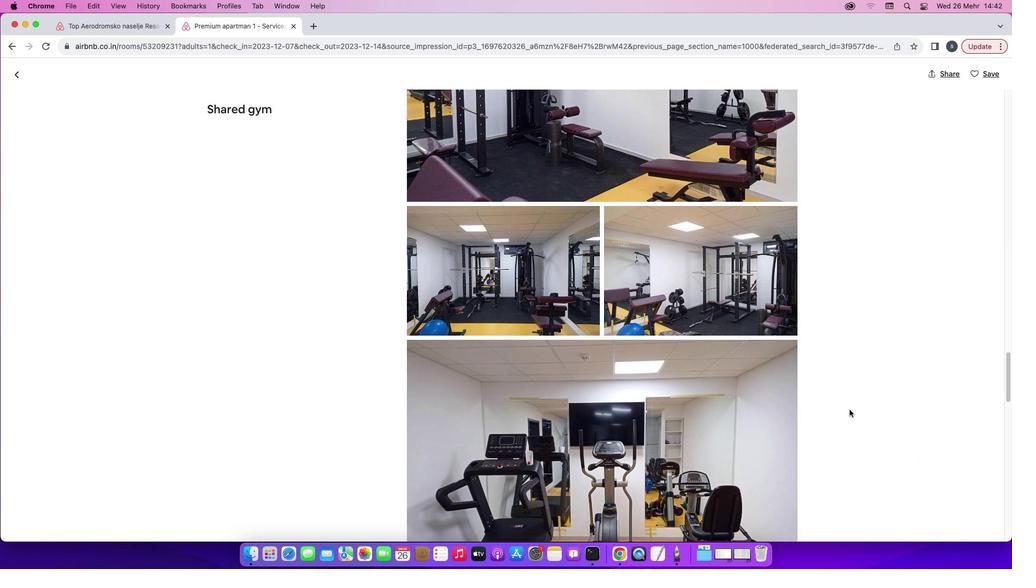 
Action: Mouse scrolled (850, 410) with delta (0, 0)
Screenshot: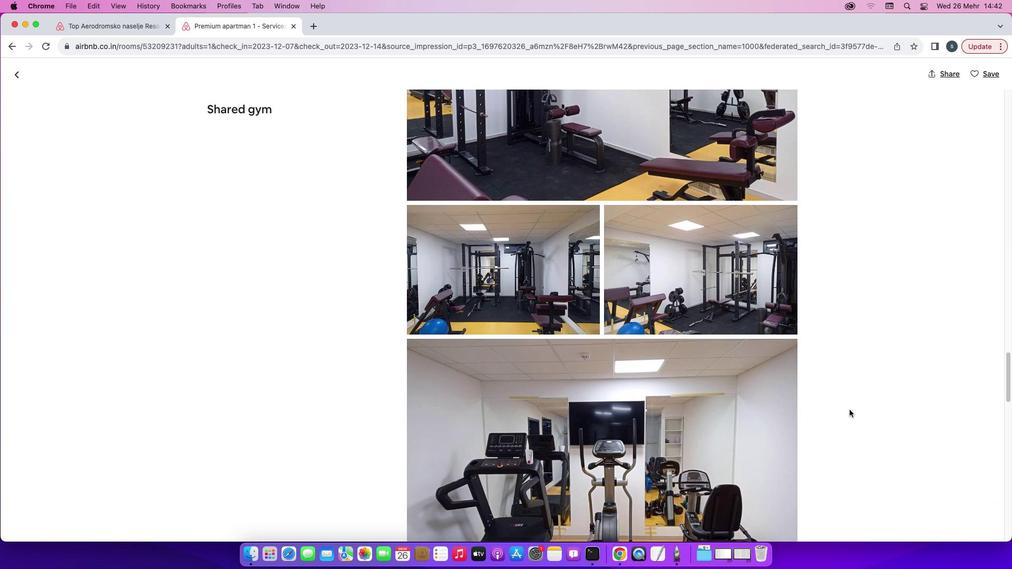 
Action: Mouse scrolled (850, 410) with delta (0, -1)
Screenshot: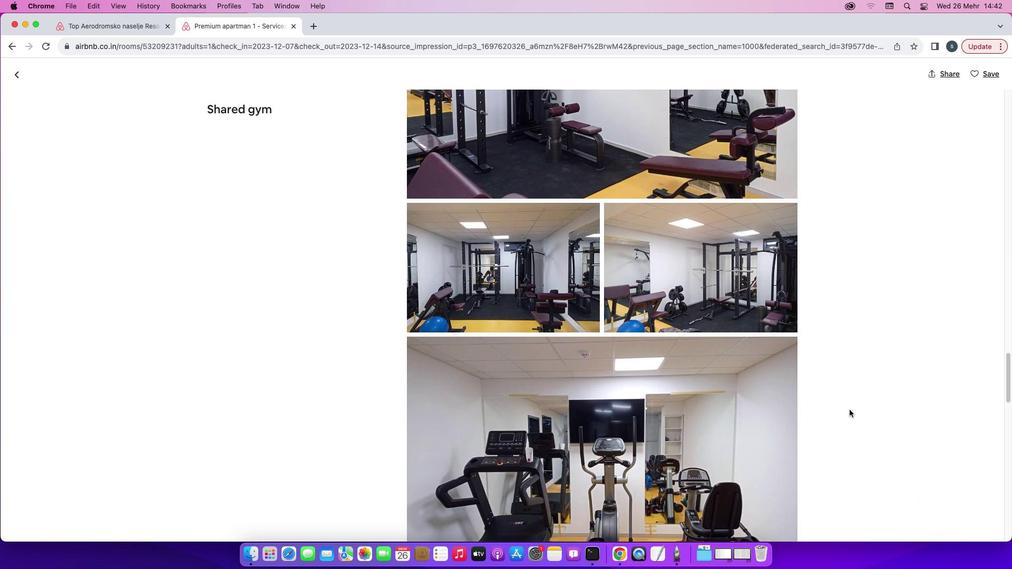 
Action: Mouse scrolled (850, 410) with delta (0, -2)
Screenshot: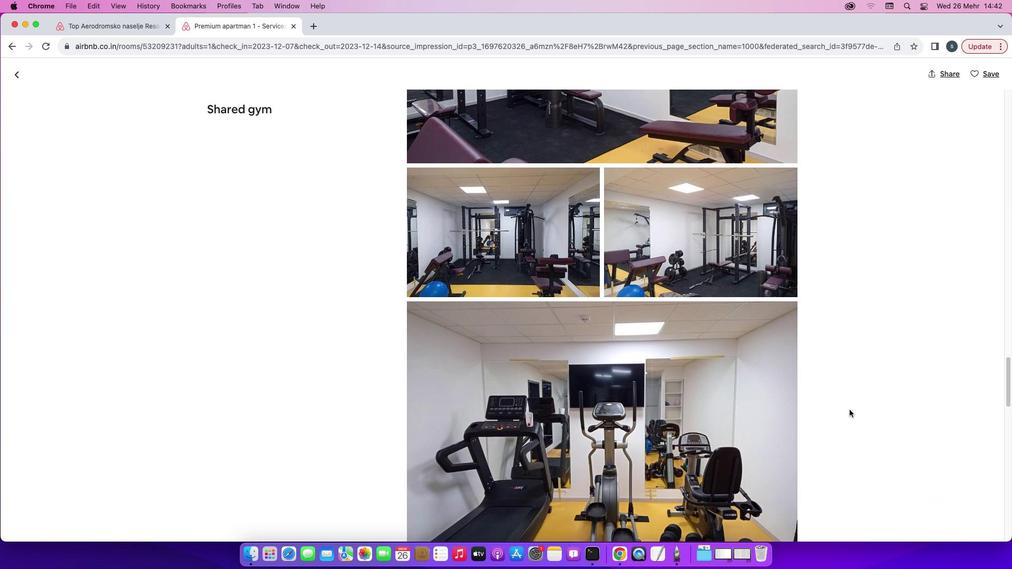 
Action: Mouse moved to (847, 411)
Screenshot: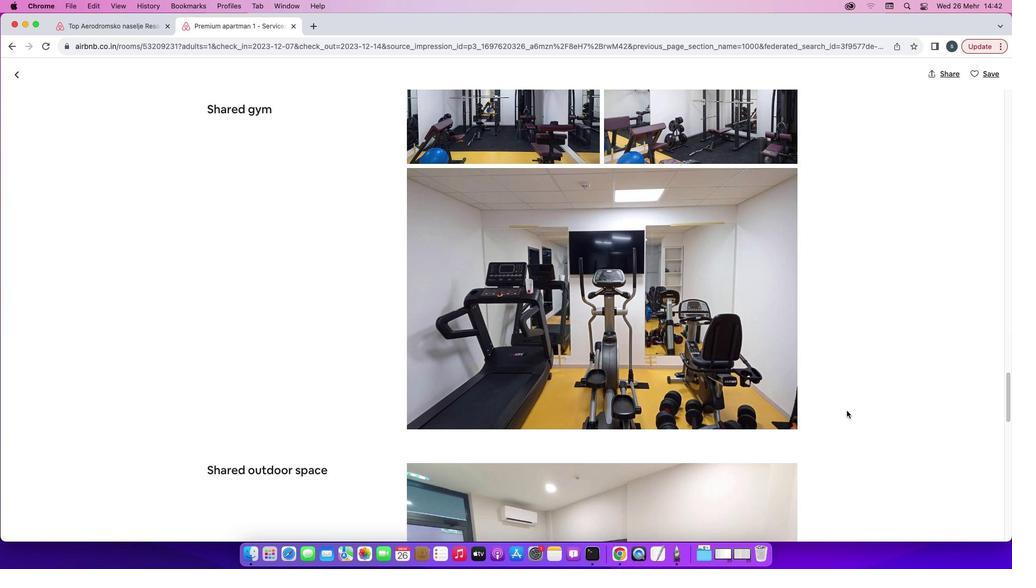
Action: Mouse scrolled (847, 411) with delta (0, 0)
Screenshot: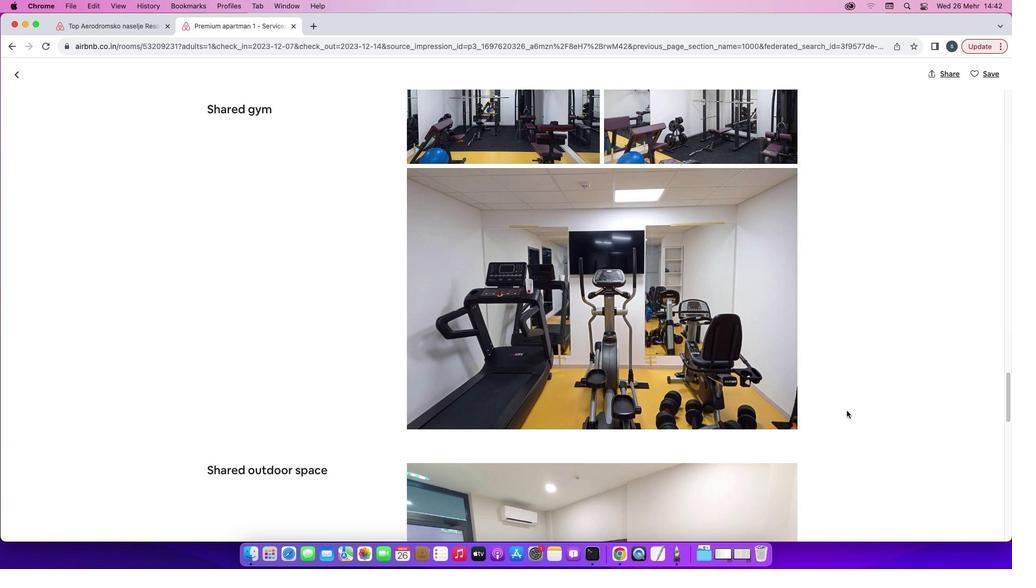 
Action: Mouse scrolled (847, 411) with delta (0, 0)
Screenshot: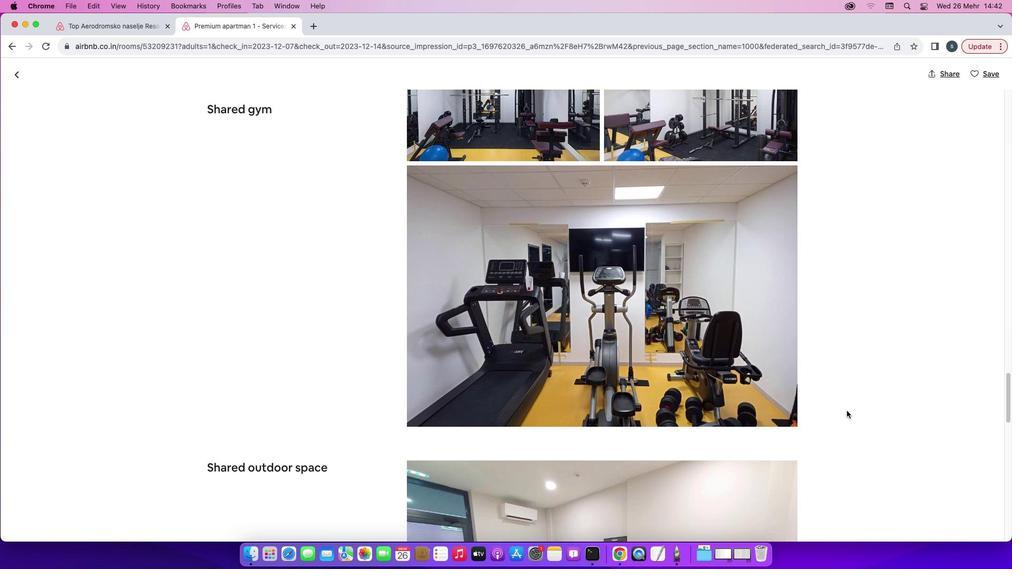 
Action: Mouse scrolled (847, 411) with delta (0, -1)
Screenshot: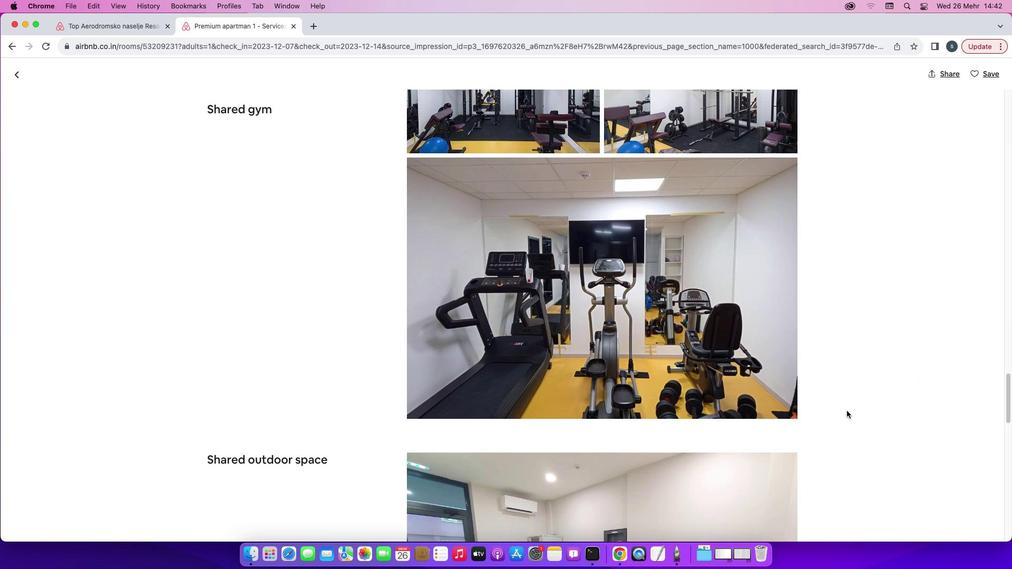 
Action: Mouse moved to (847, 411)
Screenshot: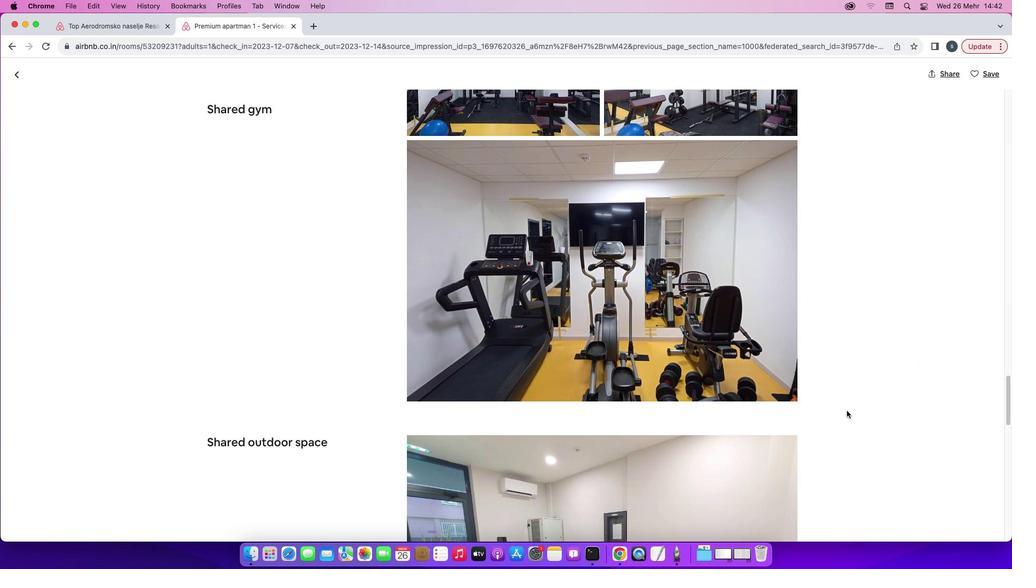 
Action: Mouse scrolled (847, 411) with delta (0, -1)
Screenshot: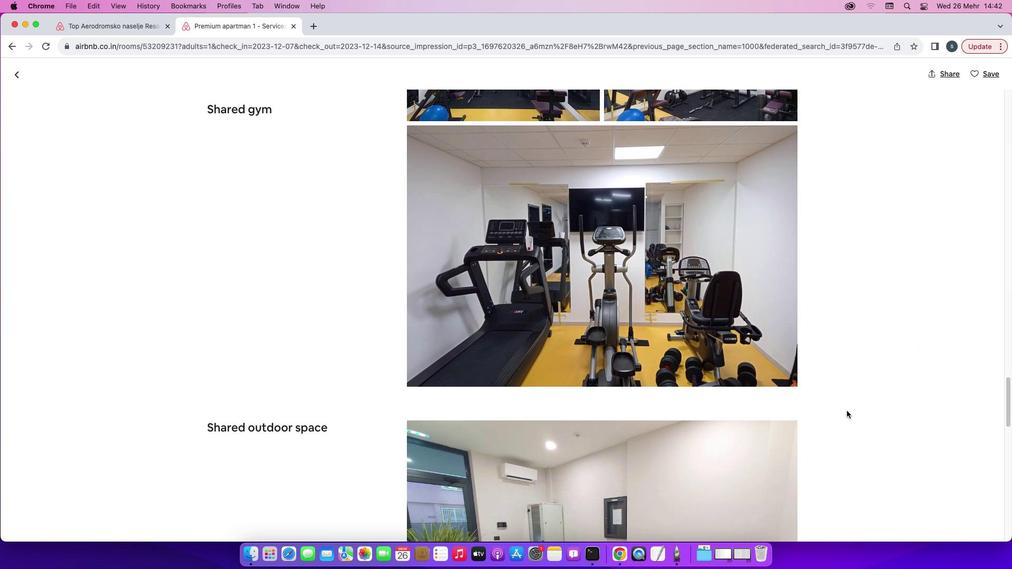 
Action: Mouse scrolled (847, 411) with delta (0, 0)
Screenshot: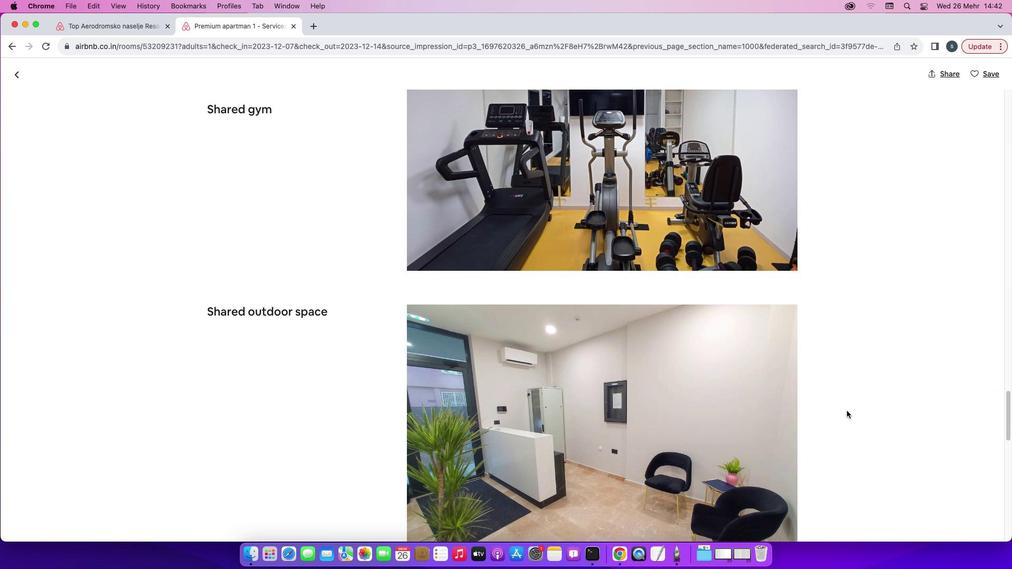 
Action: Mouse scrolled (847, 411) with delta (0, 0)
Screenshot: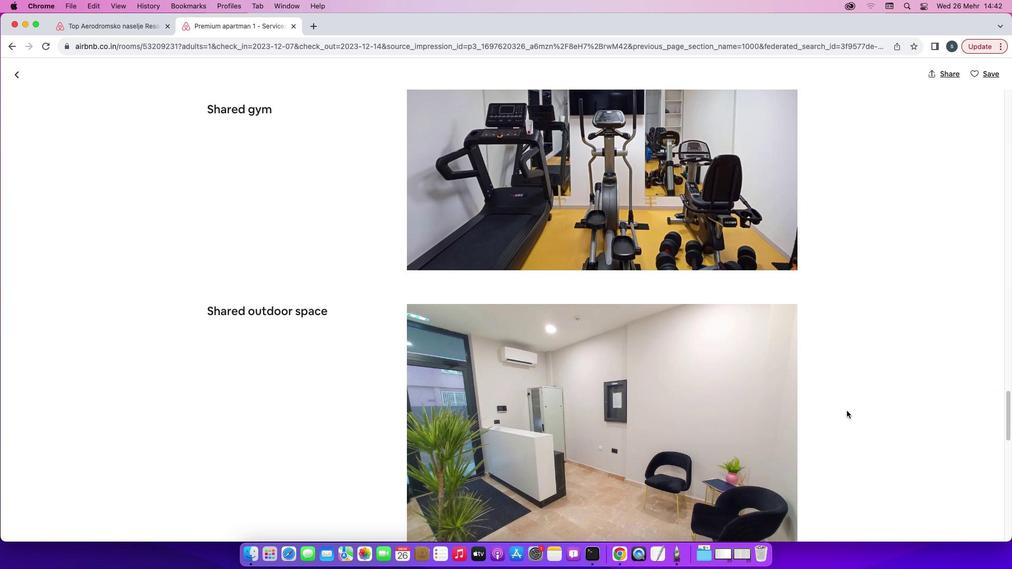 
Action: Mouse scrolled (847, 411) with delta (0, -1)
Screenshot: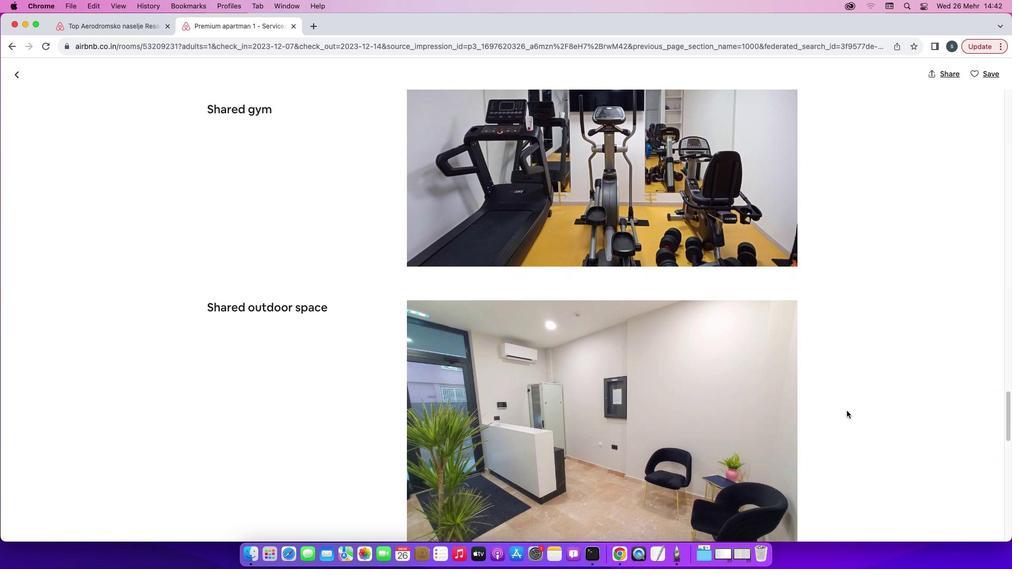 
Action: Mouse scrolled (847, 411) with delta (0, -1)
Screenshot: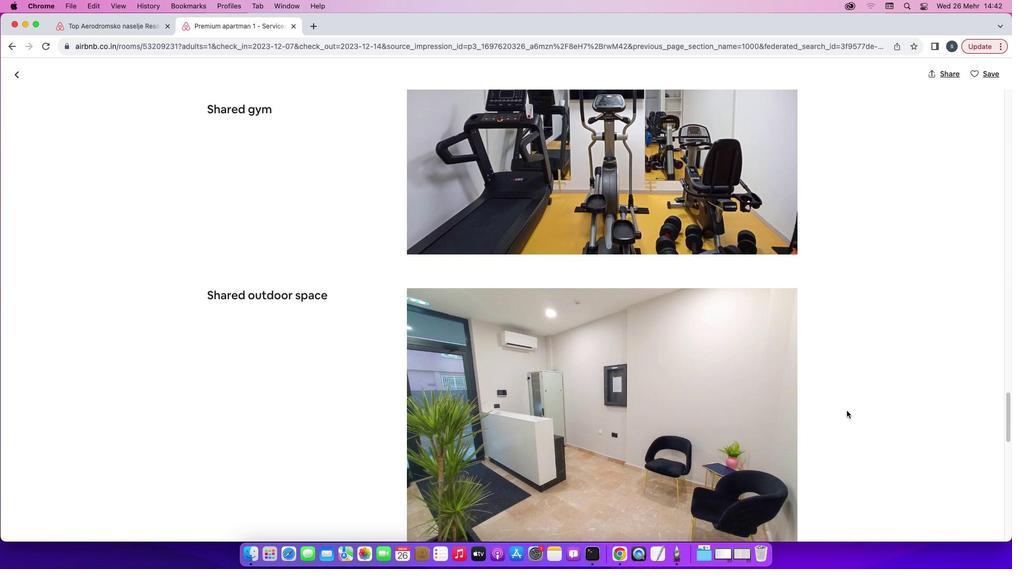 
Action: Mouse moved to (845, 411)
Screenshot: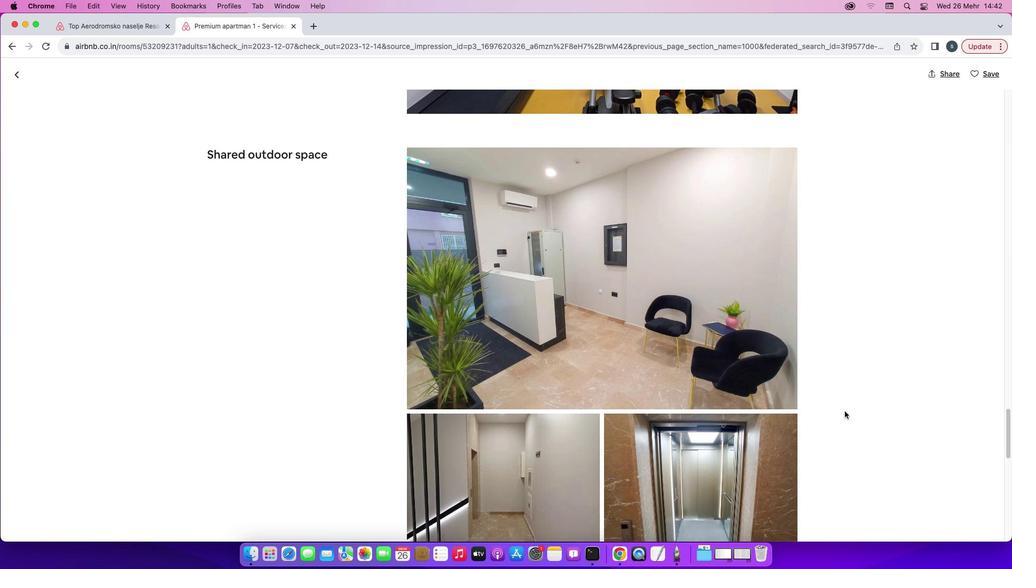 
Action: Mouse scrolled (845, 411) with delta (0, 0)
Screenshot: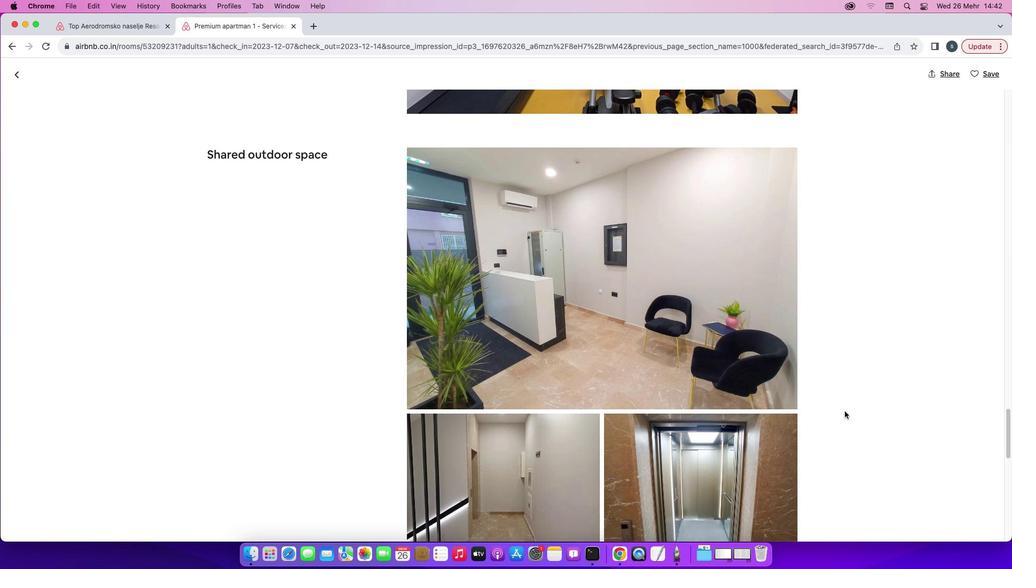 
Action: Mouse scrolled (845, 411) with delta (0, 0)
Screenshot: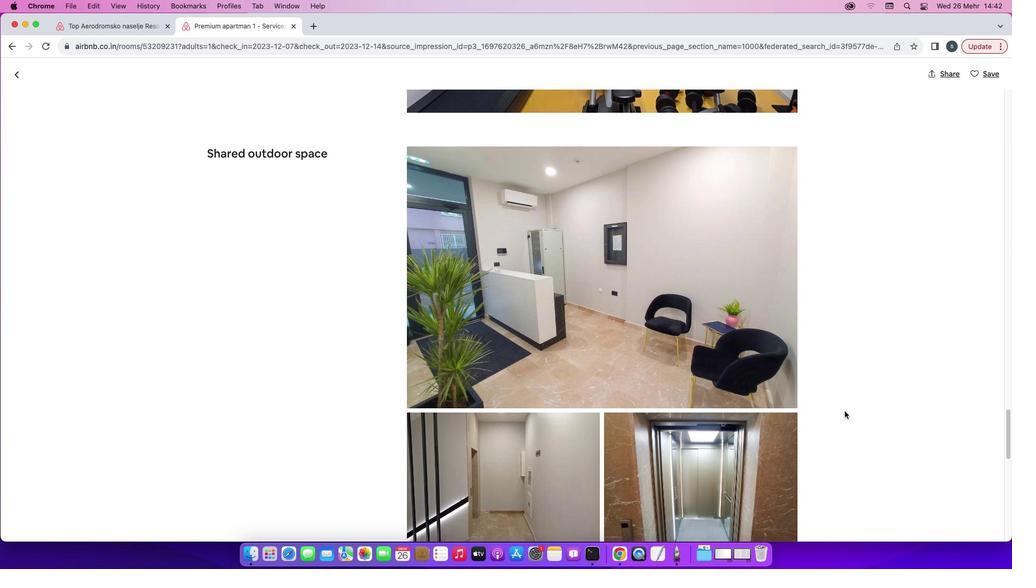 
Action: Mouse scrolled (845, 411) with delta (0, -1)
Screenshot: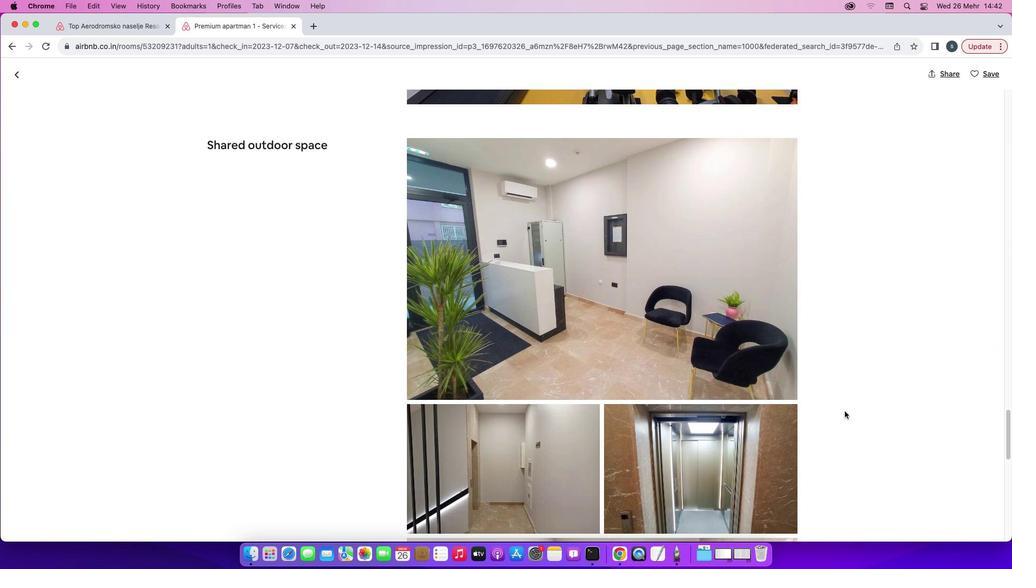 
Action: Mouse scrolled (845, 411) with delta (0, 0)
Screenshot: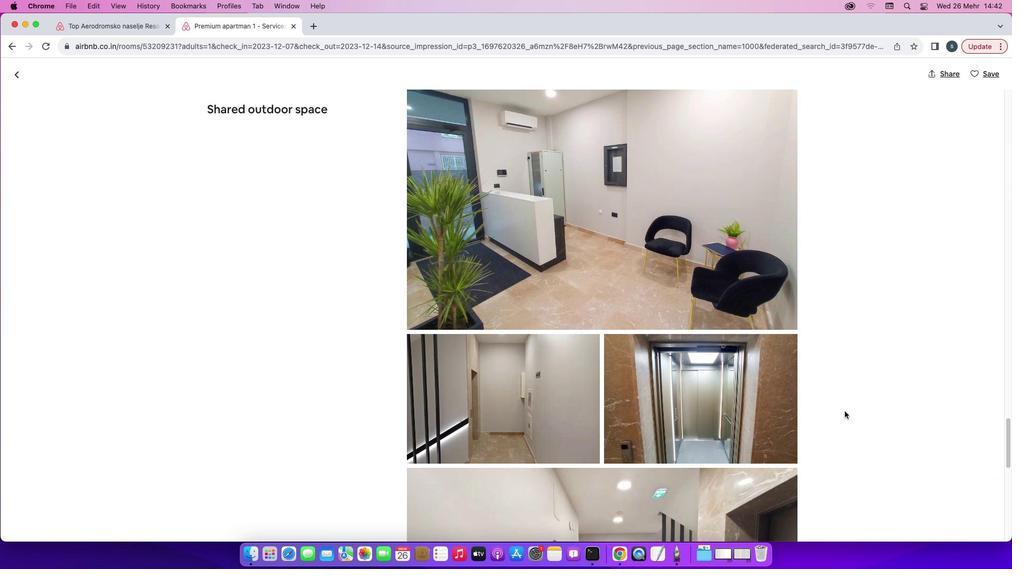 
Action: Mouse scrolled (845, 411) with delta (0, 0)
Screenshot: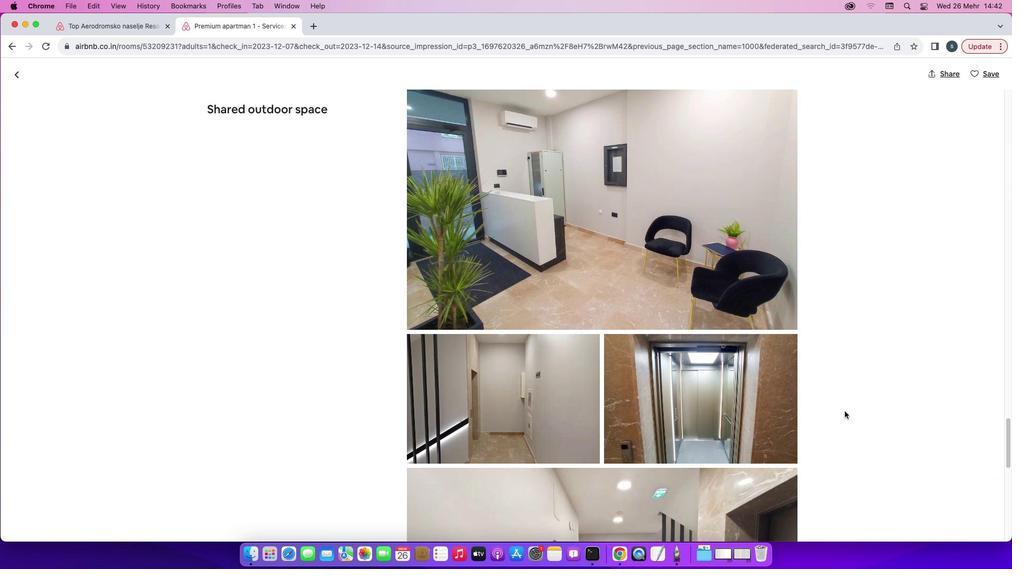 
Action: Mouse scrolled (845, 411) with delta (0, -1)
Screenshot: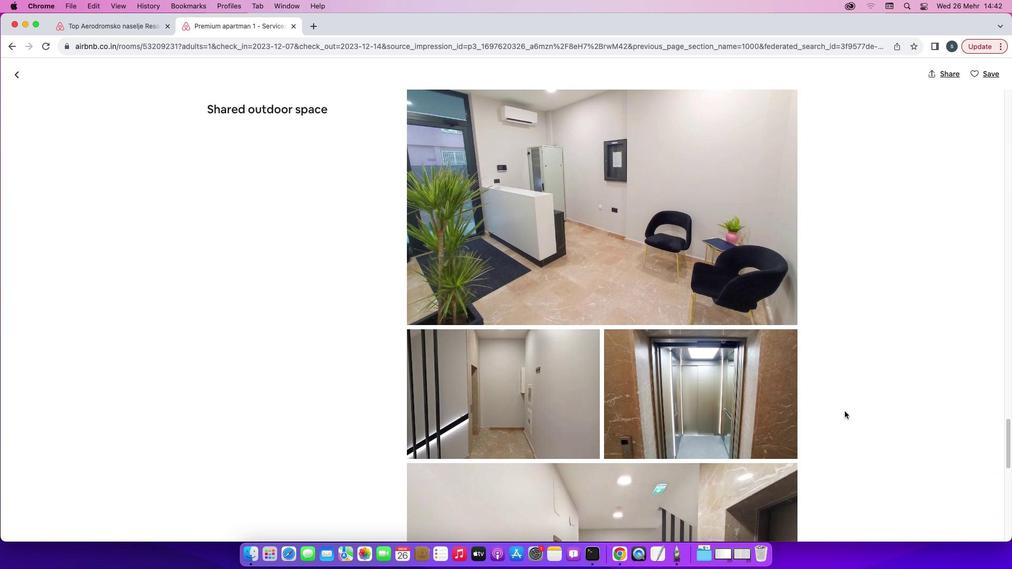 
Action: Mouse scrolled (845, 411) with delta (0, -2)
Screenshot: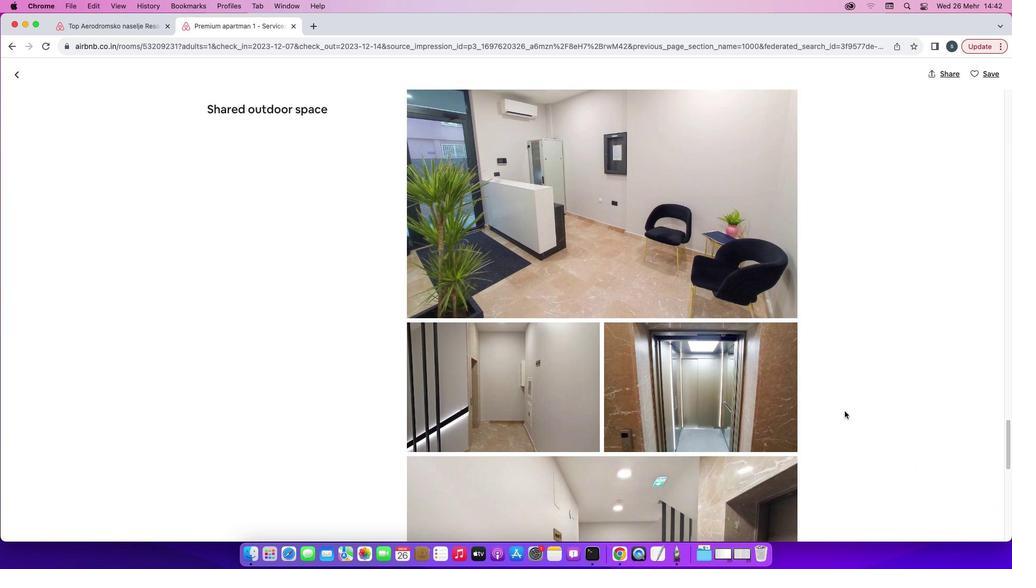 
Action: Mouse scrolled (845, 411) with delta (0, 0)
Screenshot: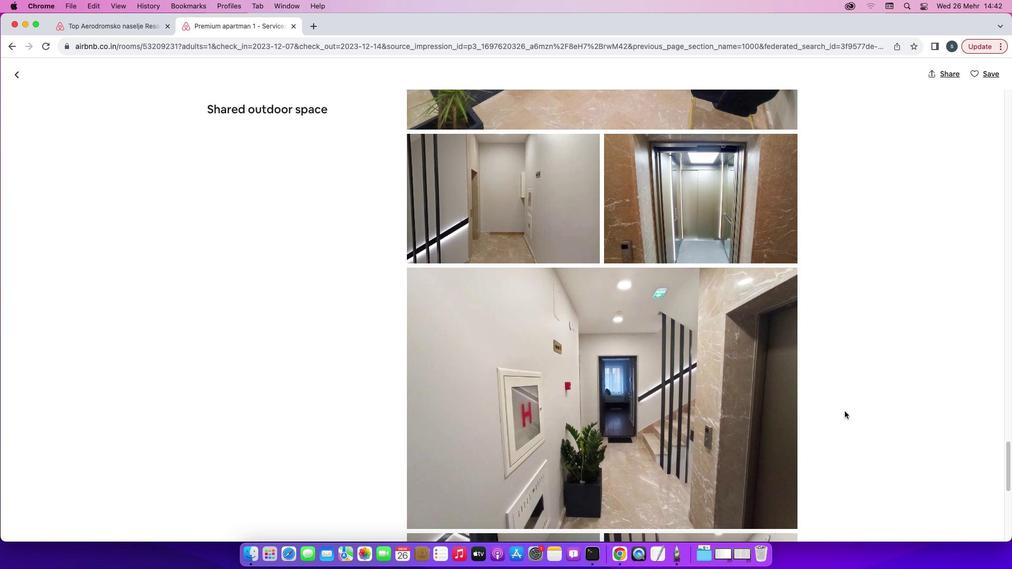 
Action: Mouse scrolled (845, 411) with delta (0, 0)
Screenshot: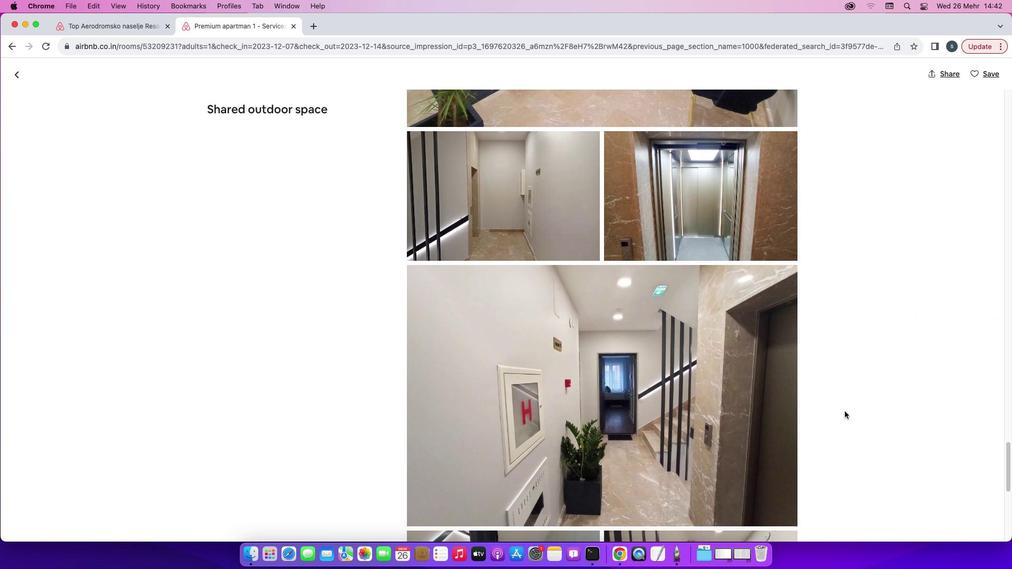 
Action: Mouse scrolled (845, 411) with delta (0, -1)
Screenshot: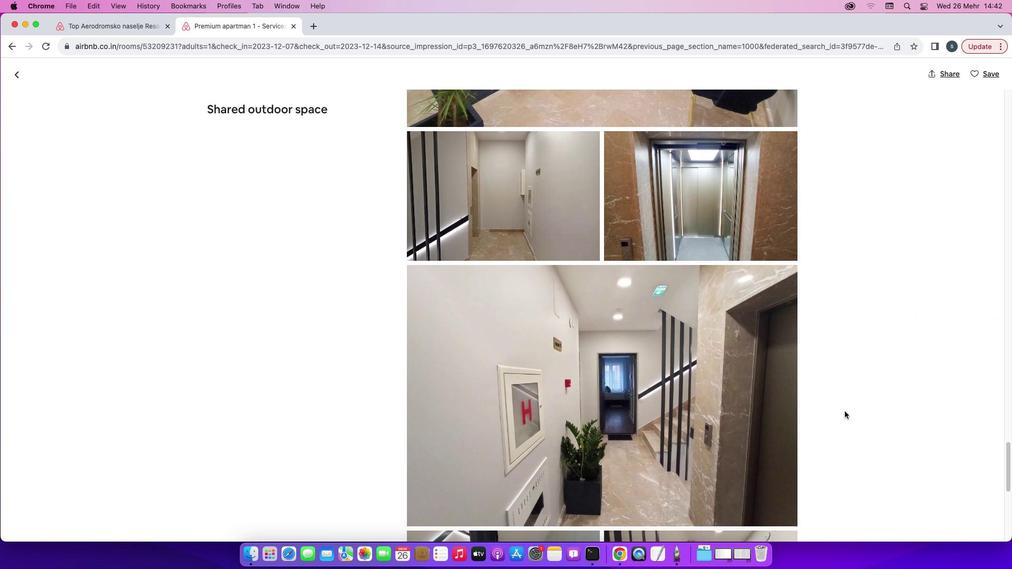 
Action: Mouse scrolled (845, 411) with delta (0, -2)
Screenshot: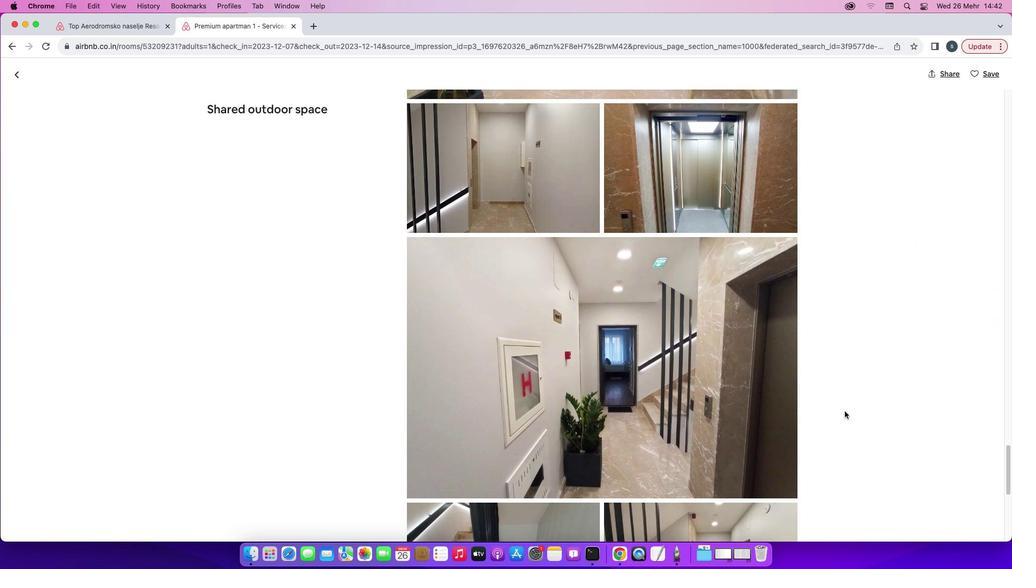 
Action: Mouse scrolled (845, 411) with delta (0, -2)
Screenshot: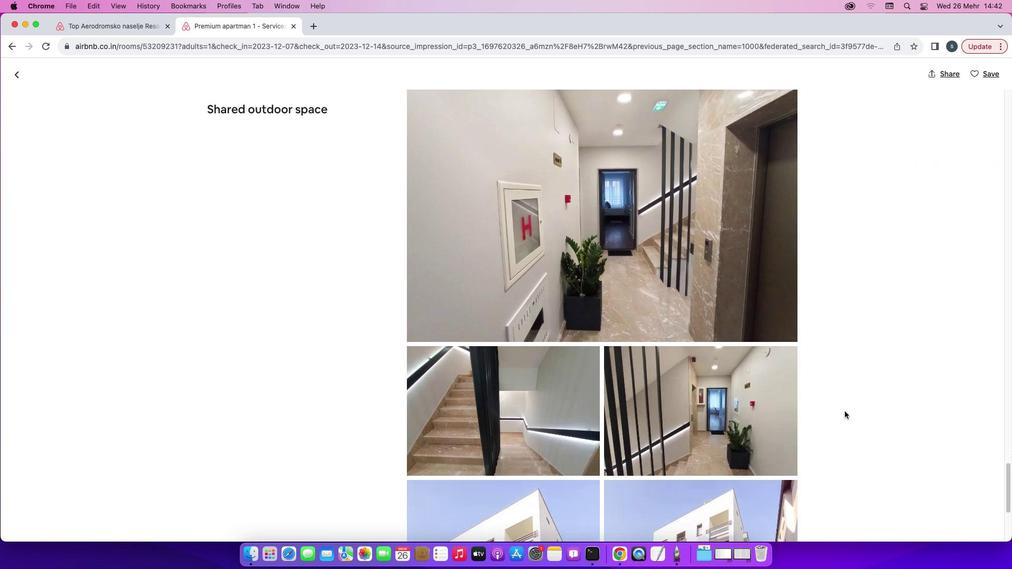 
Action: Mouse scrolled (845, 411) with delta (0, 0)
Screenshot: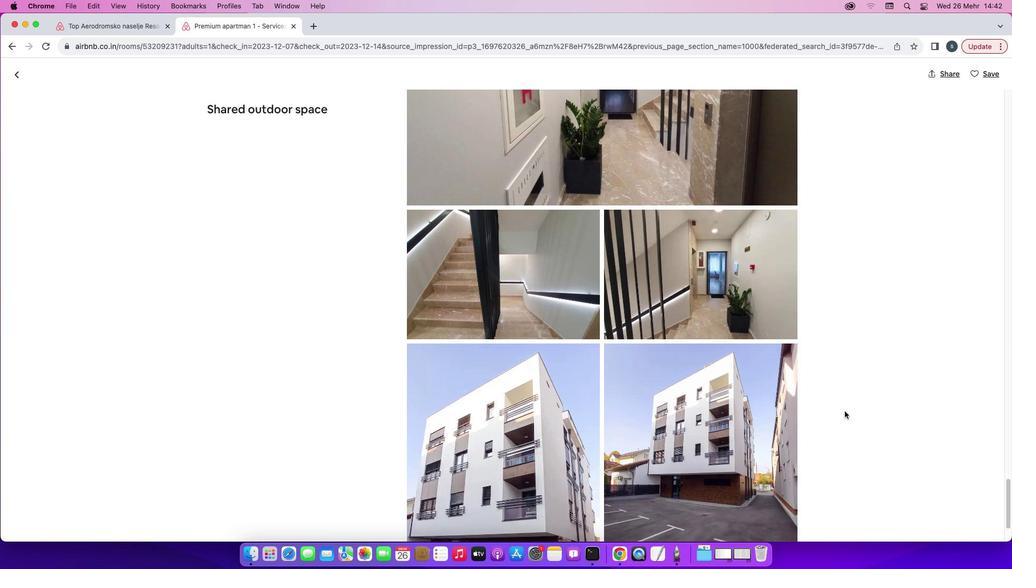 
Action: Mouse scrolled (845, 411) with delta (0, 0)
Screenshot: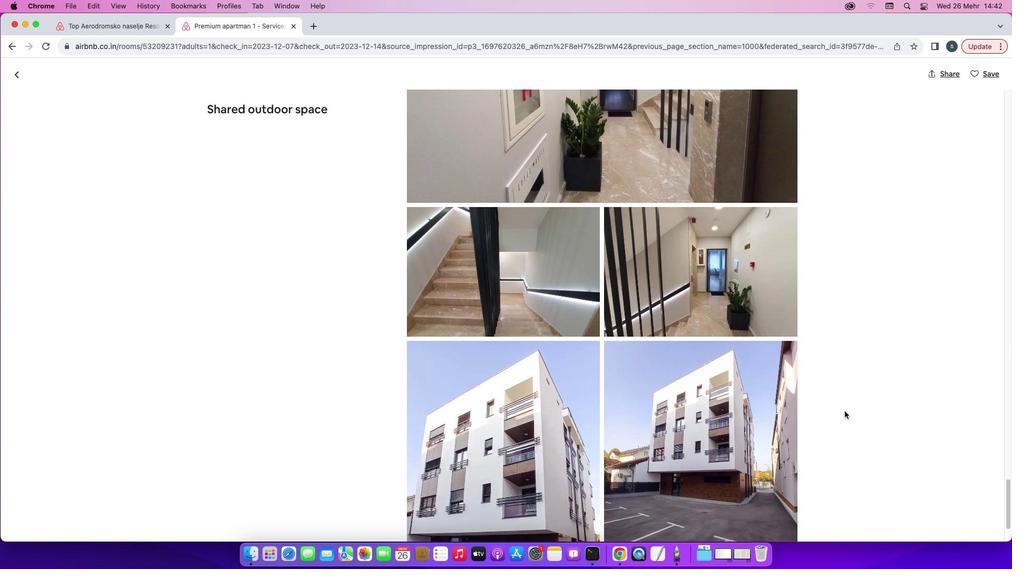 
Action: Mouse scrolled (845, 411) with delta (0, -1)
Screenshot: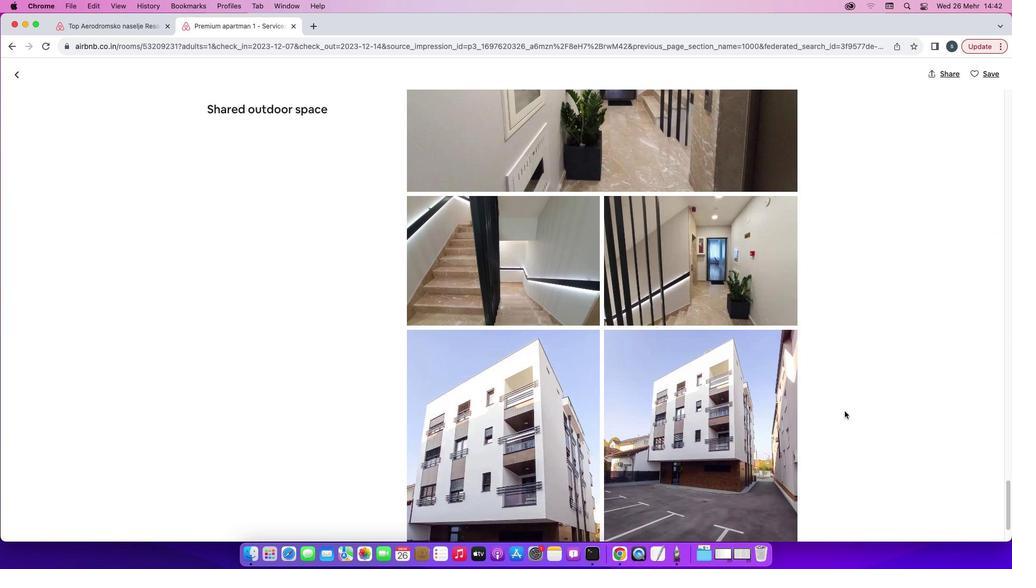 
Action: Mouse scrolled (845, 411) with delta (0, -2)
Screenshot: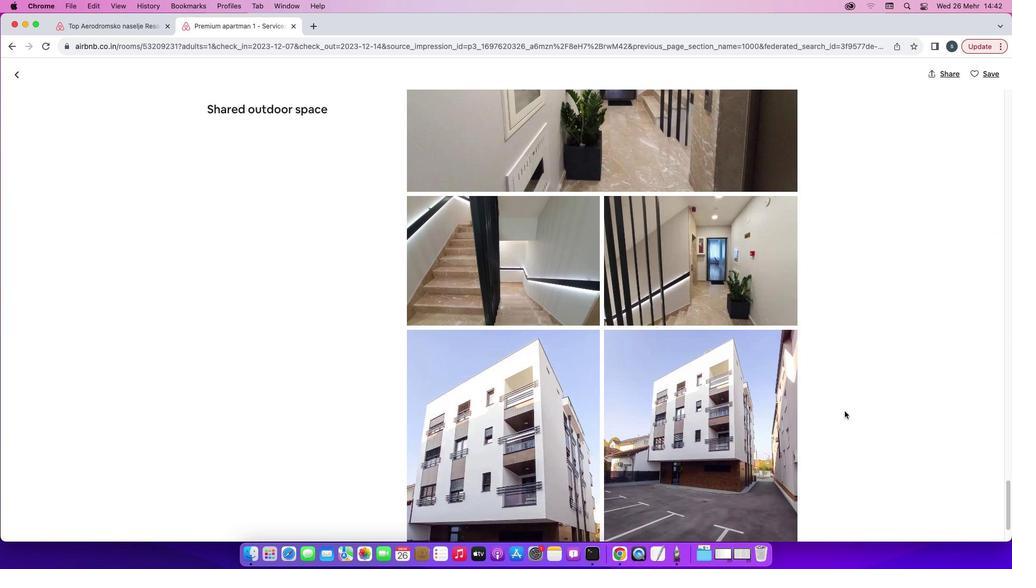 
Action: Mouse moved to (20, 77)
Screenshot: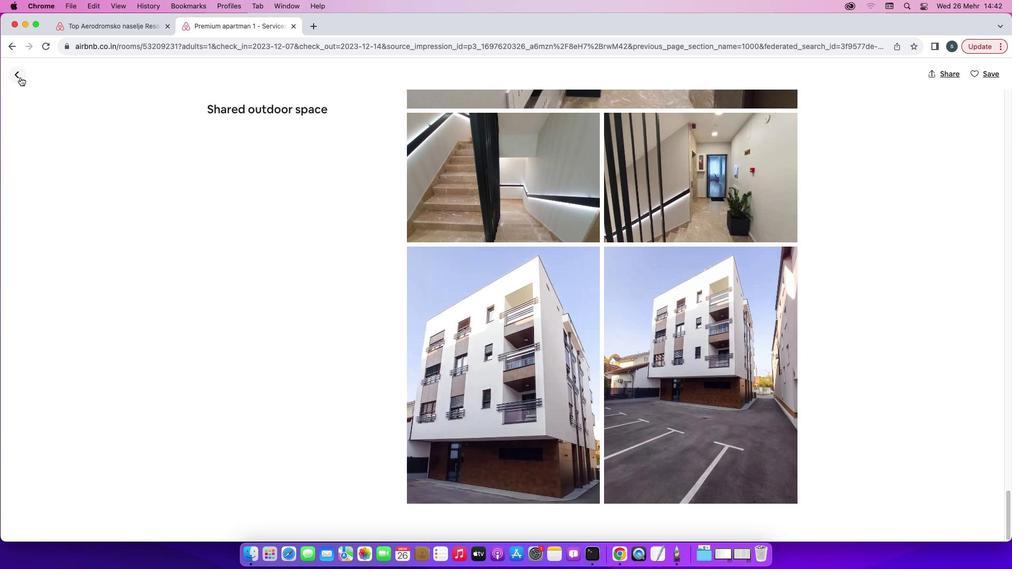 
Action: Mouse pressed left at (20, 77)
Screenshot: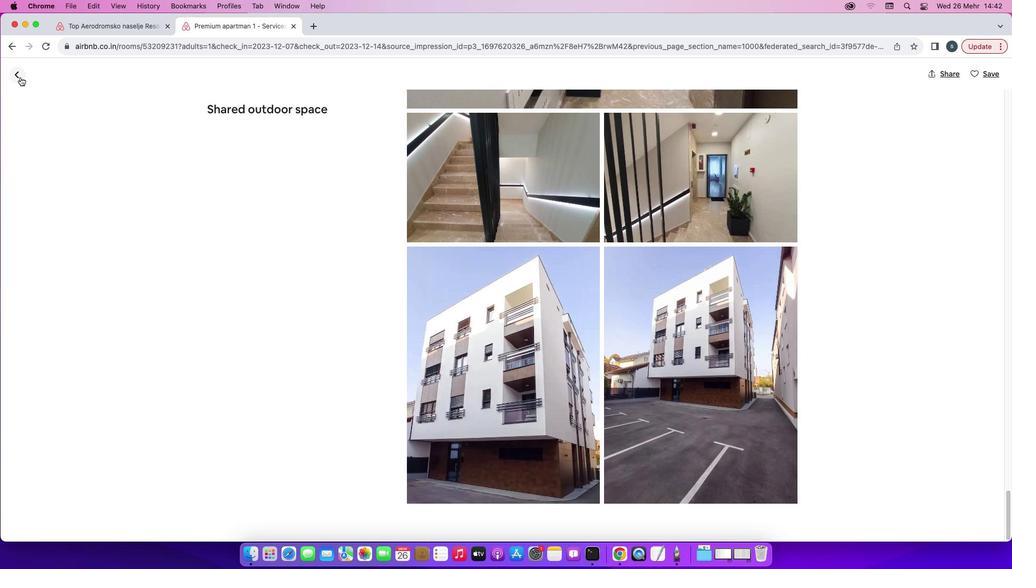 
Action: Mouse moved to (523, 363)
Screenshot: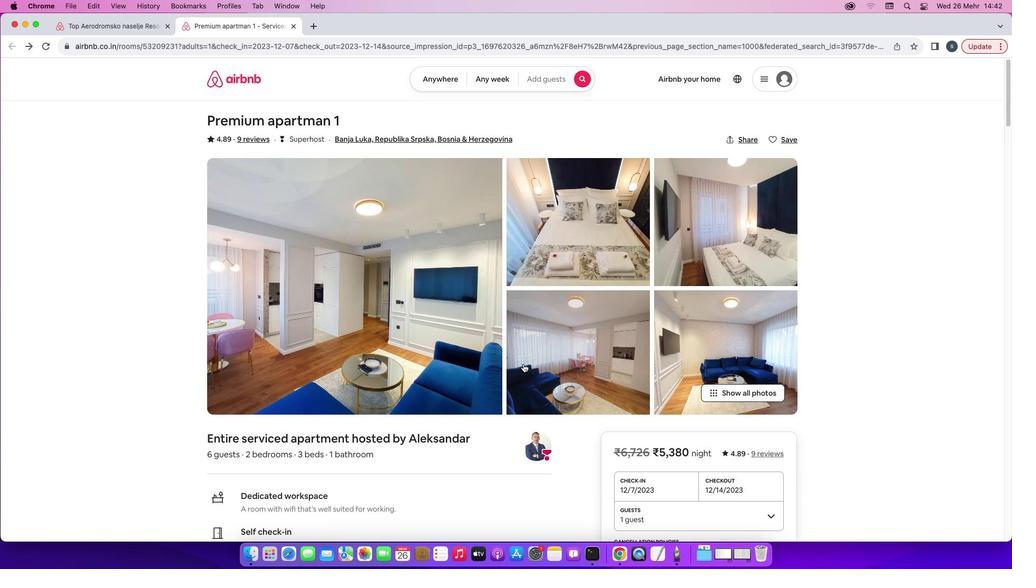 
Action: Mouse scrolled (523, 363) with delta (0, 0)
Screenshot: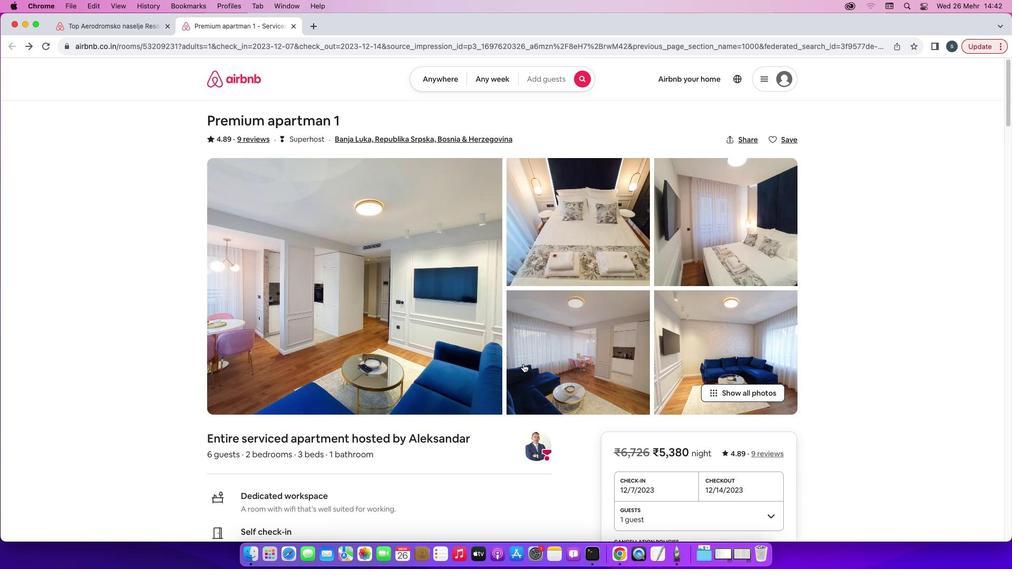 
Action: Mouse scrolled (523, 363) with delta (0, 0)
Screenshot: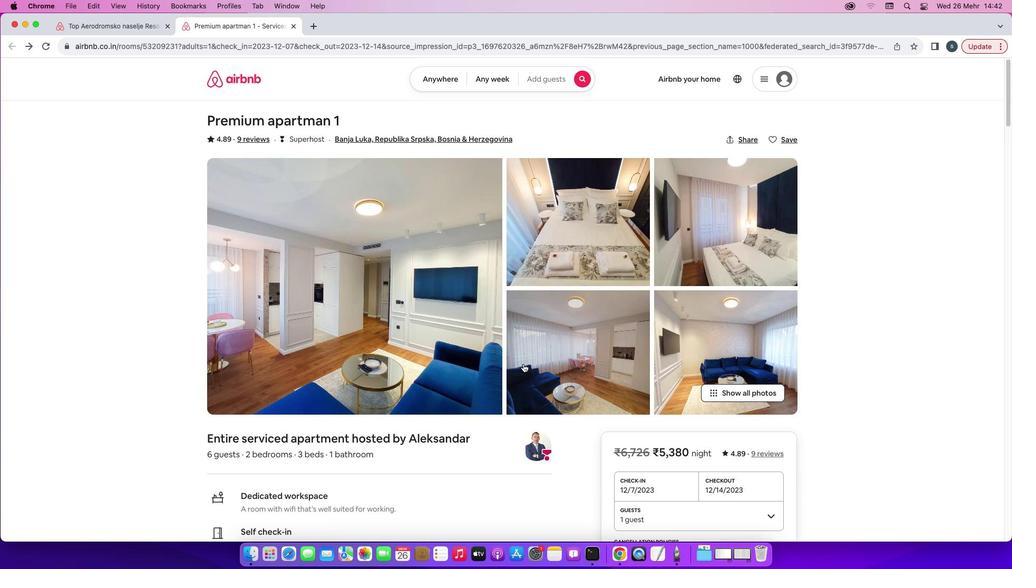 
Action: Mouse scrolled (523, 363) with delta (0, -1)
